 Task: Get directions from San Jacinto Battleground State Historic Site, Texas, United States to Congaree National Park, South Carolina, United States and explore the nearby hotels
Action: Mouse moved to (283, 63)
Screenshot: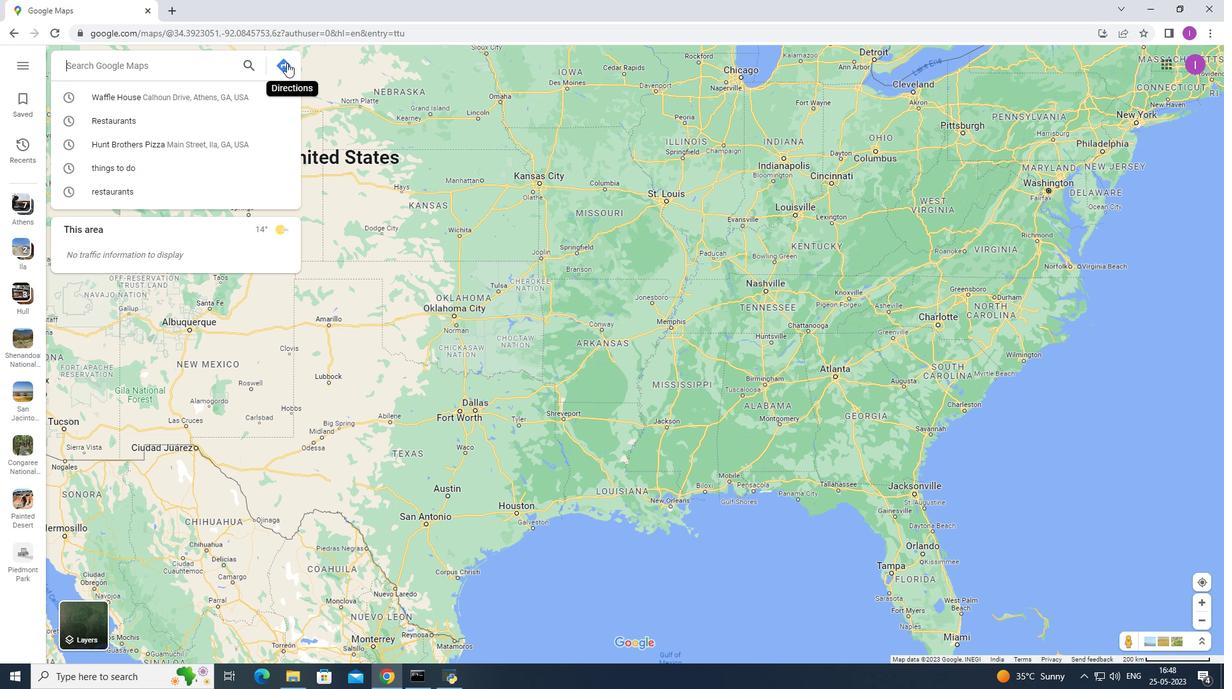 
Action: Mouse pressed left at (283, 63)
Screenshot: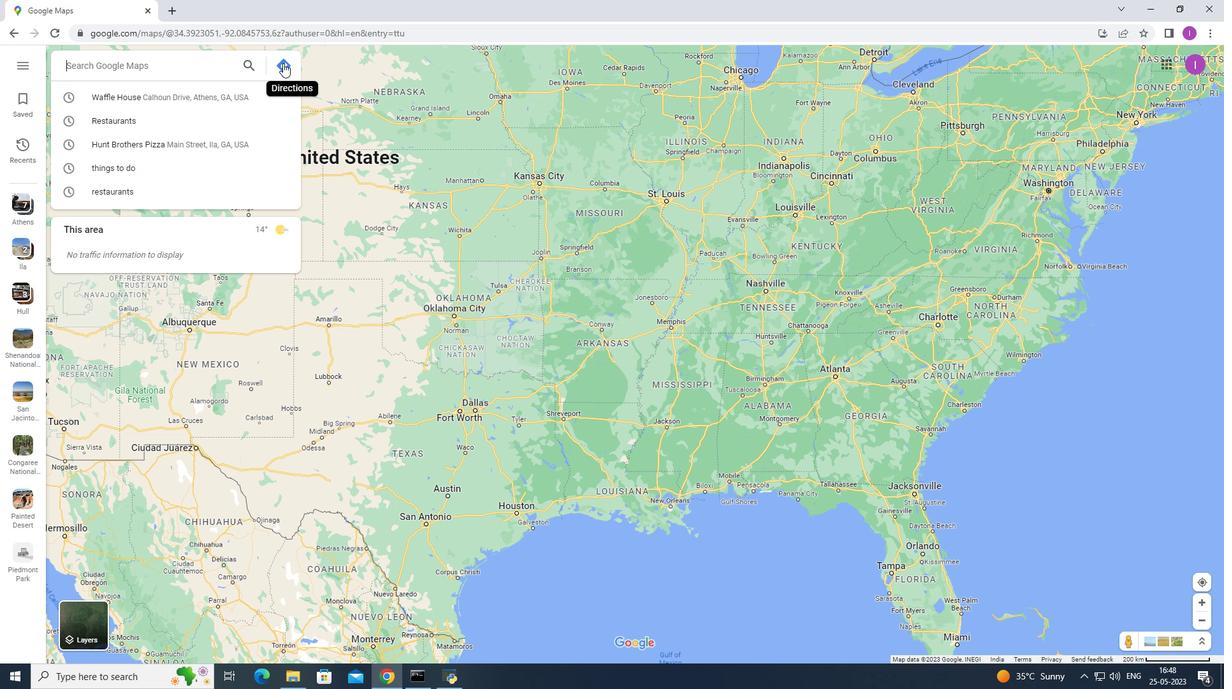 
Action: Mouse moved to (103, 101)
Screenshot: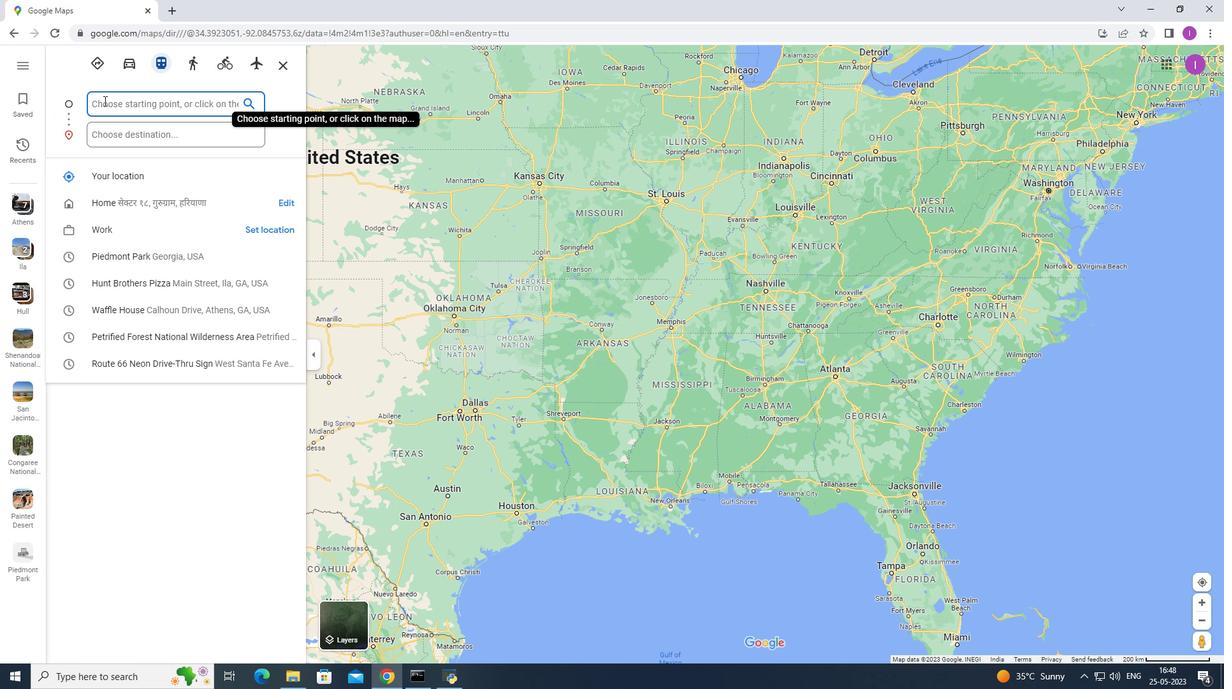 
Action: Mouse pressed left at (103, 101)
Screenshot: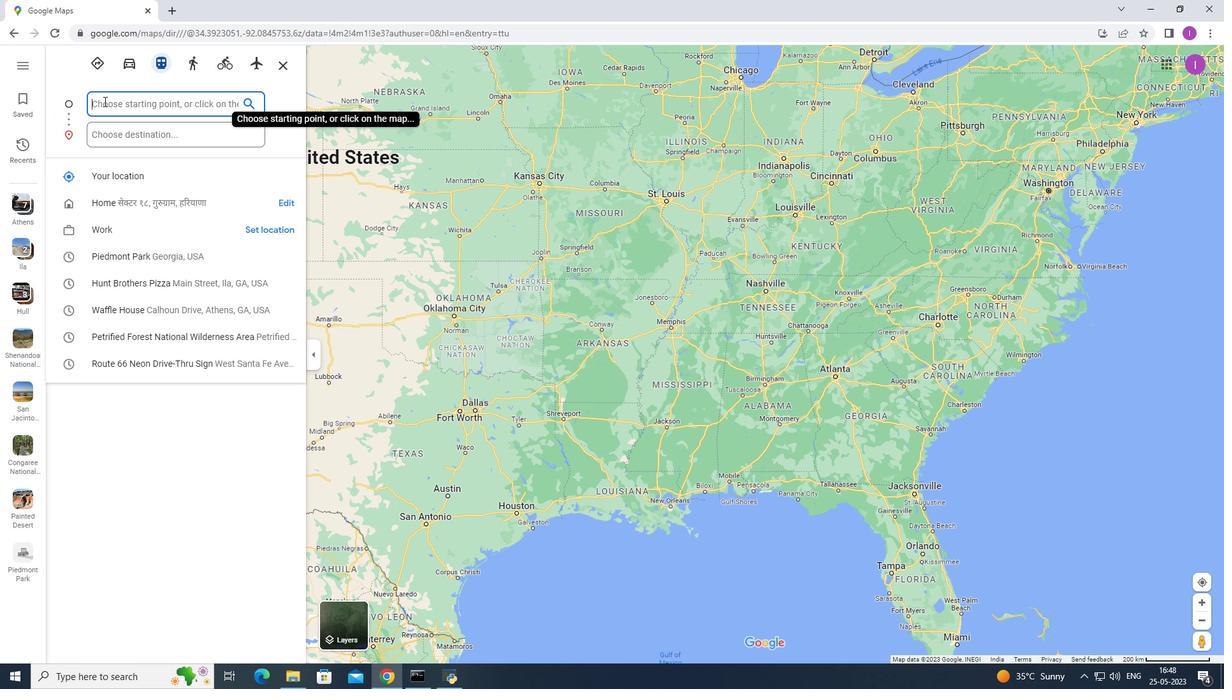 
Action: Key pressed <Key.shift>San
Screenshot: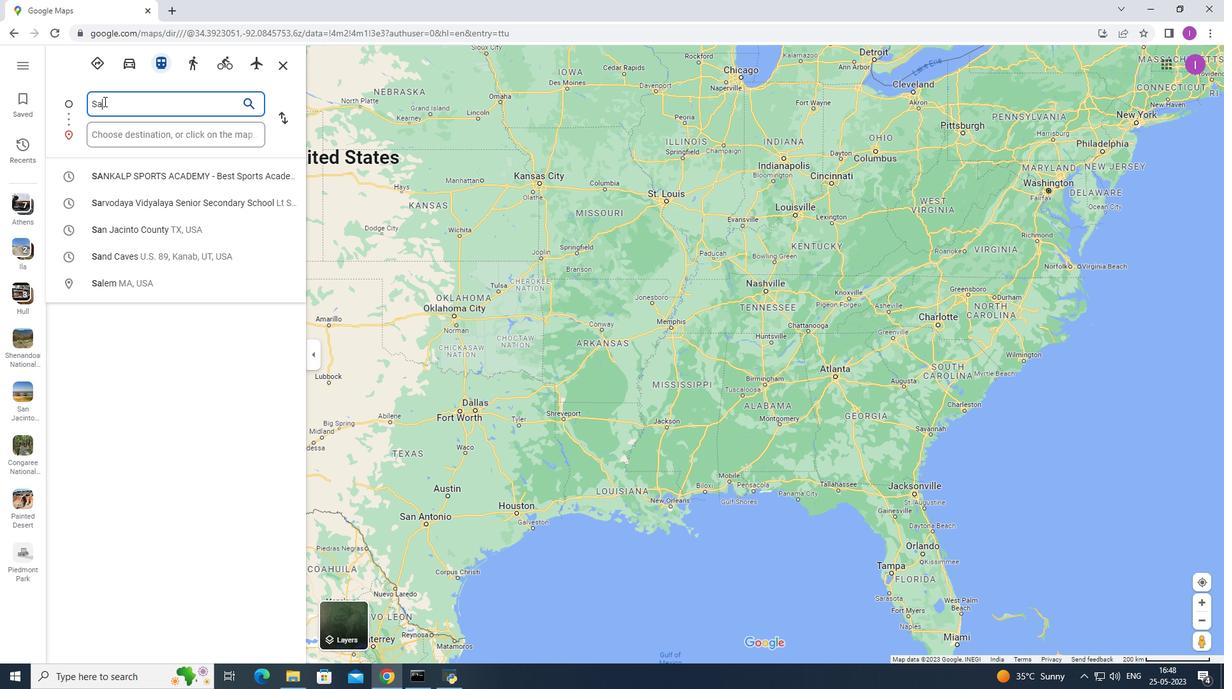 
Action: Mouse moved to (100, 173)
Screenshot: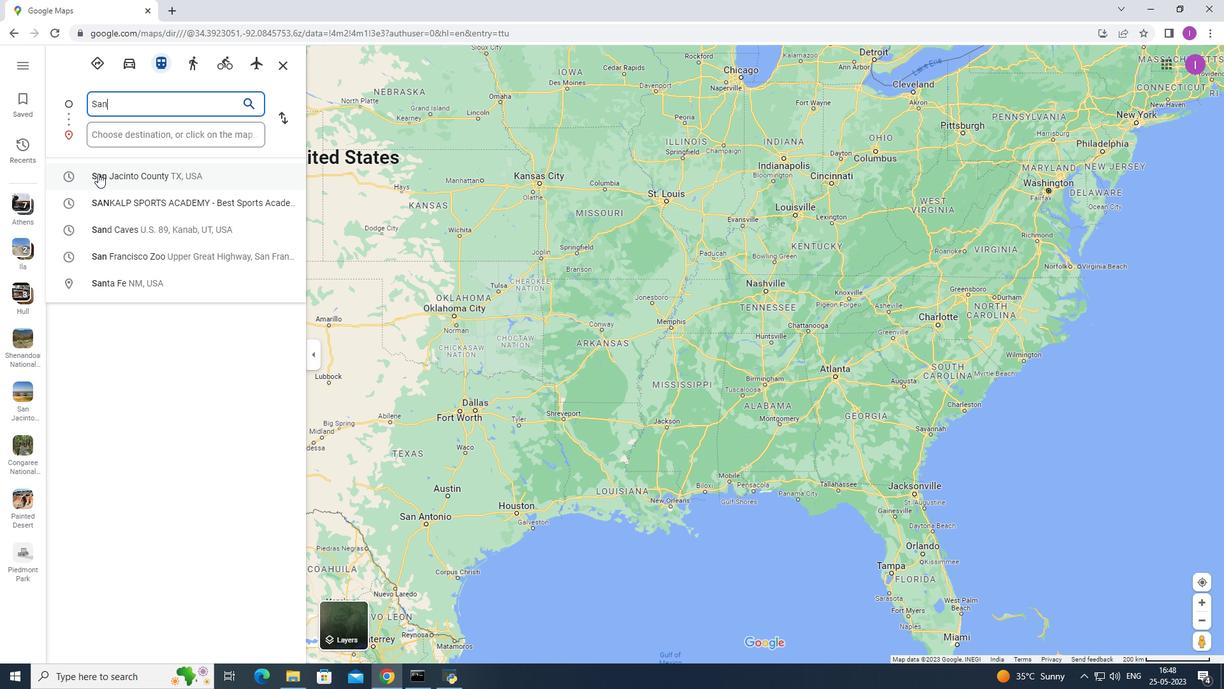 
Action: Mouse pressed left at (100, 173)
Screenshot: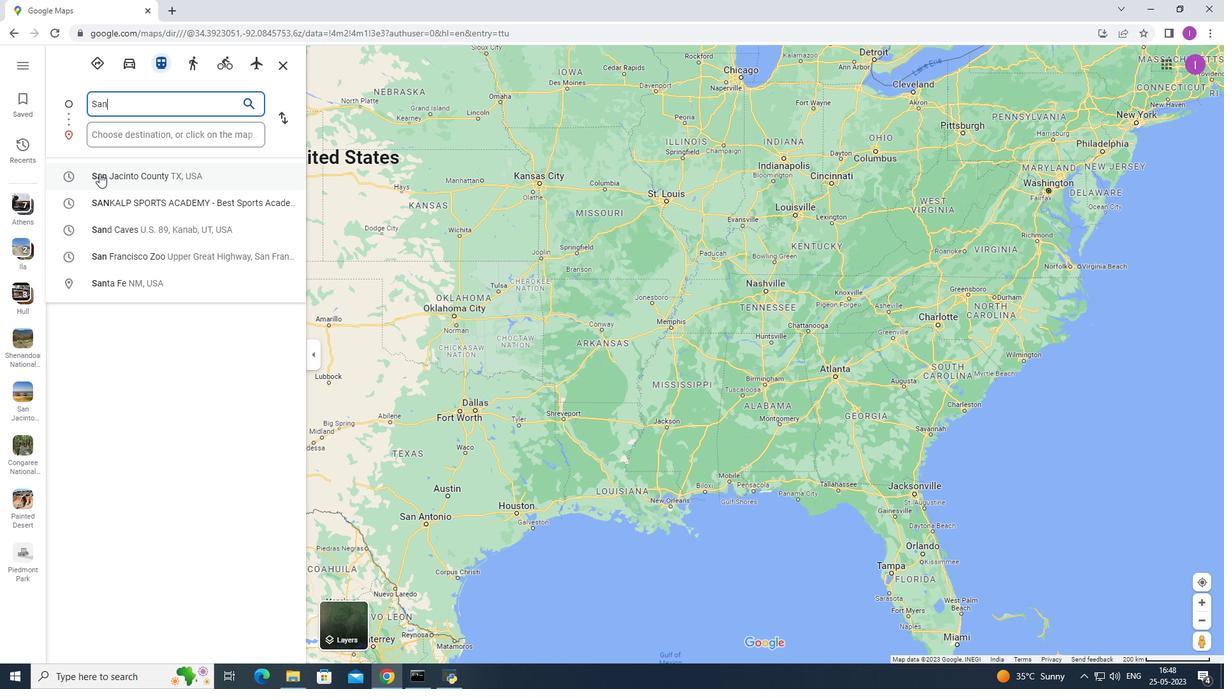 
Action: Mouse moved to (96, 137)
Screenshot: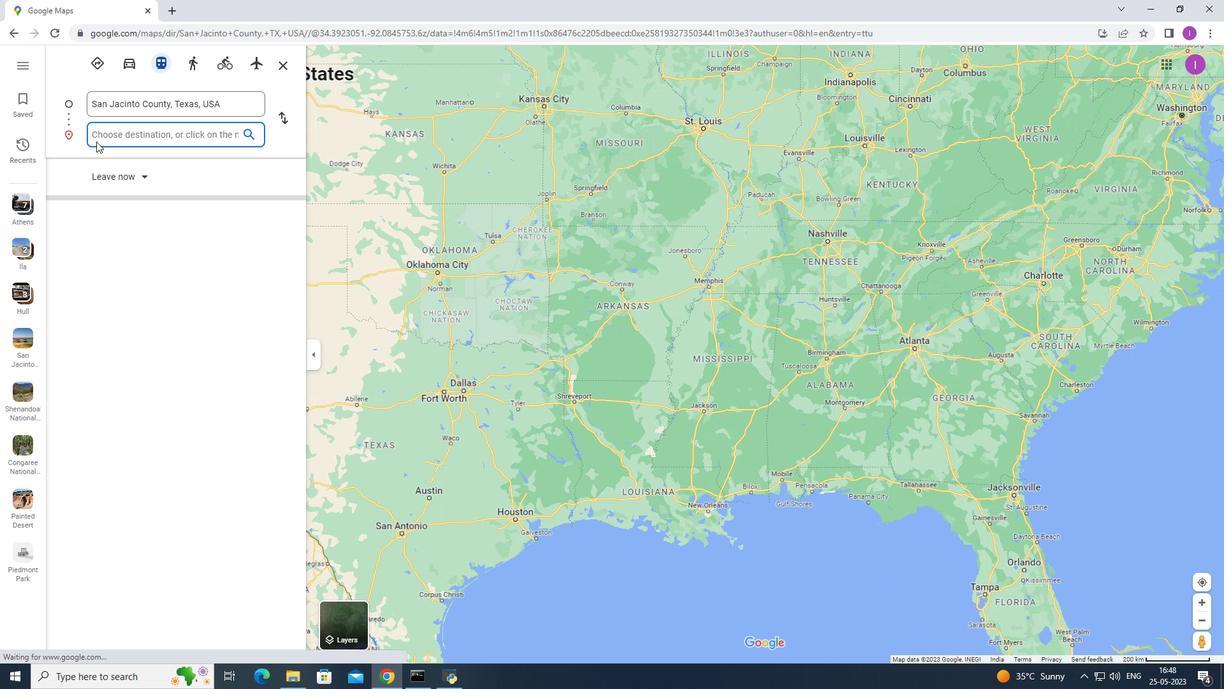 
Action: Mouse pressed left at (96, 137)
Screenshot: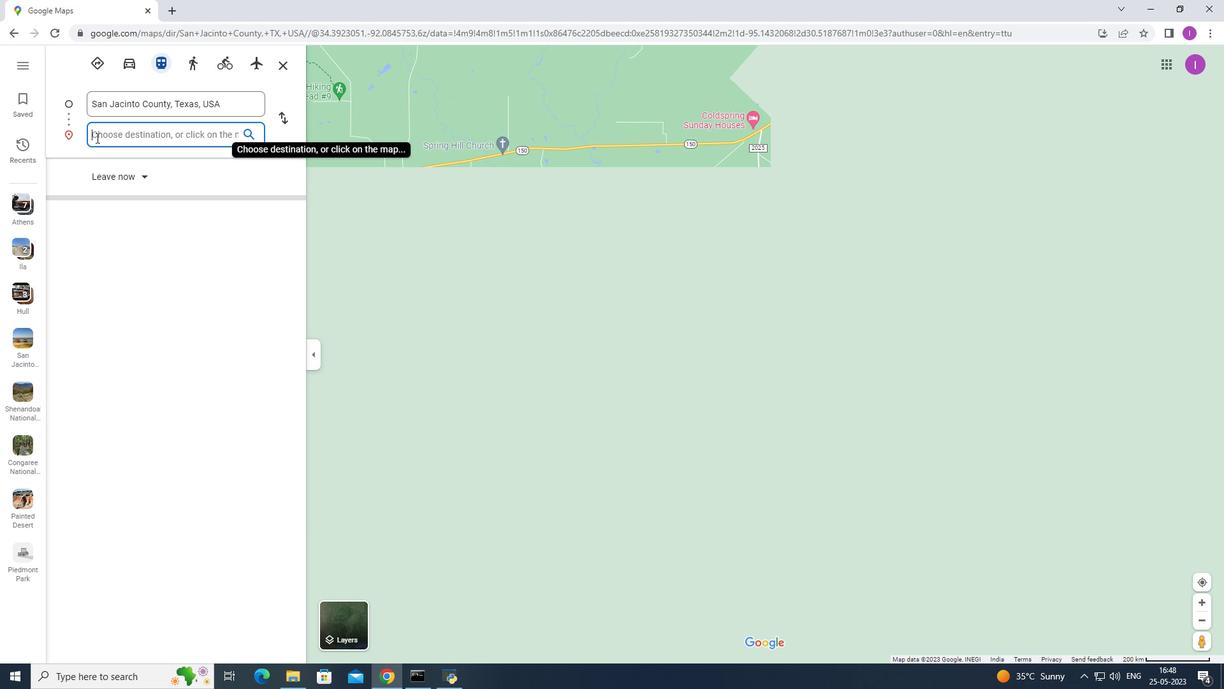 
Action: Key pressed <Key.shift>Con
Screenshot: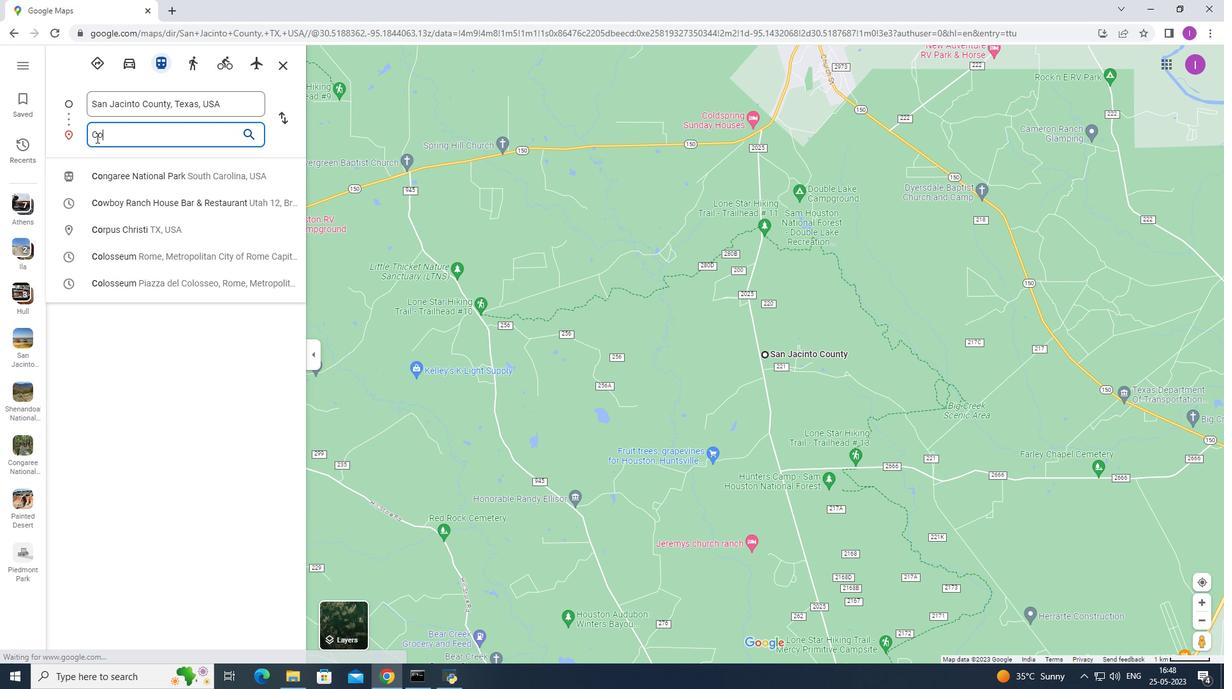 
Action: Mouse moved to (135, 176)
Screenshot: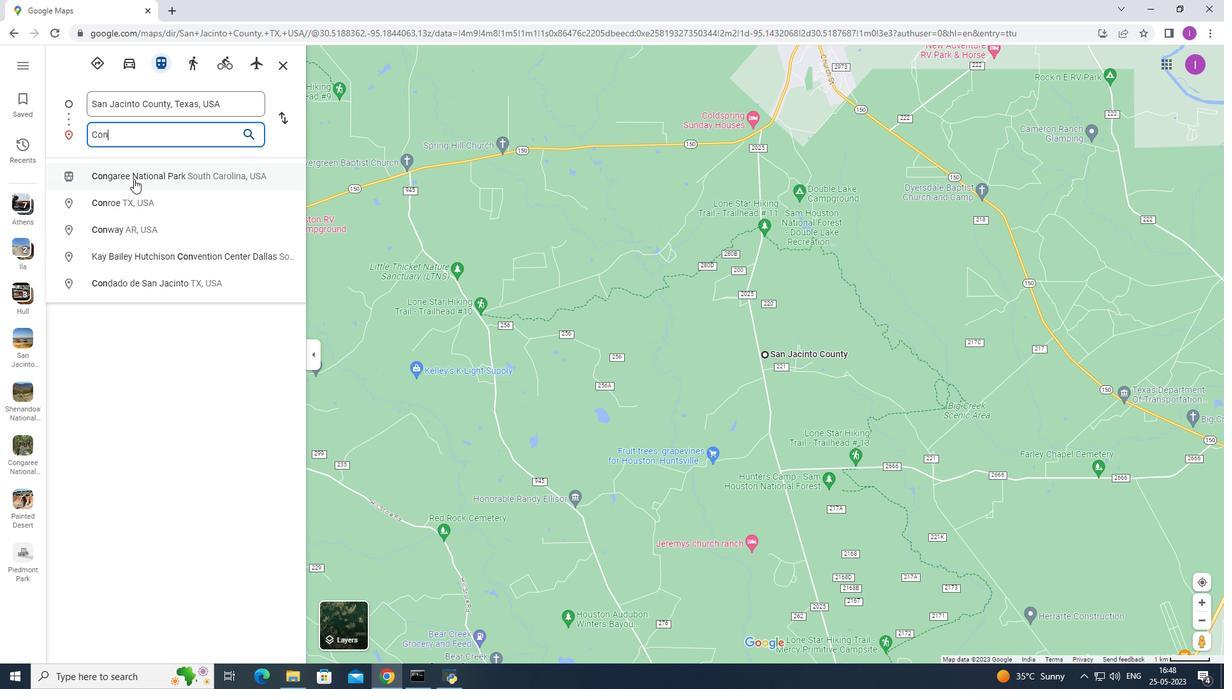 
Action: Mouse pressed left at (135, 176)
Screenshot: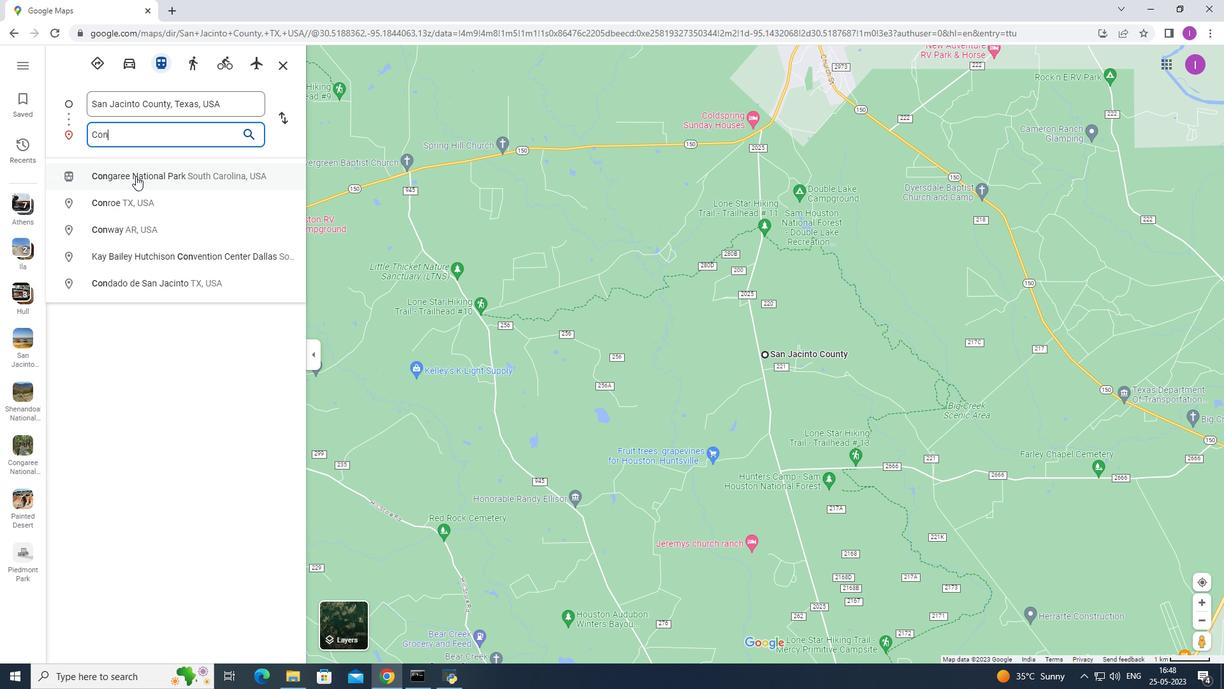 
Action: Mouse moved to (93, 64)
Screenshot: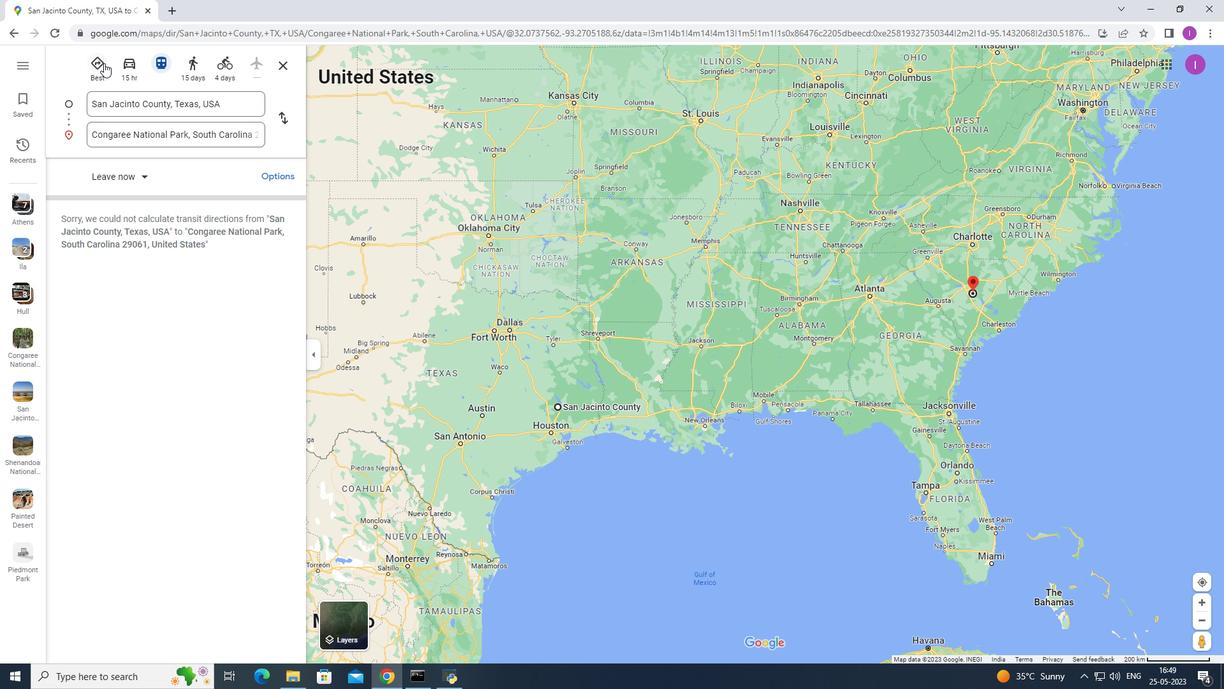 
Action: Mouse pressed left at (93, 64)
Screenshot: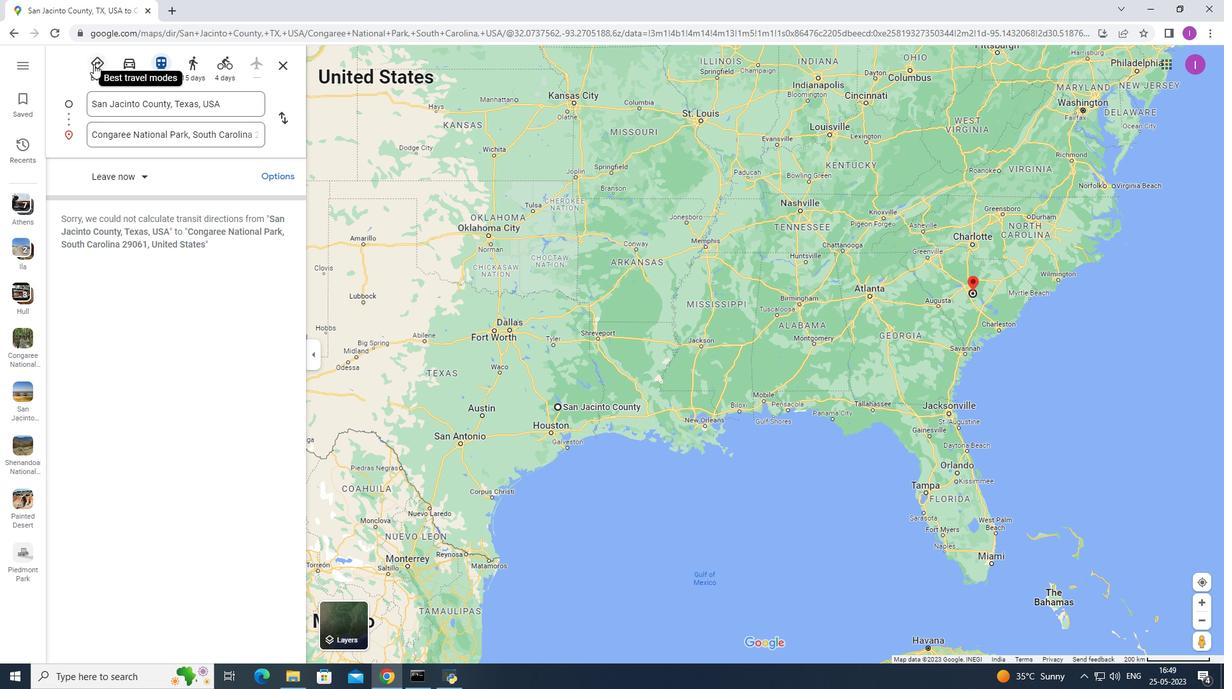 
Action: Mouse moved to (126, 546)
Screenshot: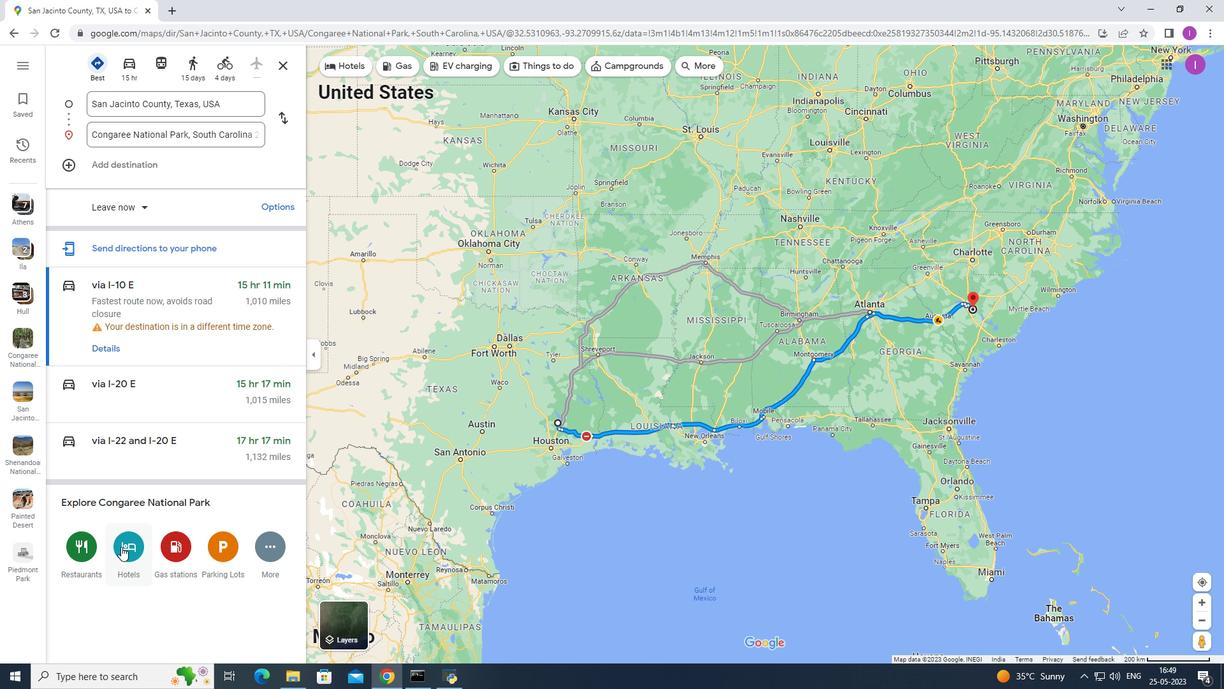 
Action: Mouse pressed left at (126, 546)
Screenshot: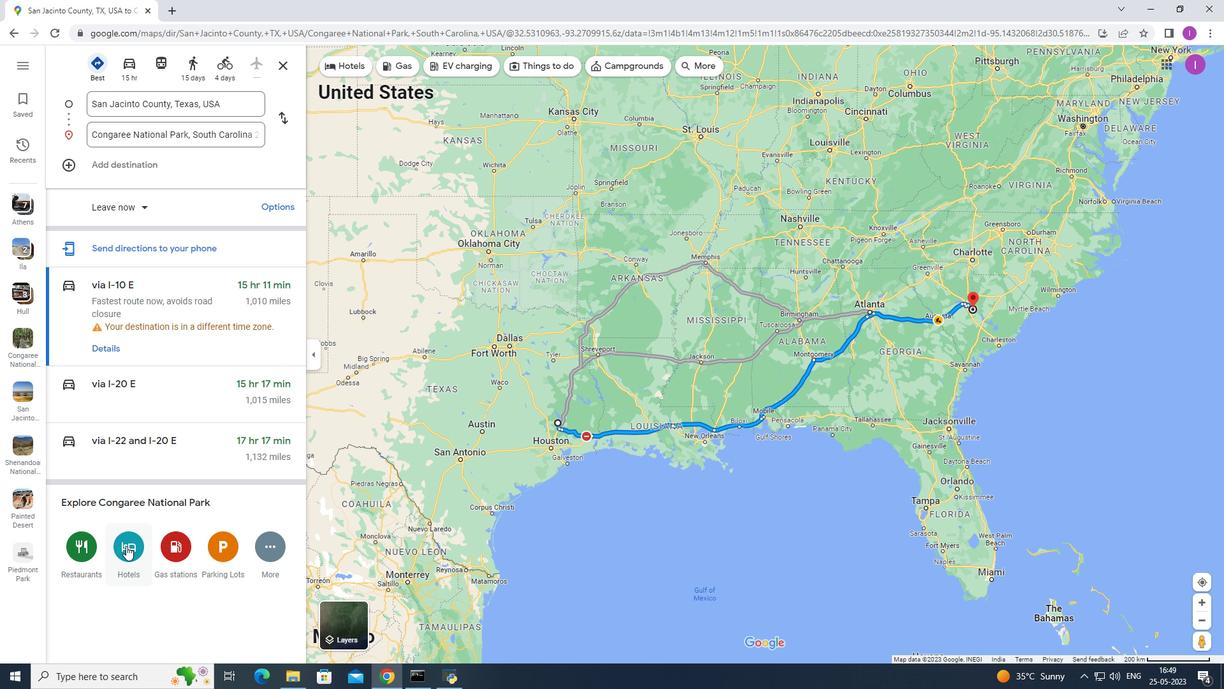 
Action: Mouse moved to (144, 510)
Screenshot: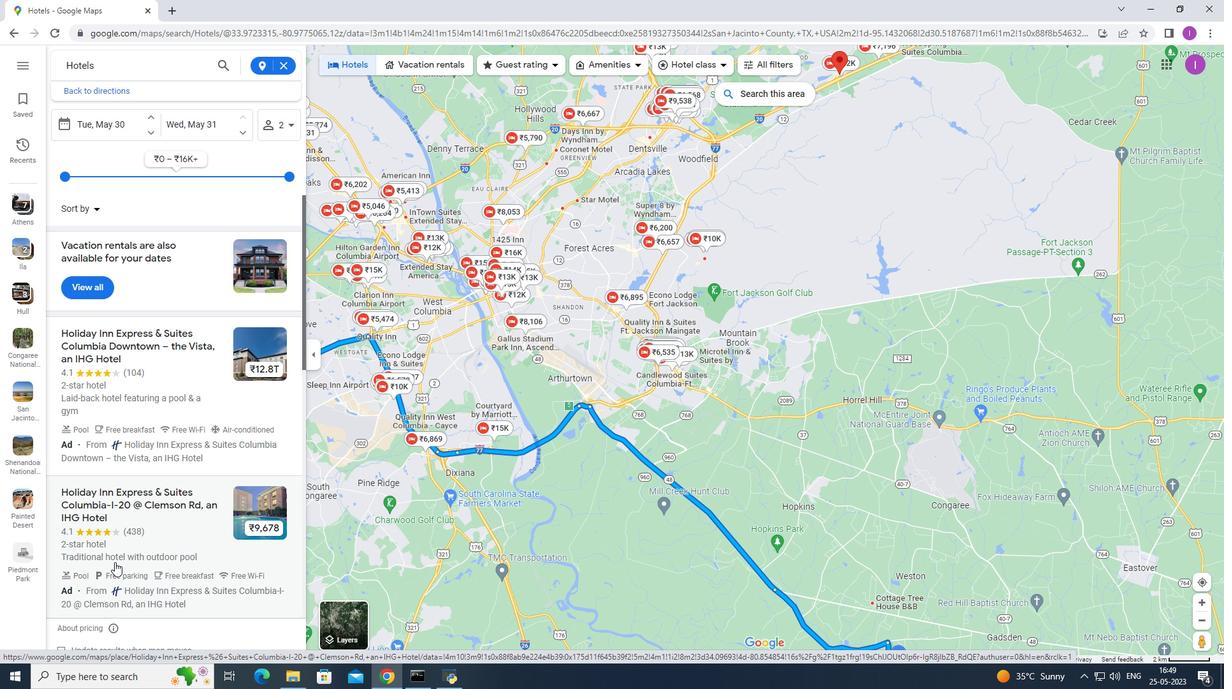 
Action: Mouse scrolled (144, 509) with delta (0, 0)
Screenshot: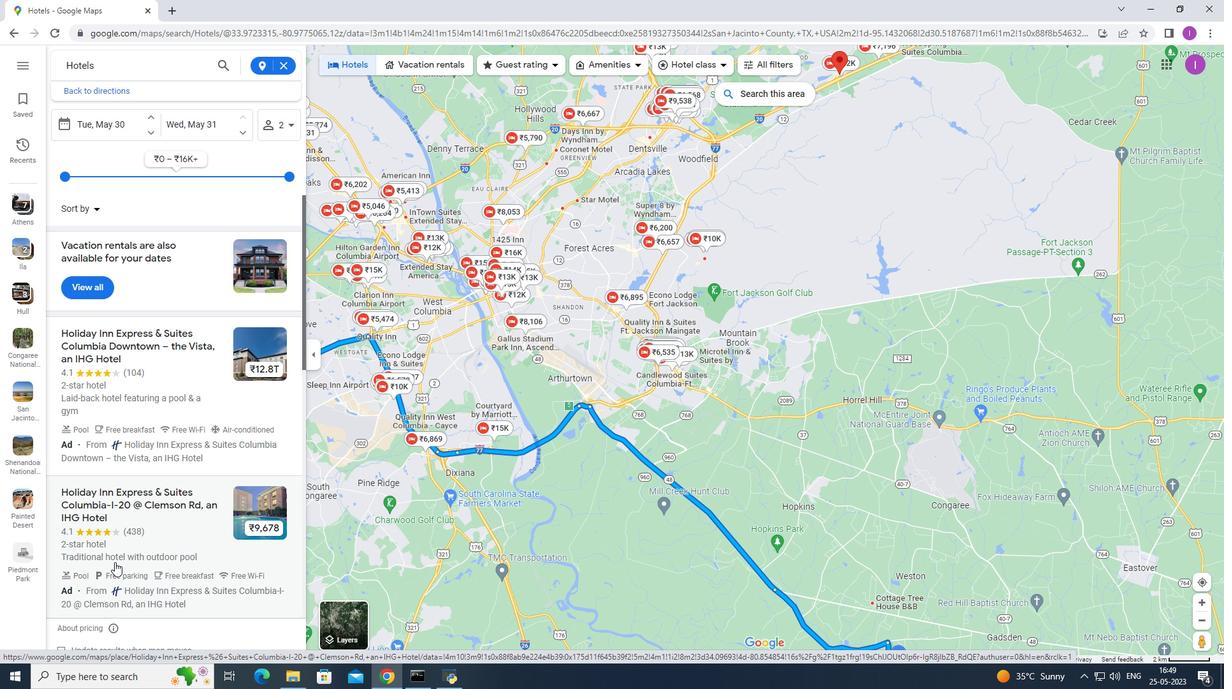 
Action: Mouse scrolled (144, 509) with delta (0, 0)
Screenshot: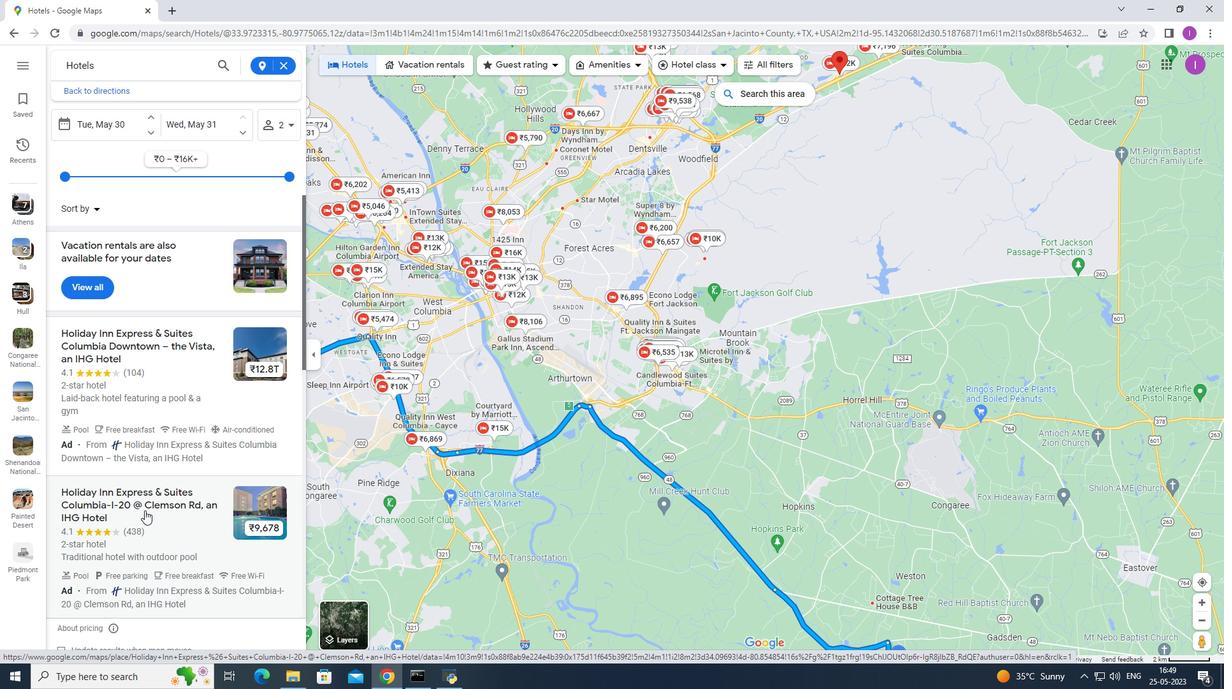 
Action: Mouse moved to (131, 478)
Screenshot: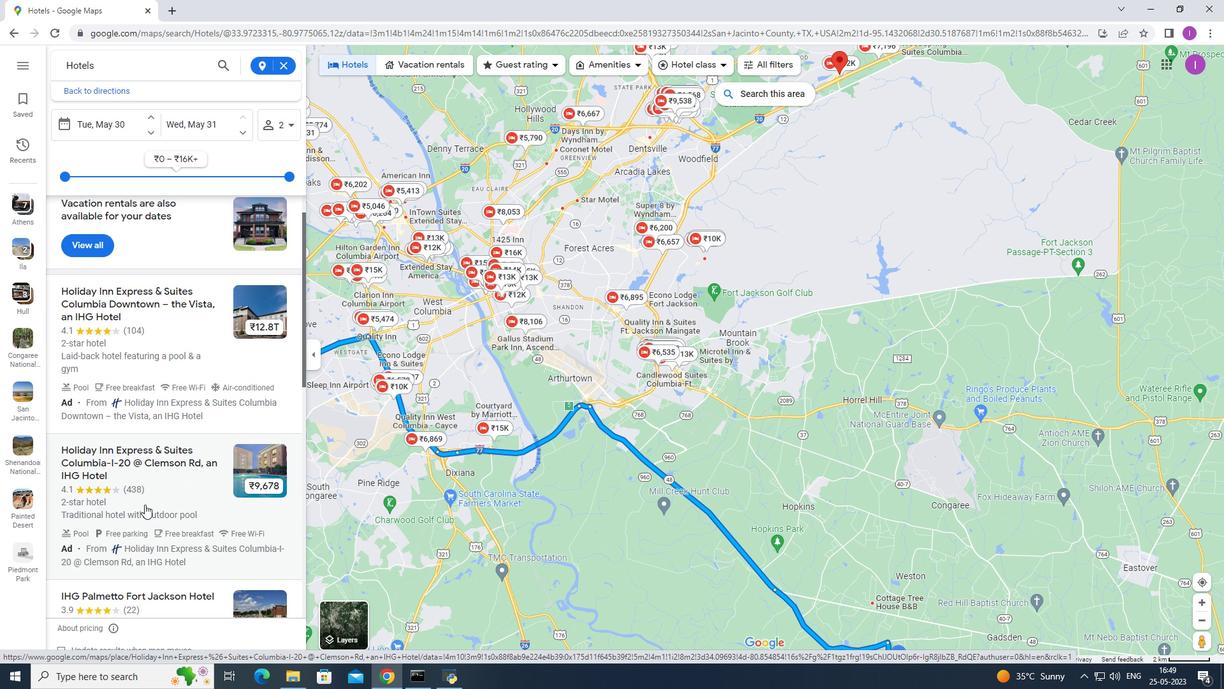 
Action: Mouse scrolled (131, 477) with delta (0, 0)
Screenshot: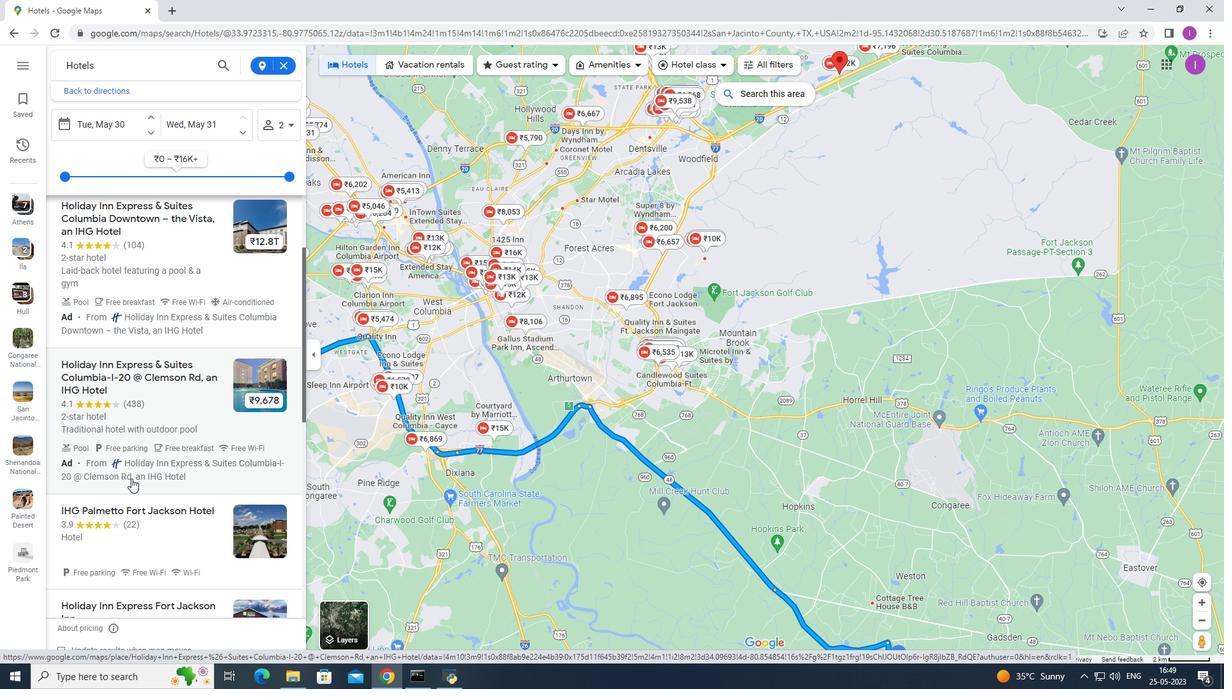
Action: Mouse scrolled (131, 479) with delta (0, 0)
Screenshot: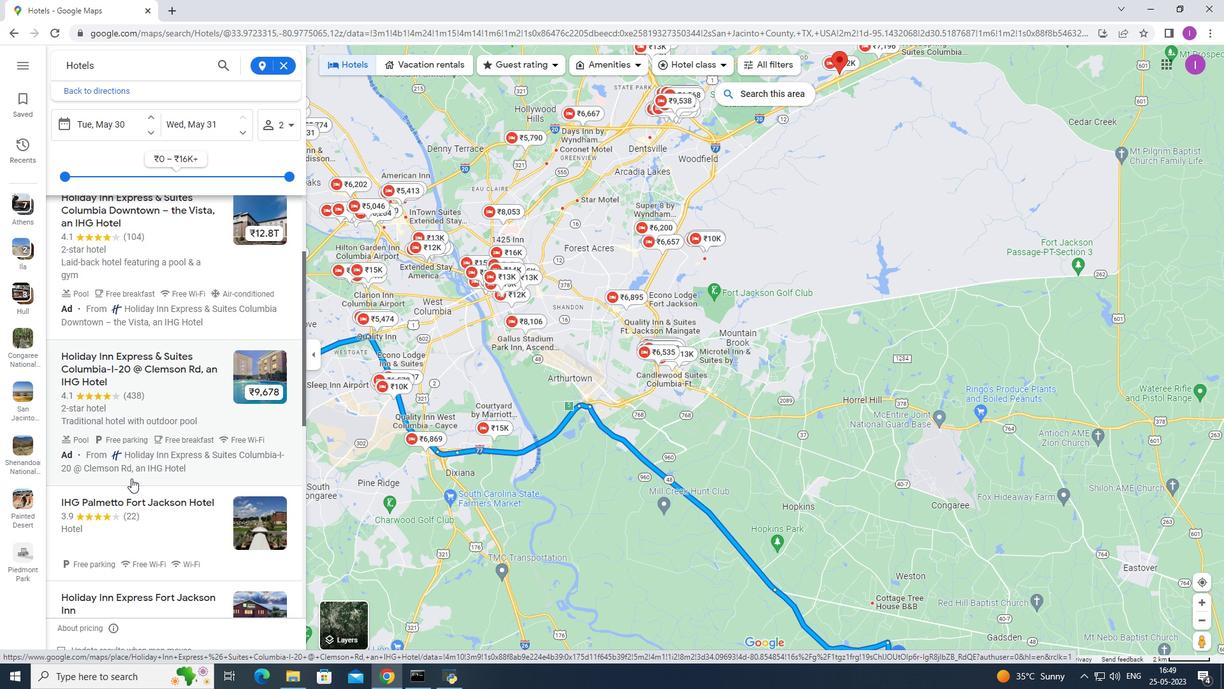 
Action: Mouse moved to (129, 477)
Screenshot: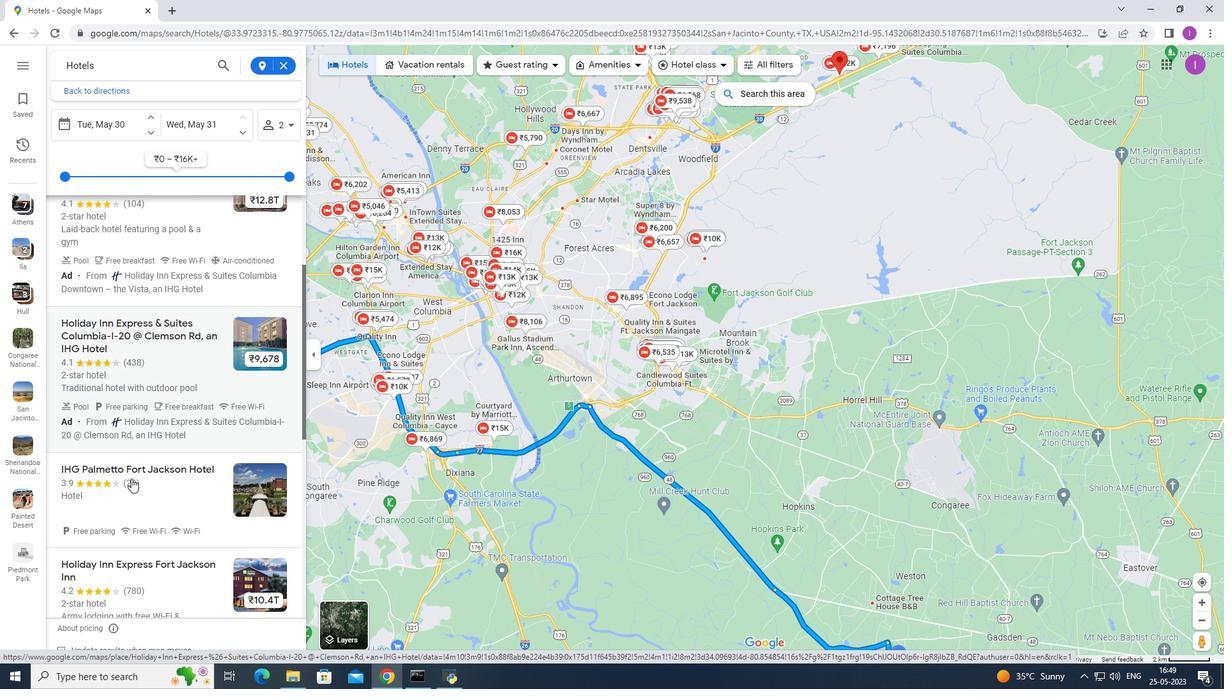 
Action: Mouse scrolled (129, 478) with delta (0, 0)
Screenshot: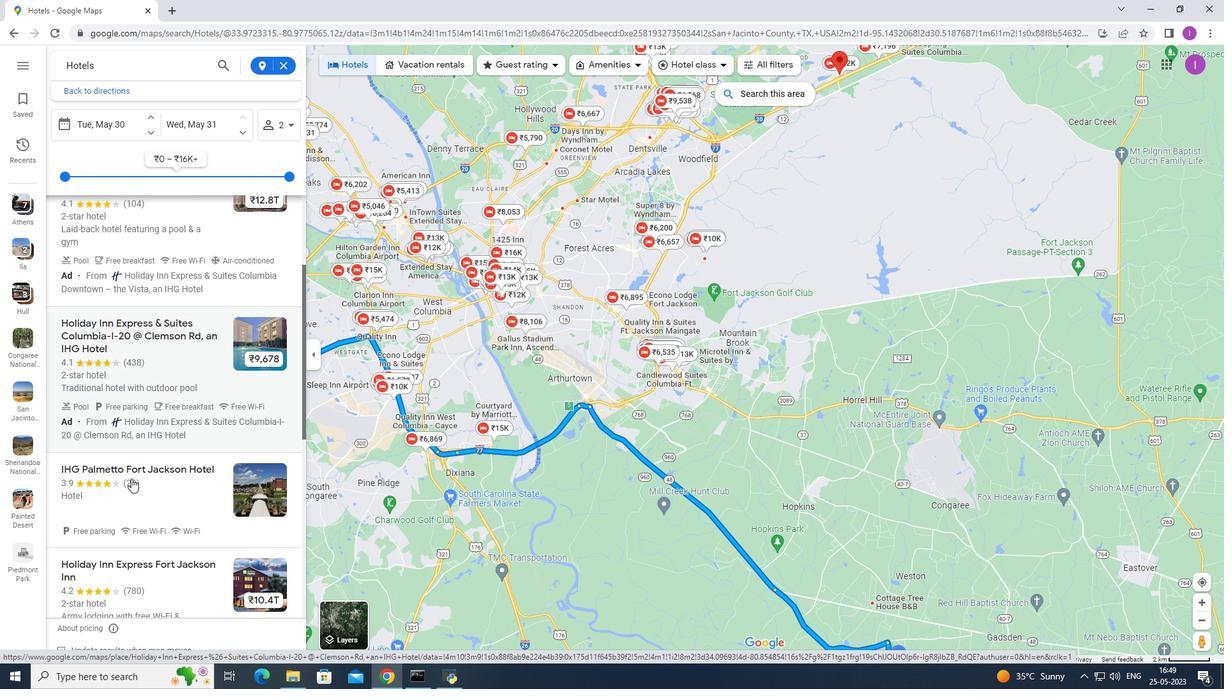 
Action: Mouse moved to (128, 477)
Screenshot: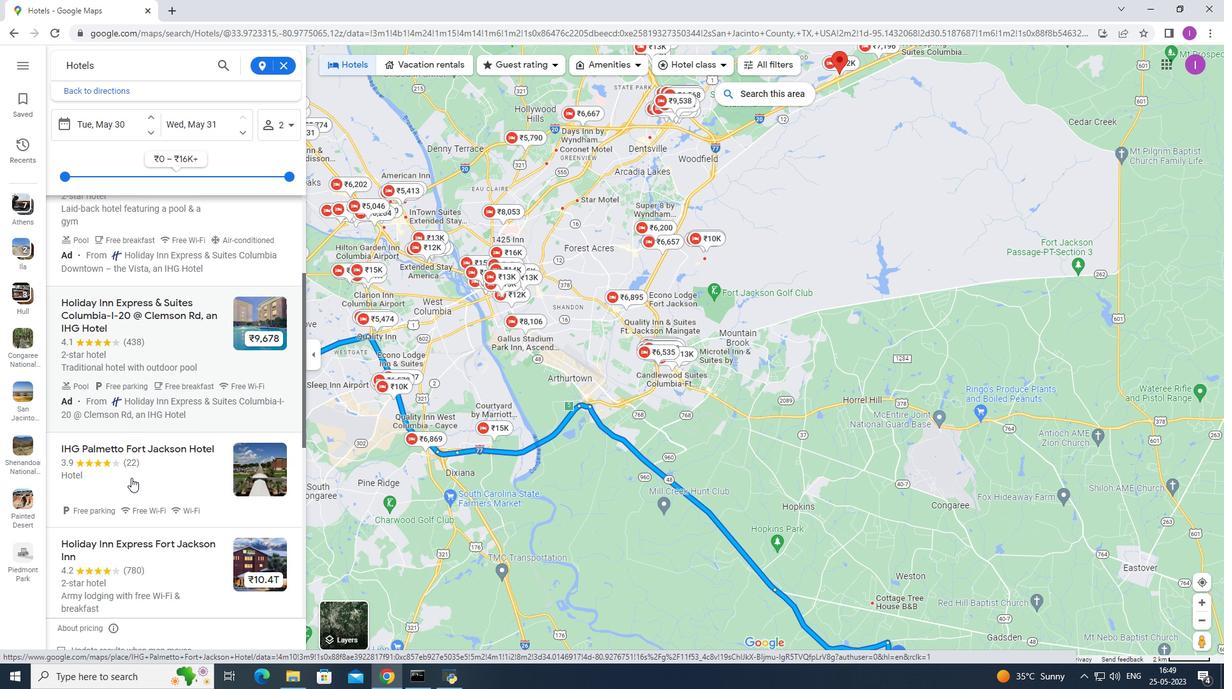 
Action: Mouse scrolled (128, 478) with delta (0, 0)
Screenshot: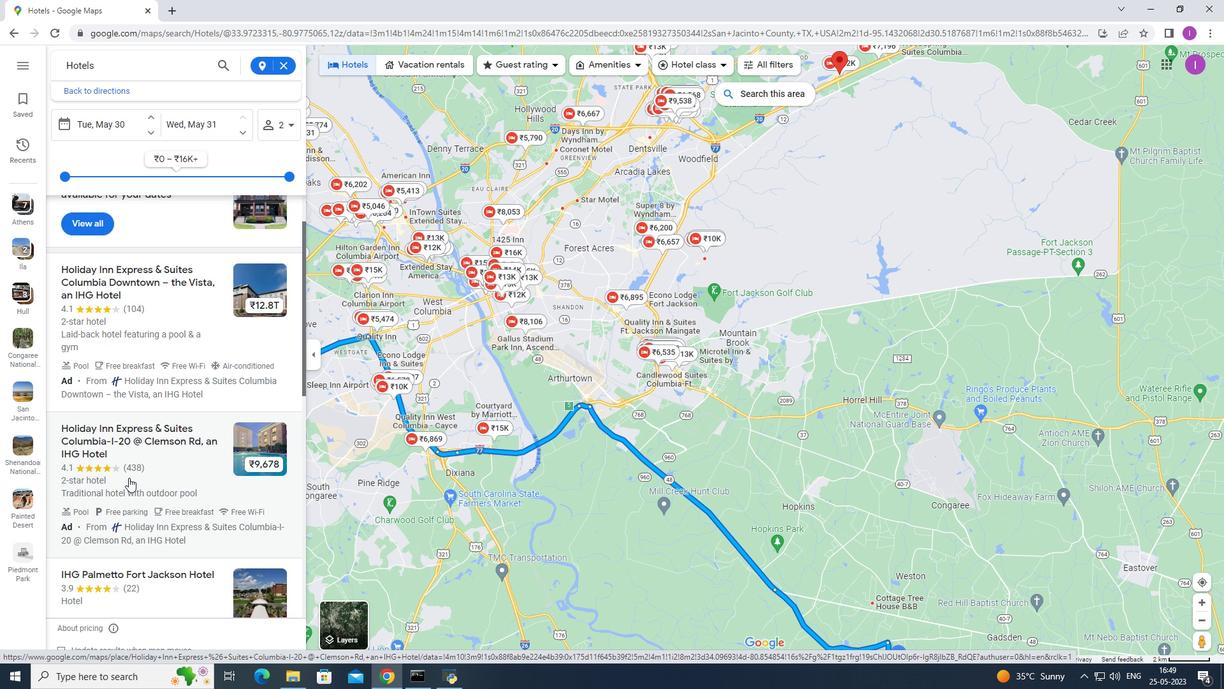 
Action: Mouse scrolled (128, 478) with delta (0, 0)
Screenshot: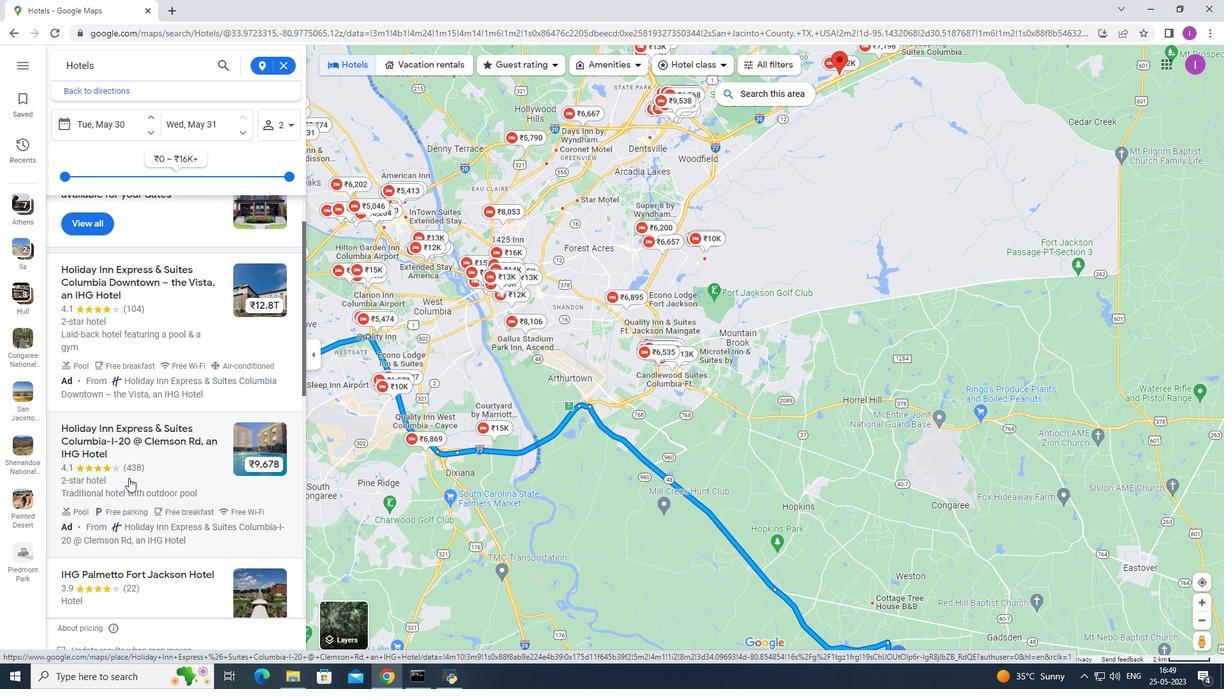 
Action: Mouse scrolled (128, 478) with delta (0, 0)
Screenshot: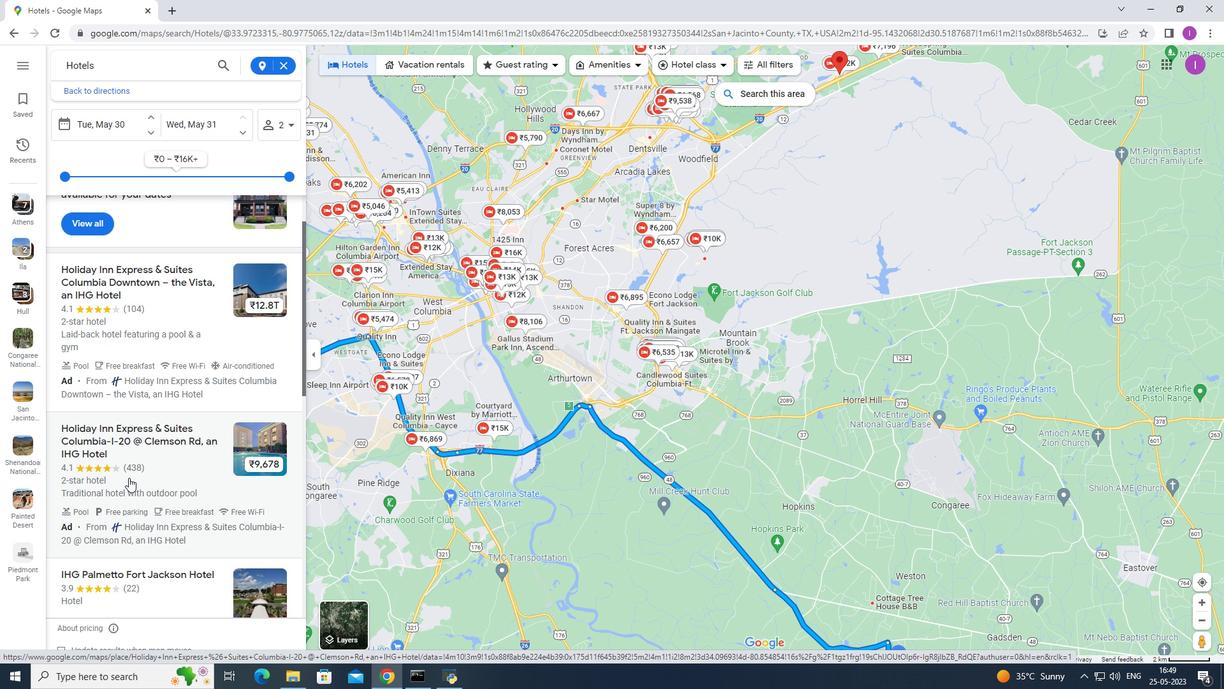 
Action: Mouse scrolled (128, 478) with delta (0, 0)
Screenshot: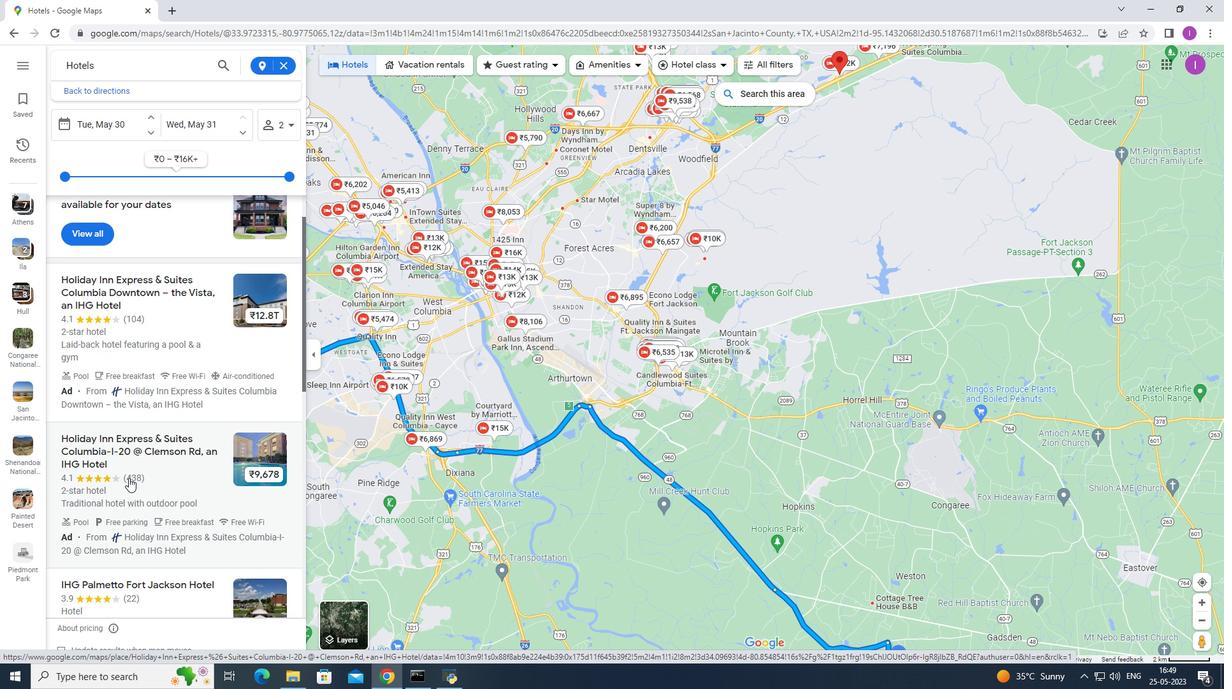 
Action: Mouse moved to (239, 352)
Screenshot: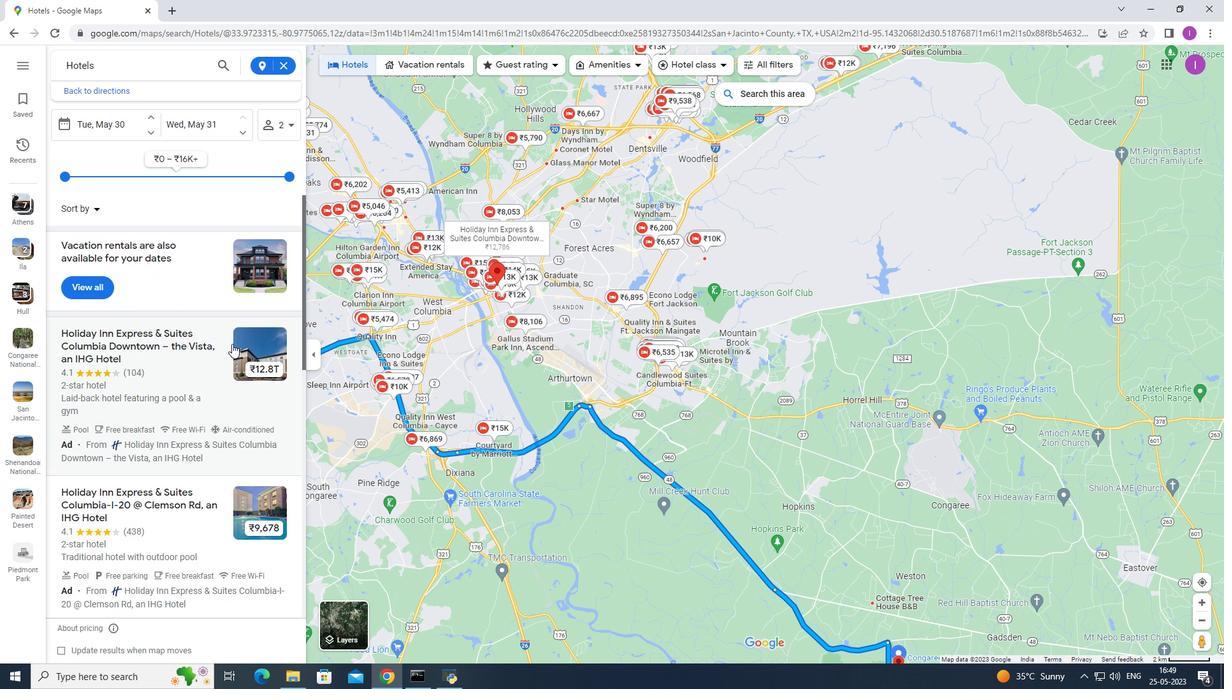 
Action: Mouse pressed left at (239, 352)
Screenshot: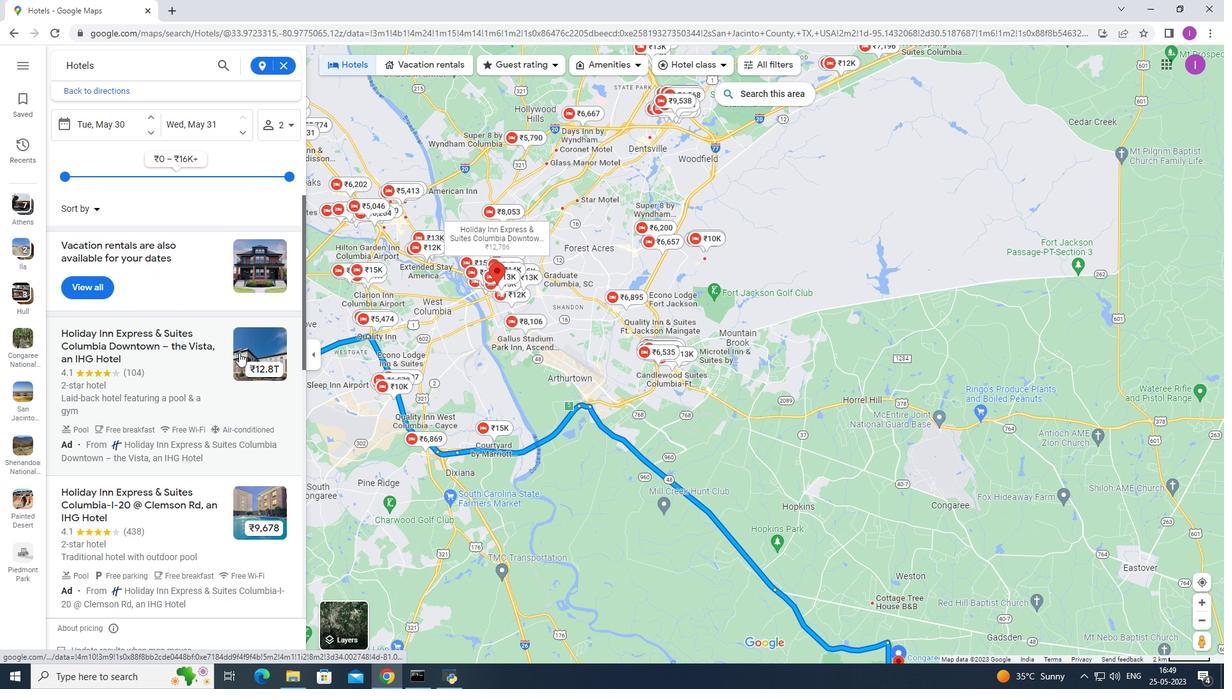 
Action: Mouse moved to (461, 196)
Screenshot: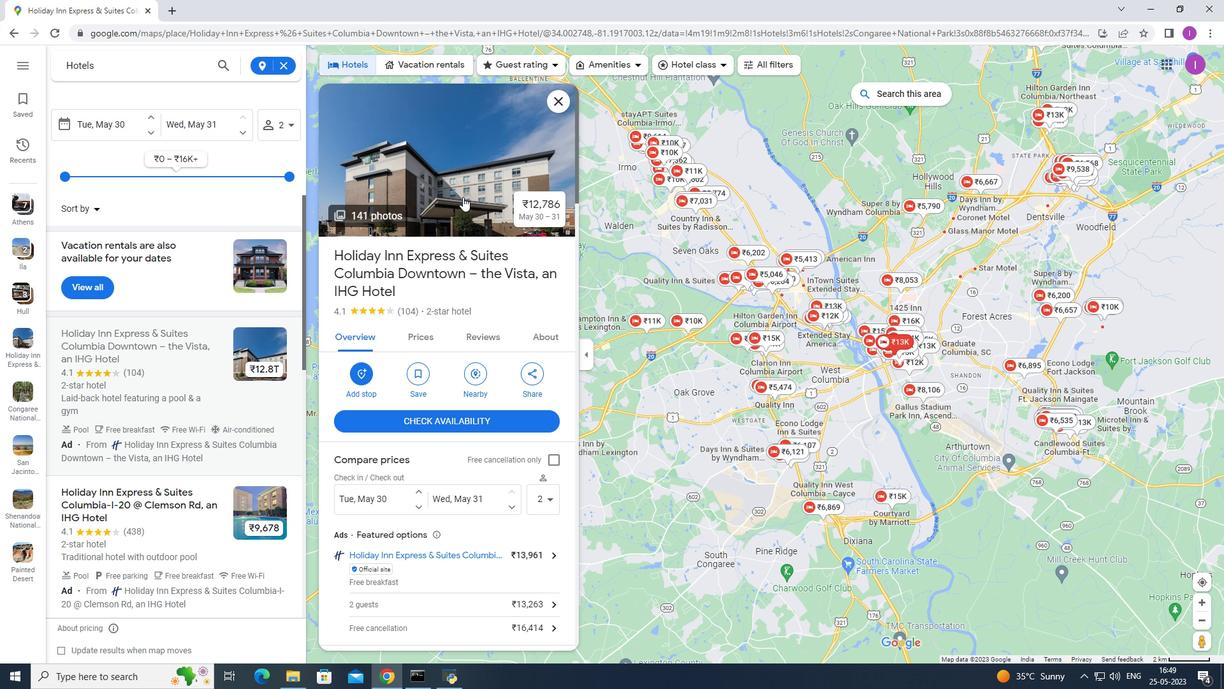 
Action: Mouse pressed left at (461, 196)
Screenshot: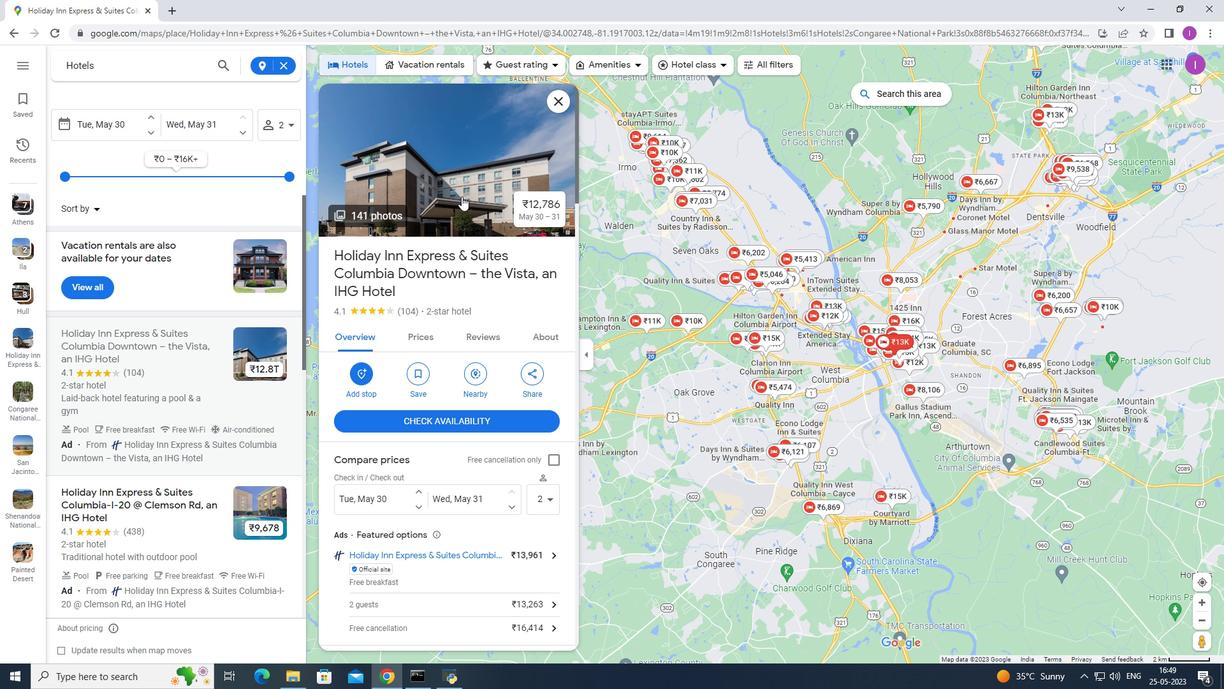 
Action: Mouse moved to (494, 212)
Screenshot: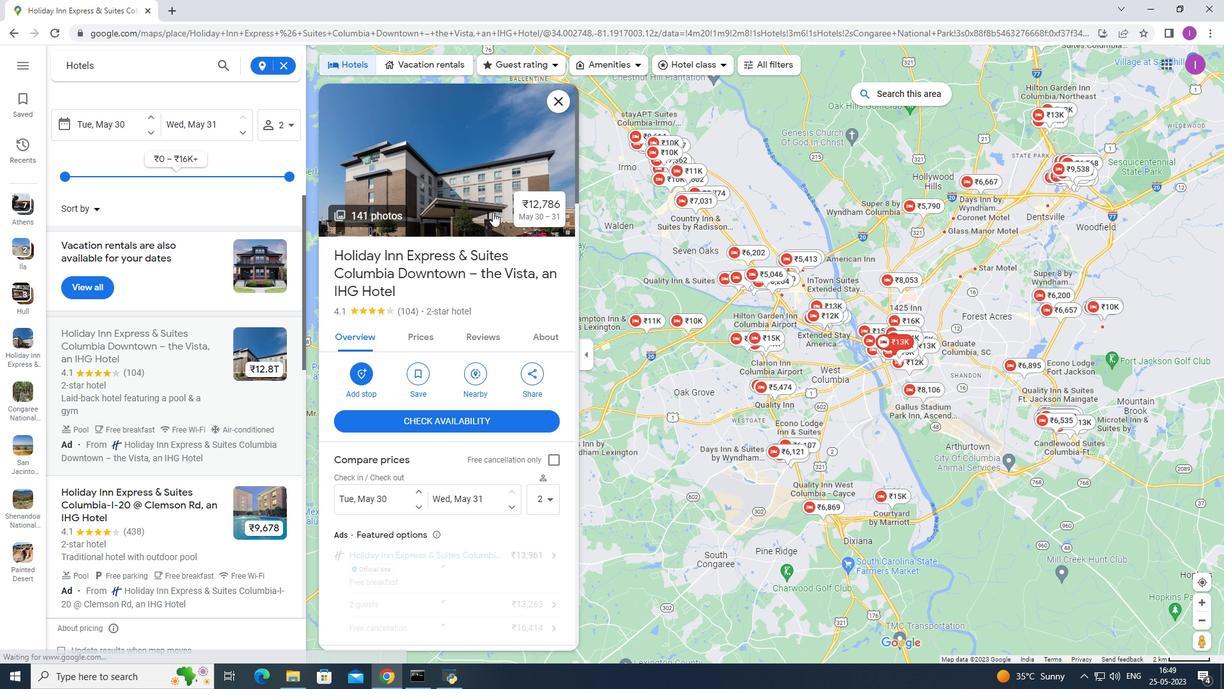 
Action: Key pressed <Key.right><Key.right><Key.right><Key.right><Key.right><Key.right><Key.right><Key.right><Key.right><Key.right><Key.right><Key.right><Key.right><Key.right><Key.right><Key.right><Key.right><Key.right><Key.right><Key.right><Key.right><Key.right><Key.right><Key.right><Key.right><Key.right><Key.right><Key.right><Key.right><Key.right><Key.right><Key.right><Key.right><Key.right><Key.right><Key.right><Key.right>
Screenshot: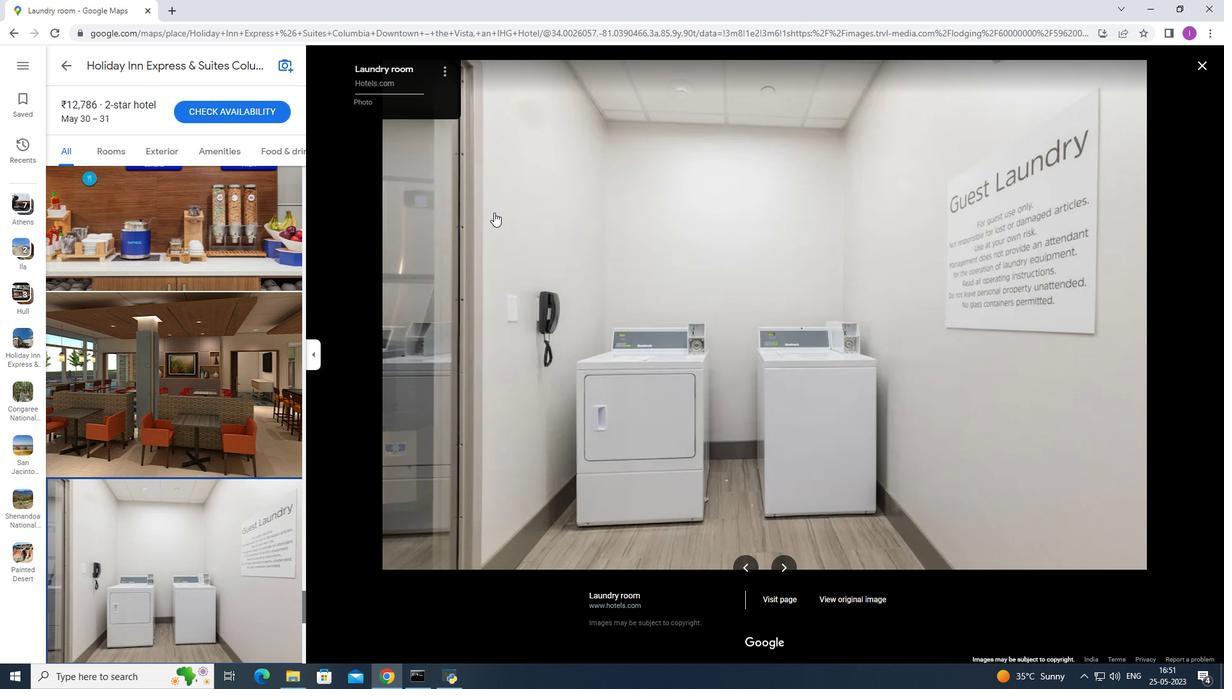 
Action: Mouse moved to (791, 567)
Screenshot: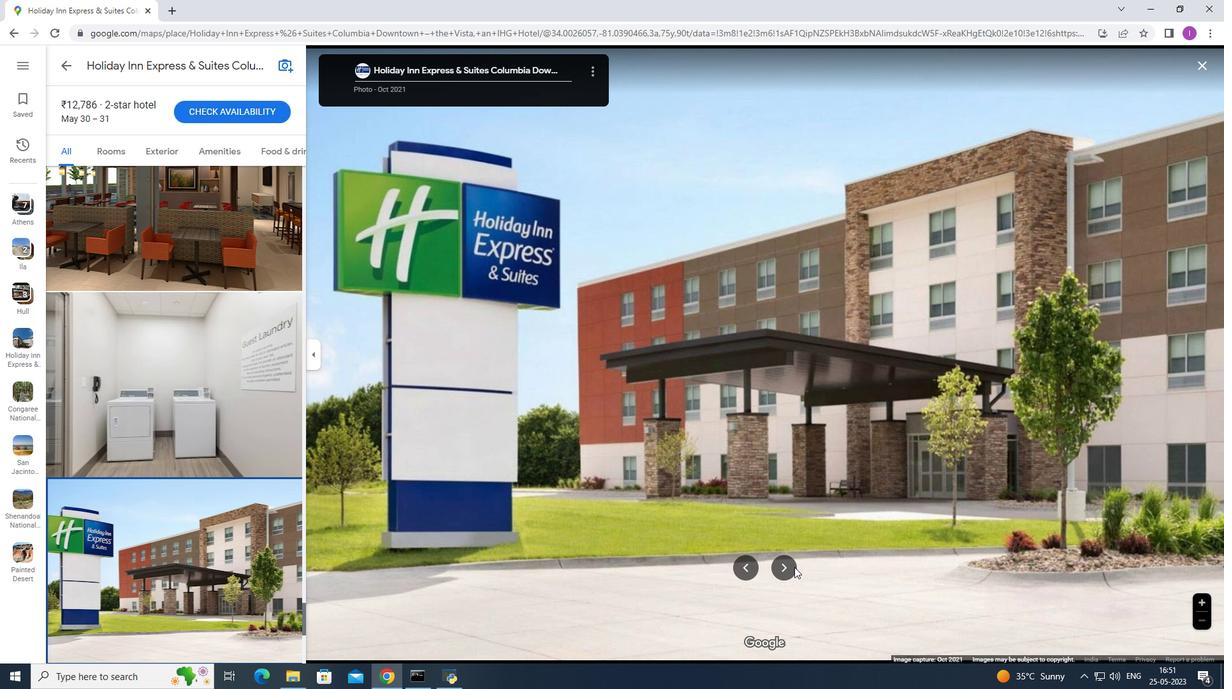 
Action: Mouse pressed left at (791, 567)
Screenshot: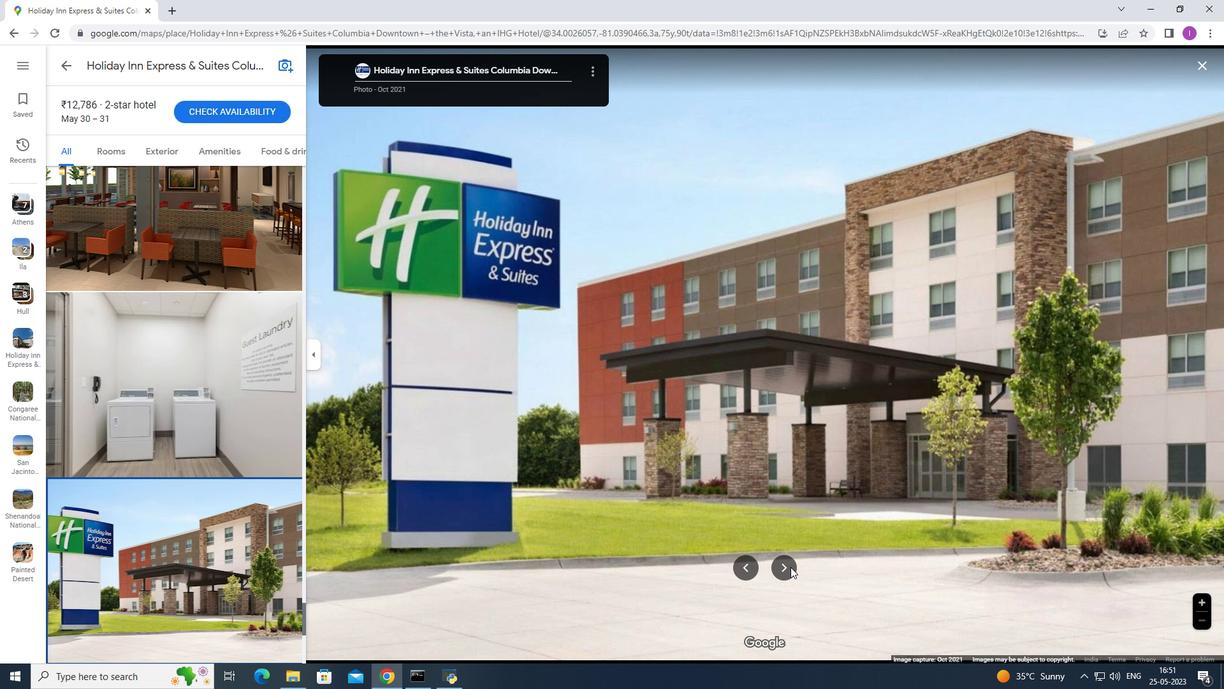 
Action: Mouse pressed left at (791, 567)
Screenshot: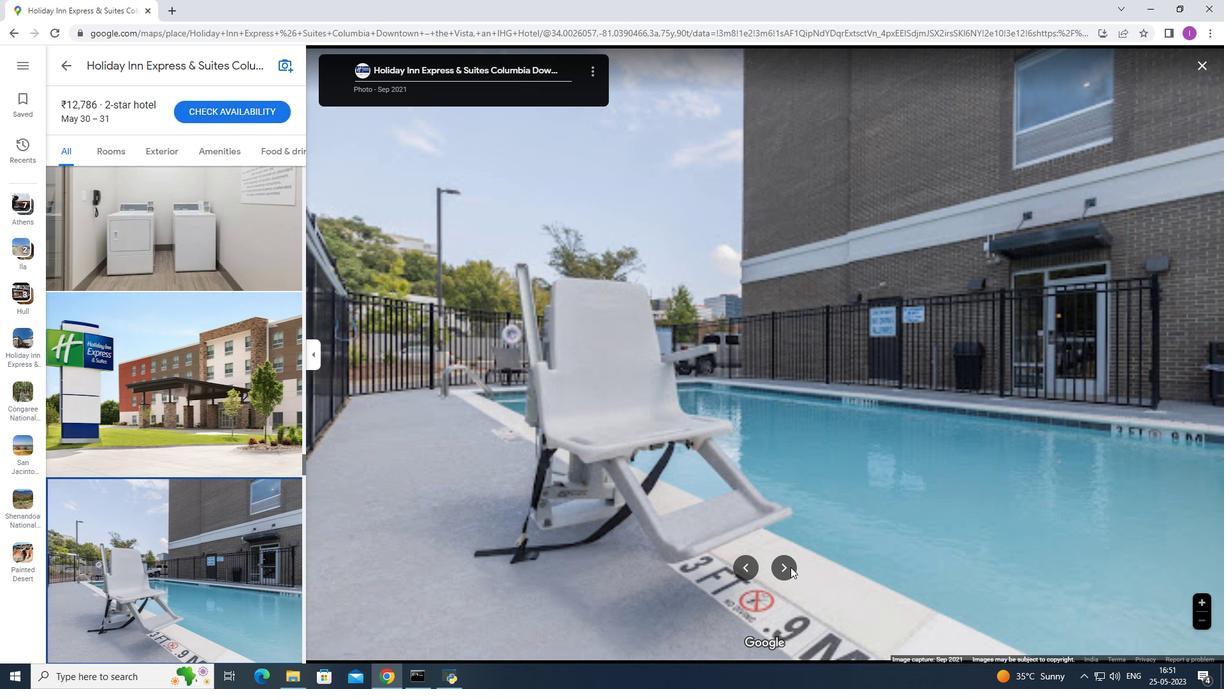 
Action: Mouse pressed left at (791, 567)
Screenshot: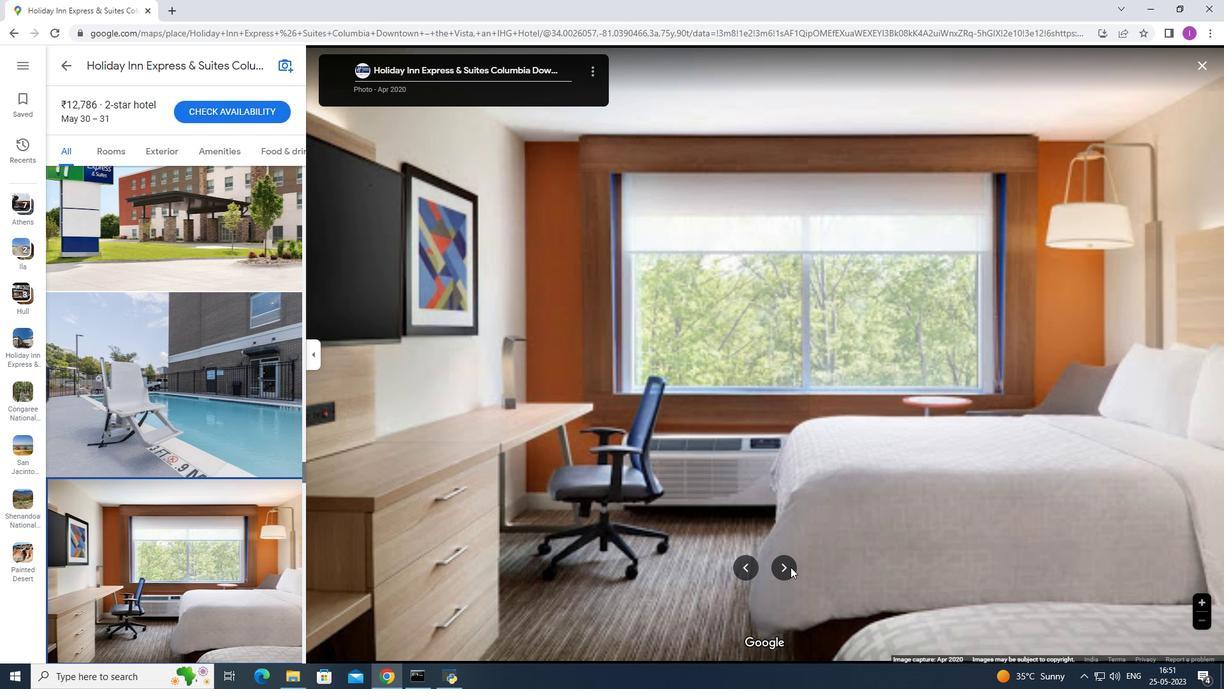 
Action: Mouse pressed left at (791, 567)
Screenshot: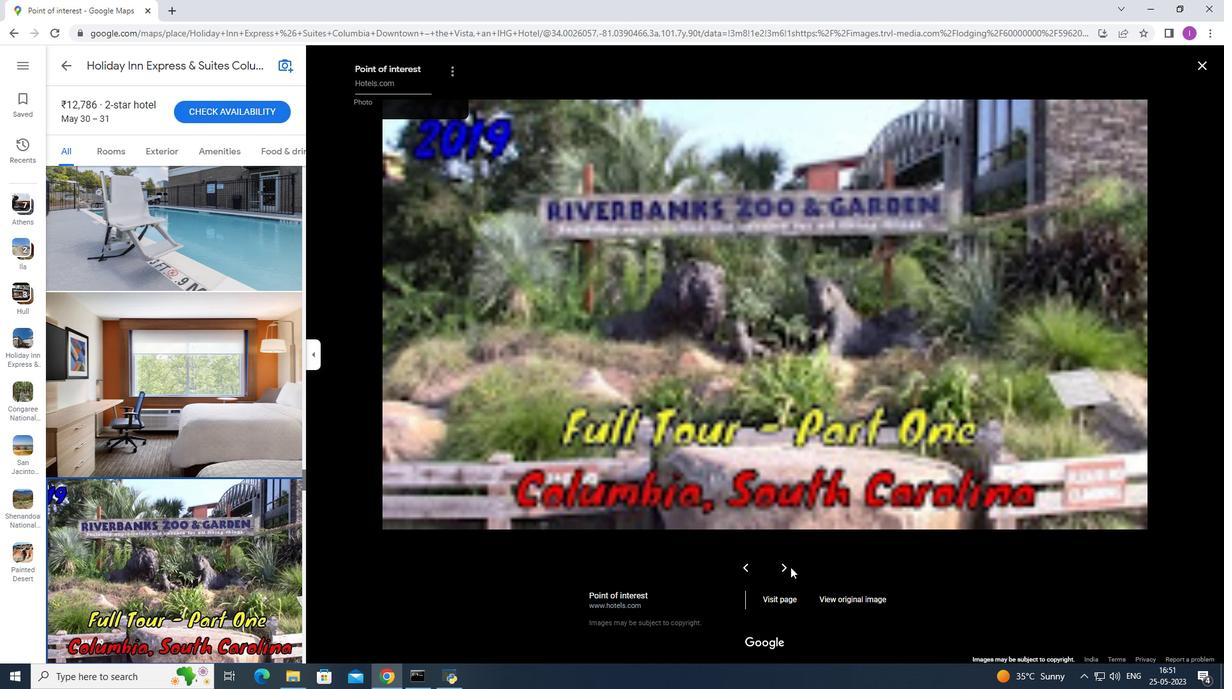 
Action: Mouse moved to (794, 558)
Screenshot: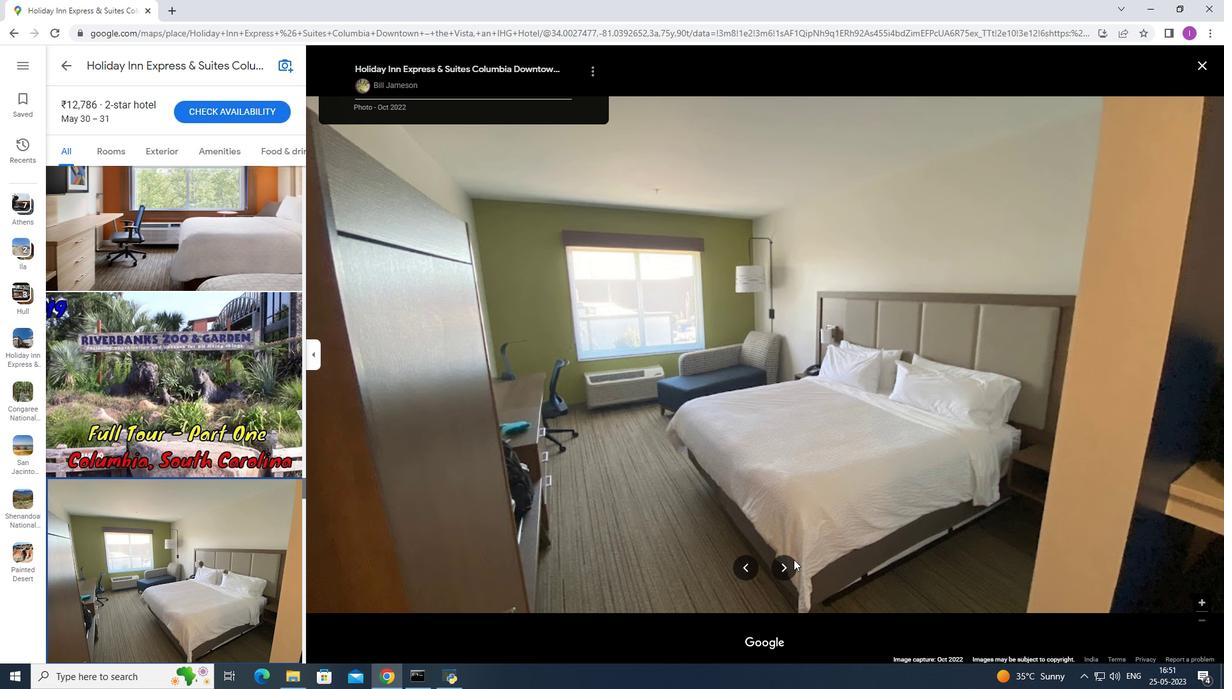 
Action: Mouse pressed left at (794, 558)
Screenshot: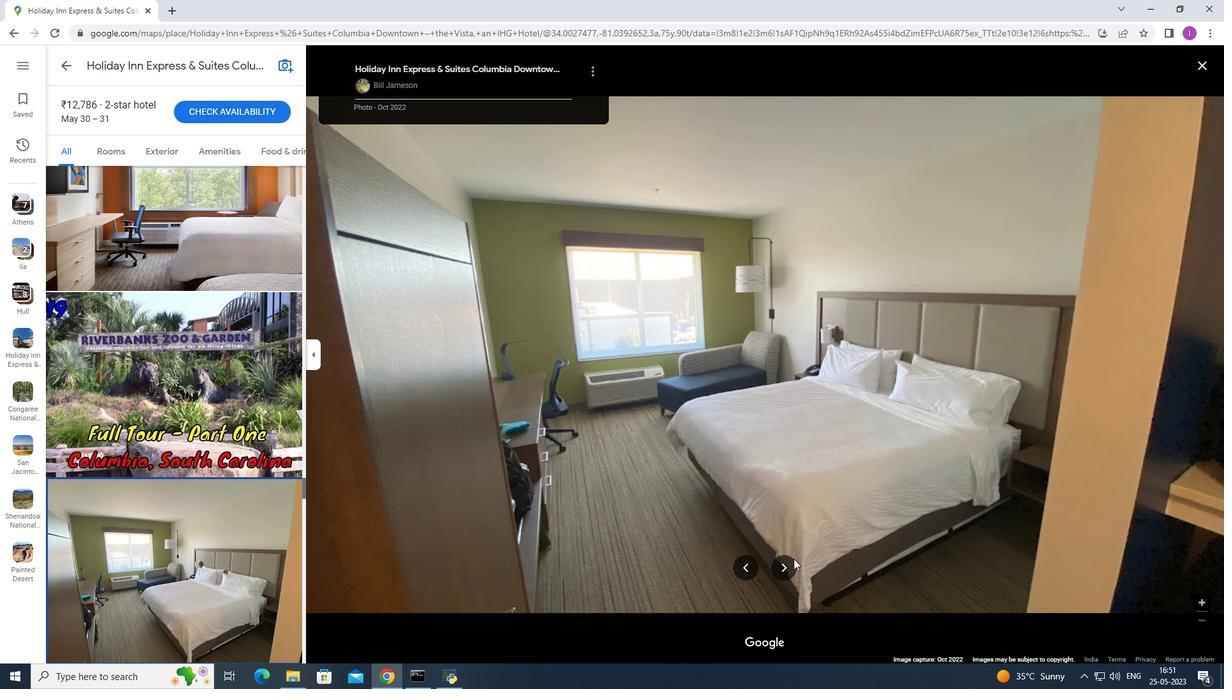 
Action: Mouse moved to (791, 553)
Screenshot: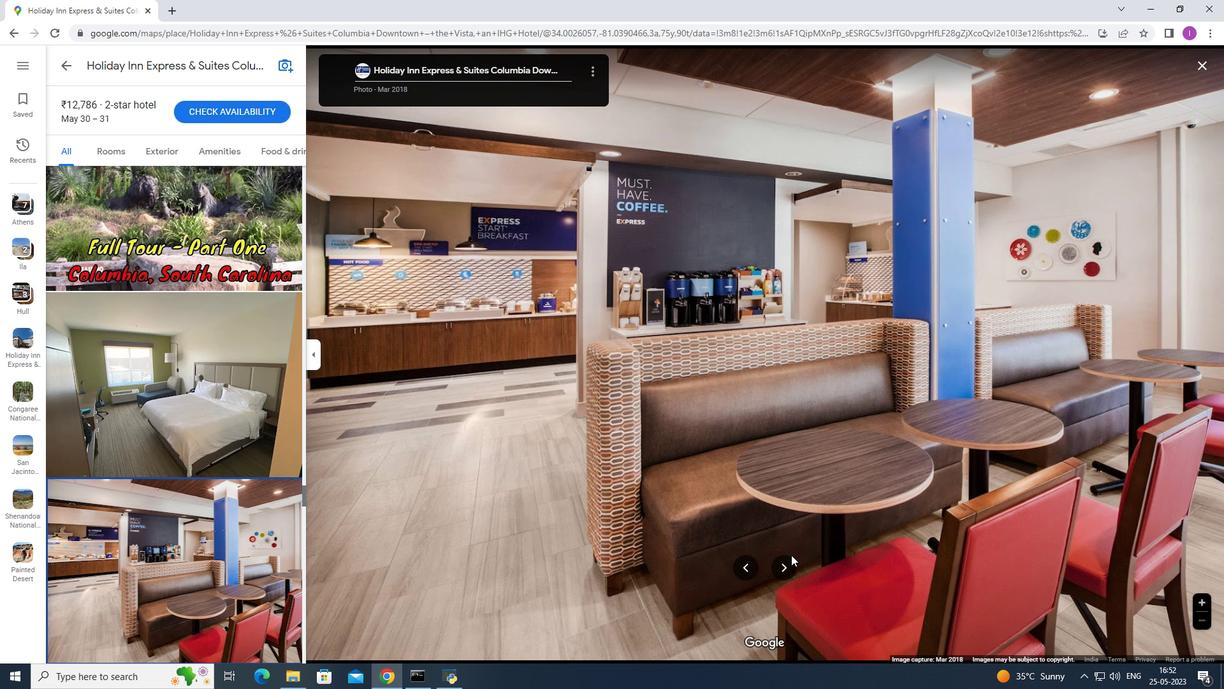 
Action: Mouse pressed left at (791, 553)
Screenshot: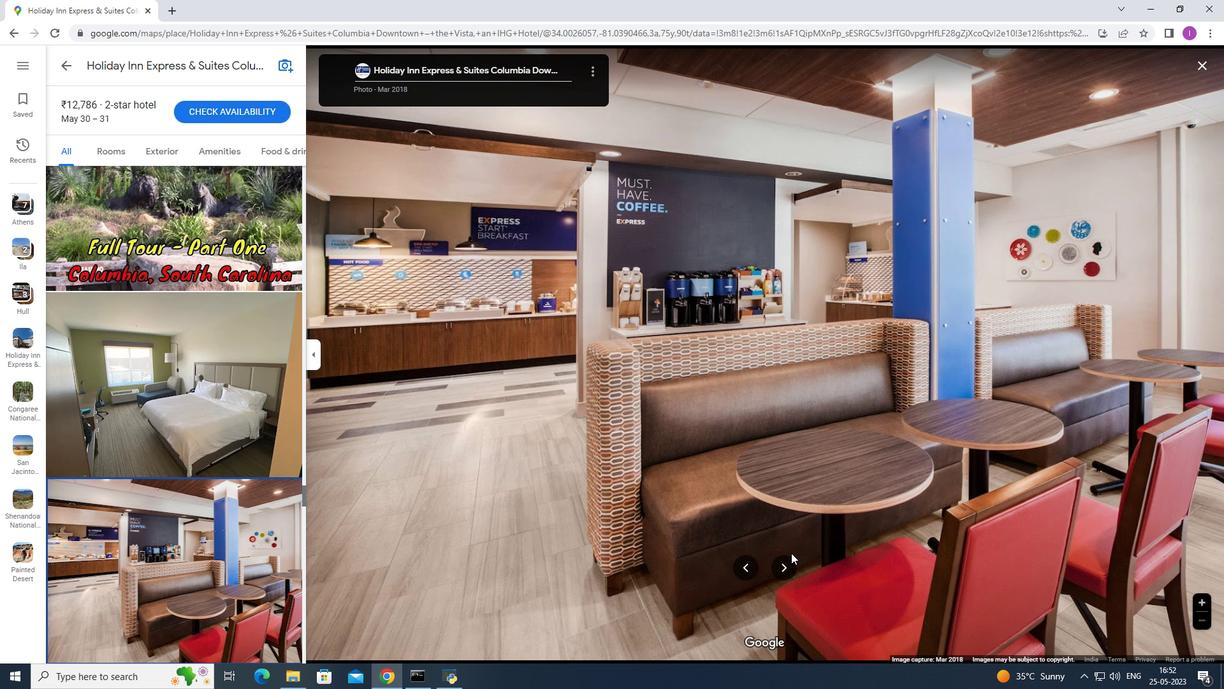
Action: Mouse moved to (777, 567)
Screenshot: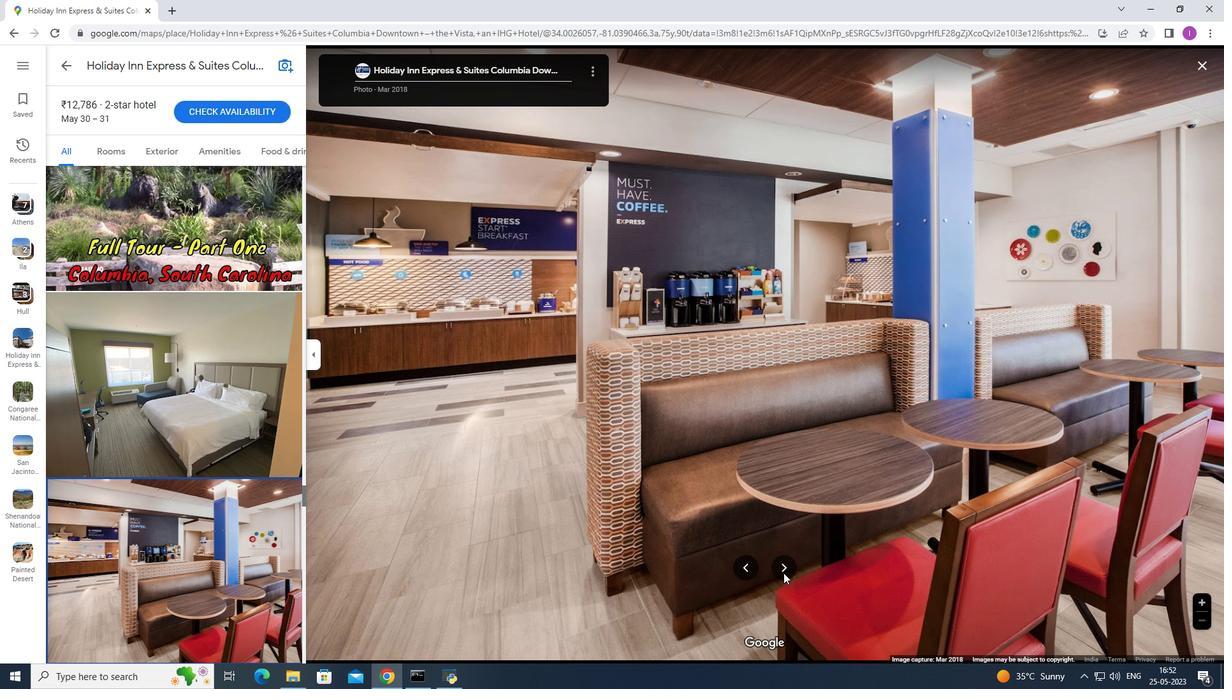 
Action: Mouse pressed left at (777, 567)
Screenshot: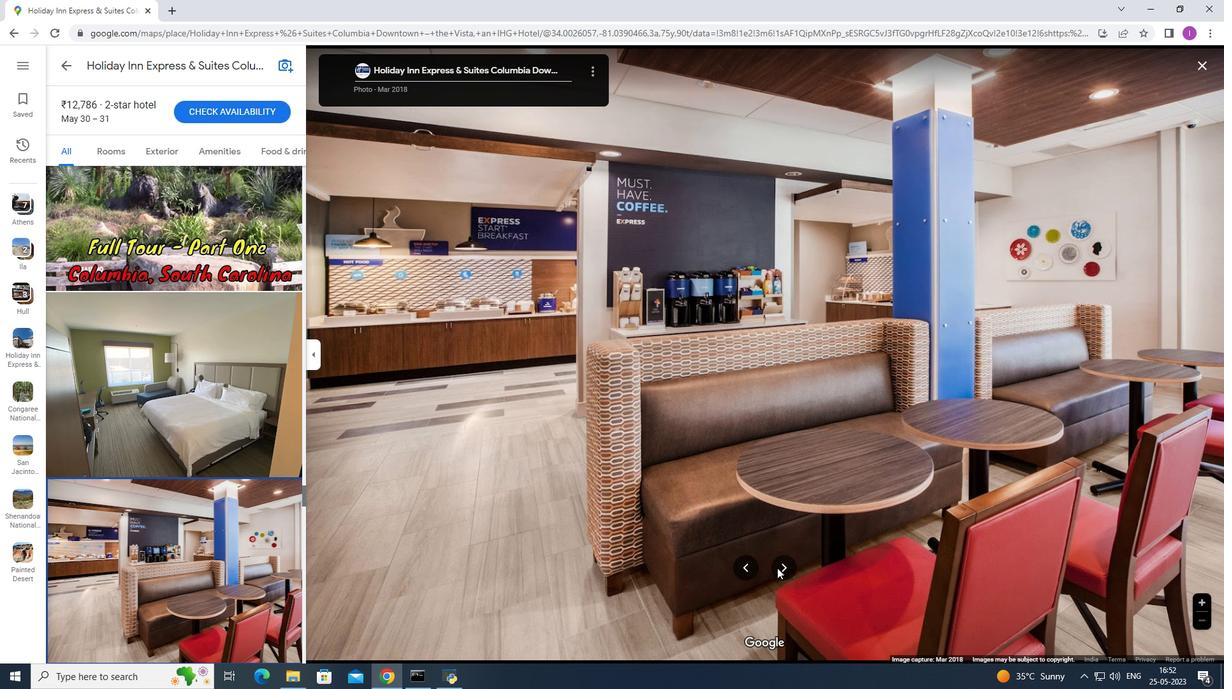 
Action: Mouse pressed left at (777, 567)
Screenshot: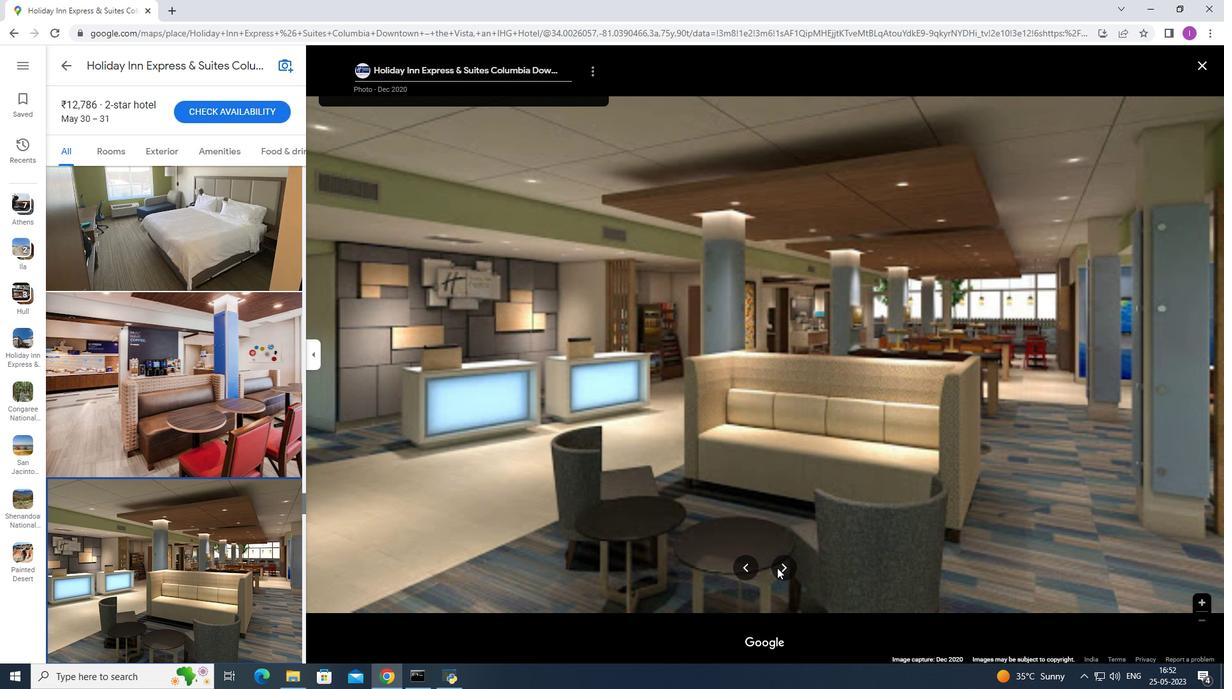 
Action: Mouse pressed left at (777, 567)
Screenshot: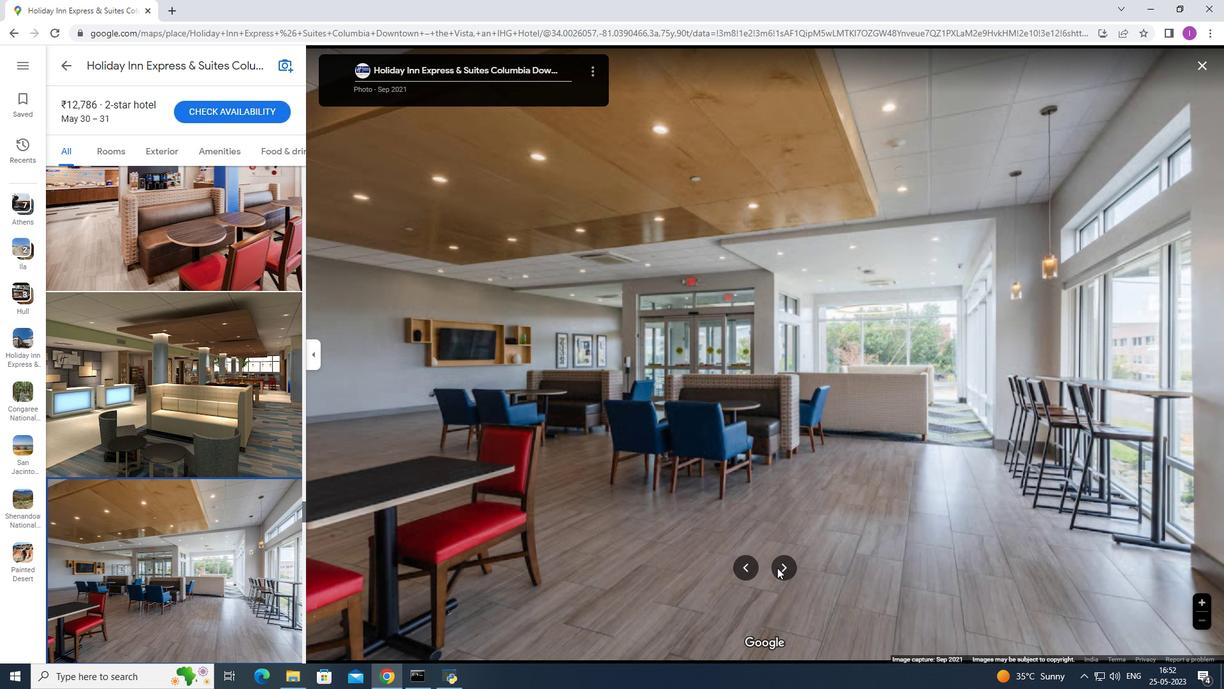
Action: Mouse moved to (781, 570)
Screenshot: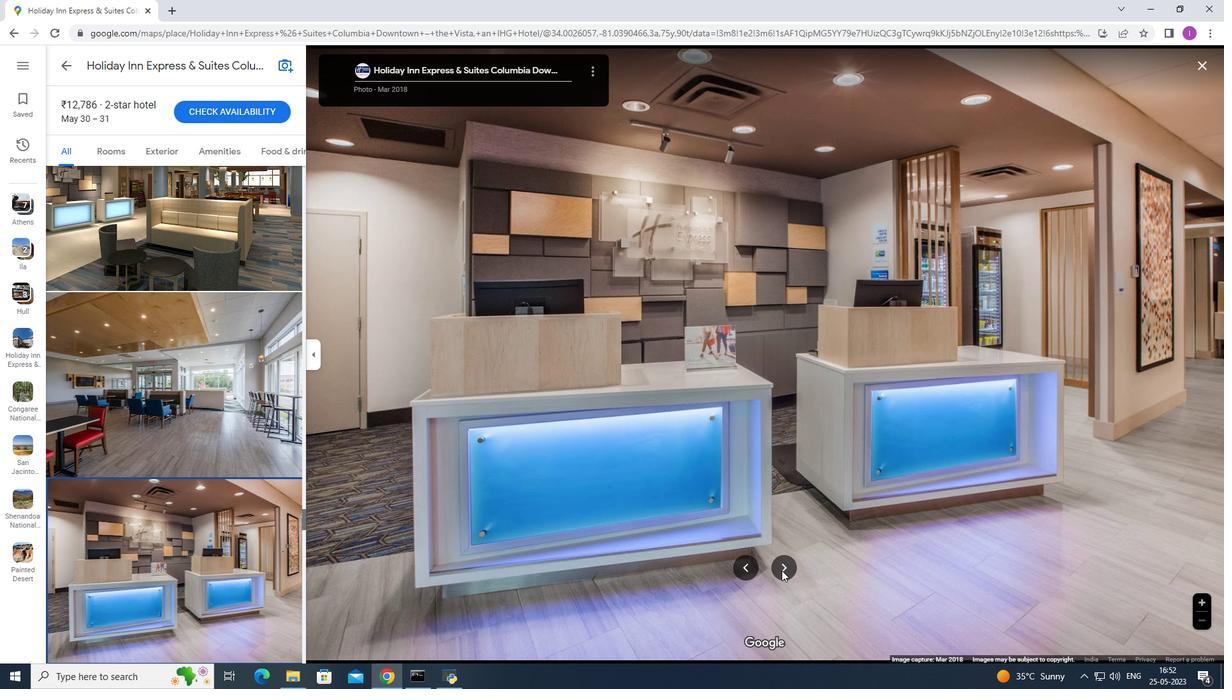 
Action: Mouse pressed left at (781, 570)
Screenshot: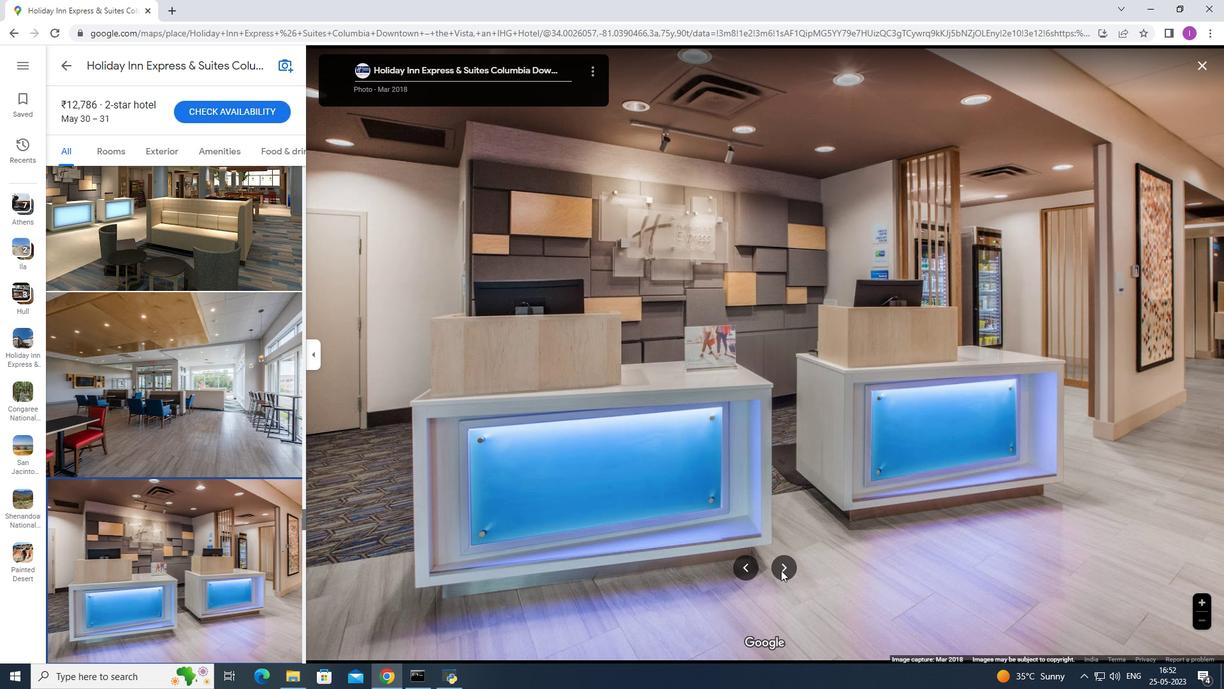 
Action: Mouse pressed left at (781, 570)
Screenshot: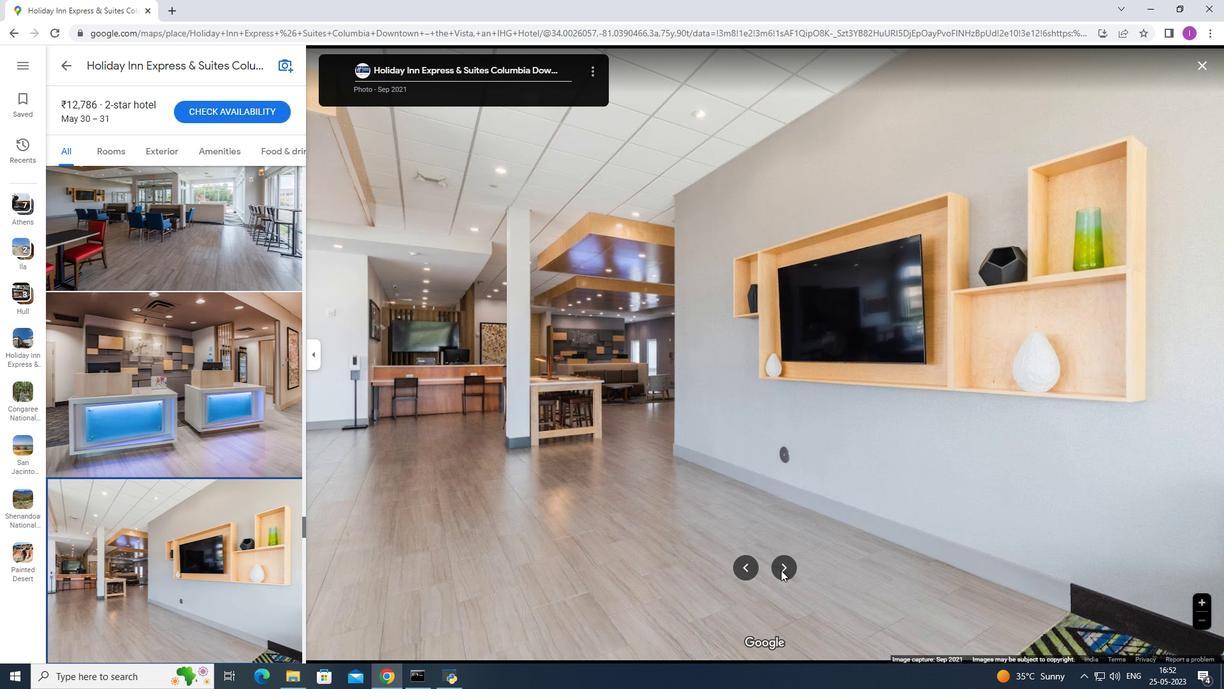 
Action: Mouse pressed left at (781, 570)
Screenshot: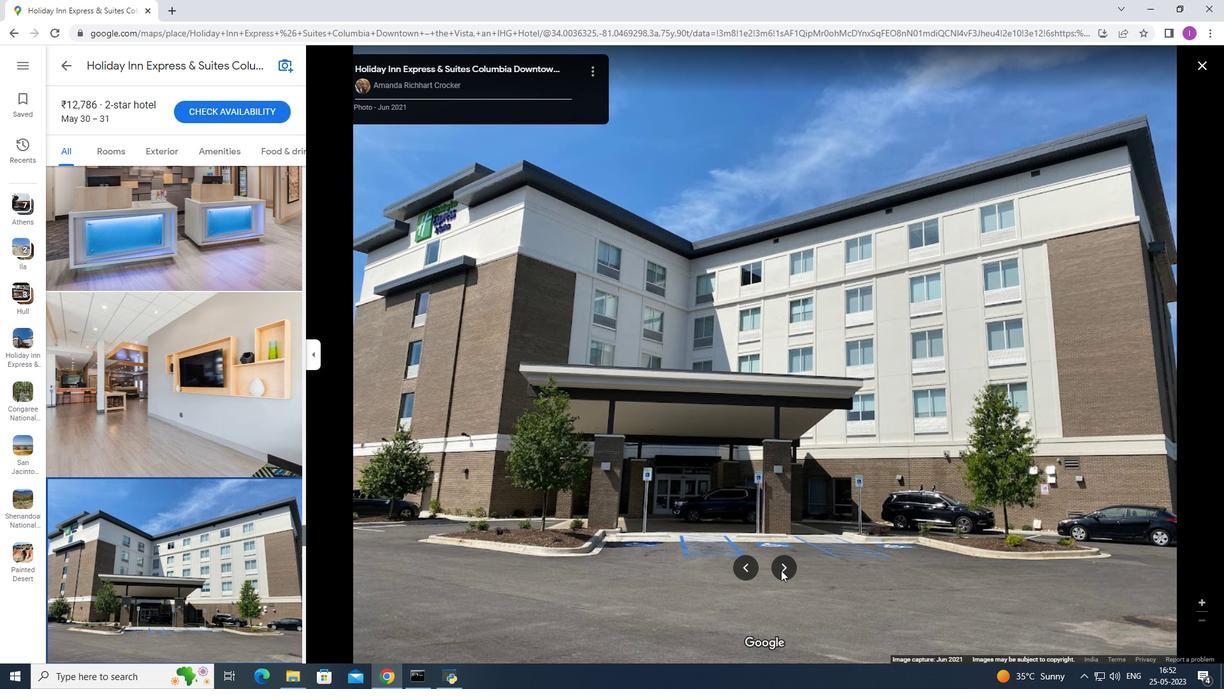 
Action: Mouse moved to (779, 573)
Screenshot: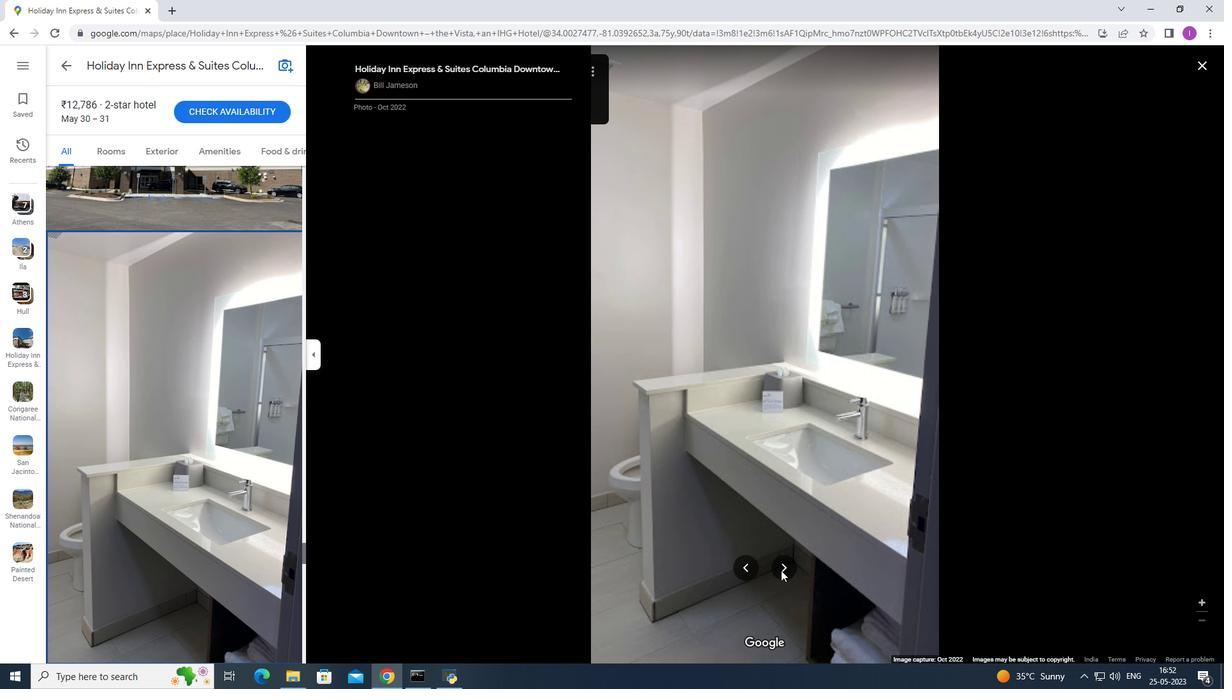 
Action: Mouse pressed left at (779, 573)
Screenshot: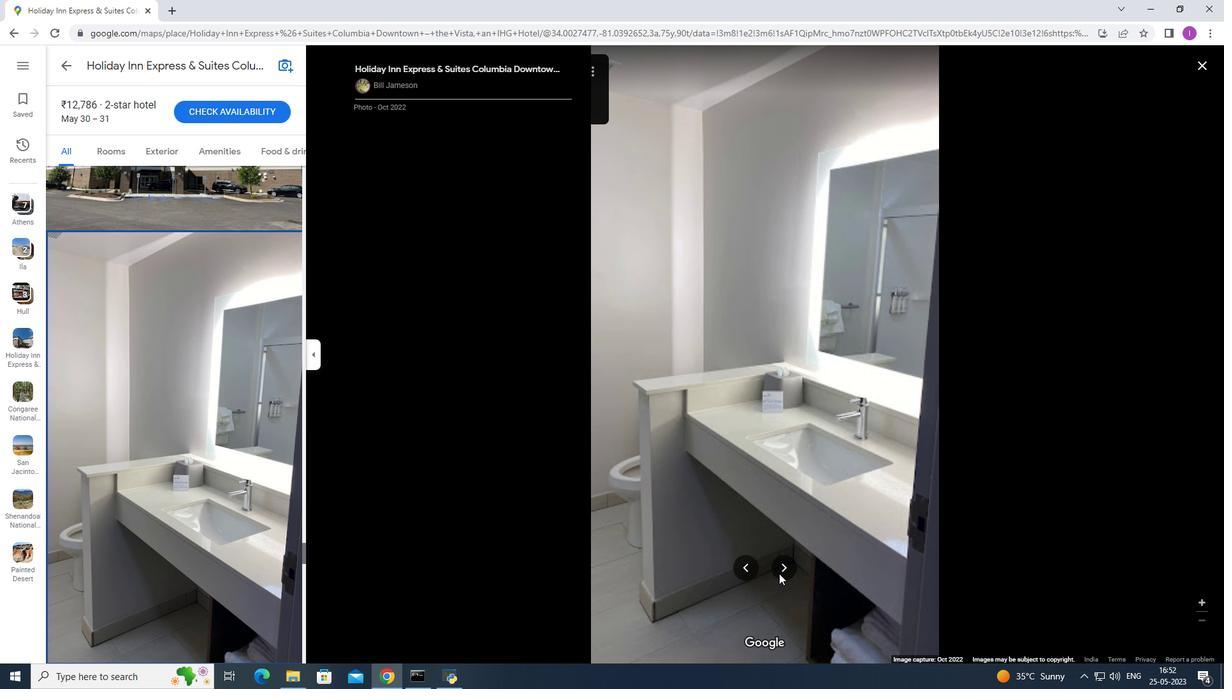 
Action: Mouse pressed left at (779, 573)
Screenshot: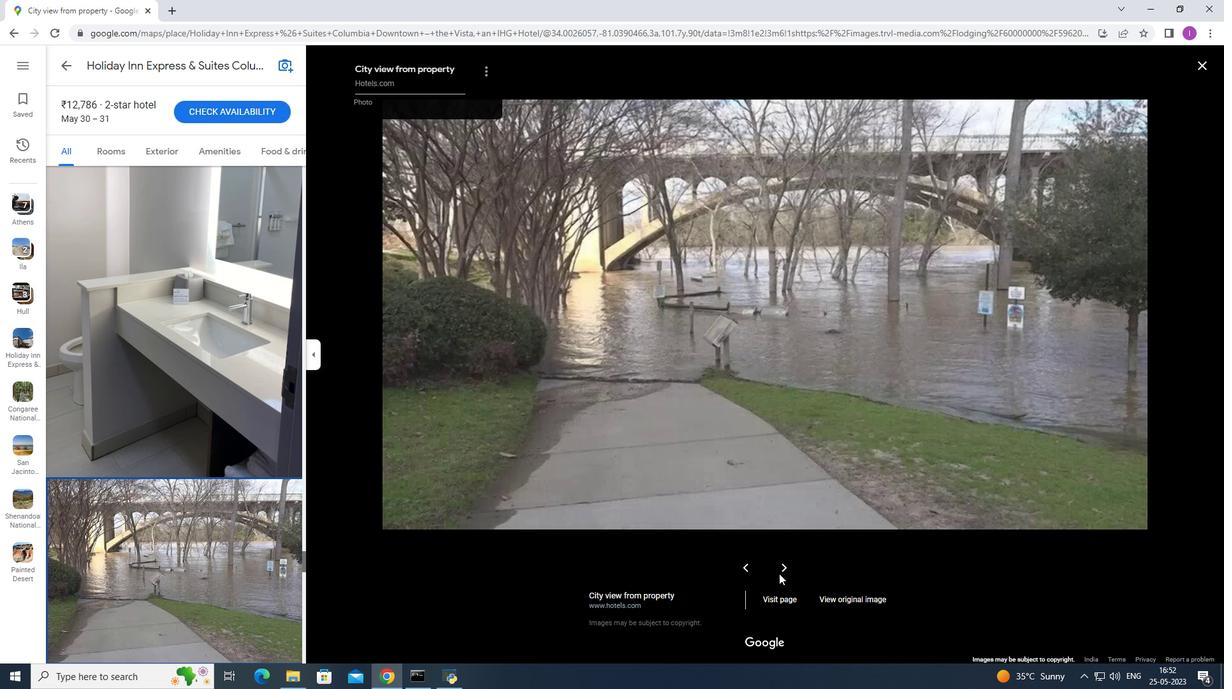 
Action: Mouse moved to (779, 573)
Screenshot: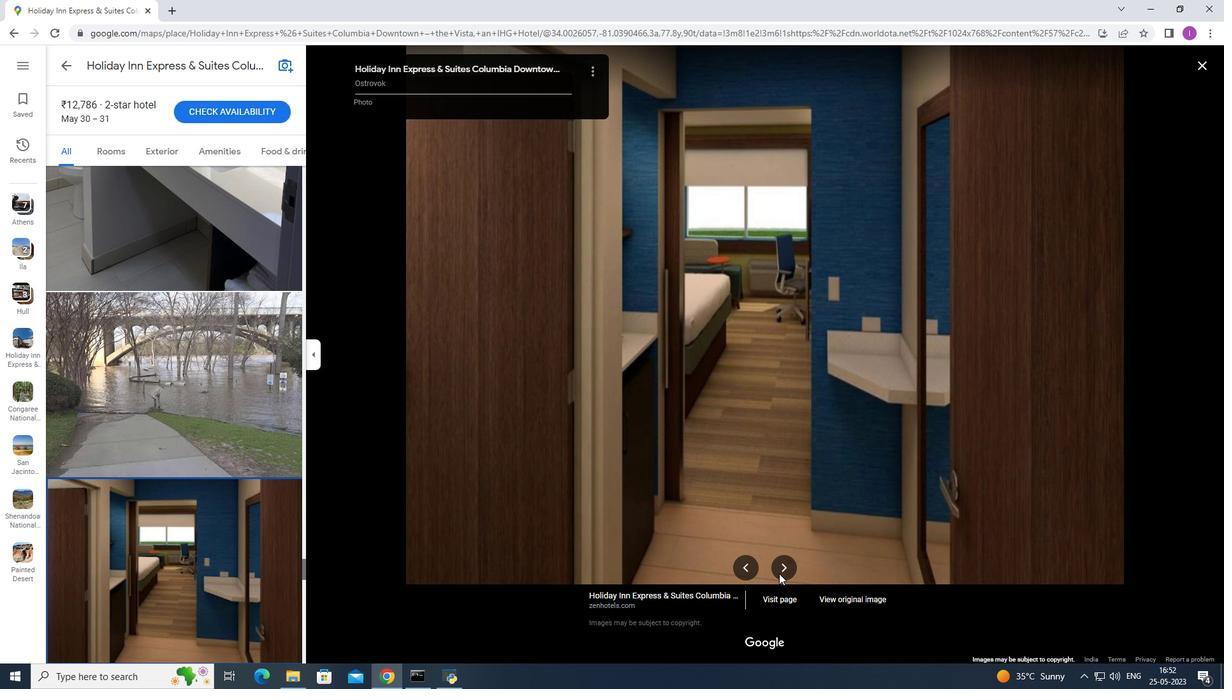 
Action: Mouse pressed left at (779, 573)
Screenshot: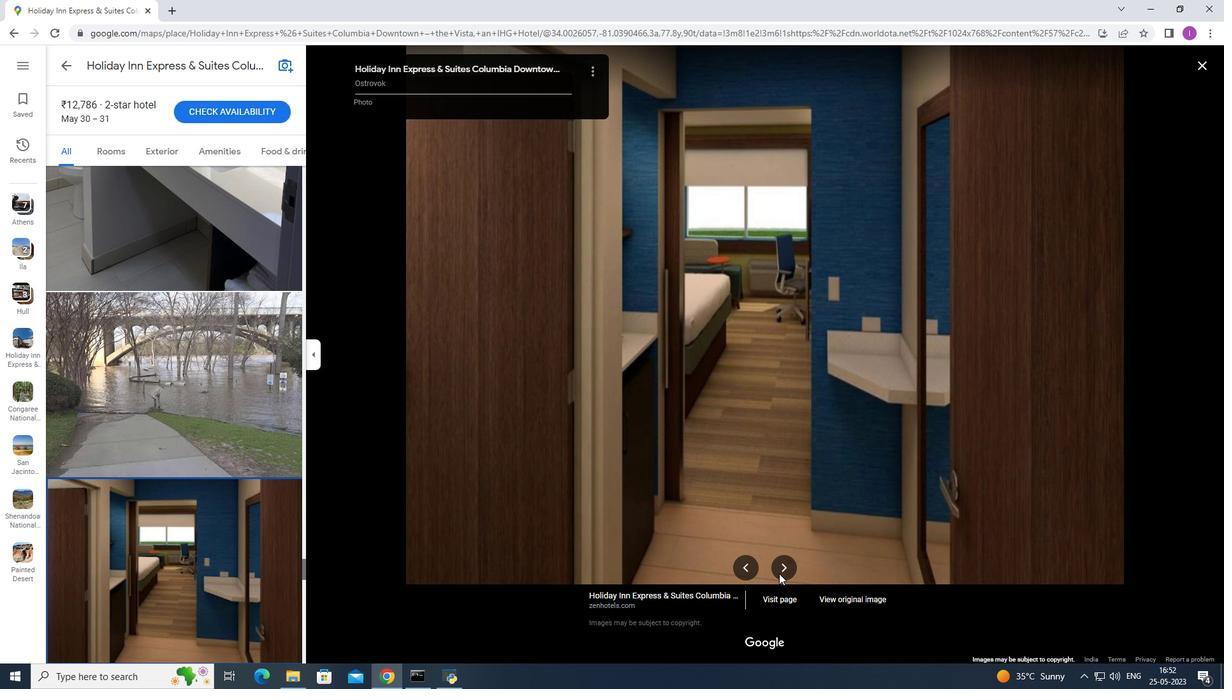 
Action: Mouse pressed left at (779, 573)
Screenshot: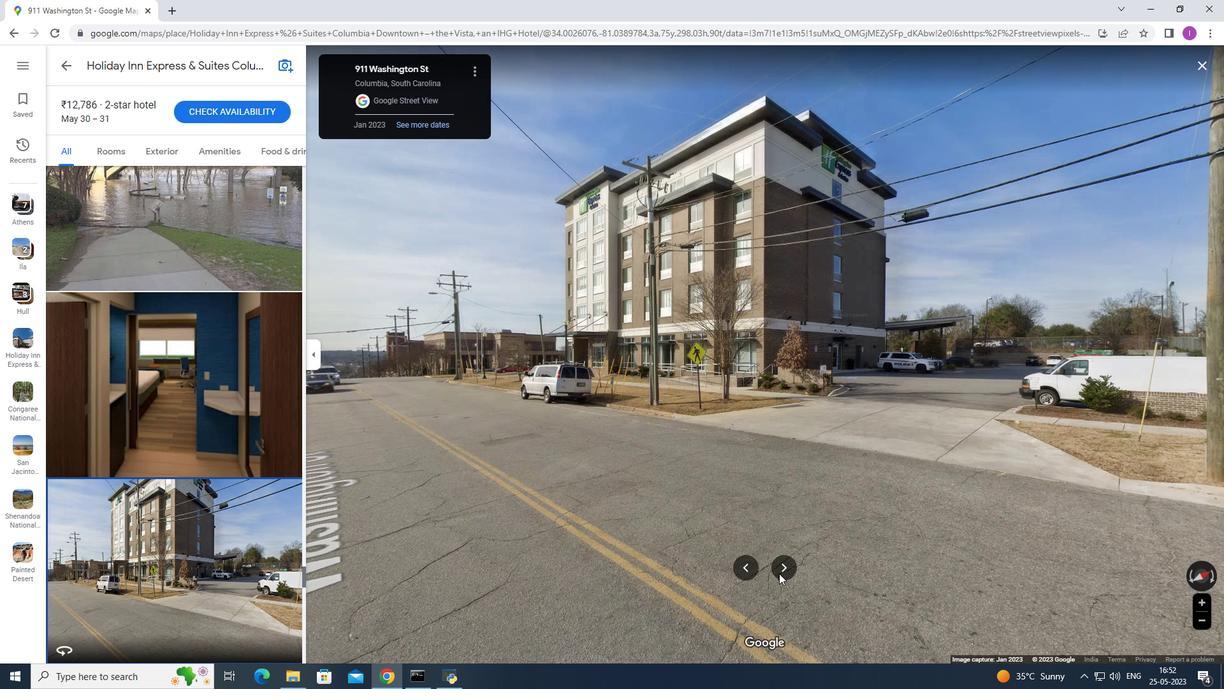 
Action: Mouse moved to (782, 574)
Screenshot: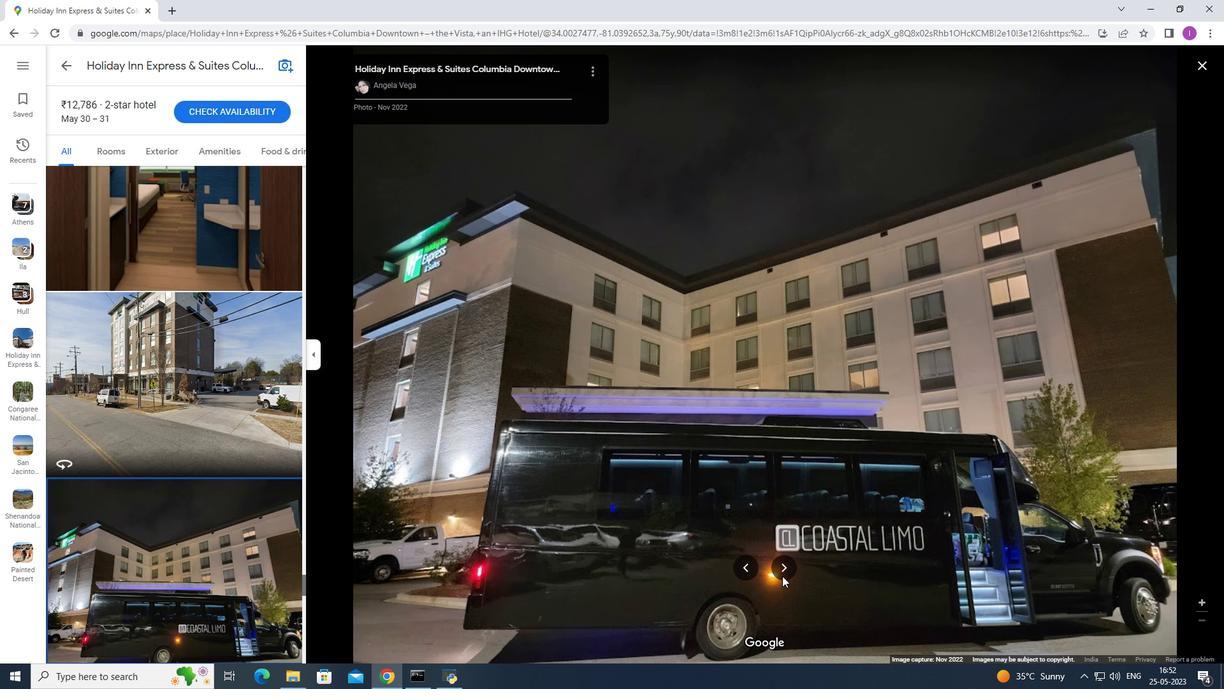 
Action: Mouse pressed left at (782, 574)
Screenshot: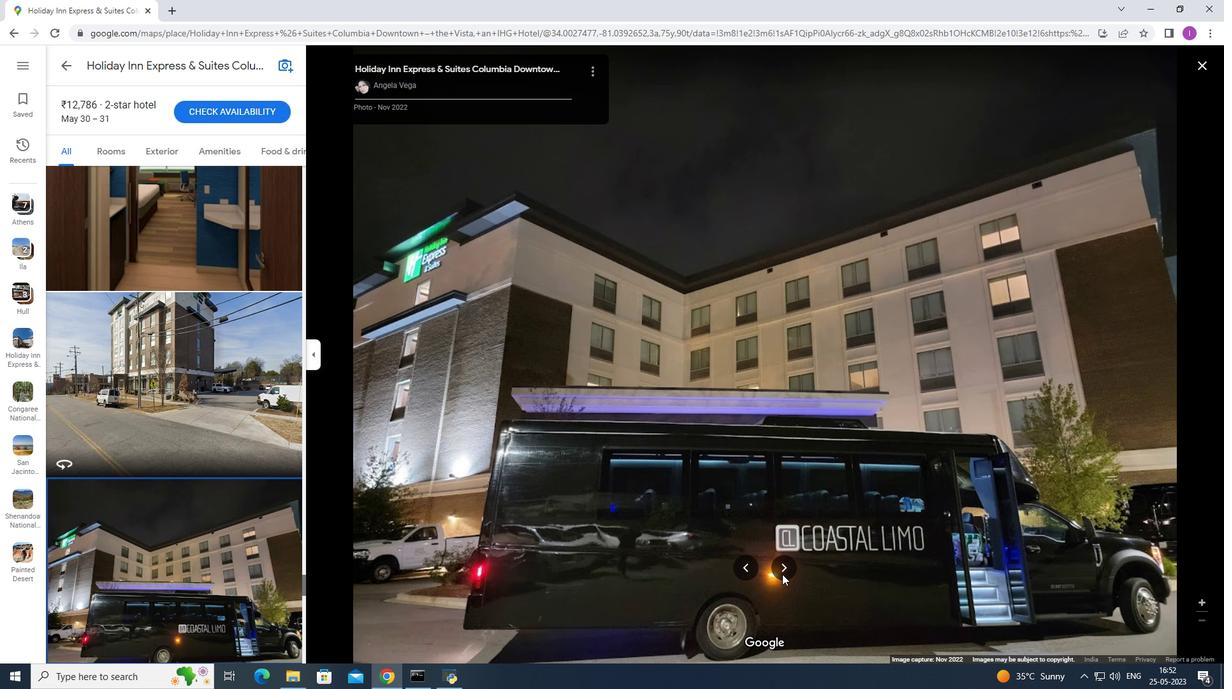 
Action: Mouse moved to (784, 571)
Screenshot: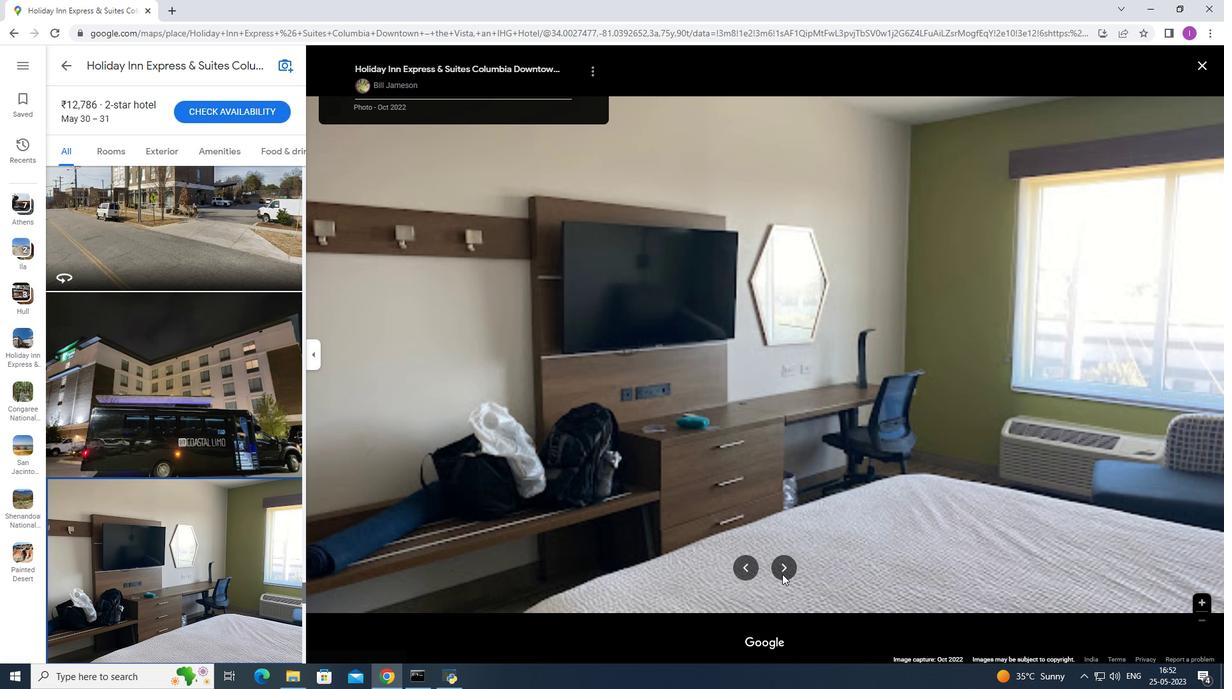 
Action: Mouse pressed left at (784, 571)
Screenshot: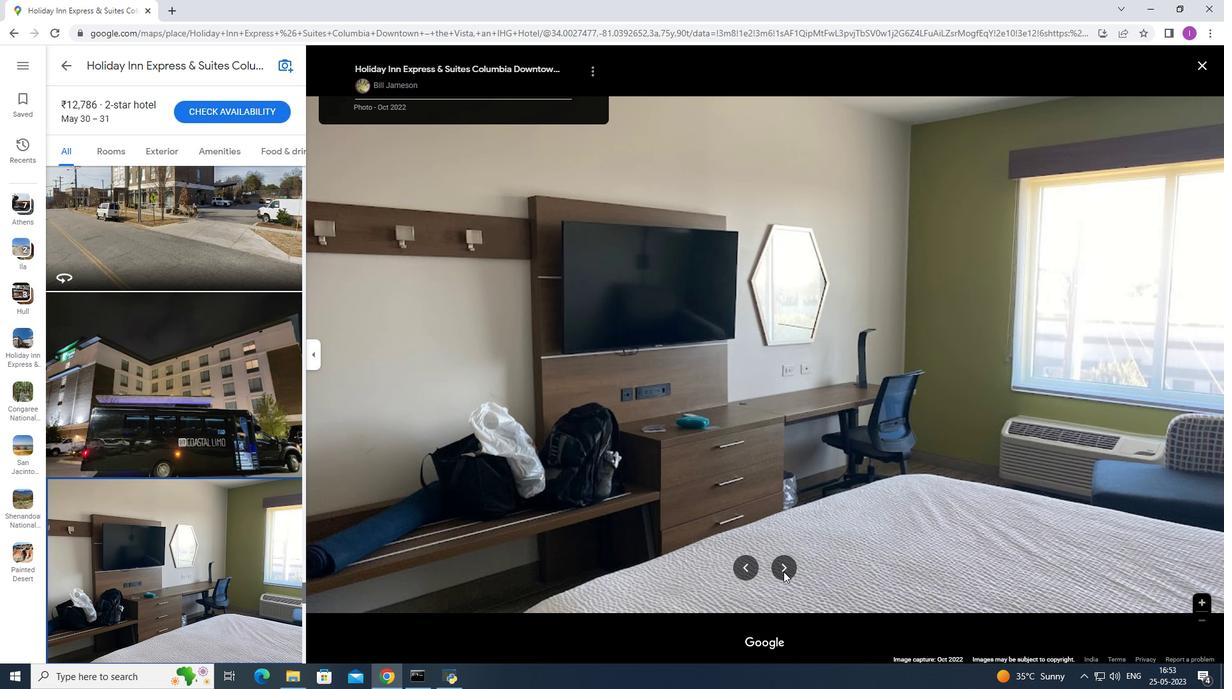 
Action: Mouse moved to (784, 569)
Screenshot: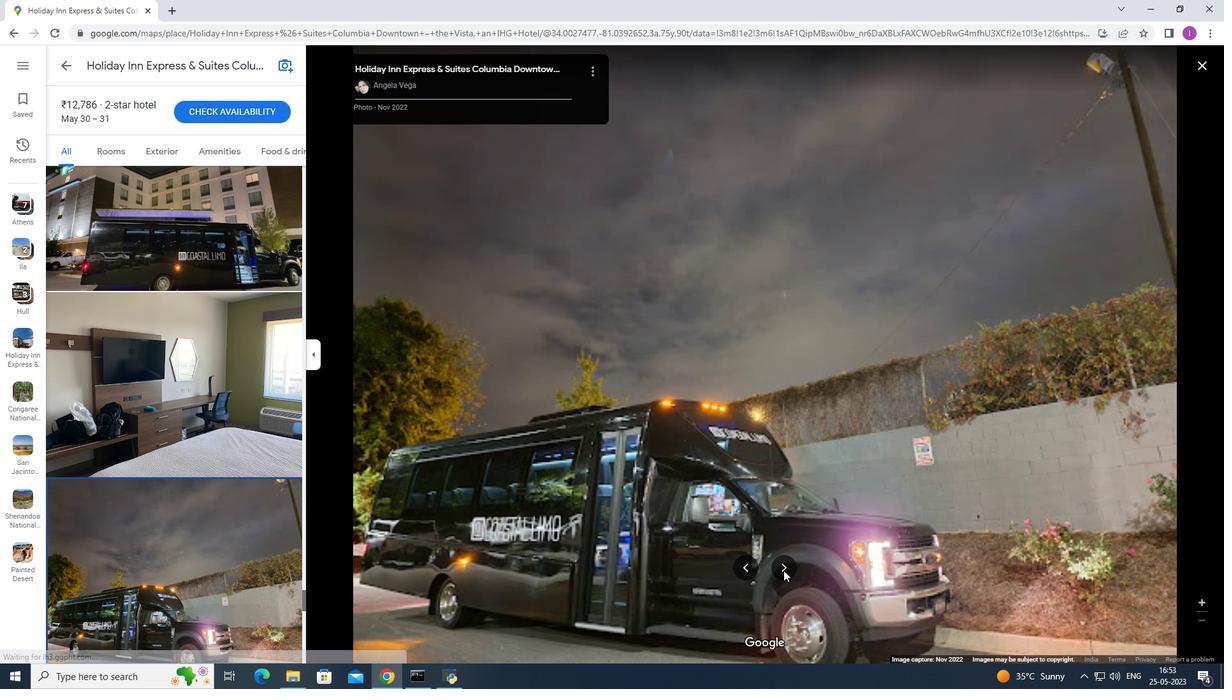 
Action: Mouse pressed left at (784, 569)
Screenshot: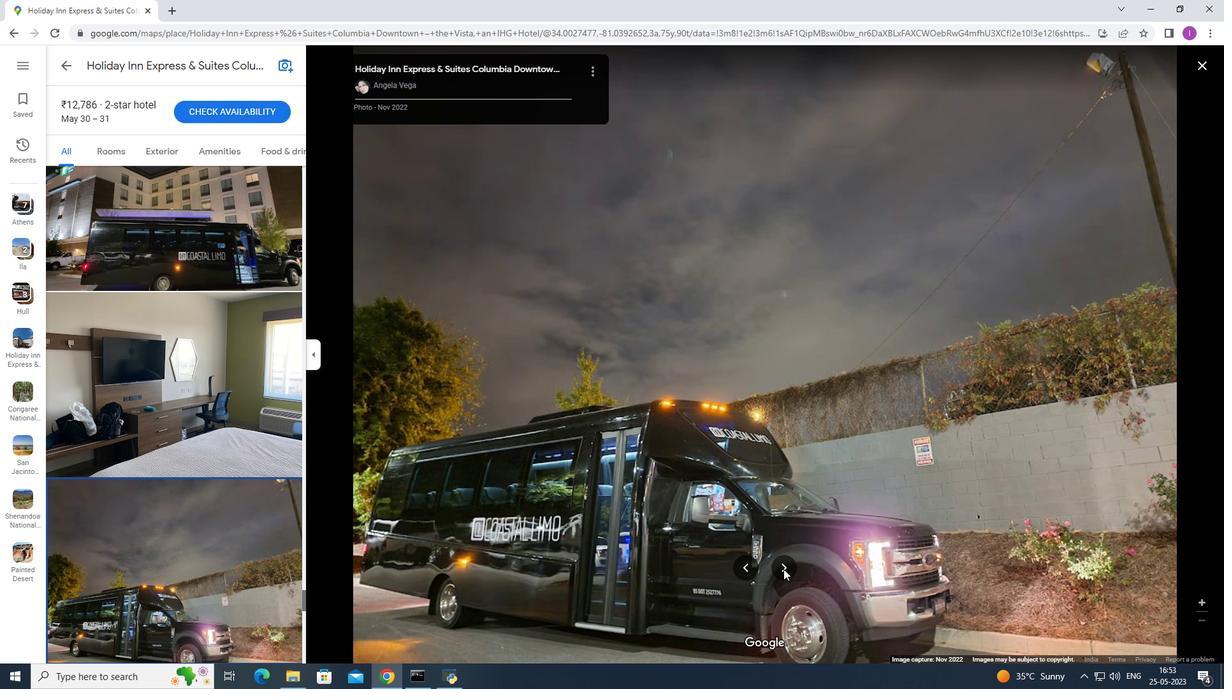 
Action: Mouse moved to (782, 563)
Screenshot: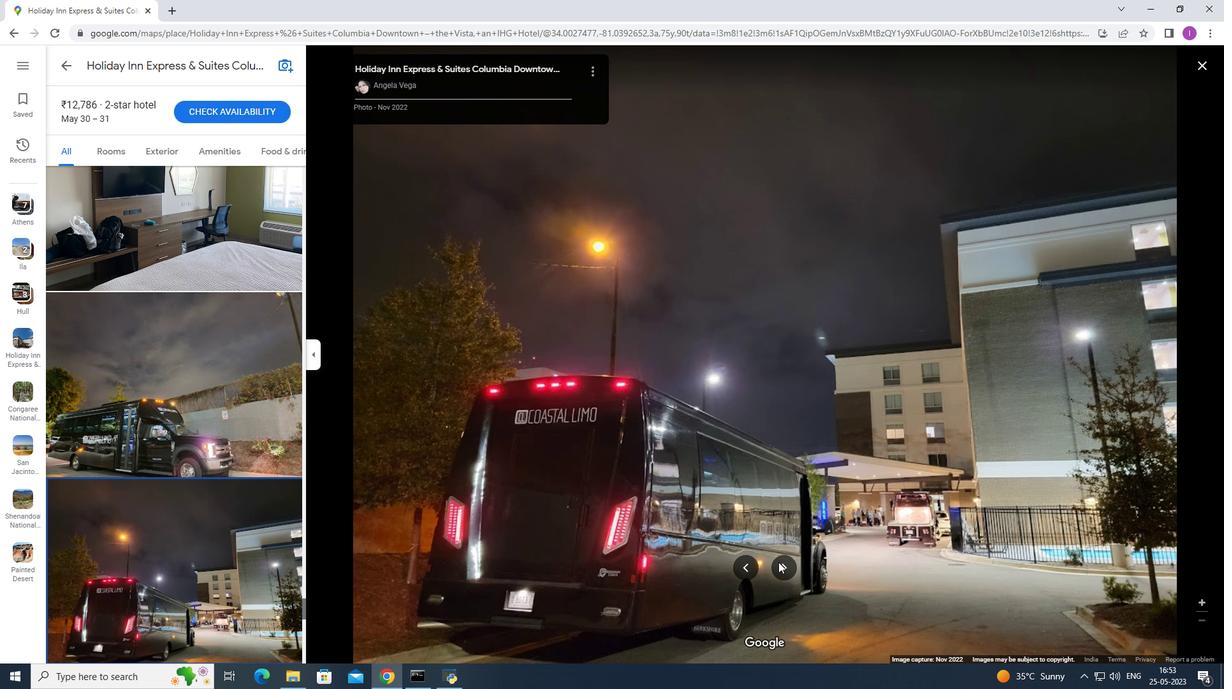
Action: Mouse pressed left at (782, 563)
Screenshot: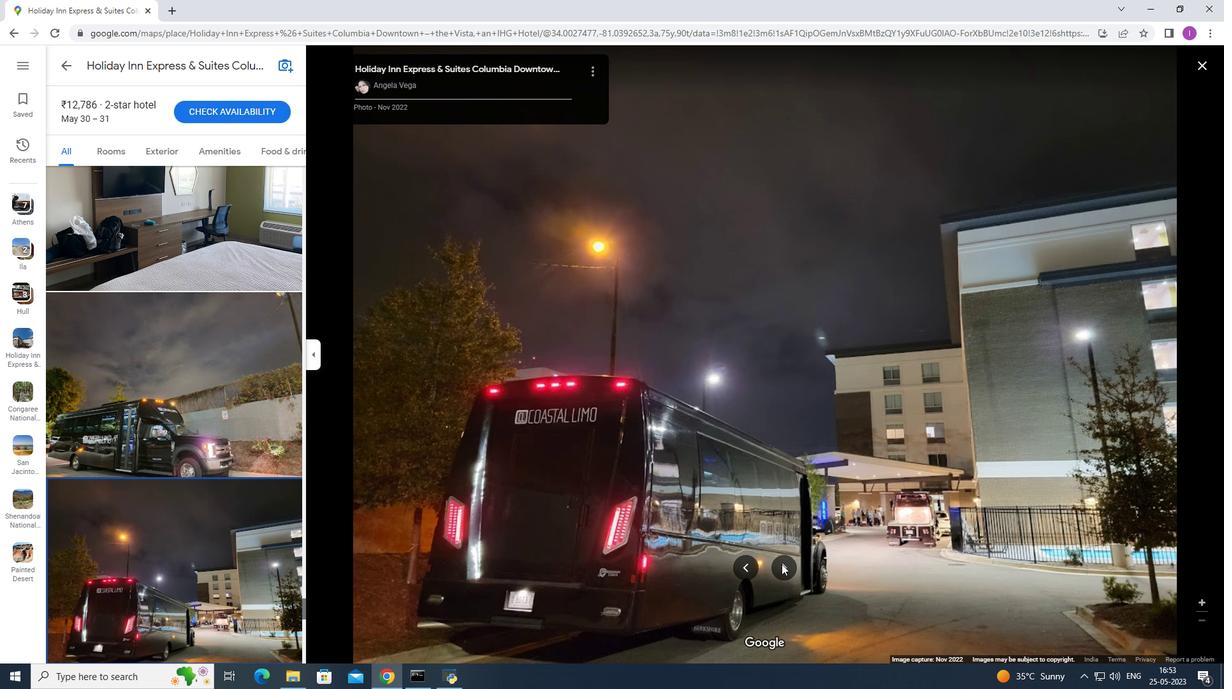 
Action: Mouse moved to (783, 563)
Screenshot: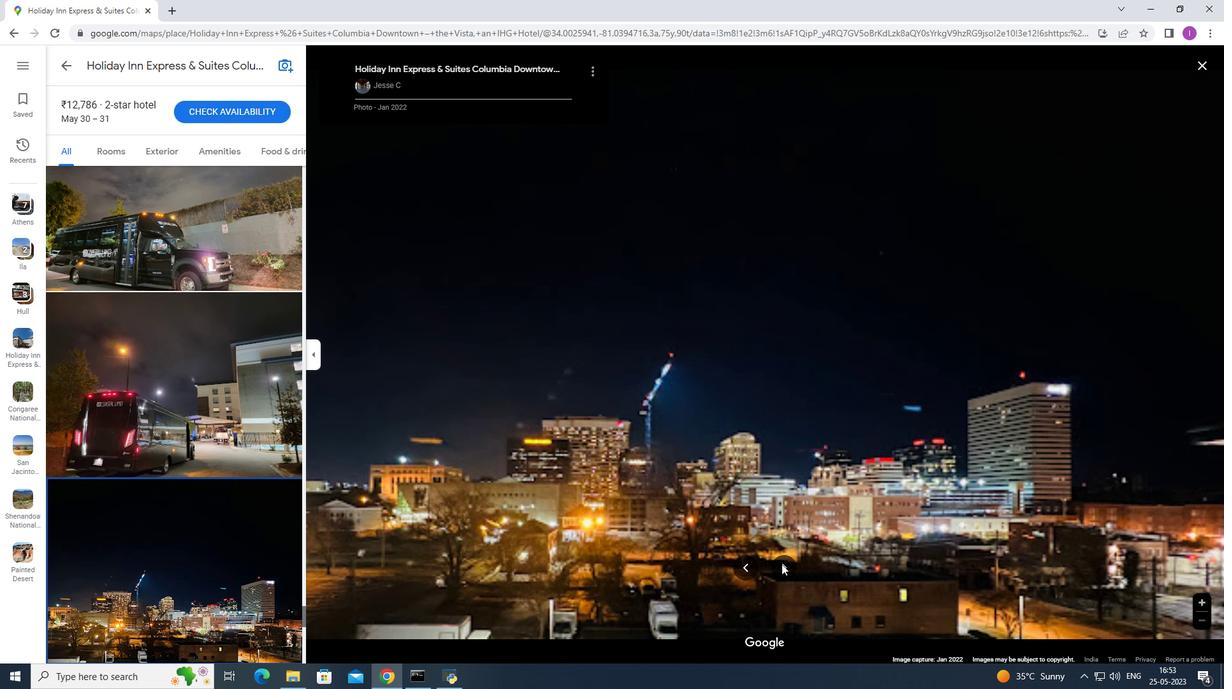 
Action: Mouse pressed left at (783, 563)
Screenshot: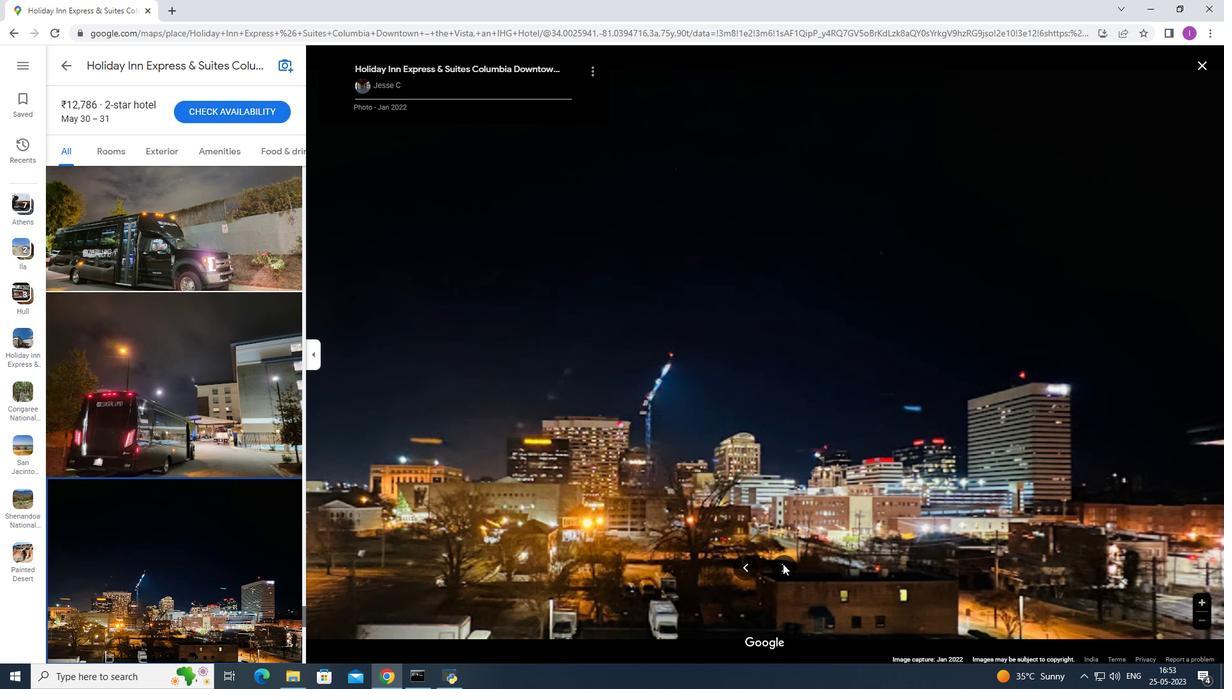 
Action: Mouse moved to (777, 567)
Screenshot: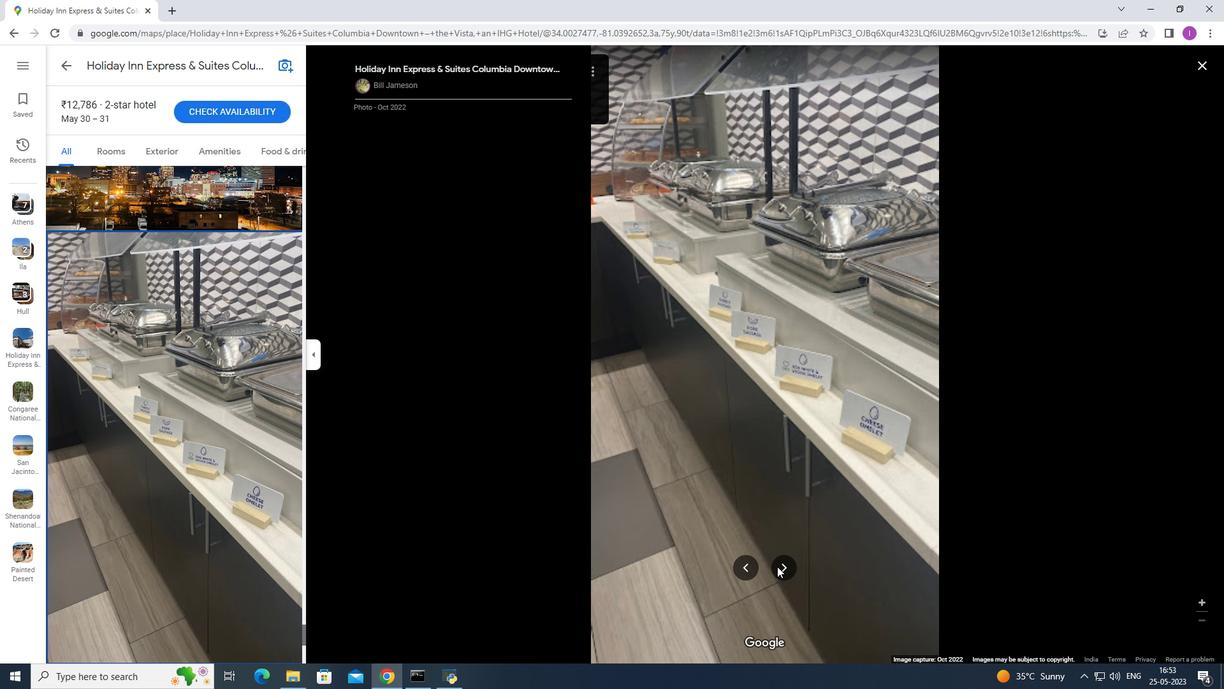 
Action: Mouse pressed left at (777, 567)
Screenshot: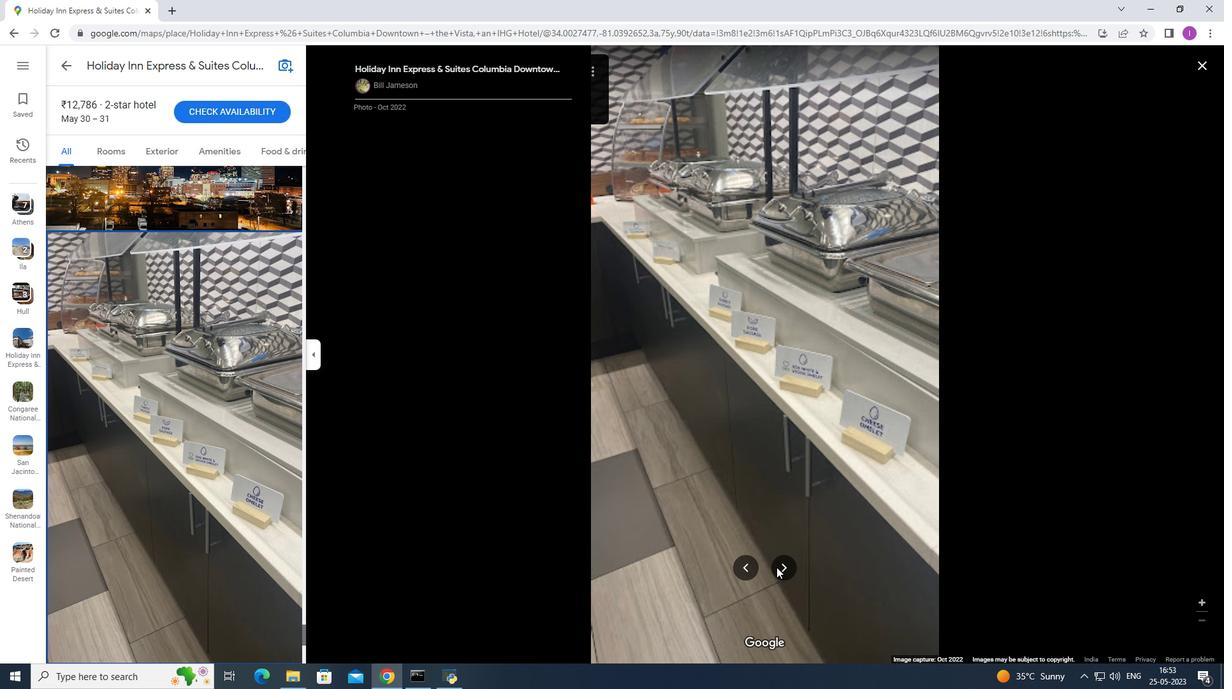 
Action: Mouse pressed left at (777, 567)
Screenshot: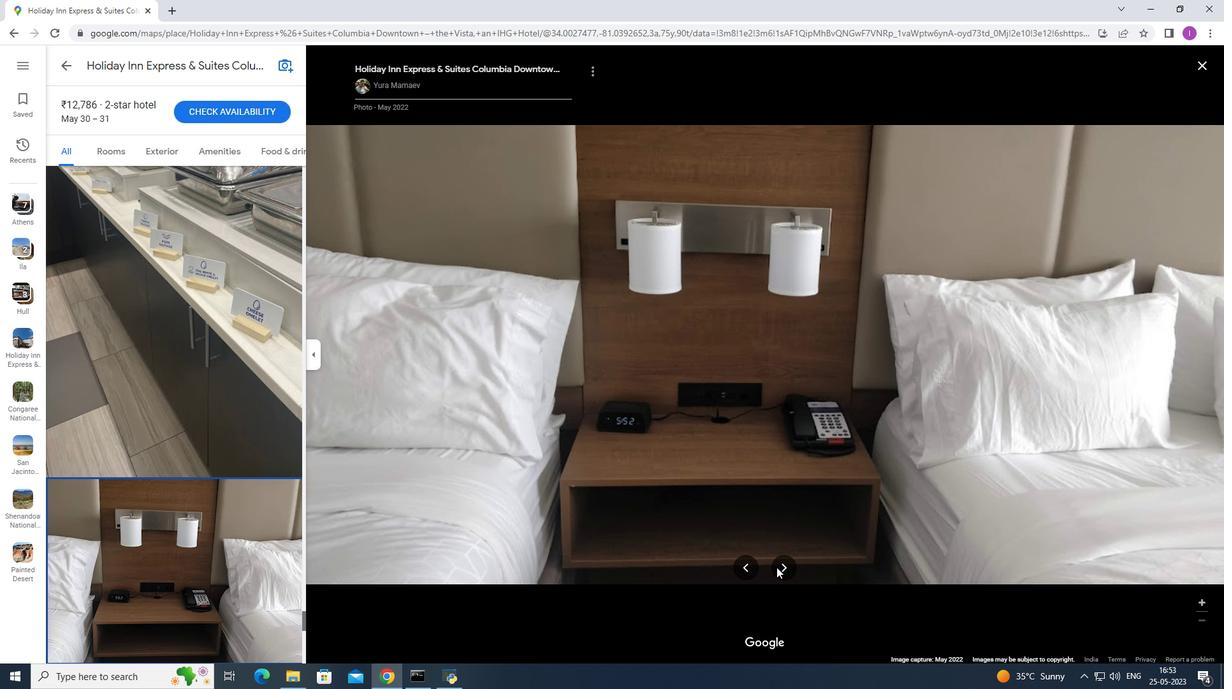 
Action: Mouse moved to (779, 569)
Screenshot: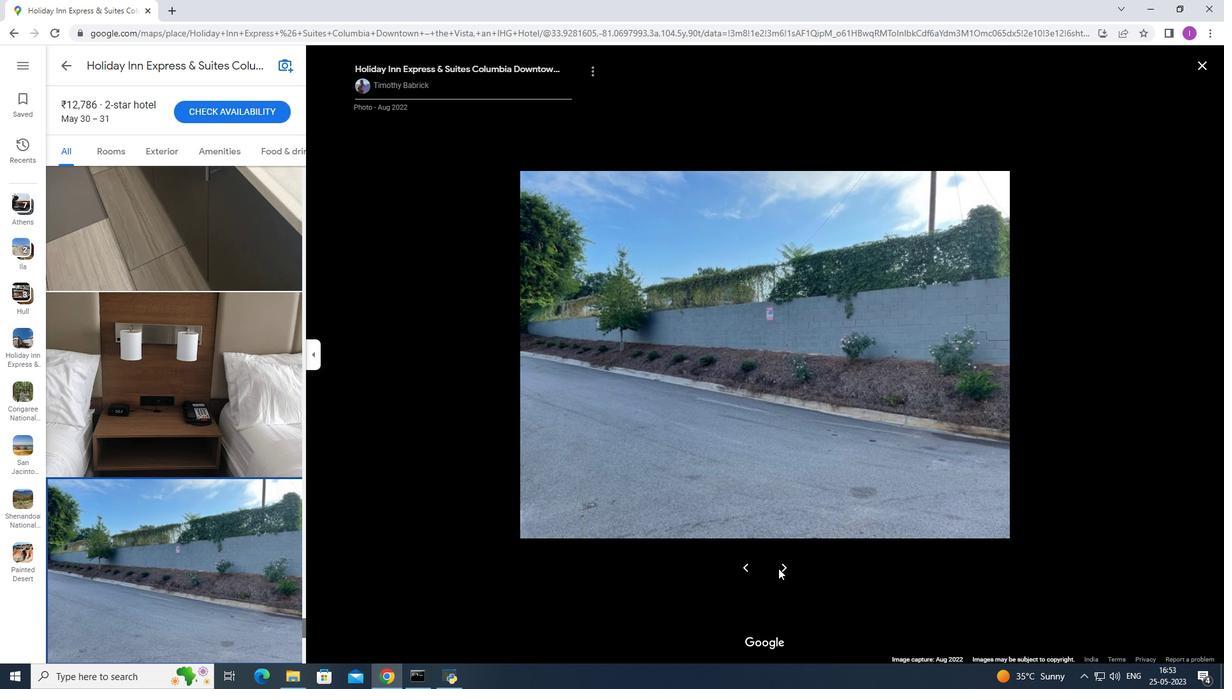 
Action: Mouse pressed left at (779, 569)
Screenshot: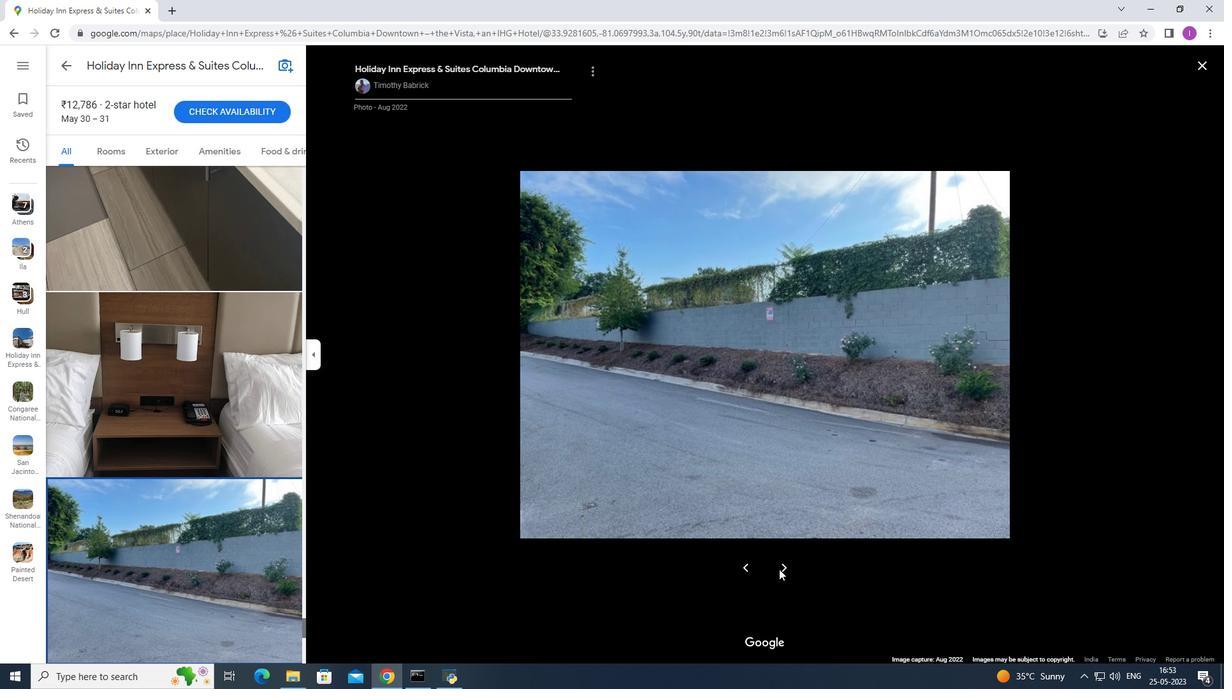 
Action: Mouse pressed left at (779, 569)
Screenshot: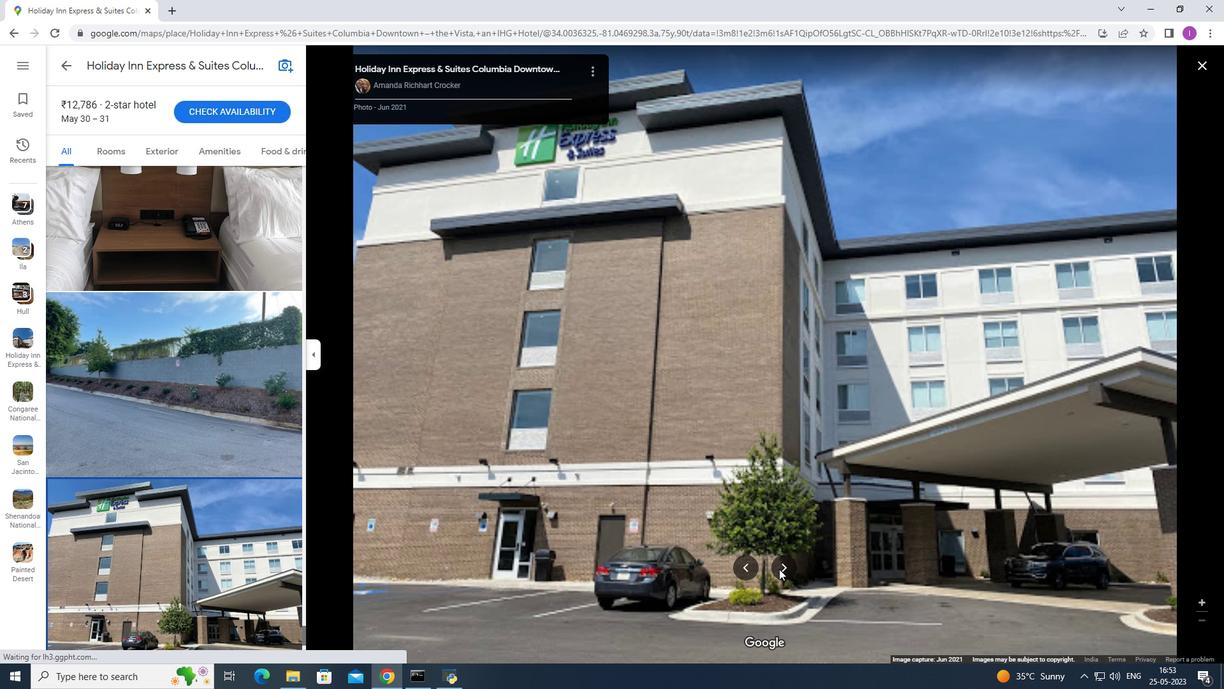 
Action: Mouse pressed left at (779, 569)
Screenshot: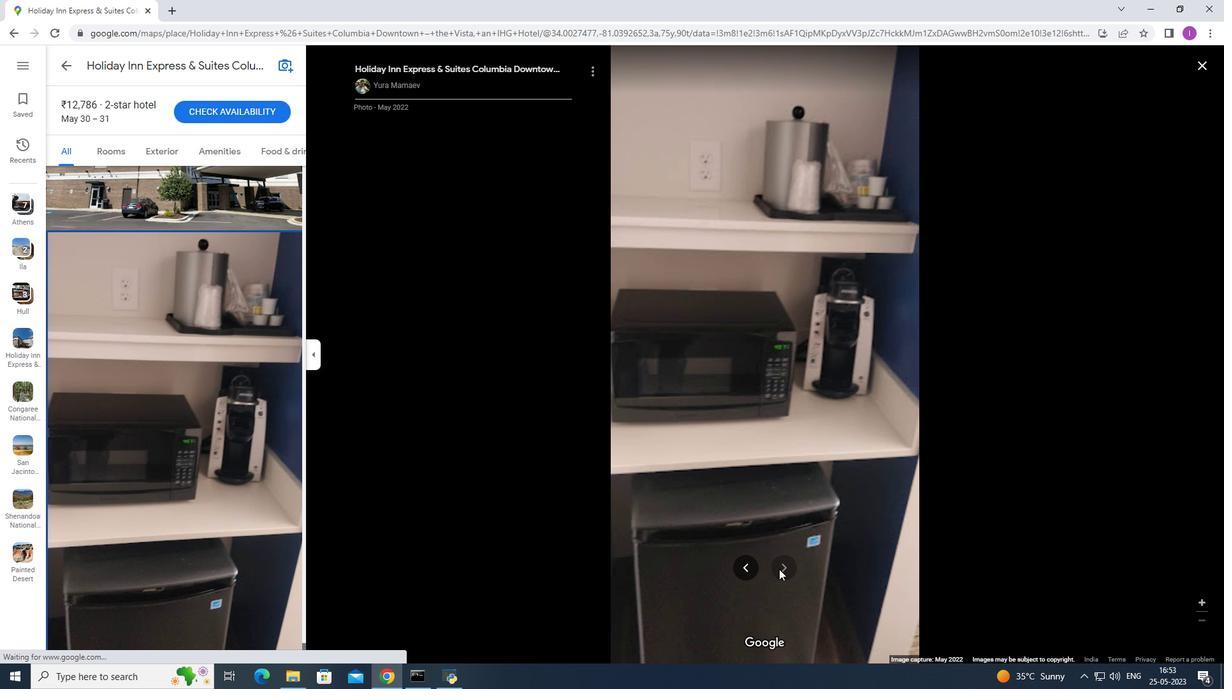 
Action: Mouse pressed left at (779, 569)
Screenshot: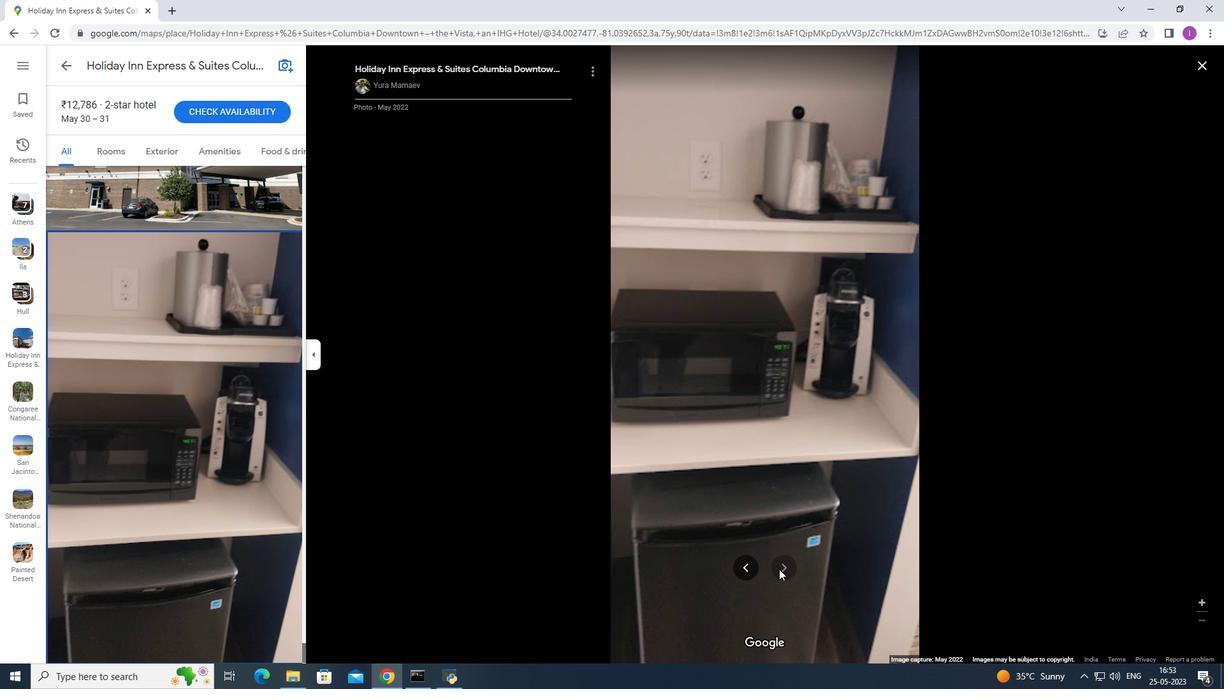 
Action: Mouse moved to (13, 26)
Screenshot: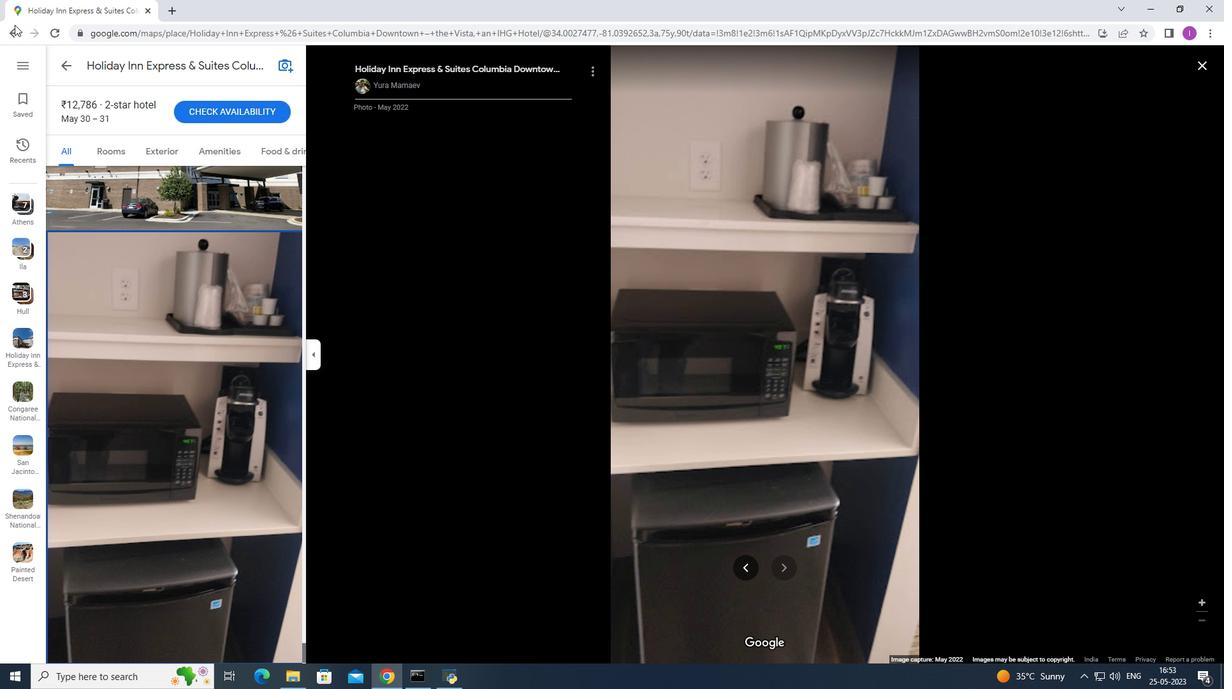 
Action: Mouse pressed left at (13, 26)
Screenshot: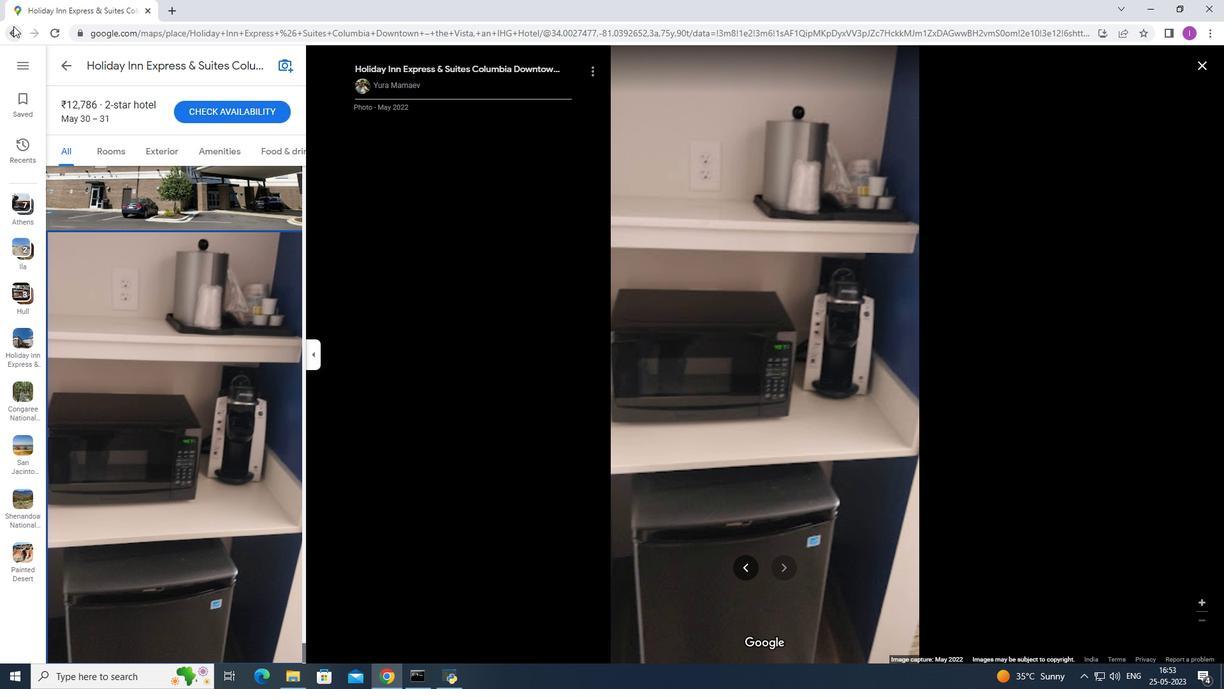 
Action: Mouse moved to (12, 33)
Screenshot: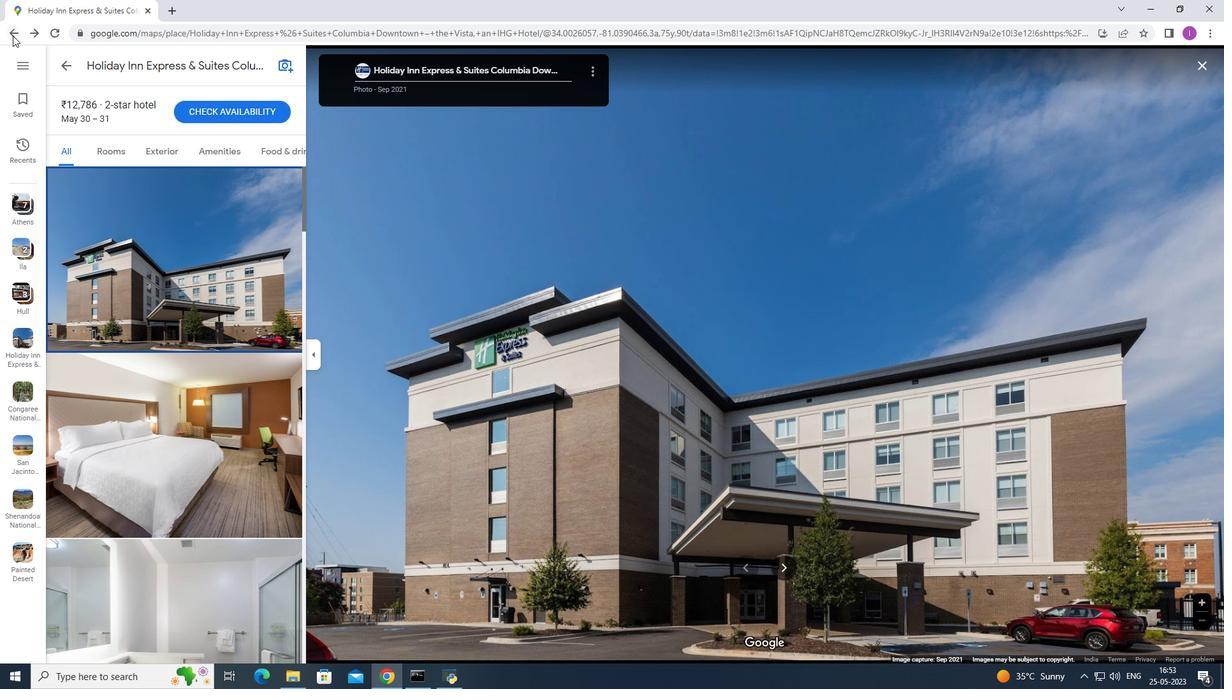 
Action: Mouse pressed left at (12, 33)
Screenshot: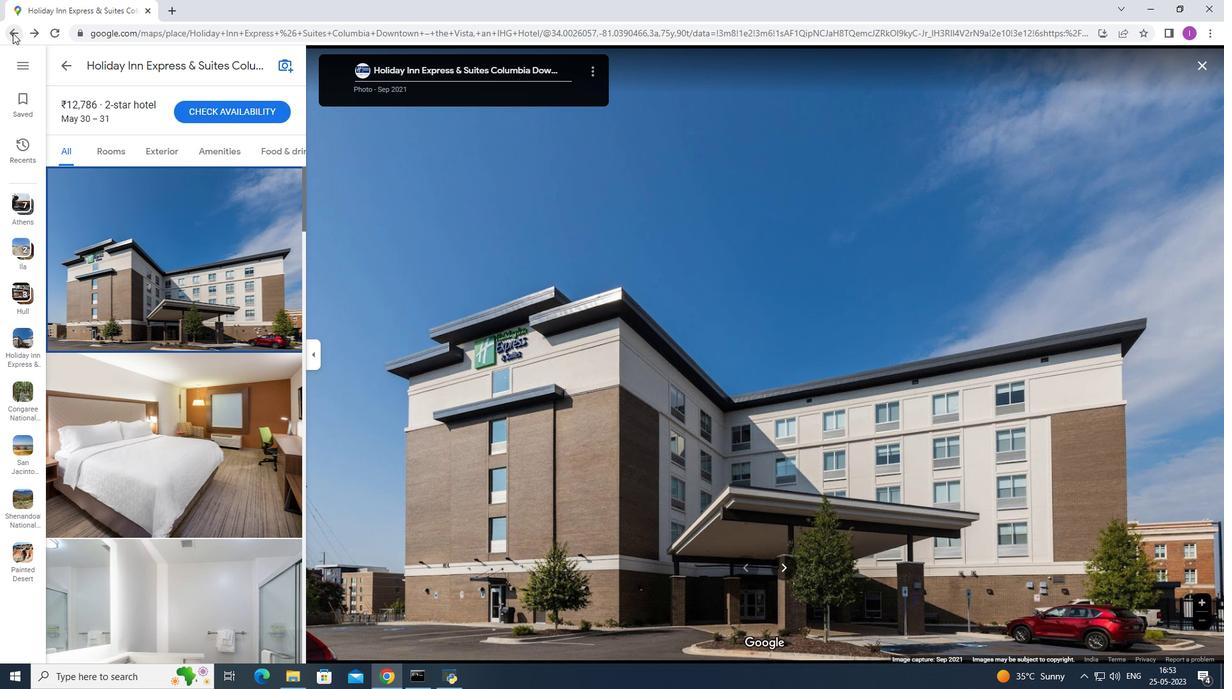 
Action: Mouse moved to (14, 33)
Screenshot: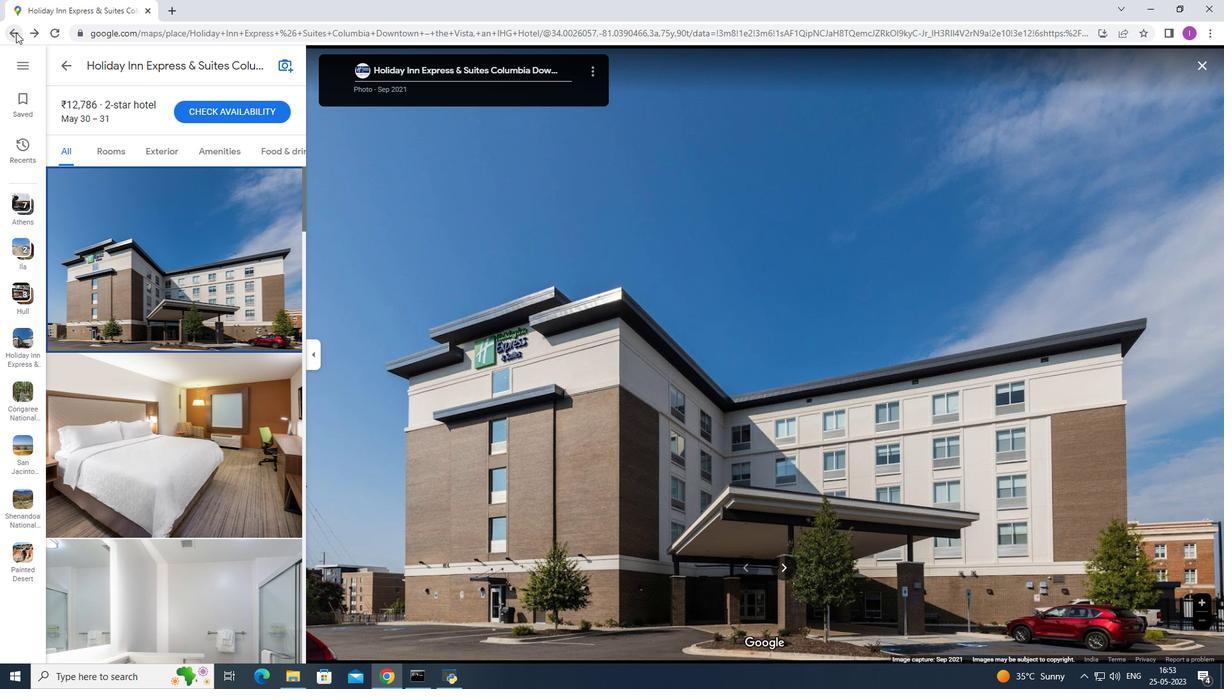 
Action: Mouse pressed left at (14, 33)
Screenshot: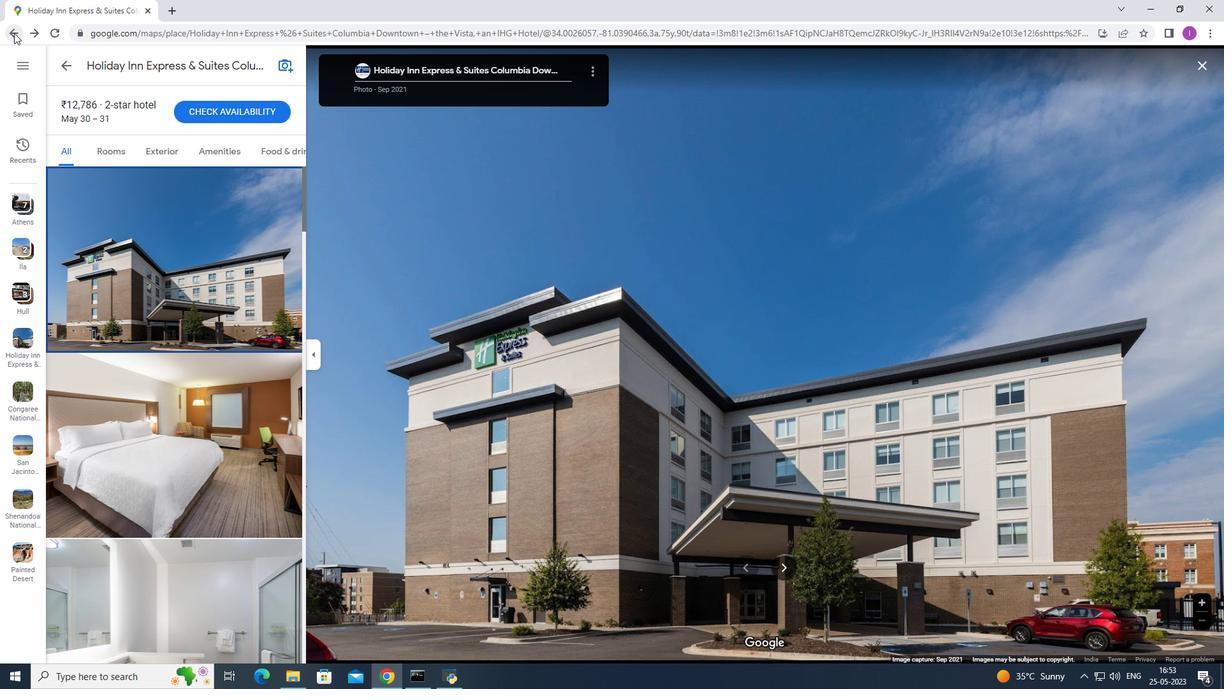 
Action: Mouse pressed left at (14, 33)
Screenshot: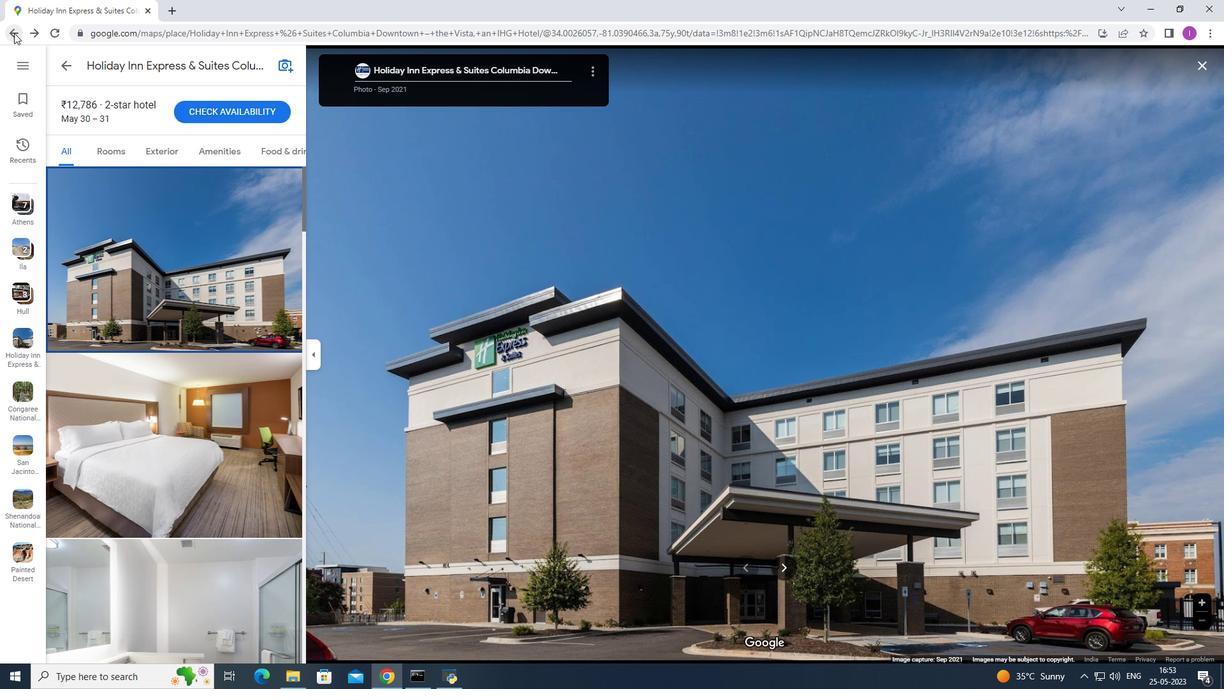 
Action: Mouse moved to (10, 29)
Screenshot: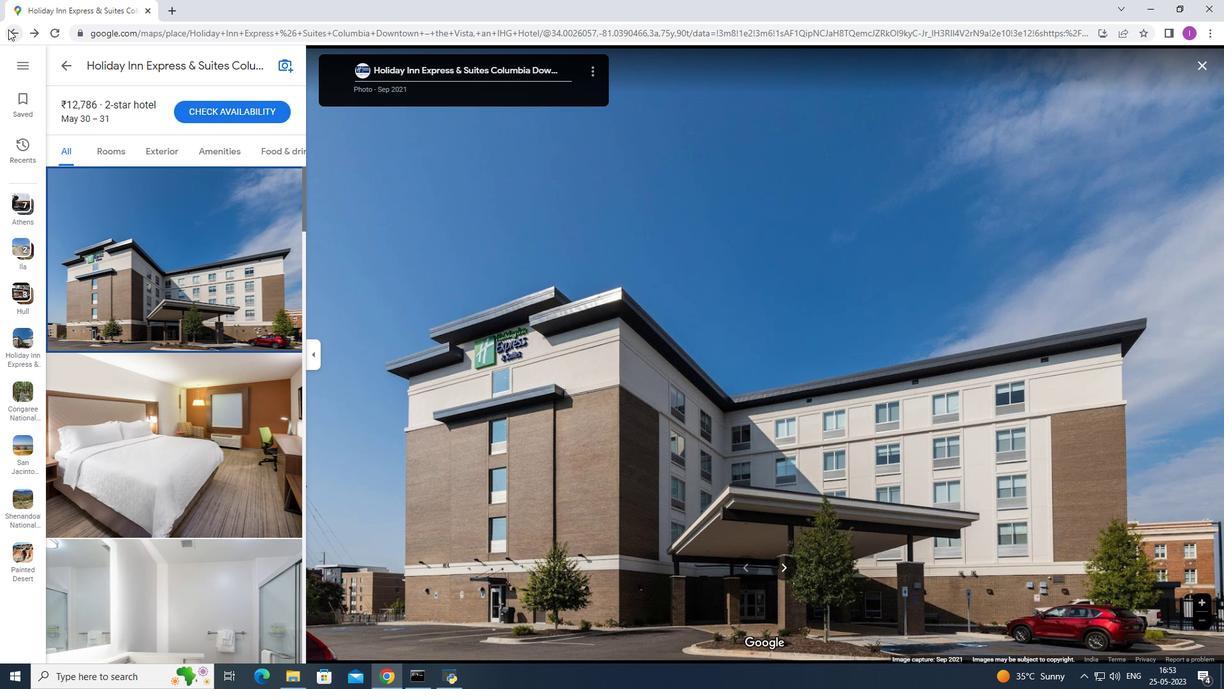 
Action: Mouse pressed left at (10, 29)
Screenshot: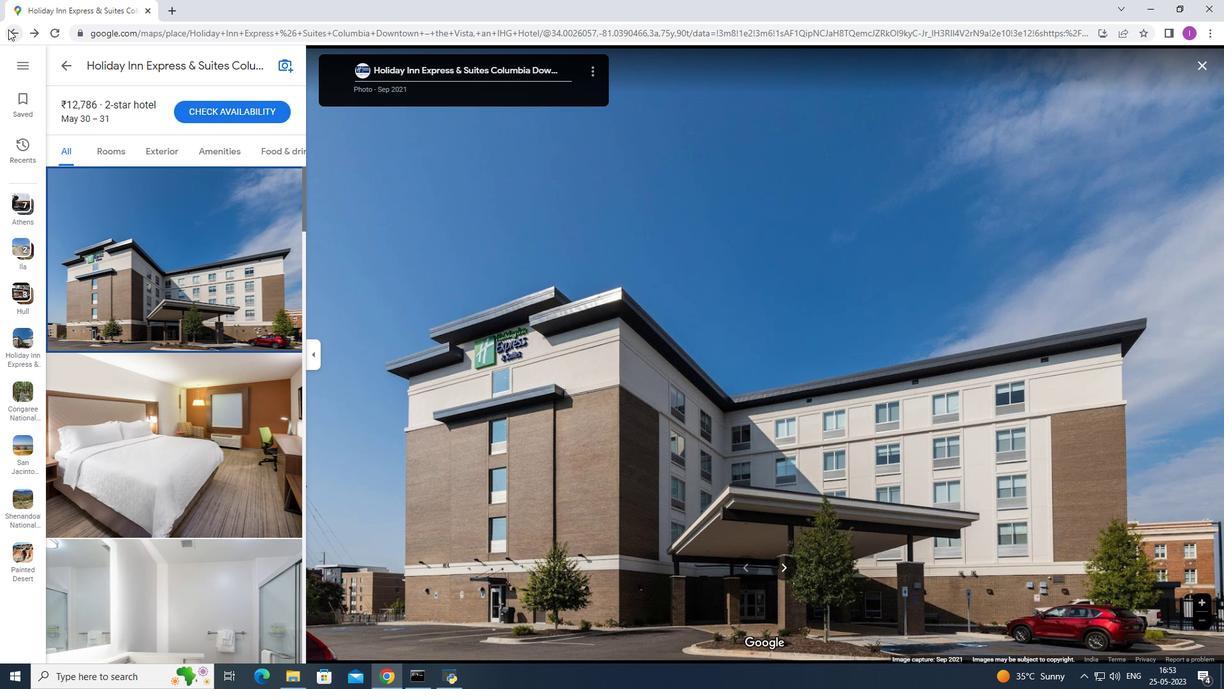 
Action: Mouse moved to (166, 309)
Screenshot: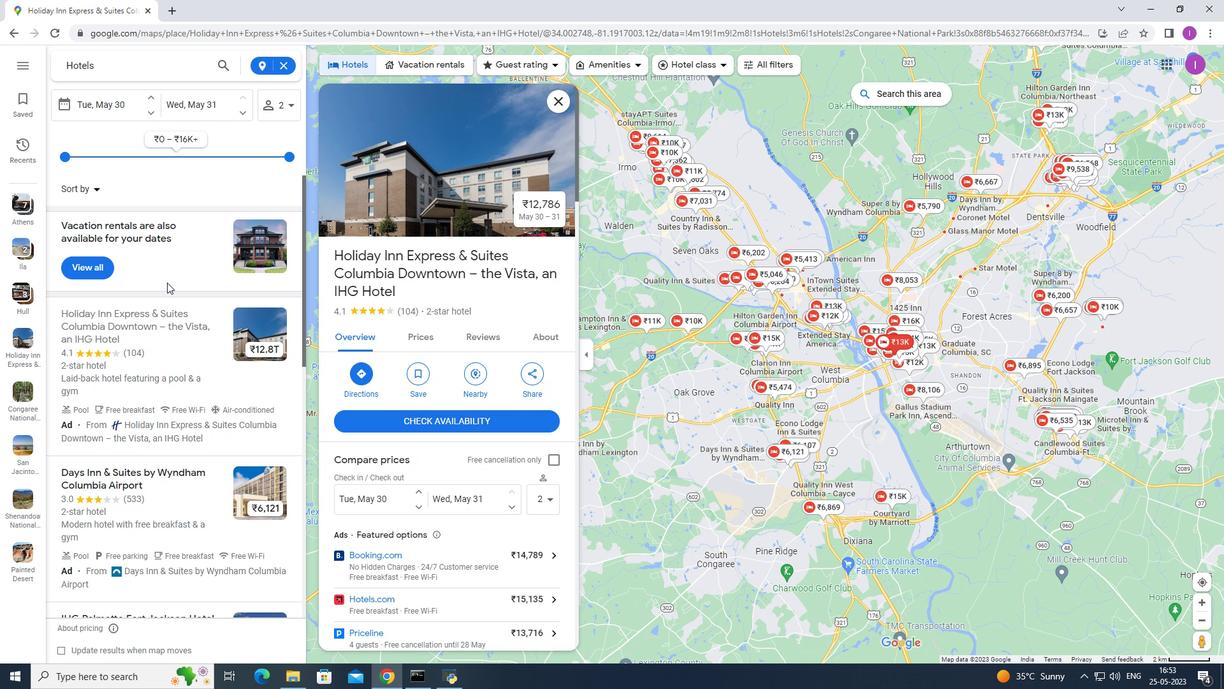 
Action: Mouse scrolled (166, 308) with delta (0, 0)
Screenshot: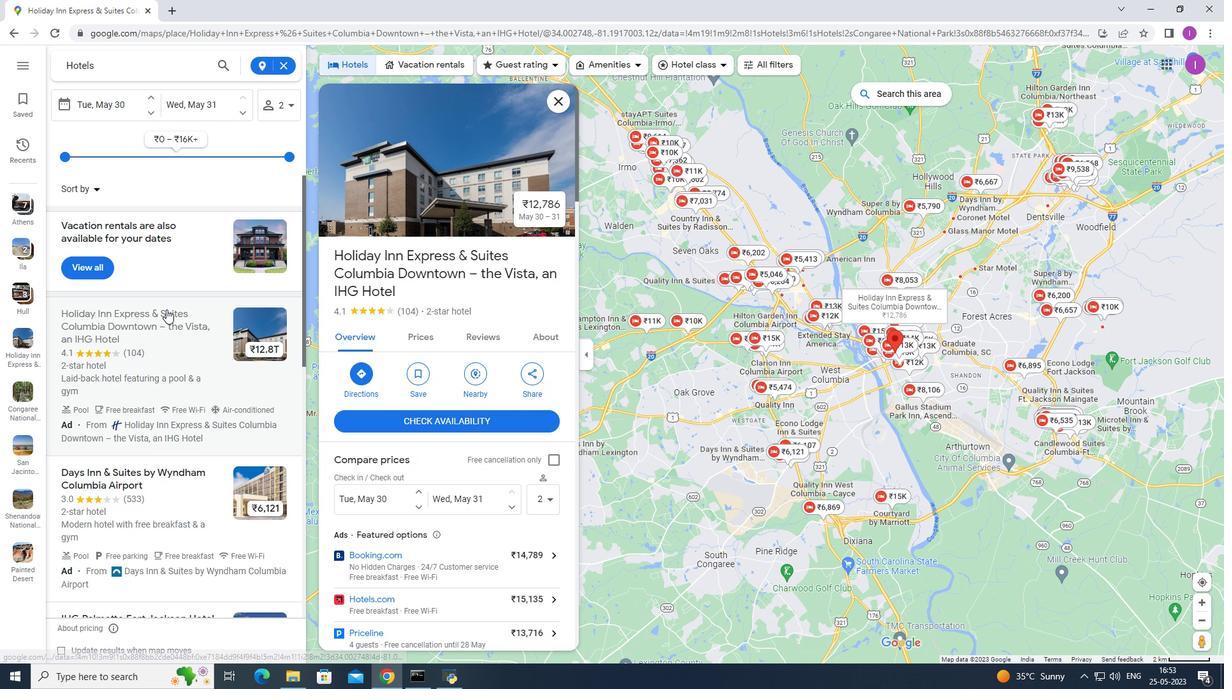 
Action: Mouse scrolled (166, 308) with delta (0, 0)
Screenshot: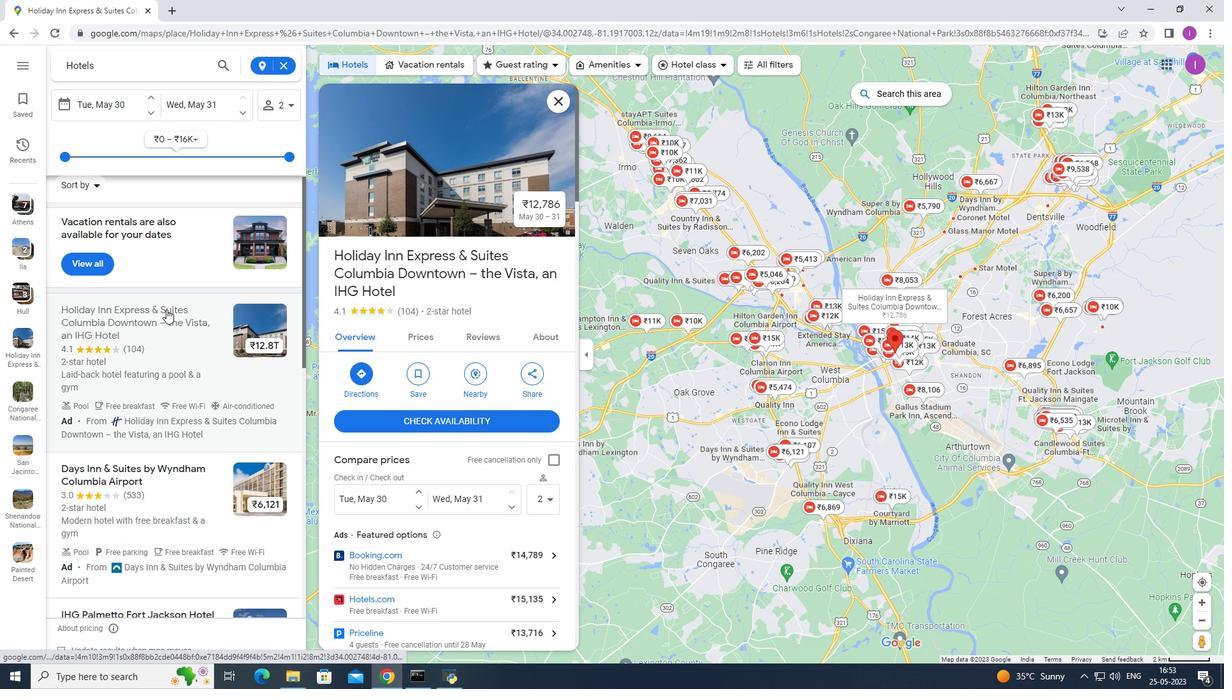 
Action: Mouse scrolled (166, 308) with delta (0, 0)
Screenshot: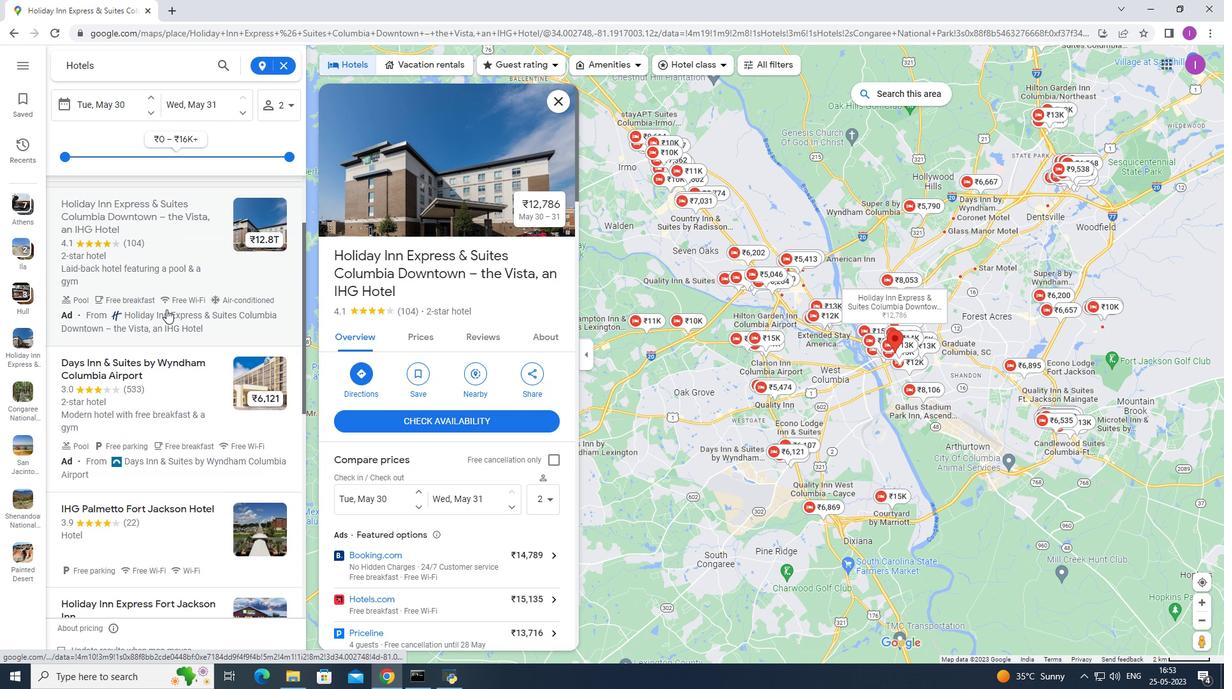 
Action: Mouse moved to (132, 292)
Screenshot: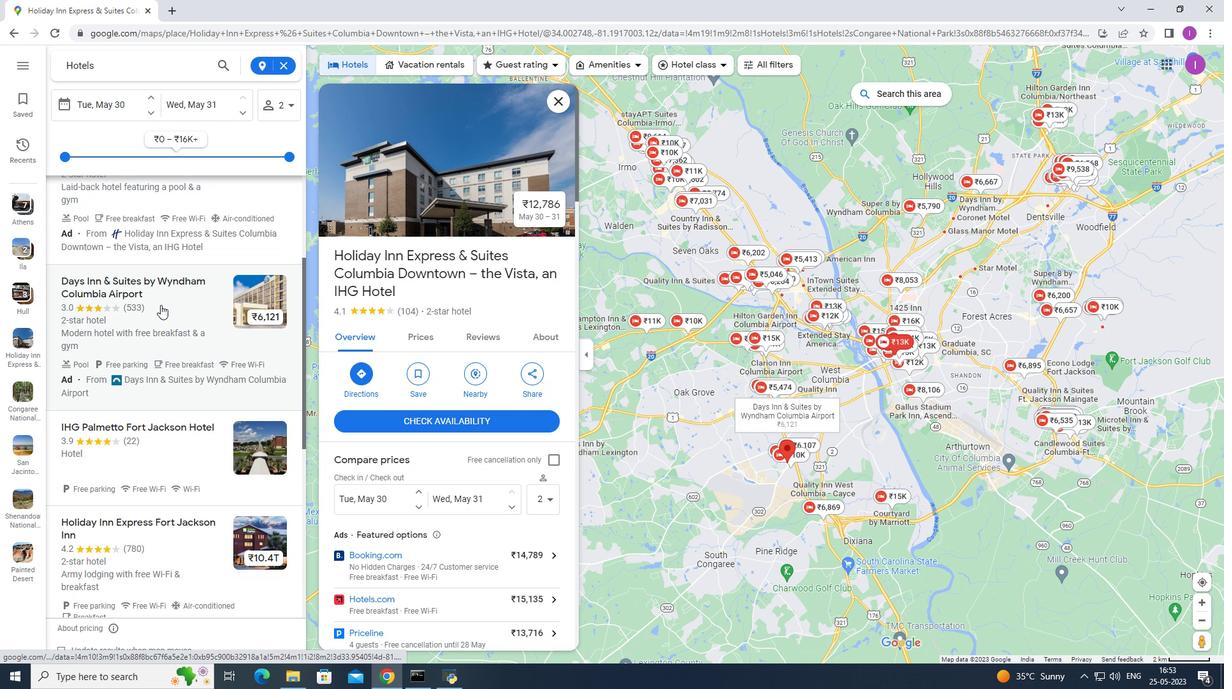 
Action: Mouse pressed left at (132, 292)
Screenshot: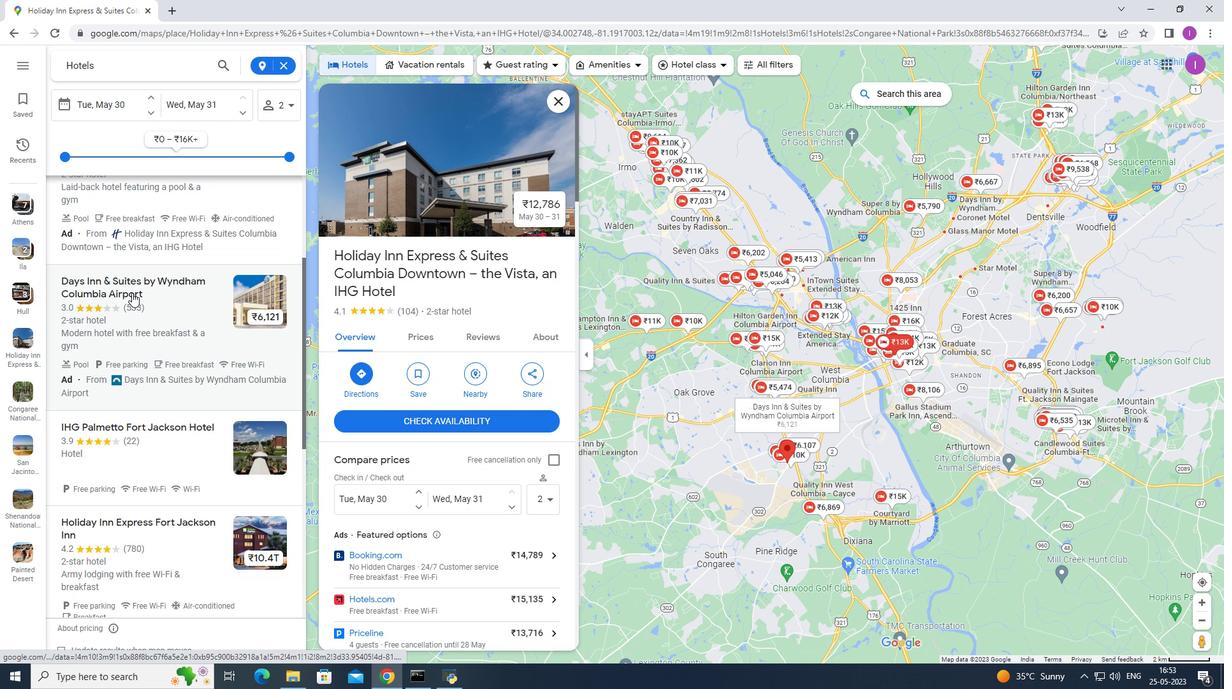 
Action: Mouse moved to (406, 200)
Screenshot: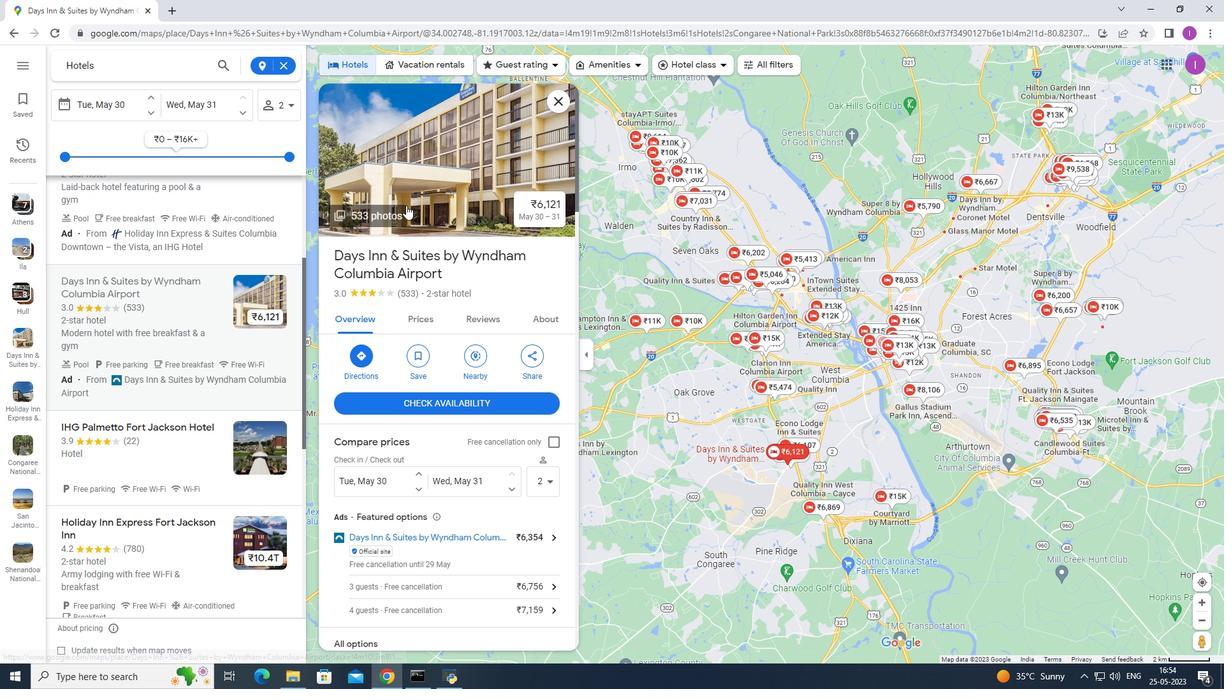 
Action: Mouse pressed left at (406, 200)
Screenshot: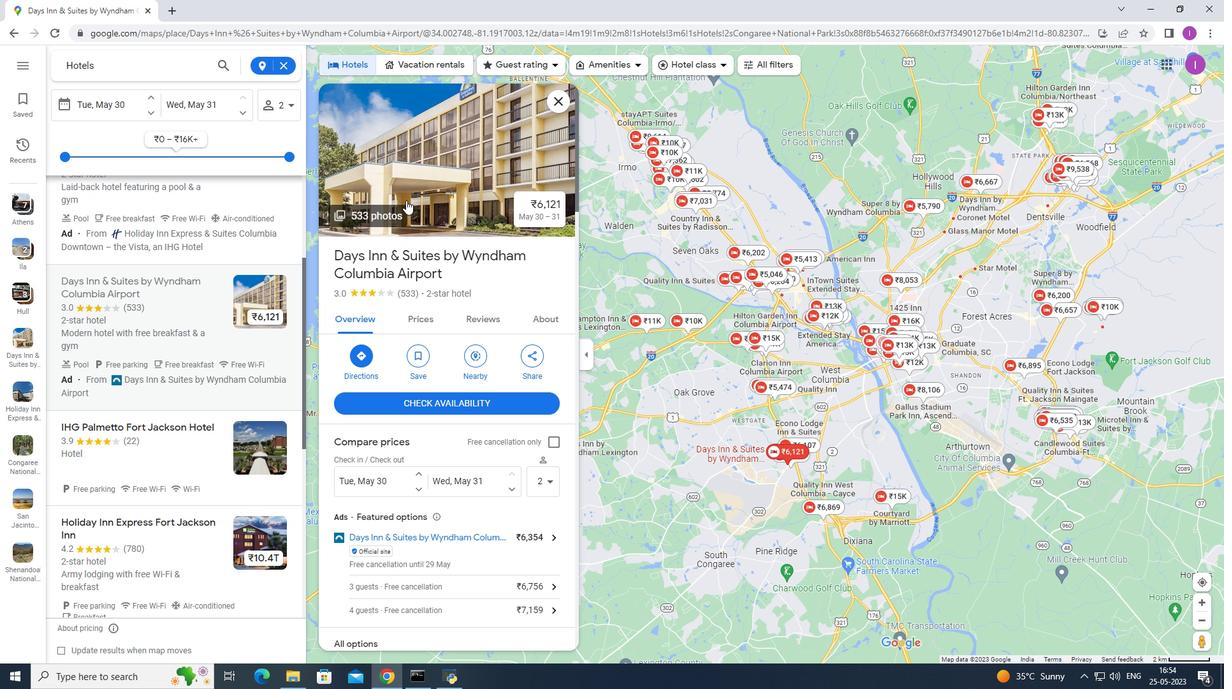 
Action: Mouse moved to (782, 566)
Screenshot: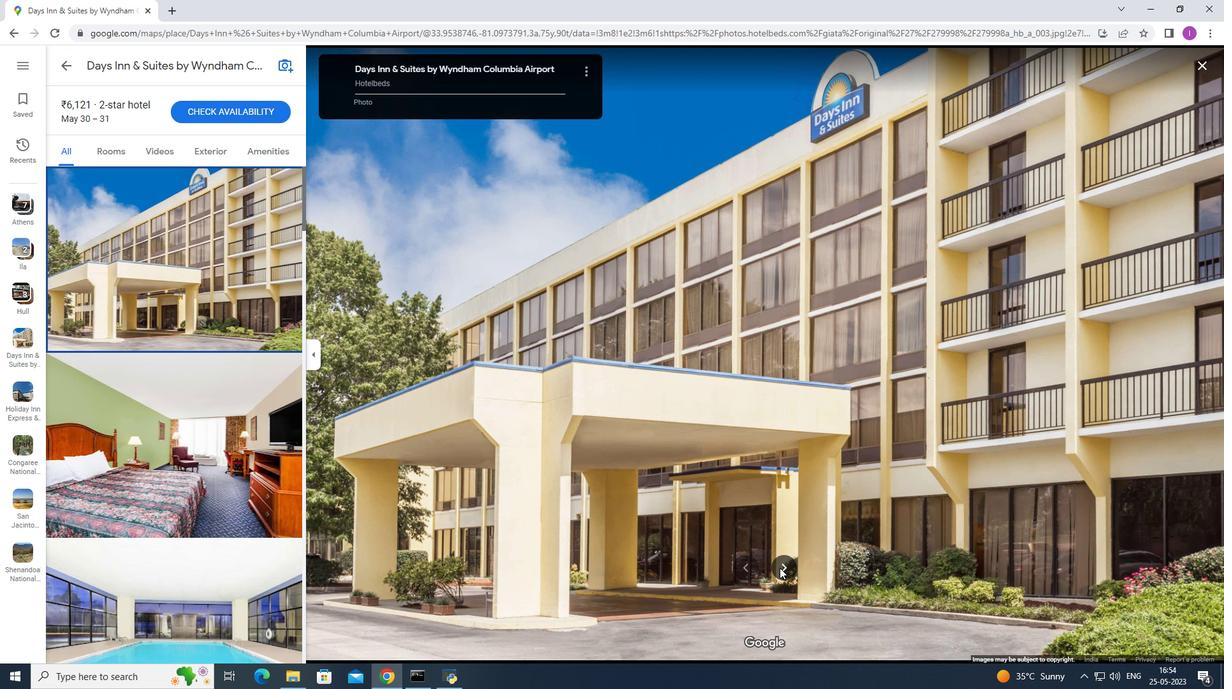 
Action: Mouse pressed left at (782, 566)
Screenshot: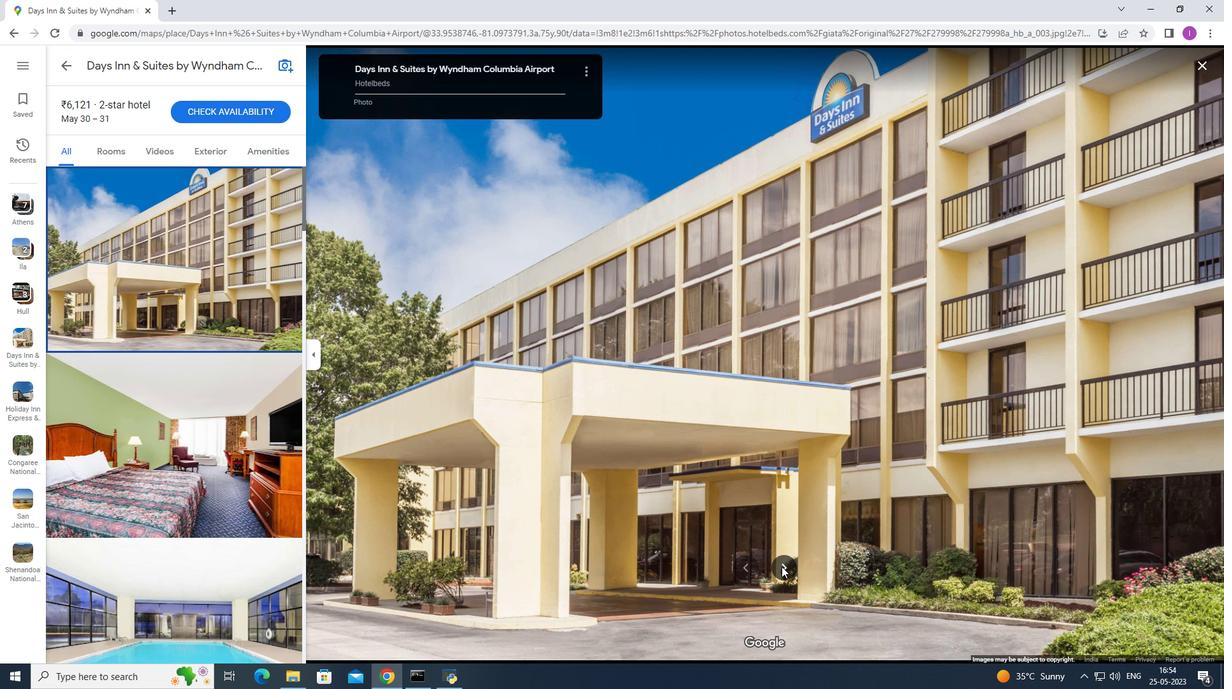 
Action: Mouse pressed left at (782, 566)
Screenshot: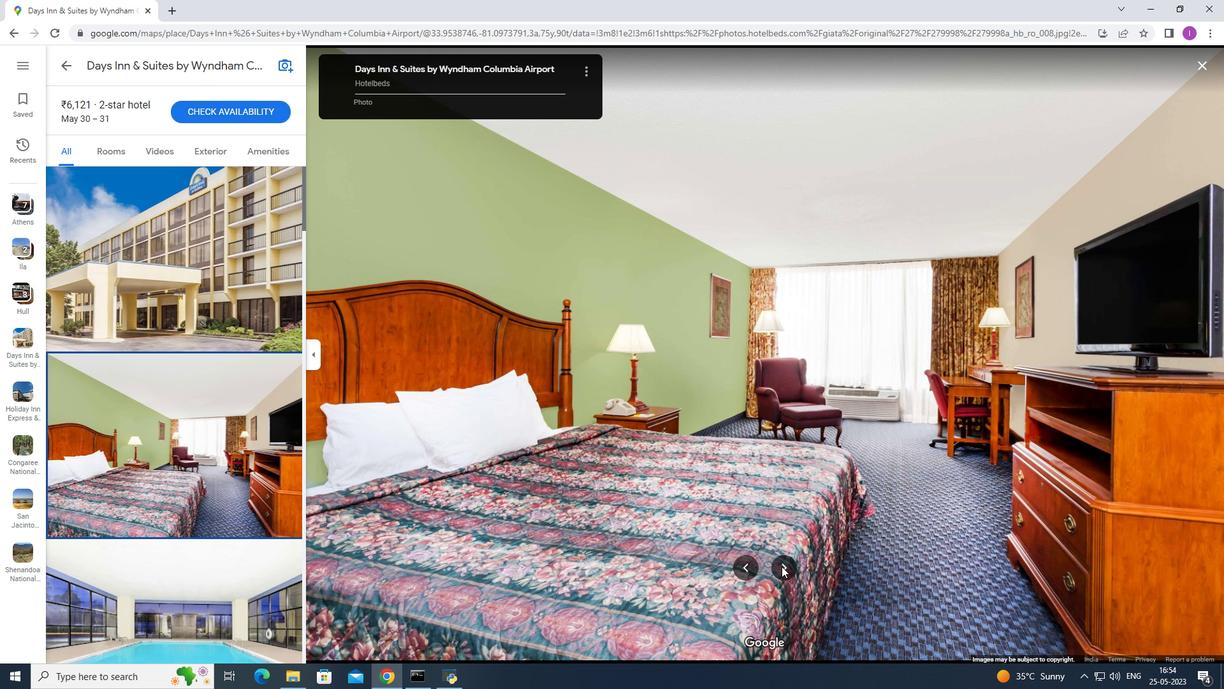 
Action: Mouse pressed left at (782, 566)
Screenshot: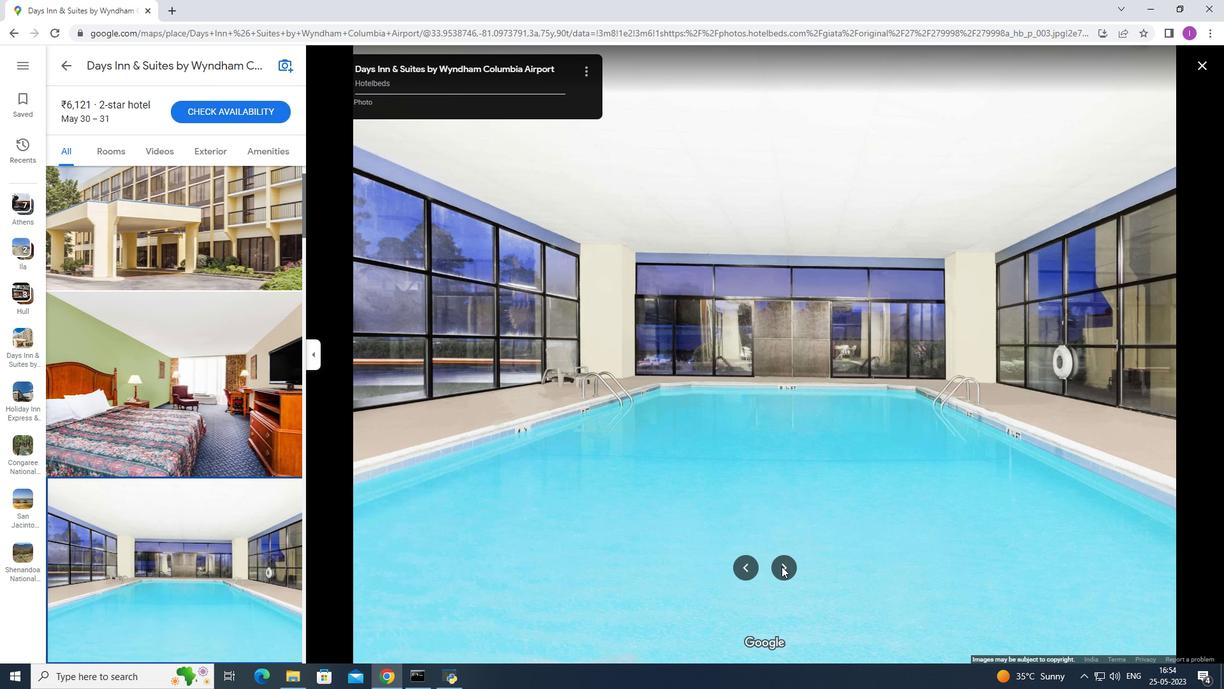 
Action: Mouse pressed left at (782, 566)
Screenshot: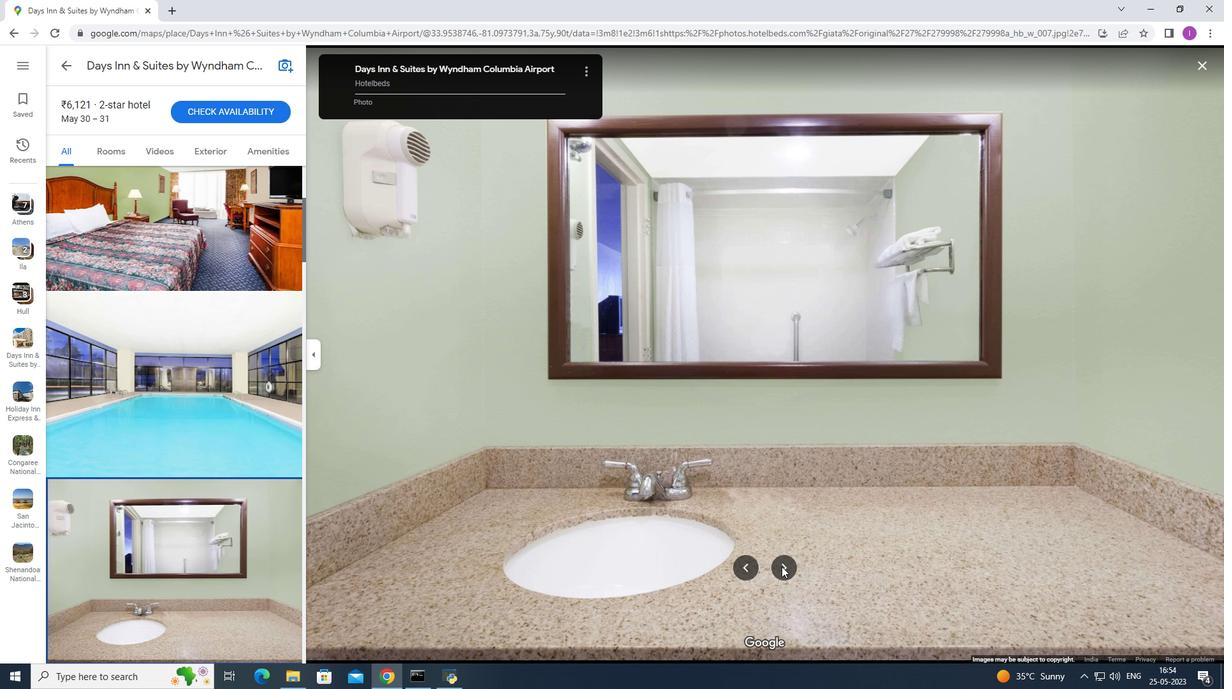 
Action: Mouse pressed left at (782, 566)
Screenshot: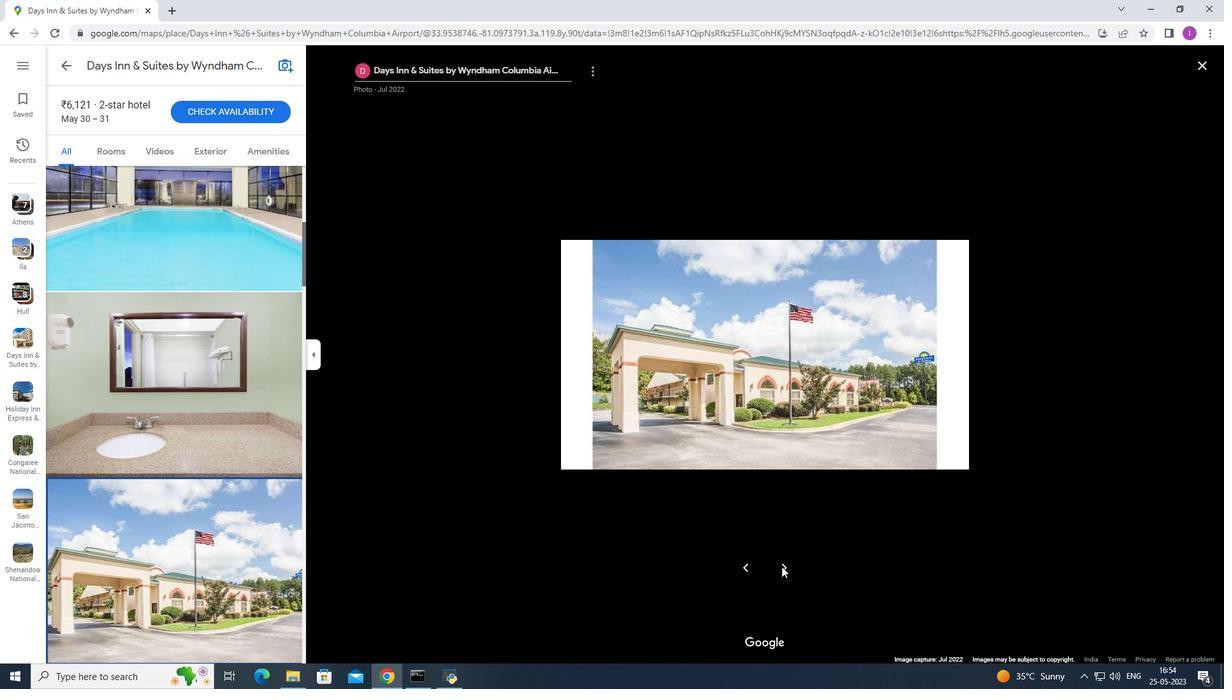 
Action: Mouse pressed left at (782, 566)
Screenshot: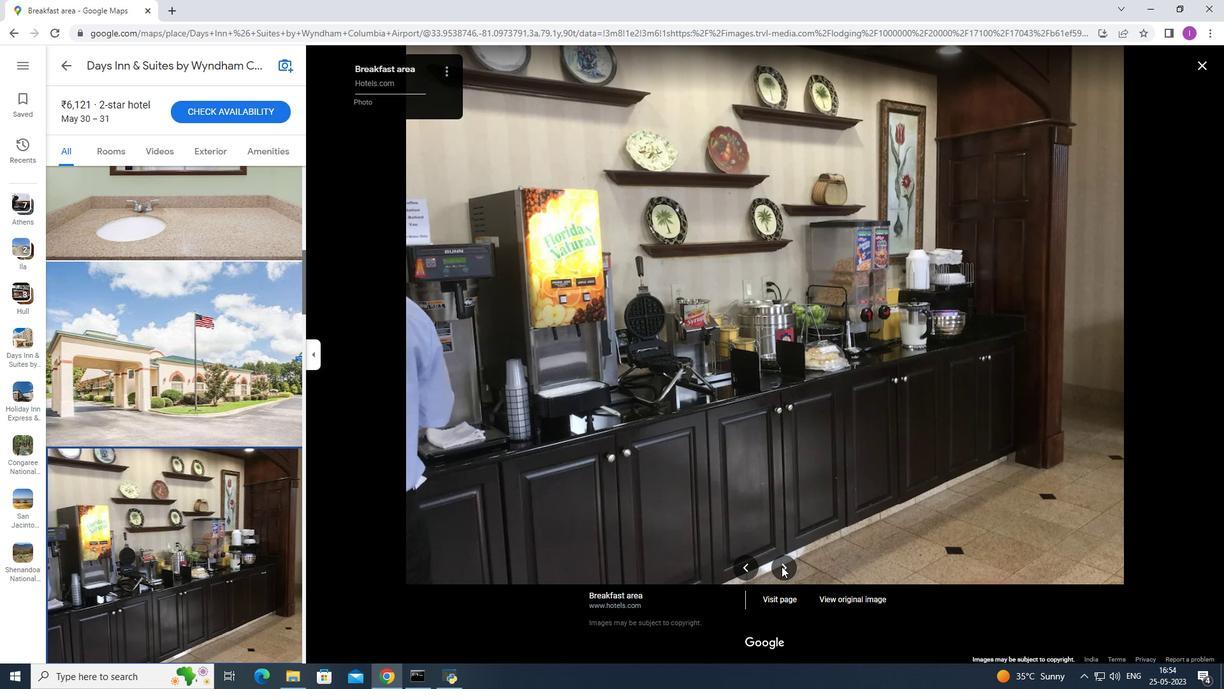 
Action: Mouse pressed left at (782, 566)
Screenshot: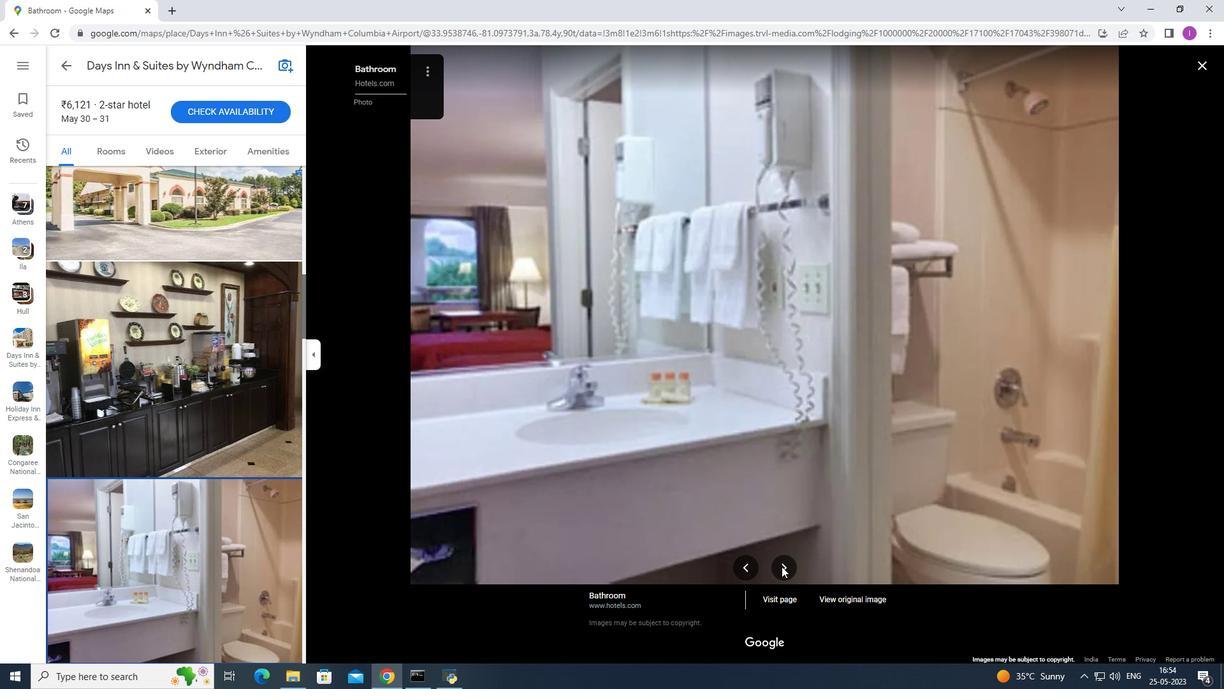 
Action: Mouse pressed left at (782, 566)
Screenshot: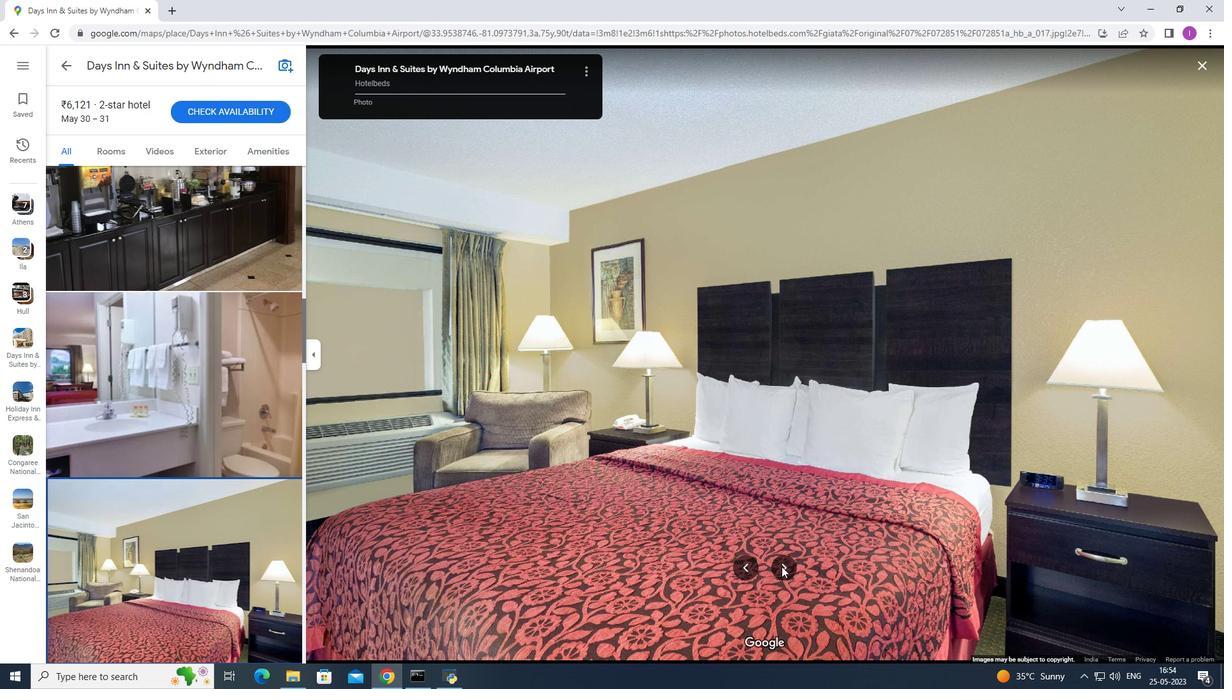 
Action: Mouse pressed left at (782, 566)
Screenshot: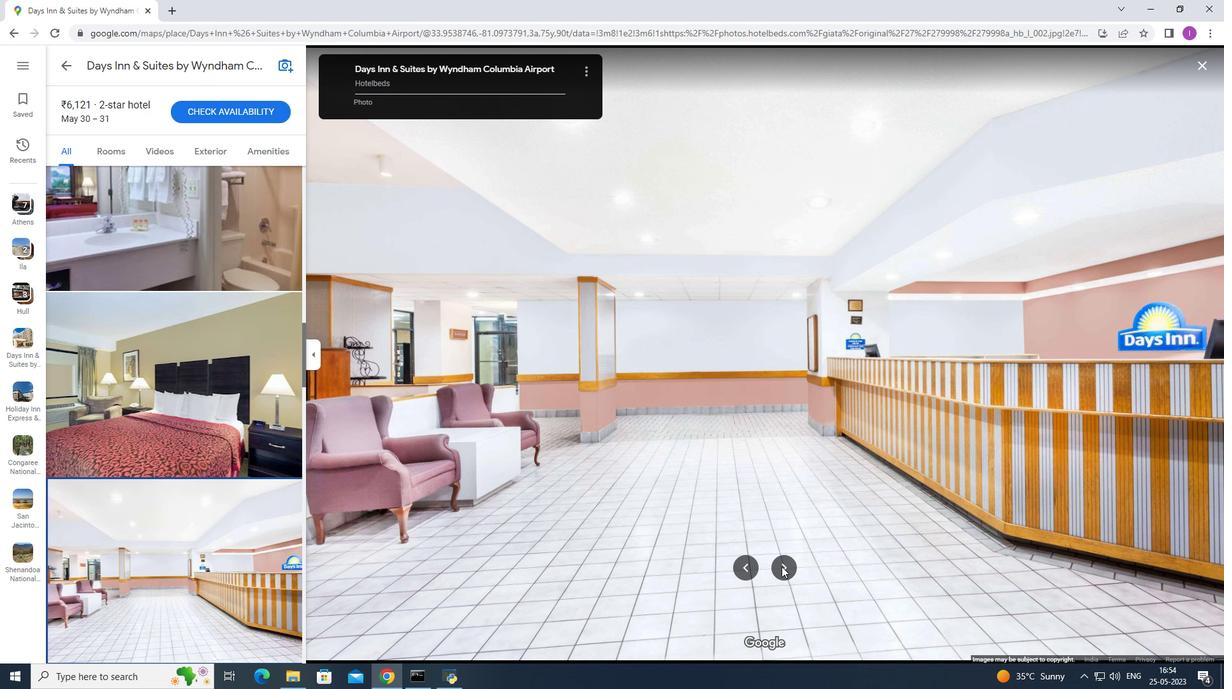 
Action: Mouse pressed left at (782, 566)
Screenshot: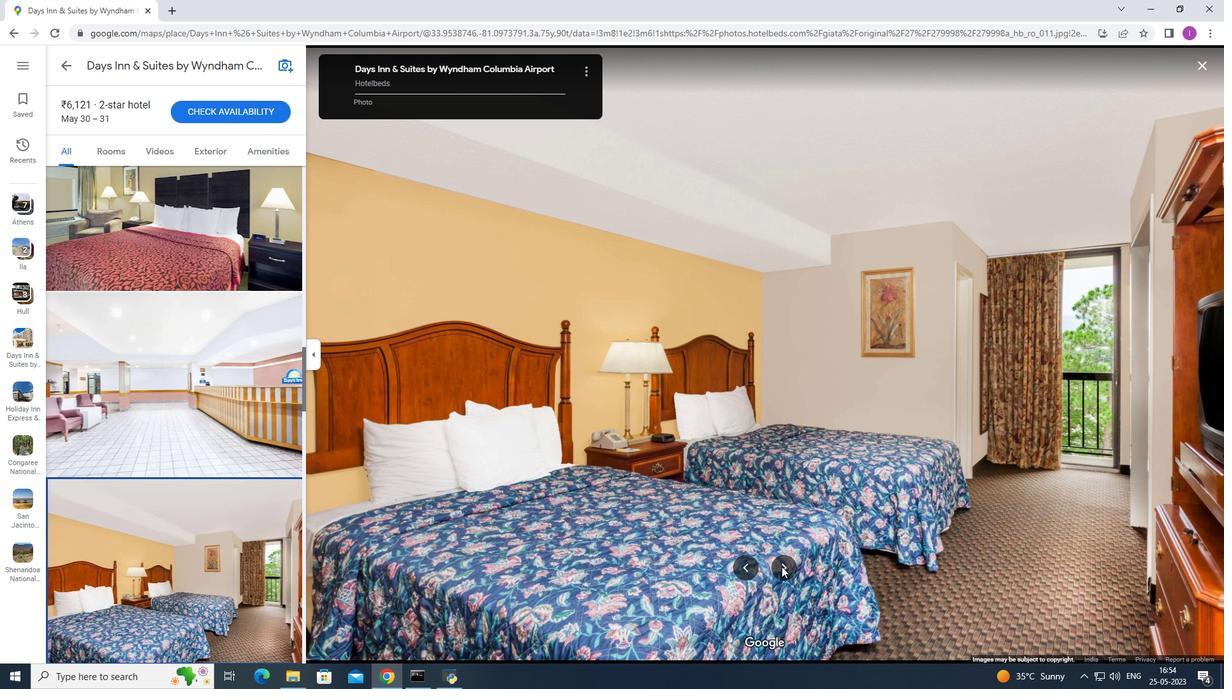 
Action: Mouse pressed left at (782, 566)
Screenshot: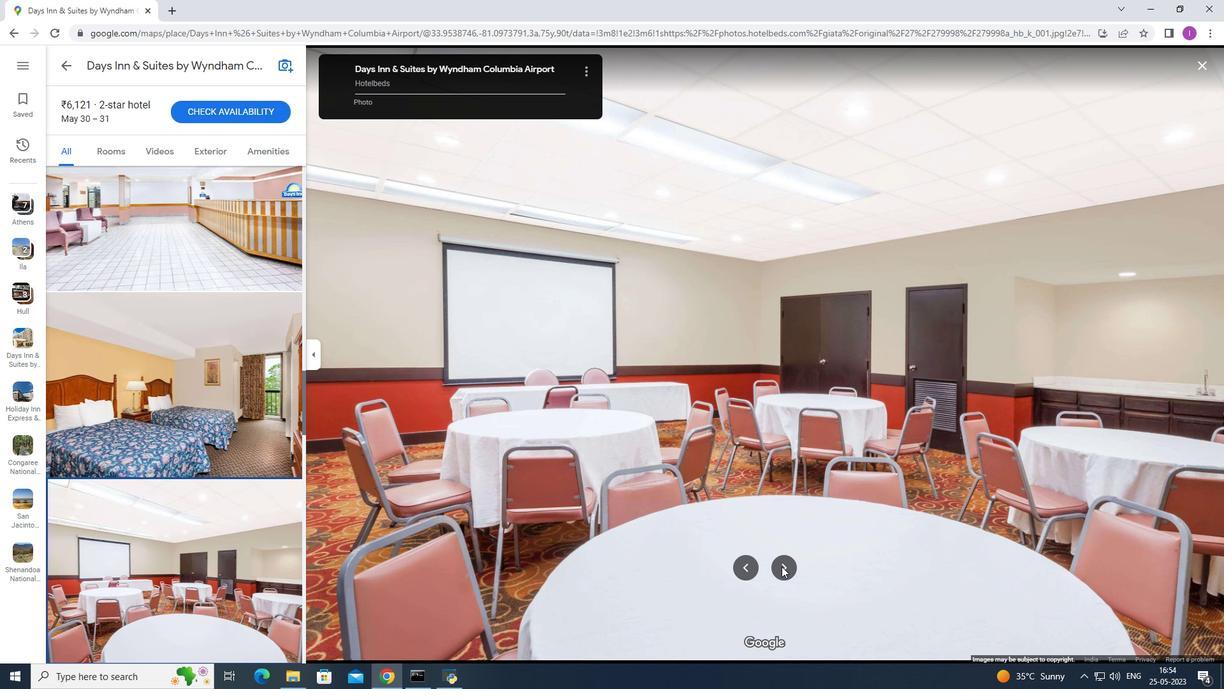 
Action: Mouse pressed left at (782, 566)
Screenshot: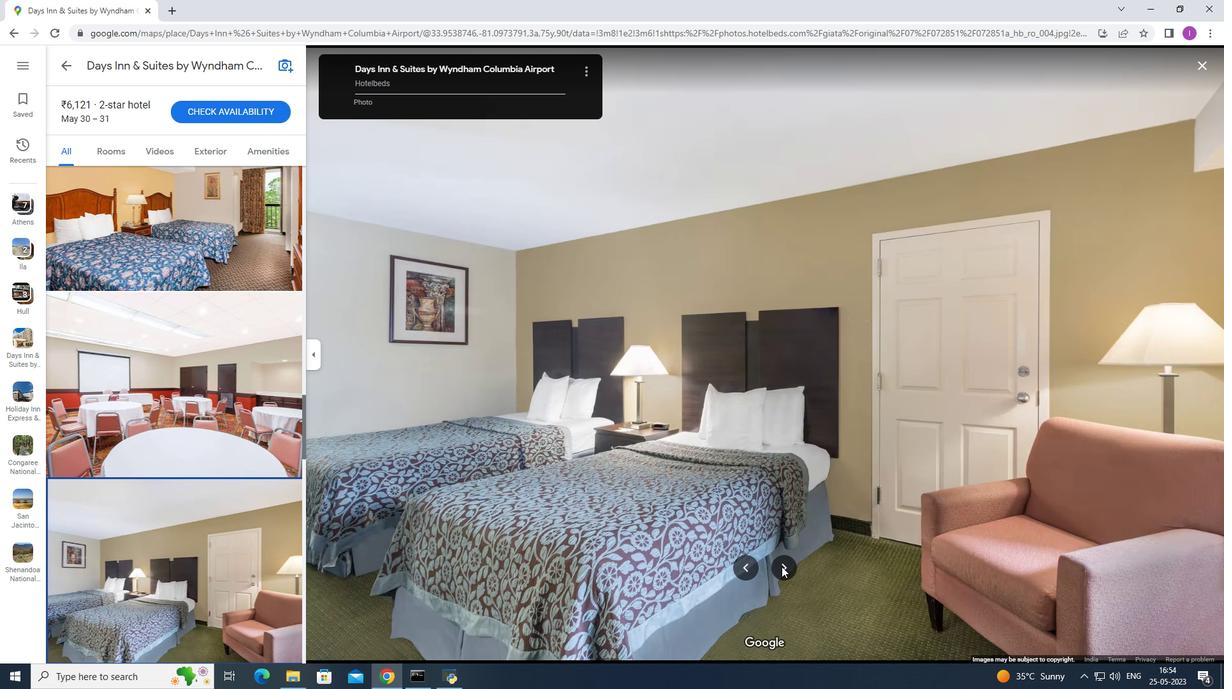 
Action: Mouse pressed left at (782, 566)
Screenshot: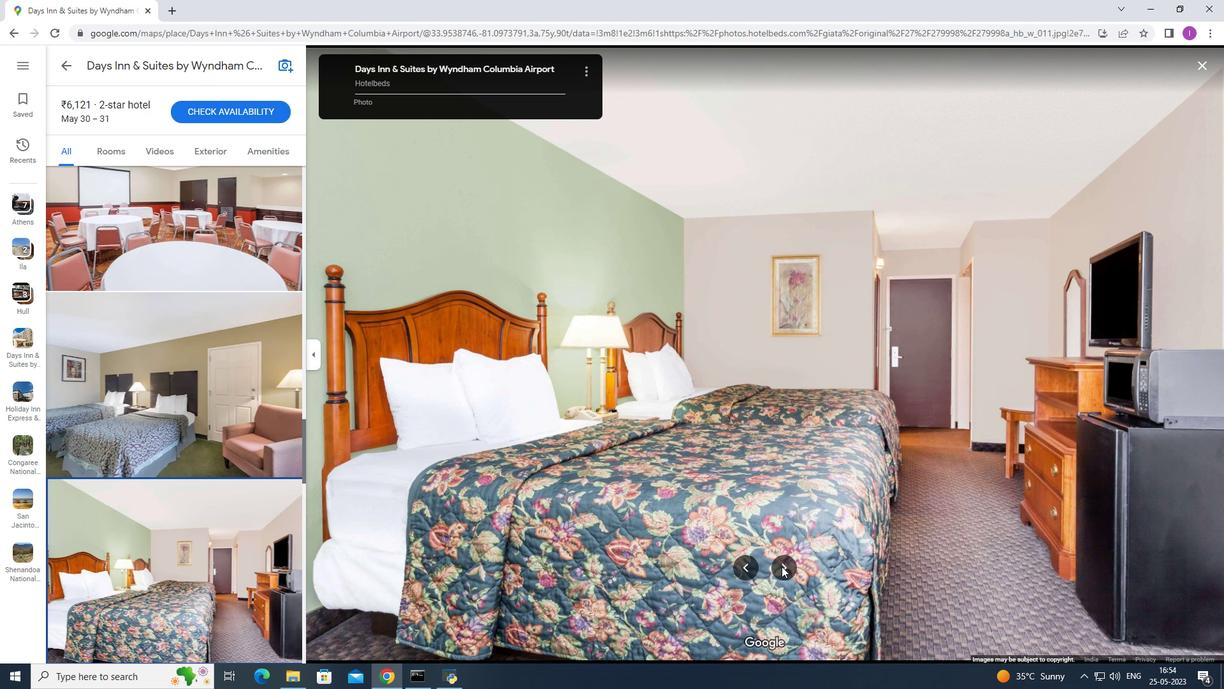 
Action: Mouse pressed left at (782, 566)
Screenshot: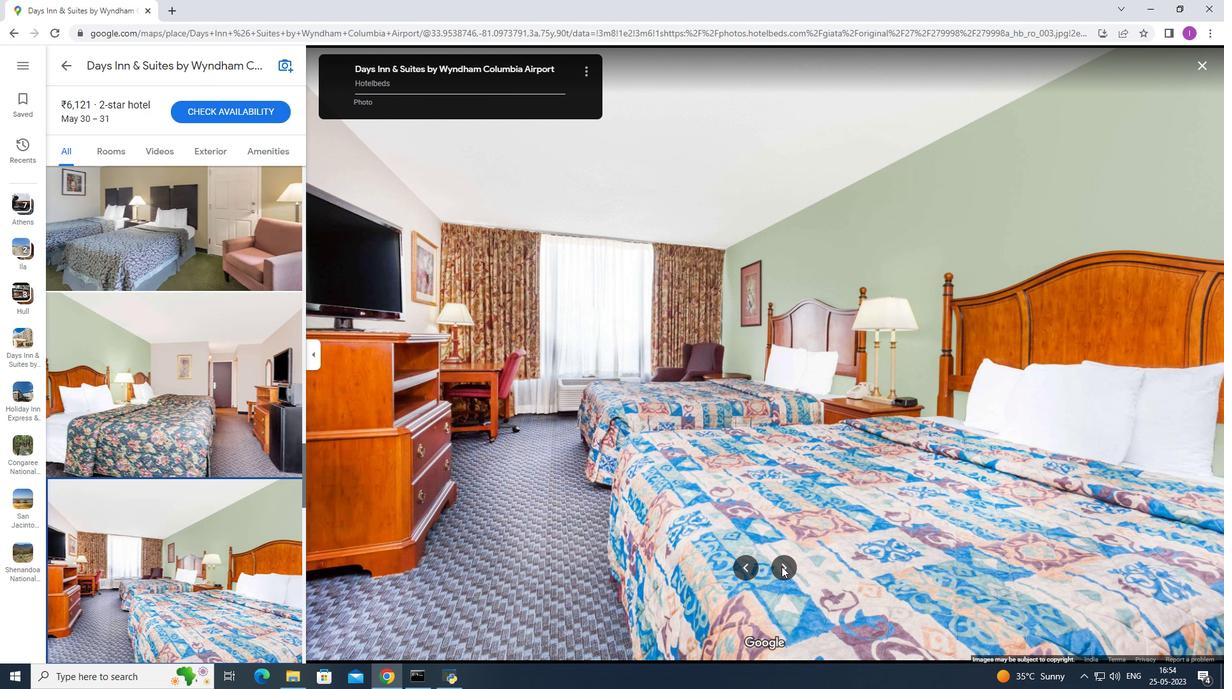 
Action: Mouse pressed left at (782, 566)
Screenshot: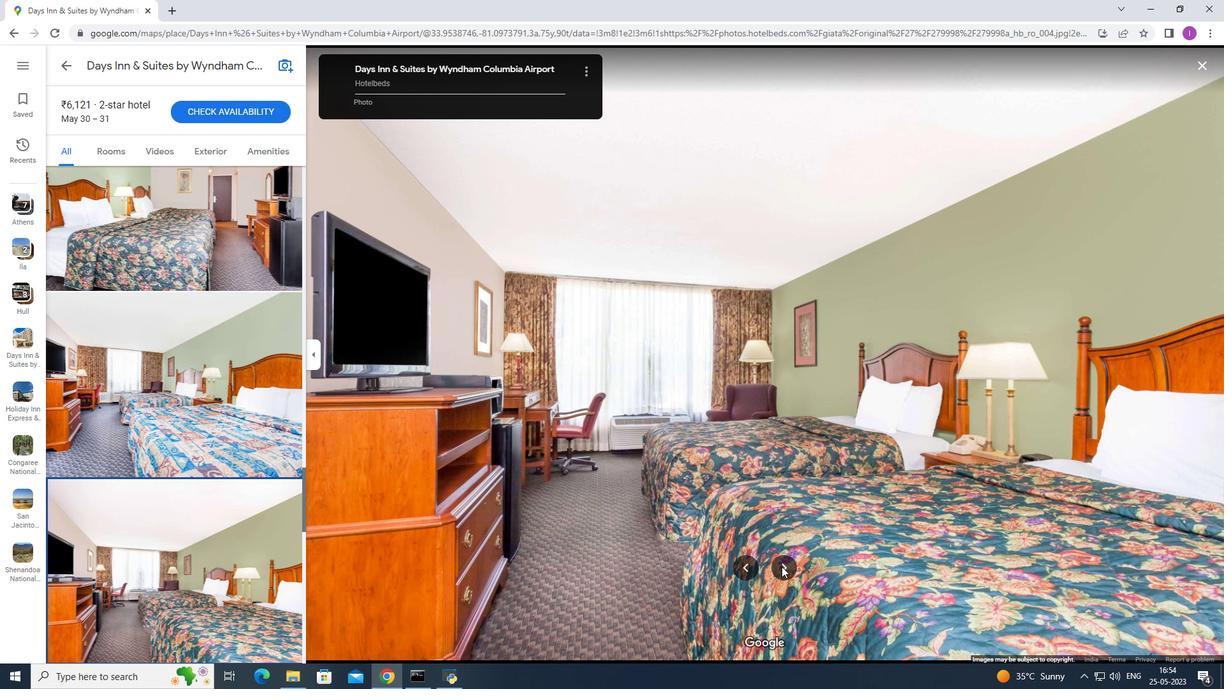 
Action: Mouse pressed left at (782, 566)
Screenshot: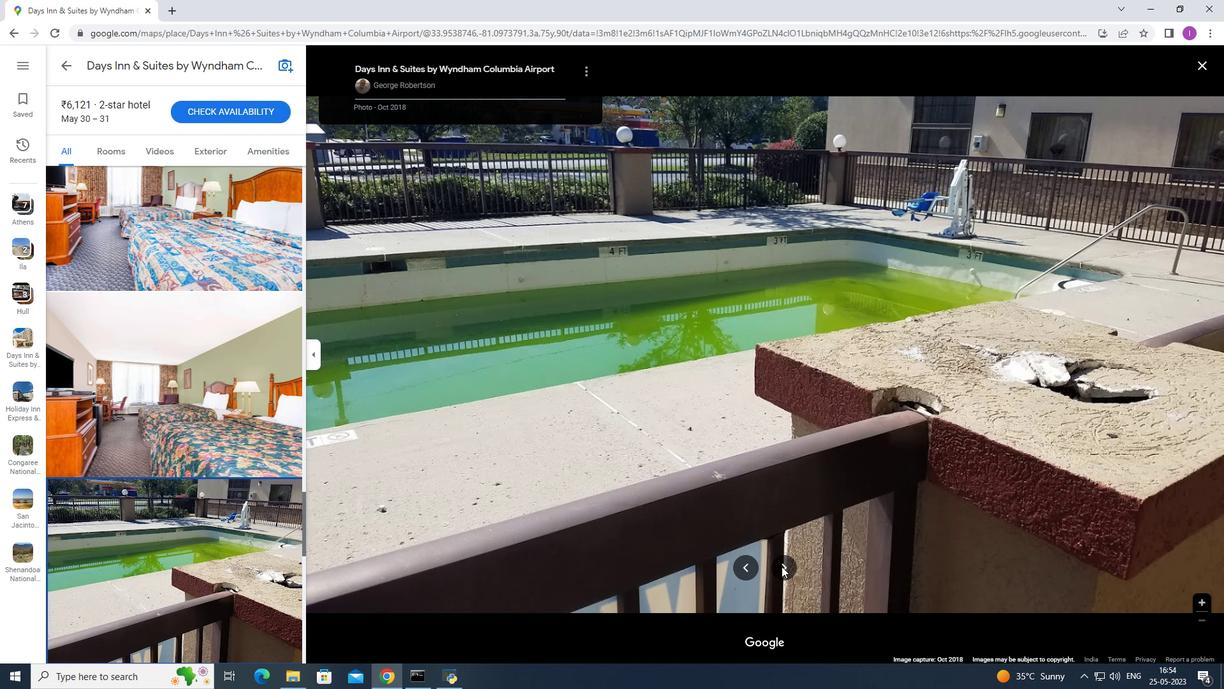 
Action: Mouse pressed left at (782, 566)
Screenshot: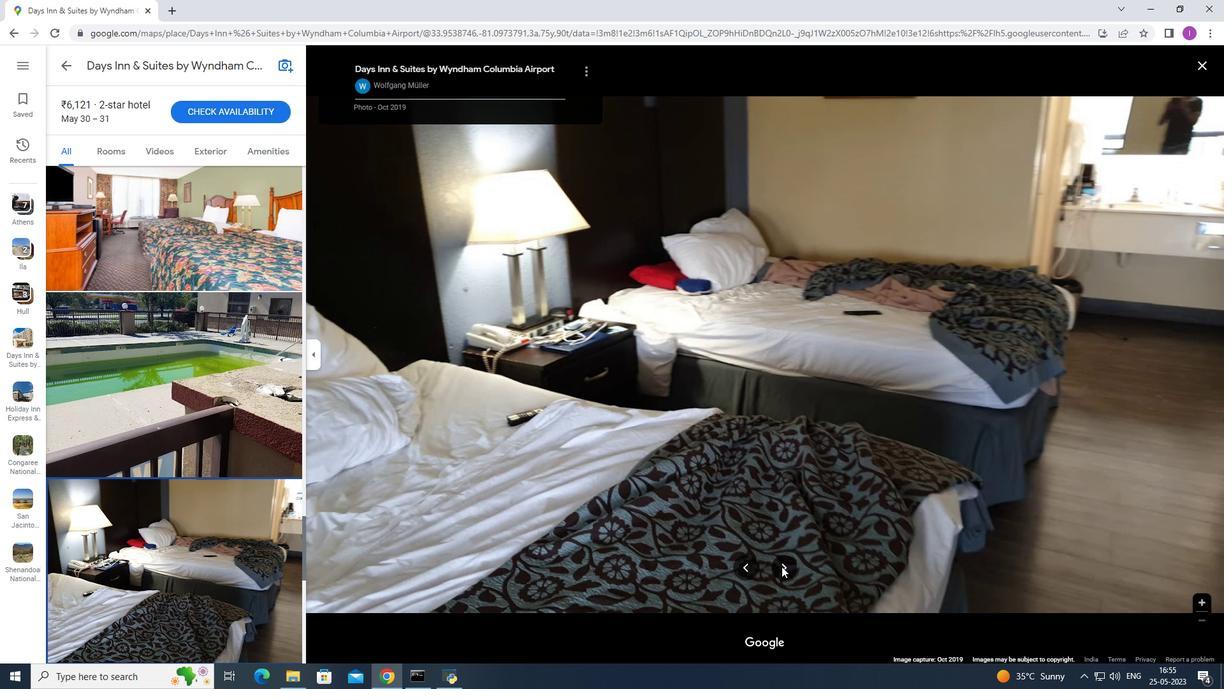 
Action: Mouse pressed left at (782, 566)
Screenshot: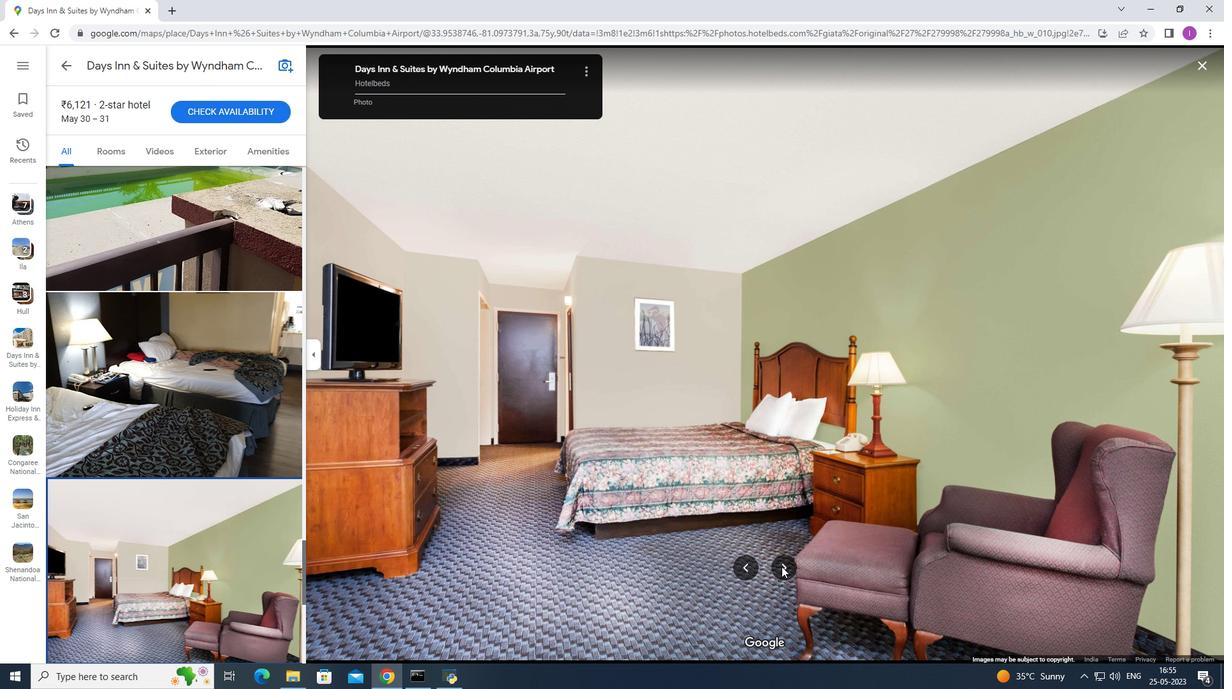 
Action: Mouse pressed left at (782, 566)
Screenshot: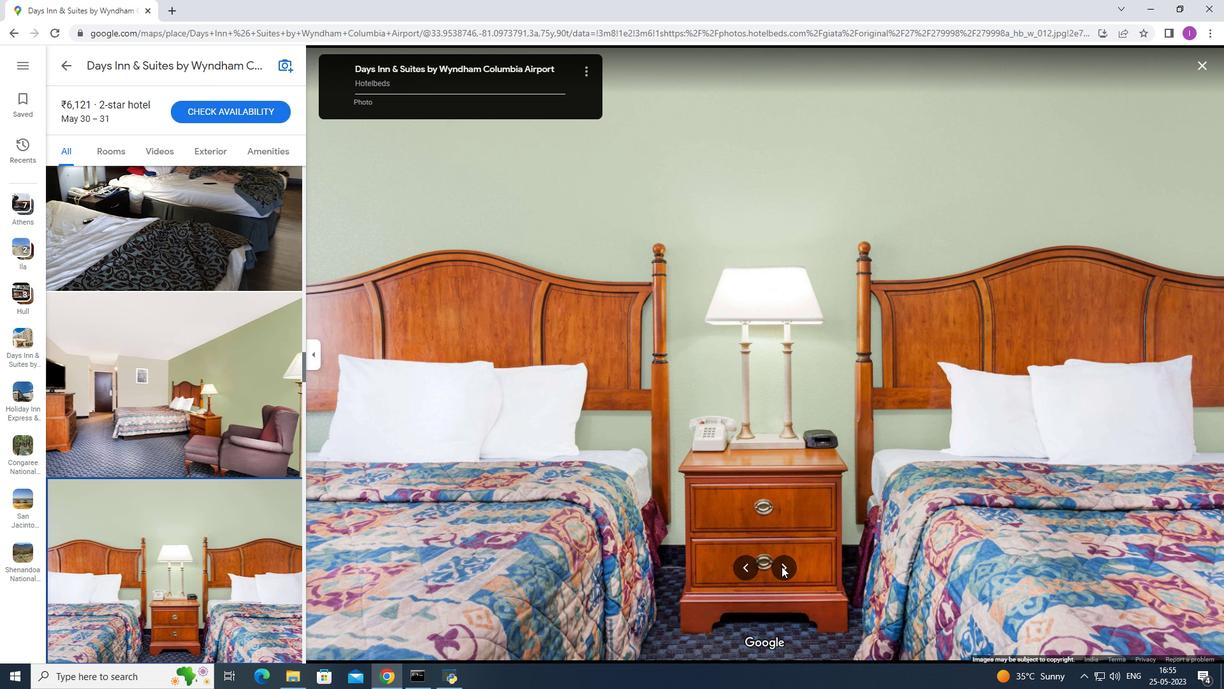
Action: Mouse pressed left at (782, 566)
Screenshot: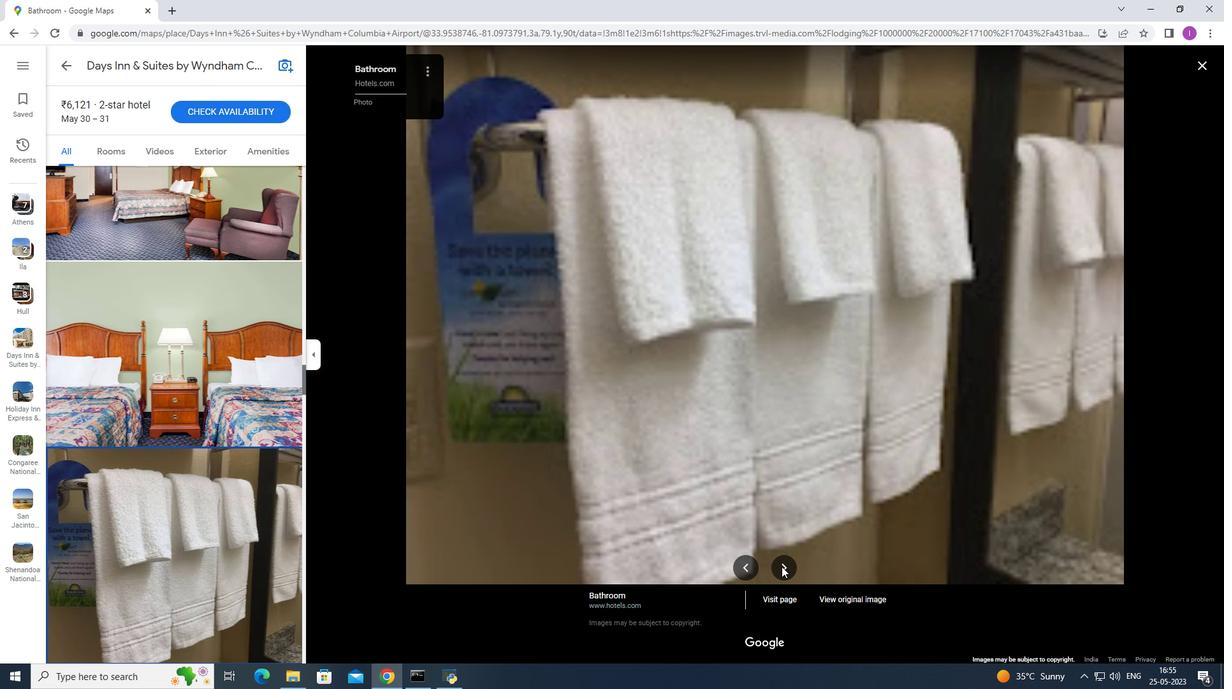 
Action: Mouse pressed left at (782, 566)
Screenshot: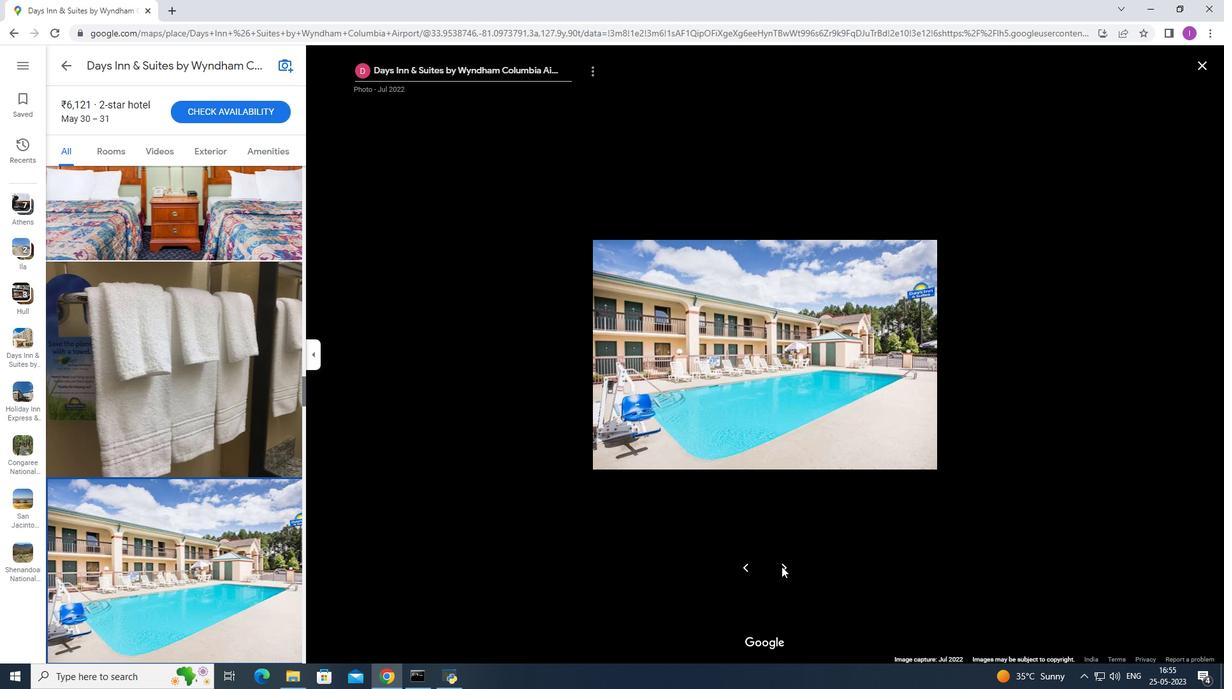 
Action: Mouse pressed left at (782, 566)
Screenshot: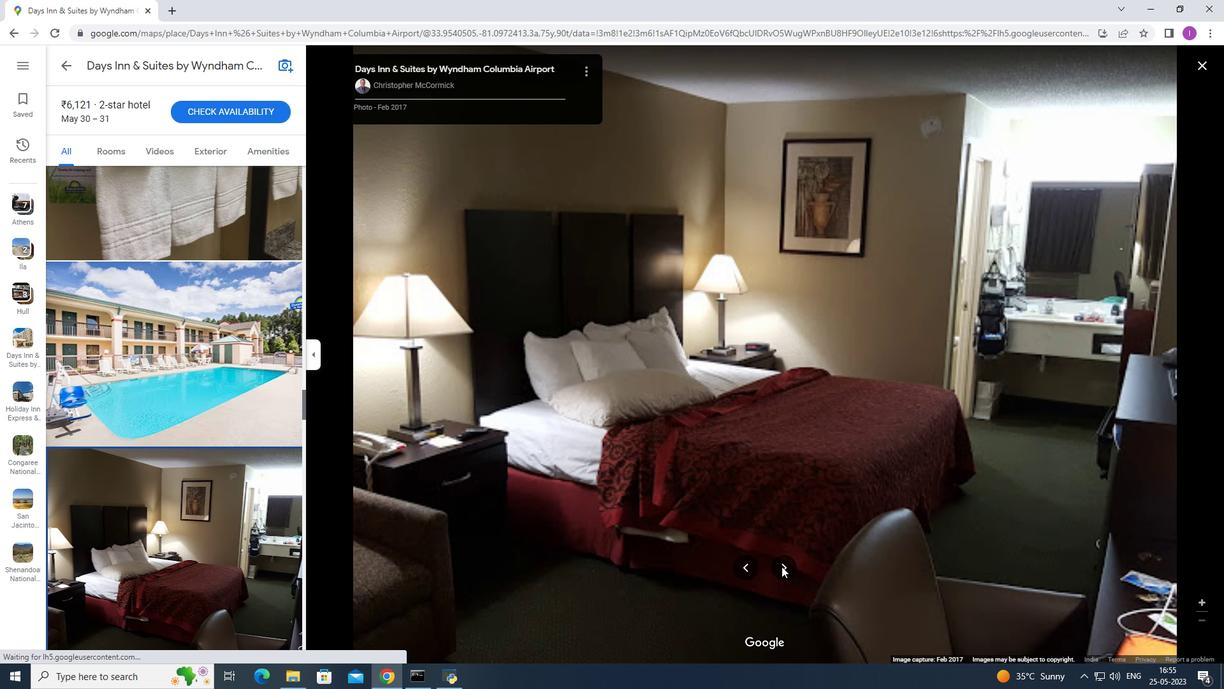 
Action: Mouse pressed left at (782, 566)
Screenshot: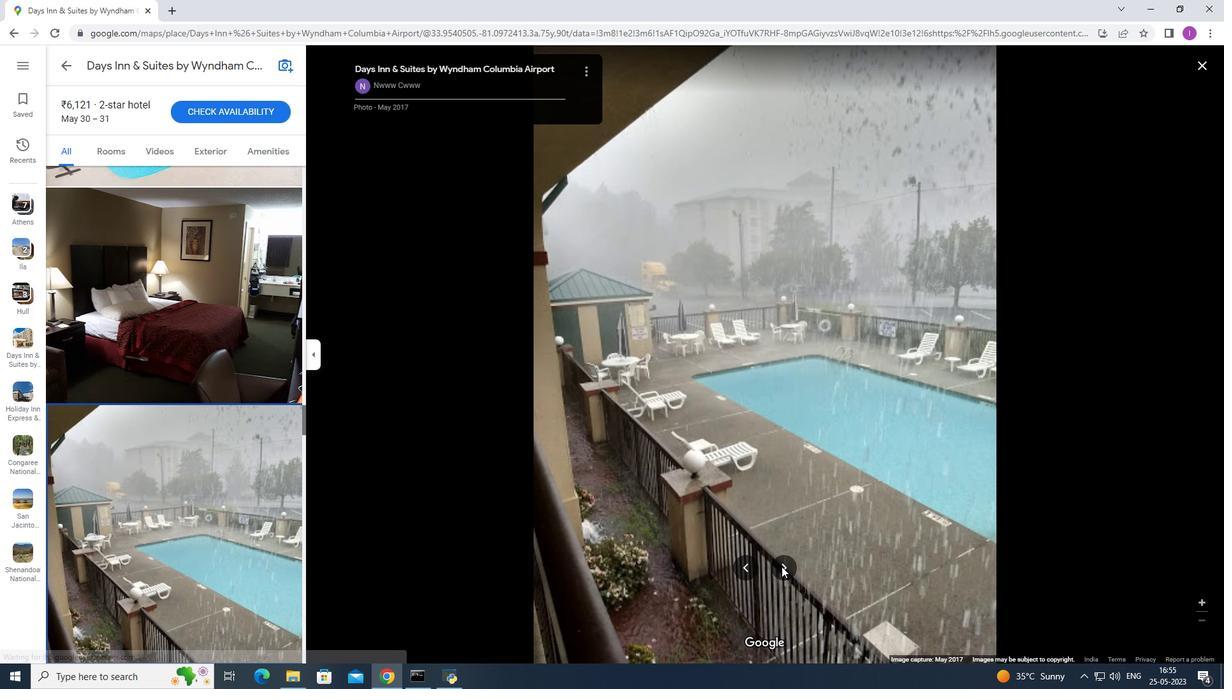 
Action: Mouse pressed left at (782, 566)
Screenshot: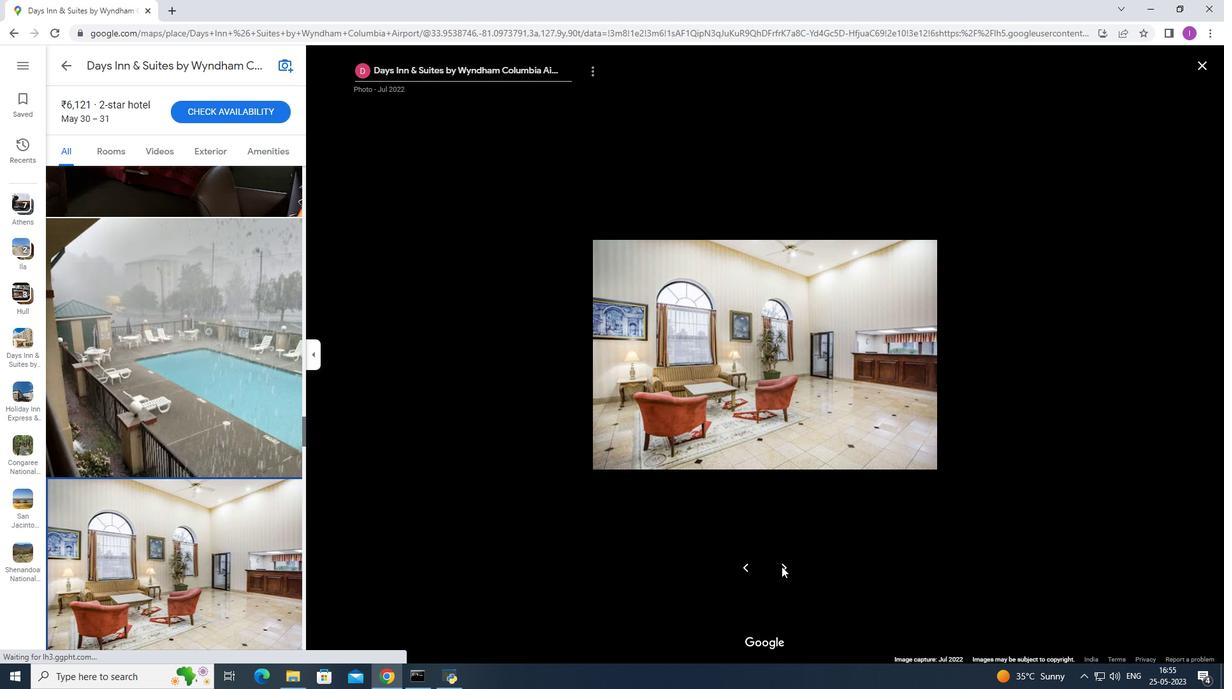 
Action: Mouse pressed left at (782, 566)
Screenshot: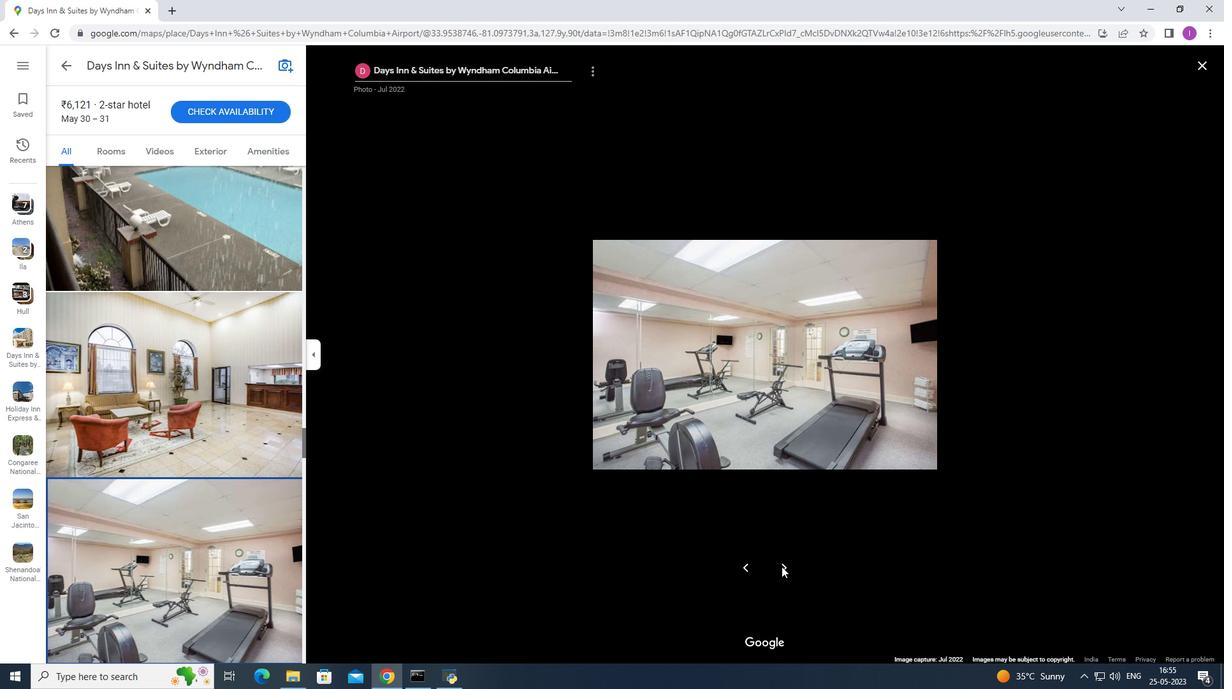 
Action: Mouse pressed left at (782, 566)
Screenshot: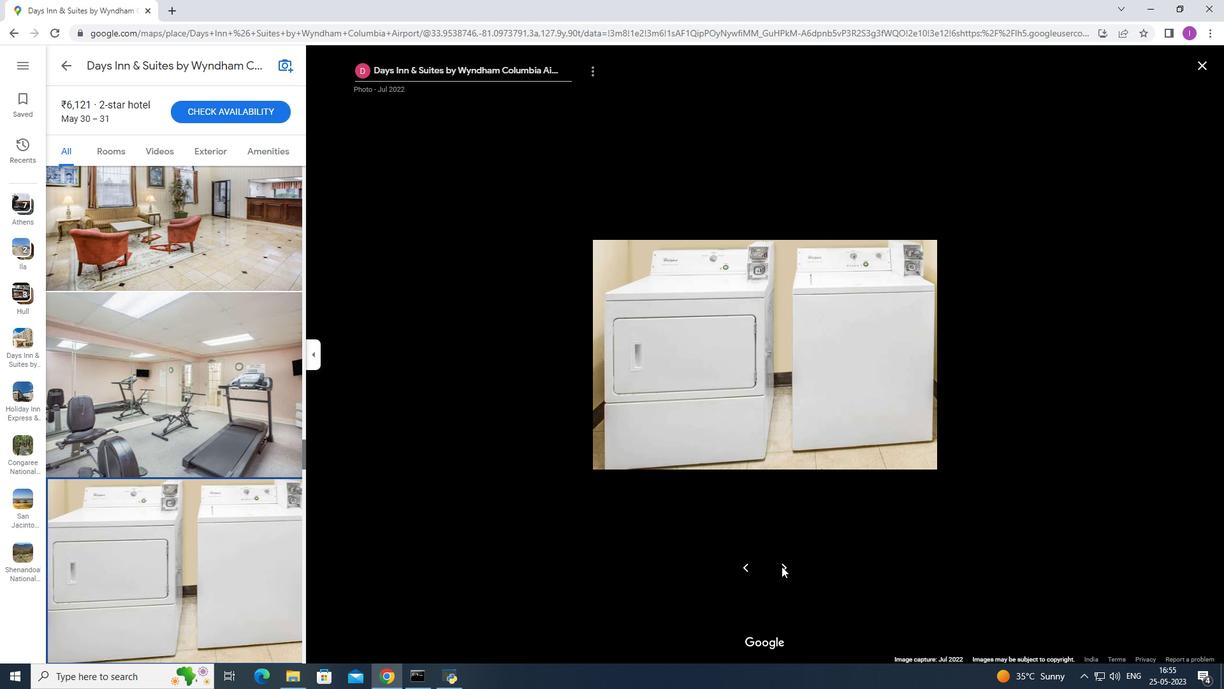 
Action: Mouse pressed left at (782, 566)
Screenshot: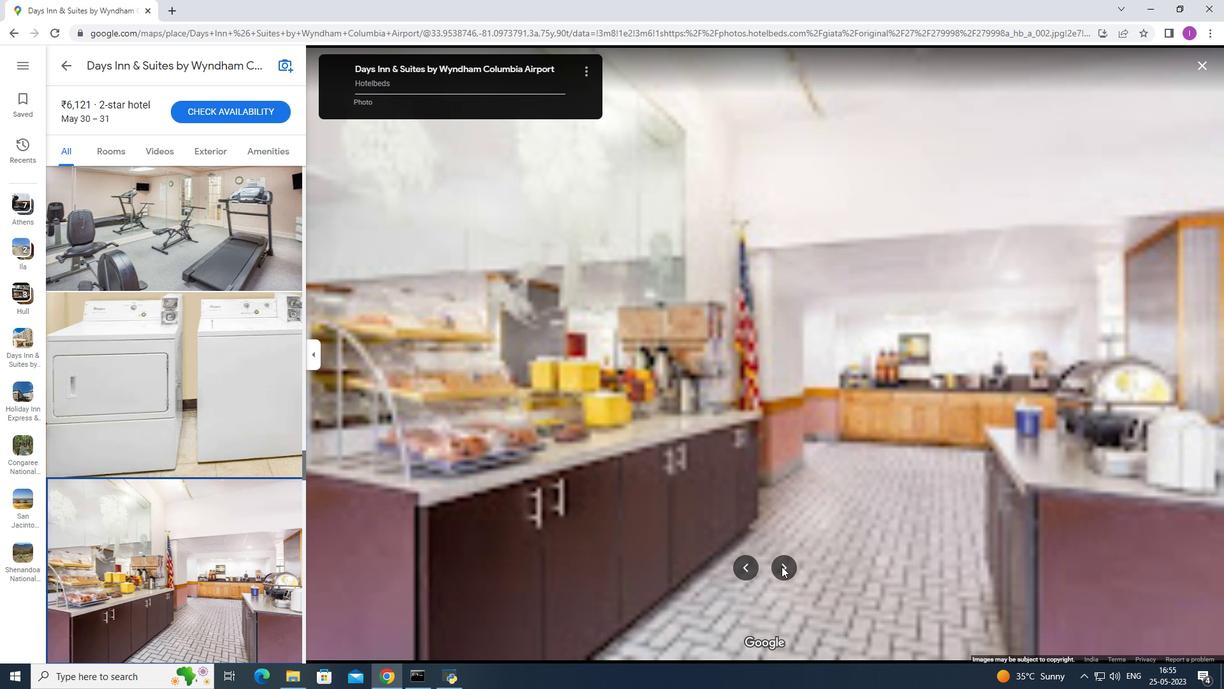 
Action: Mouse pressed left at (782, 566)
Screenshot: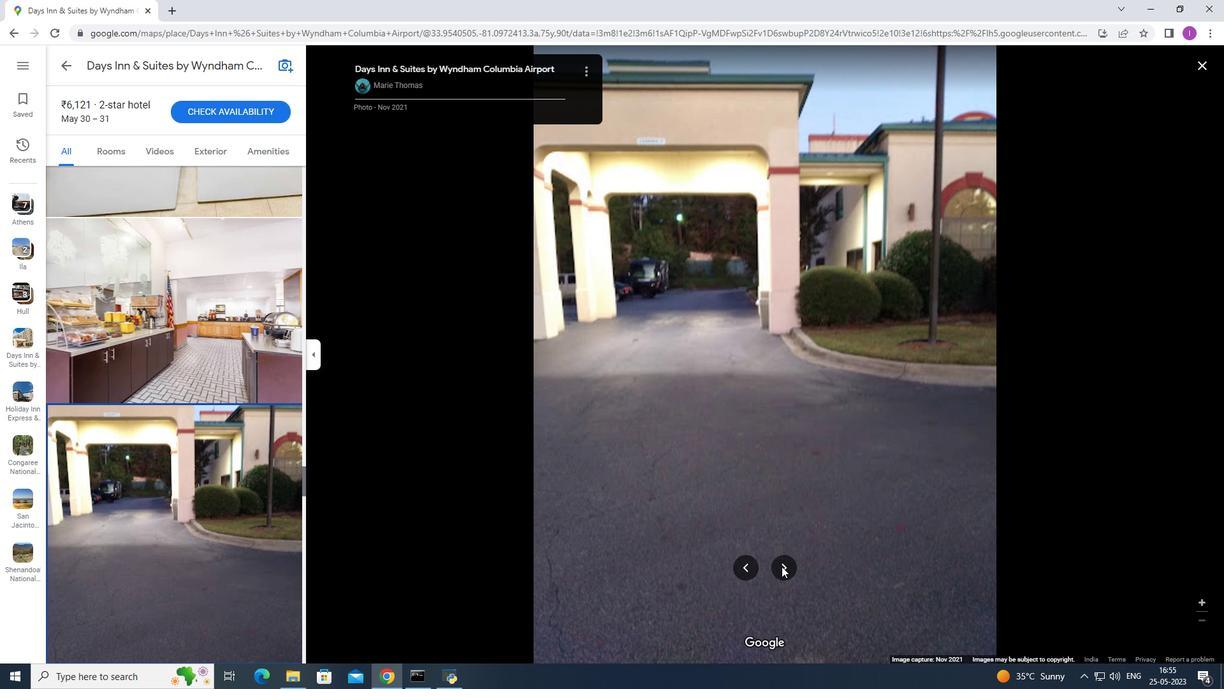 
Action: Mouse pressed left at (782, 566)
Screenshot: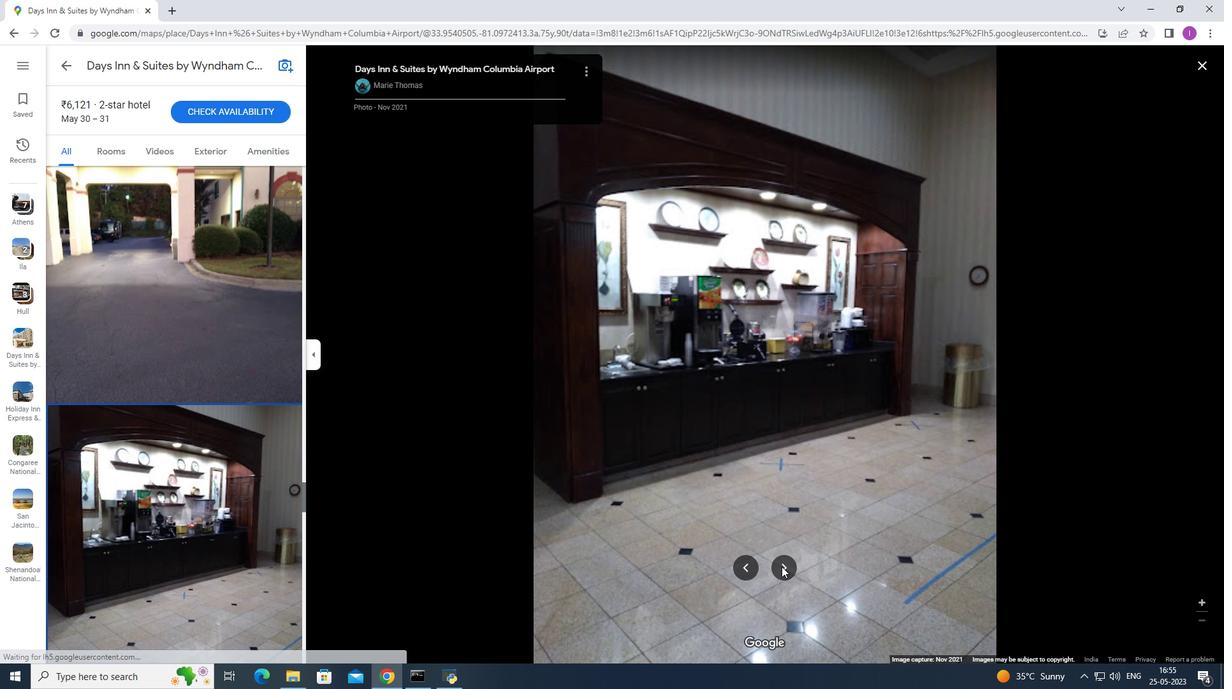 
Action: Mouse pressed left at (782, 566)
Screenshot: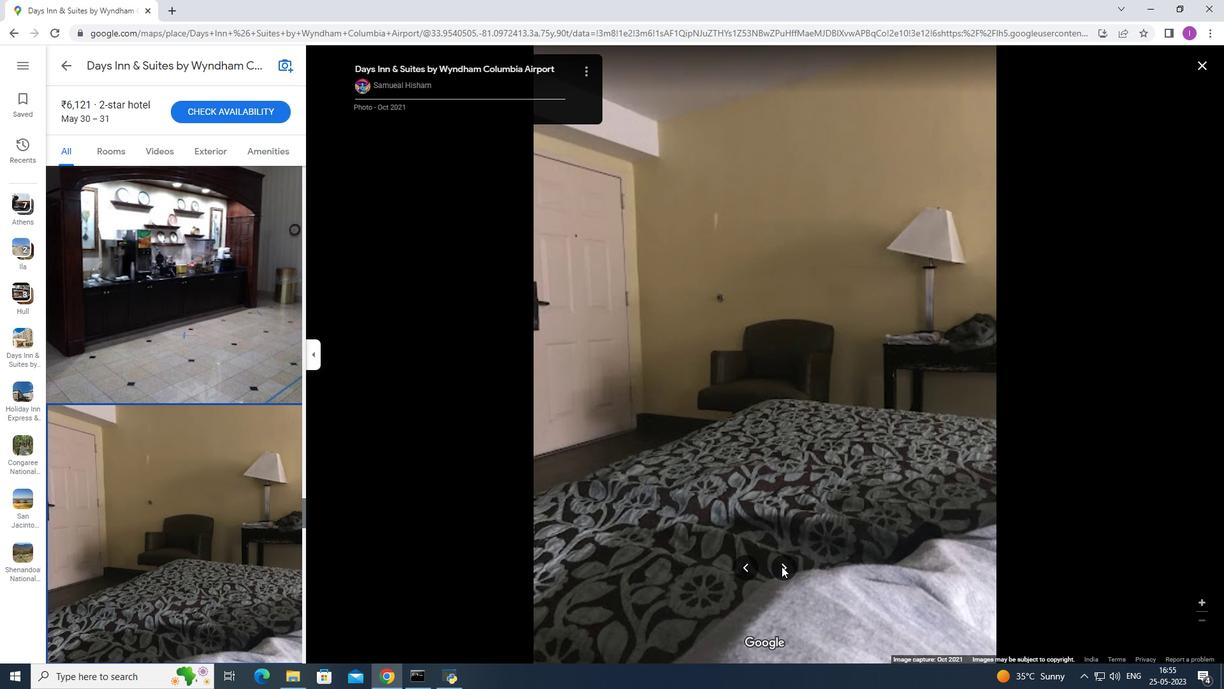 
Action: Mouse pressed left at (782, 566)
Screenshot: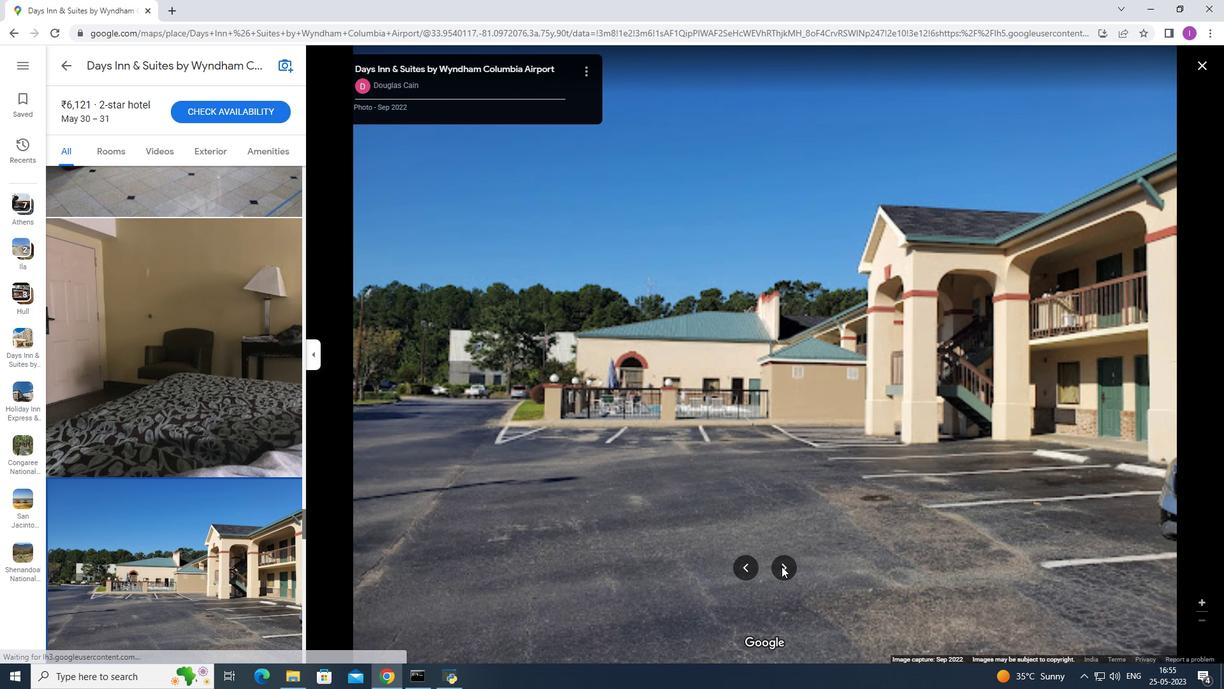 
Action: Mouse pressed left at (782, 566)
Screenshot: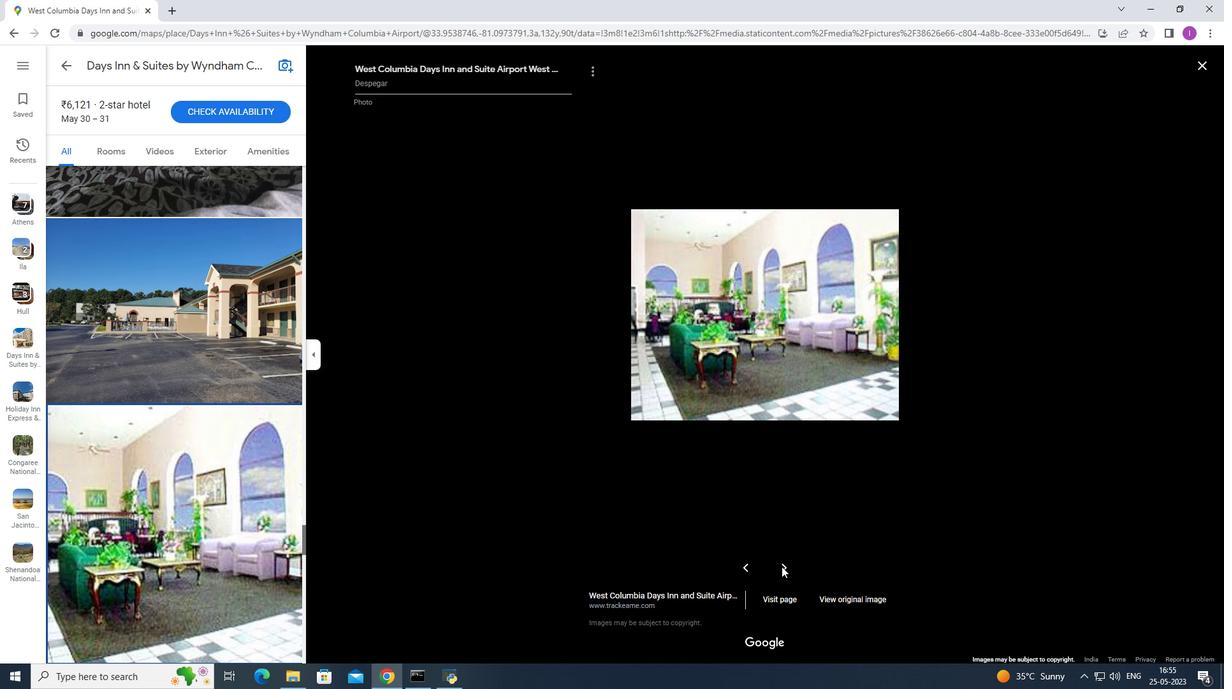 
Action: Mouse pressed left at (782, 566)
Screenshot: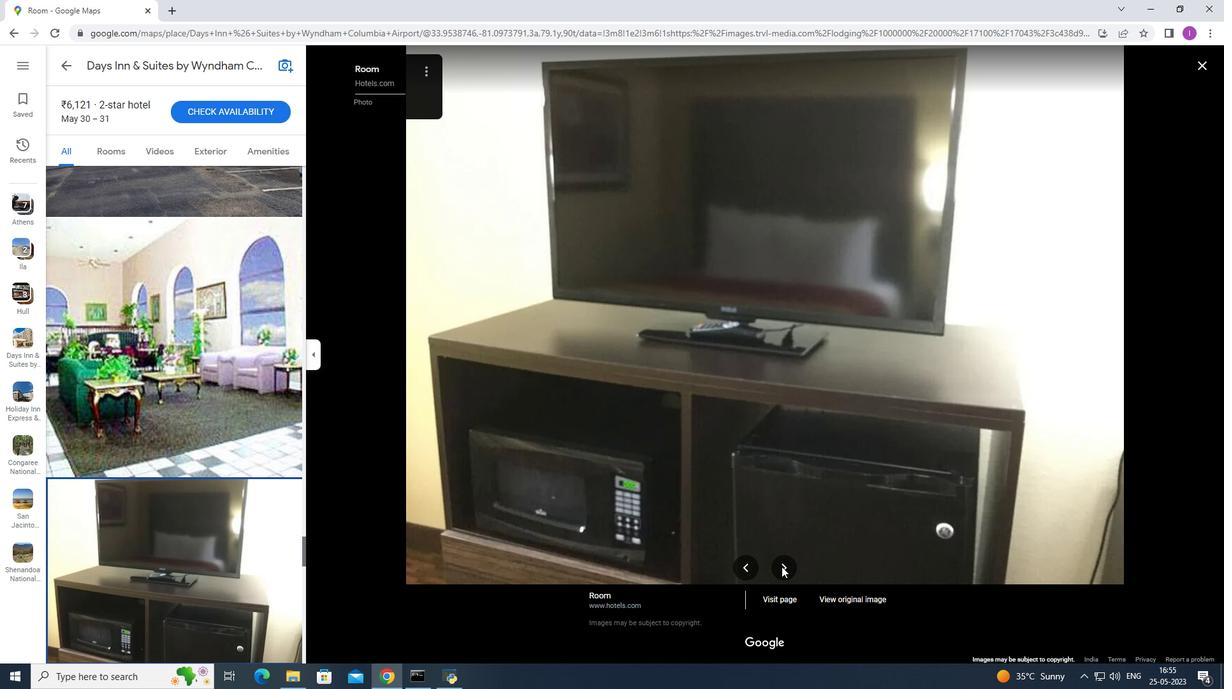 
Action: Mouse moved to (773, 562)
Screenshot: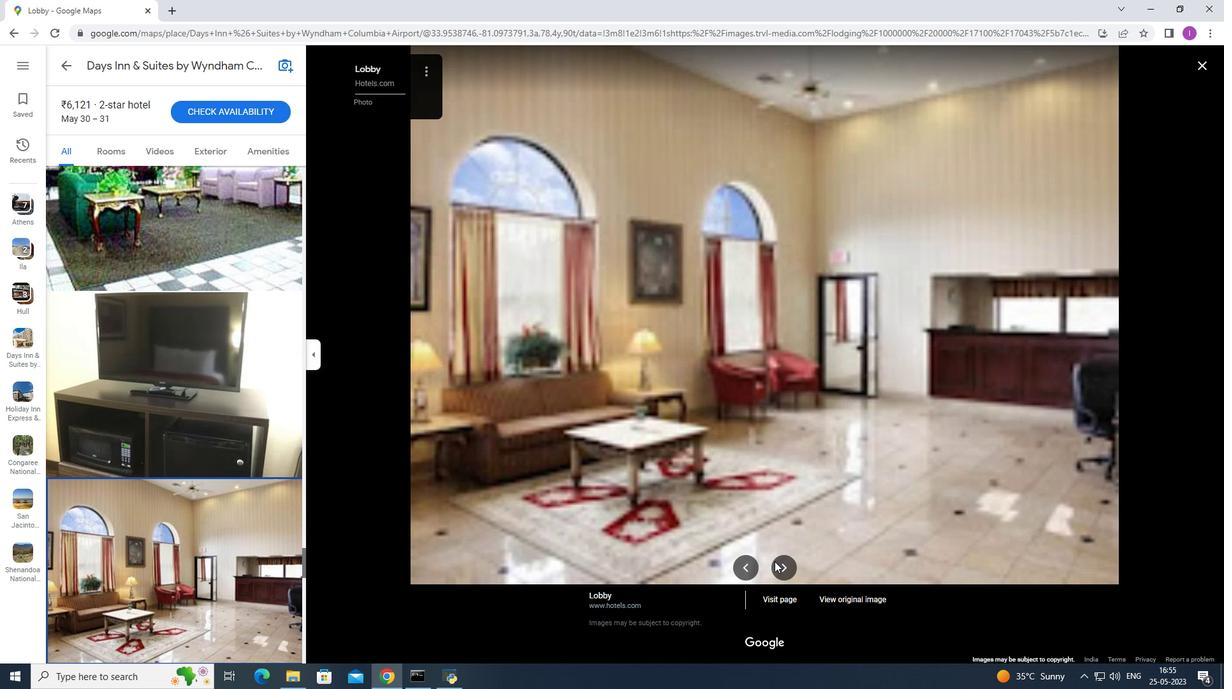 
Action: Mouse pressed left at (773, 562)
Screenshot: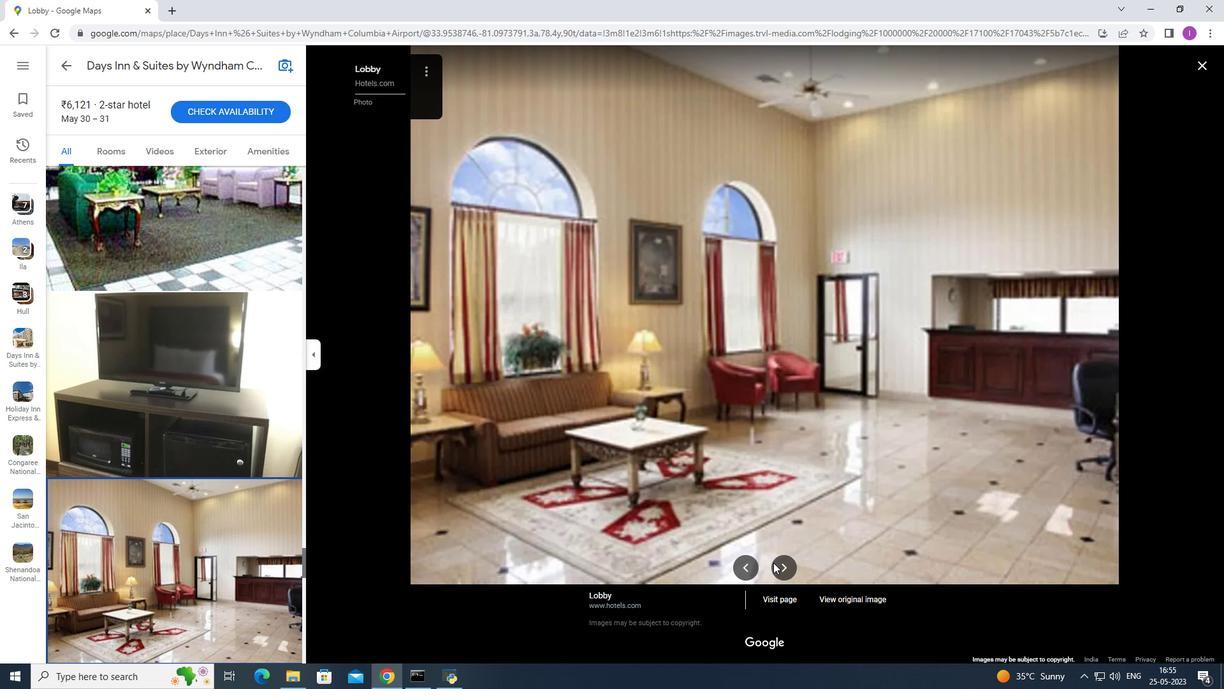 
Action: Mouse moved to (14, 26)
Screenshot: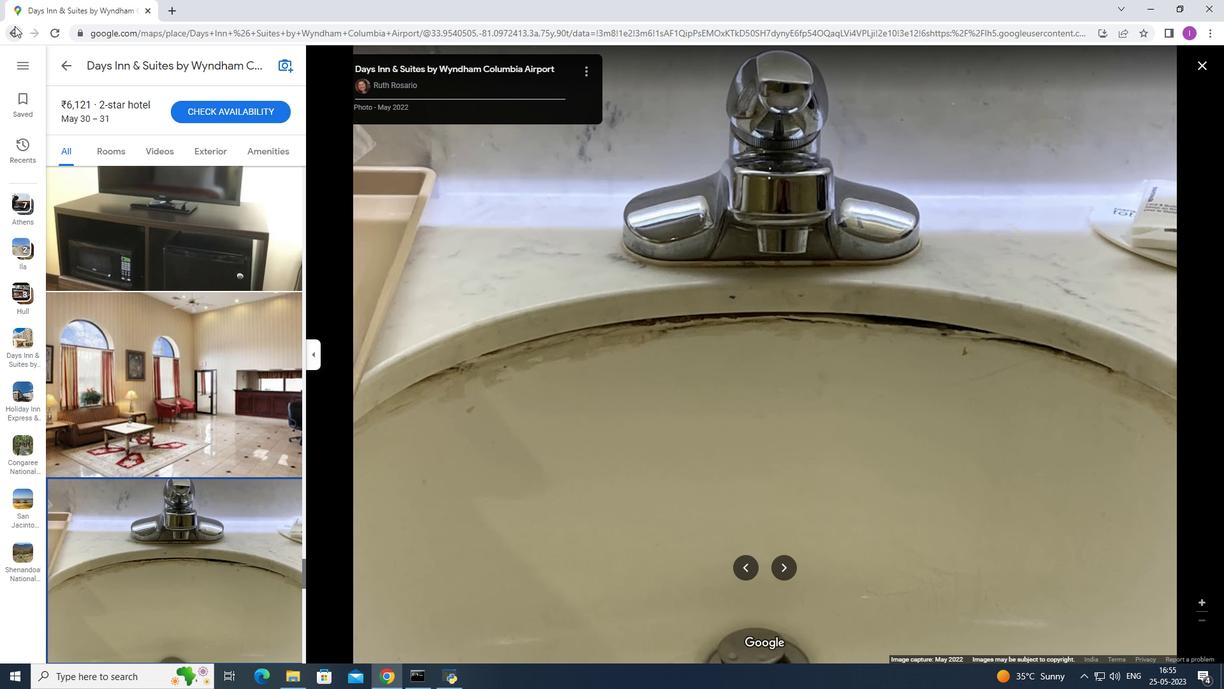 
Action: Mouse pressed left at (14, 26)
Screenshot: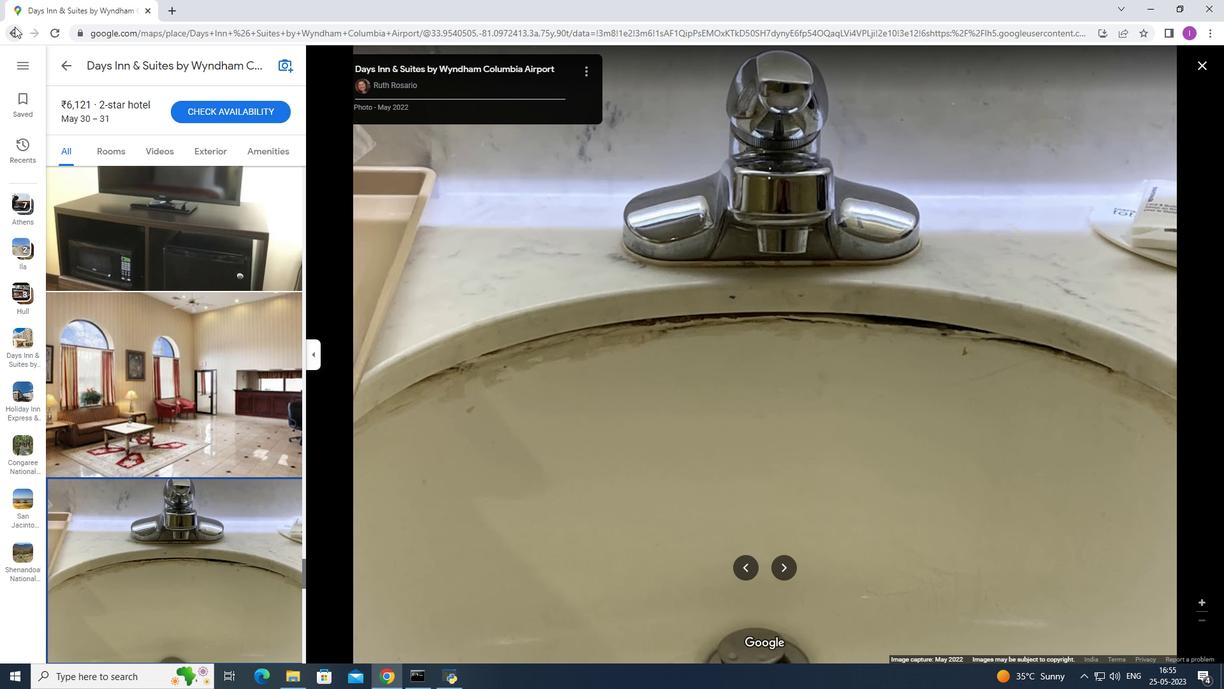 
Action: Mouse moved to (10, 31)
Screenshot: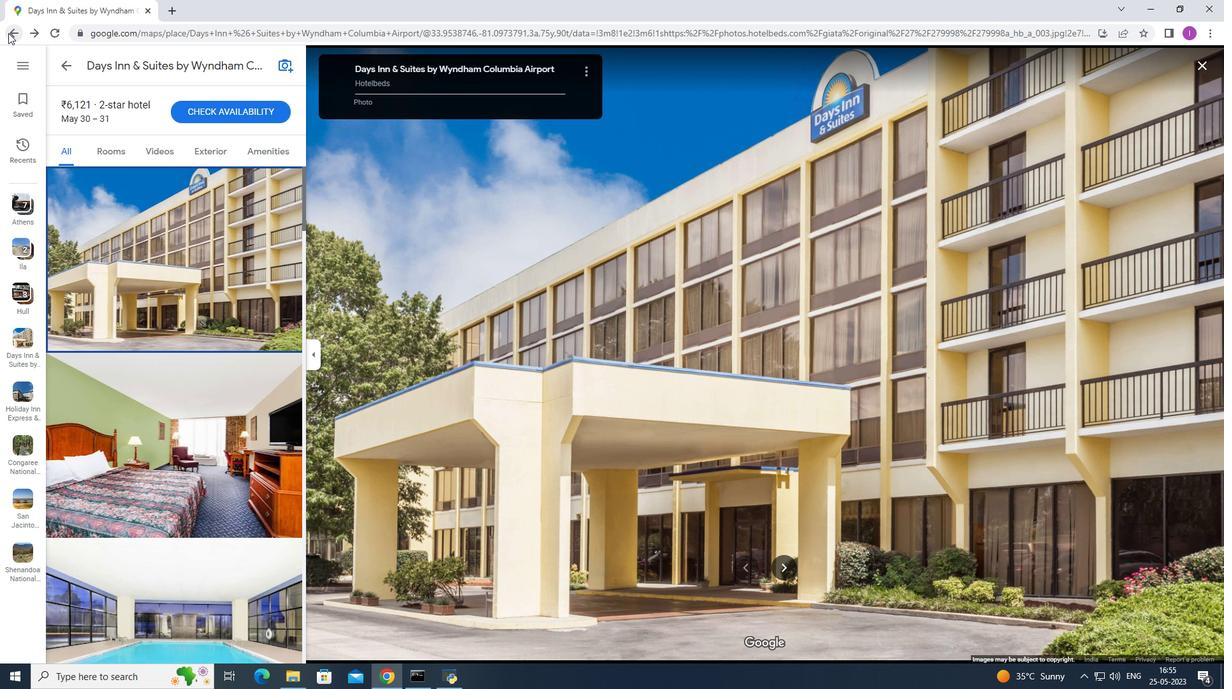 
Action: Mouse pressed left at (10, 31)
Screenshot: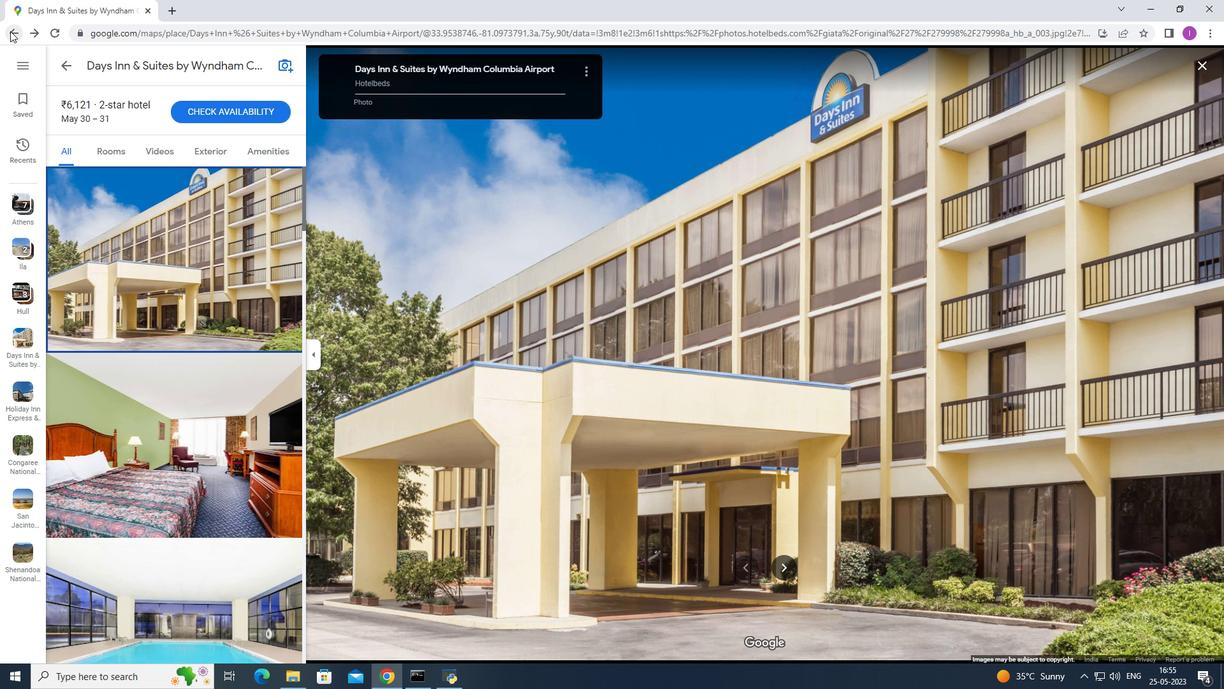 
Action: Mouse pressed left at (10, 31)
Screenshot: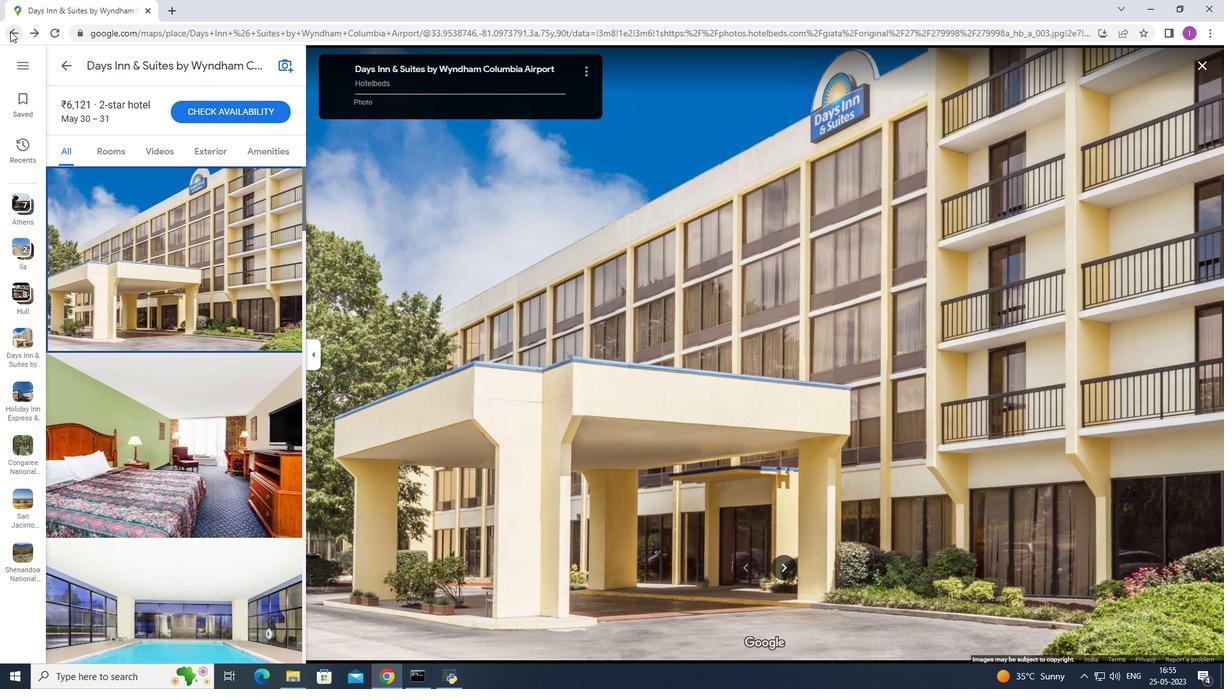 
Action: Mouse moved to (155, 363)
Screenshot: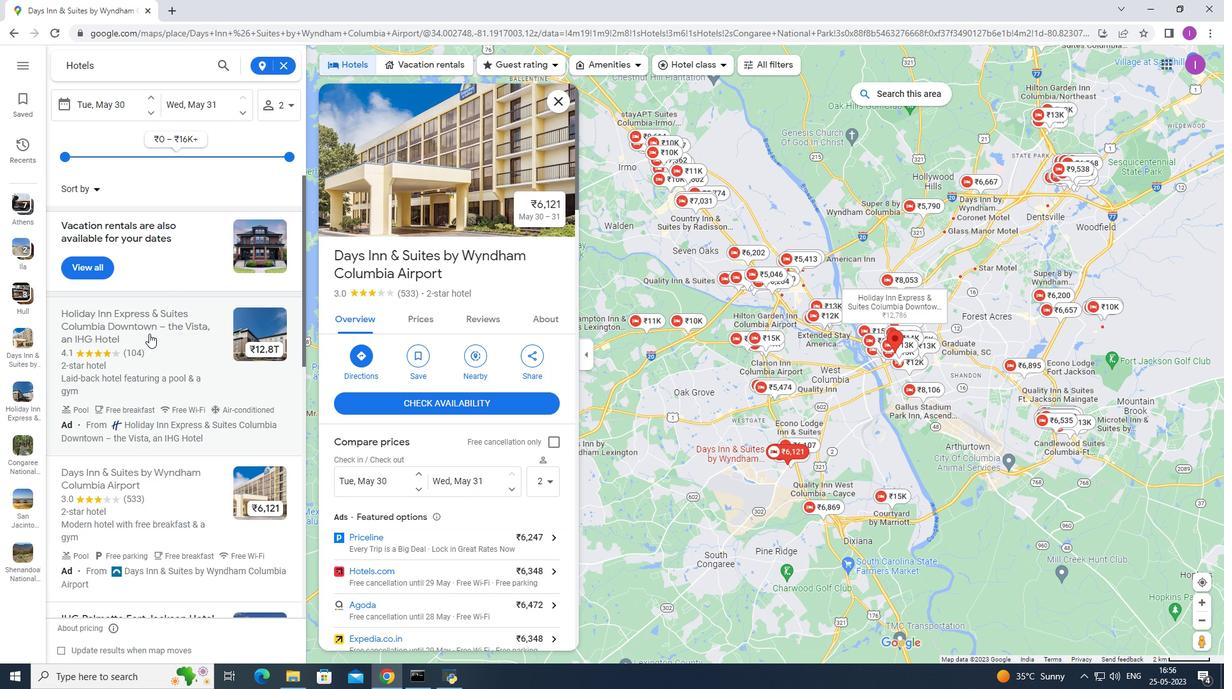 
Action: Mouse scrolled (154, 361) with delta (0, 0)
Screenshot: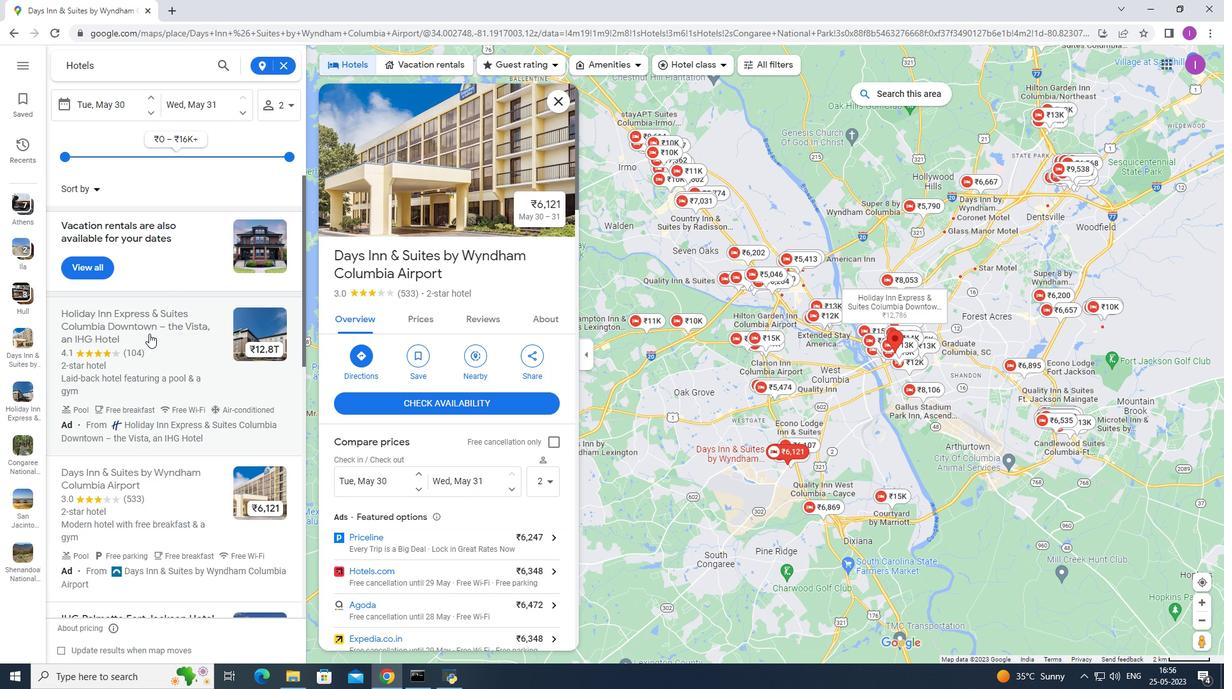 
Action: Mouse scrolled (155, 362) with delta (0, 0)
Screenshot: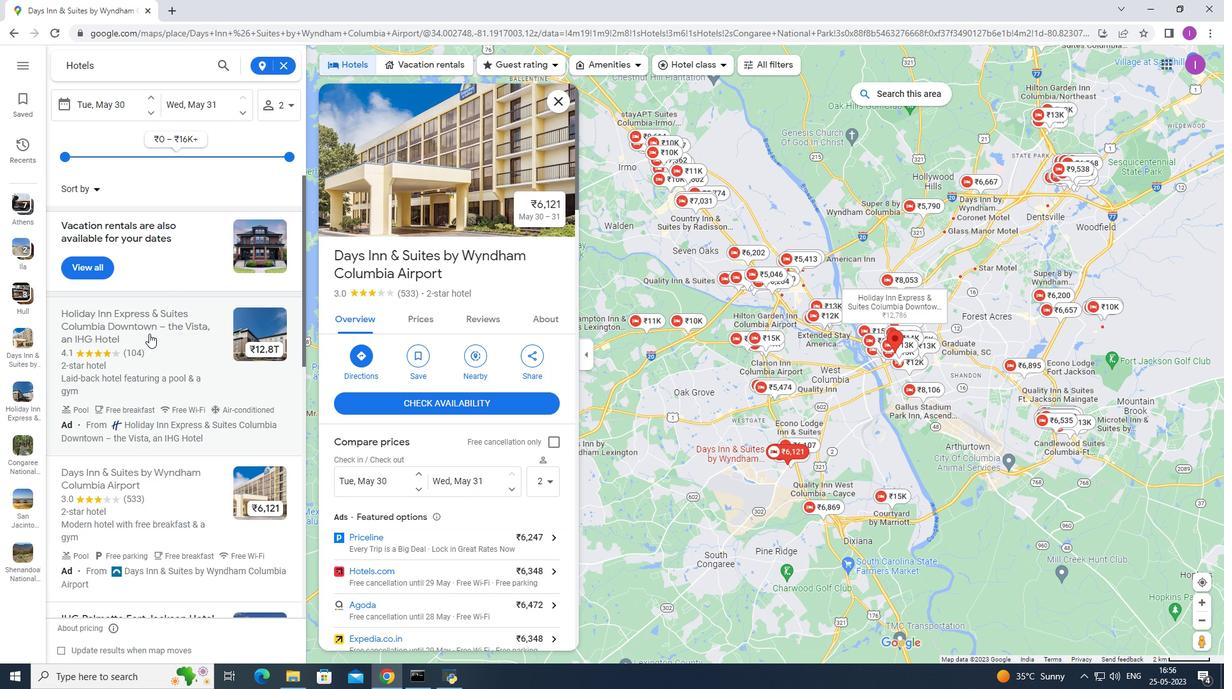 
Action: Mouse scrolled (155, 362) with delta (0, 0)
Screenshot: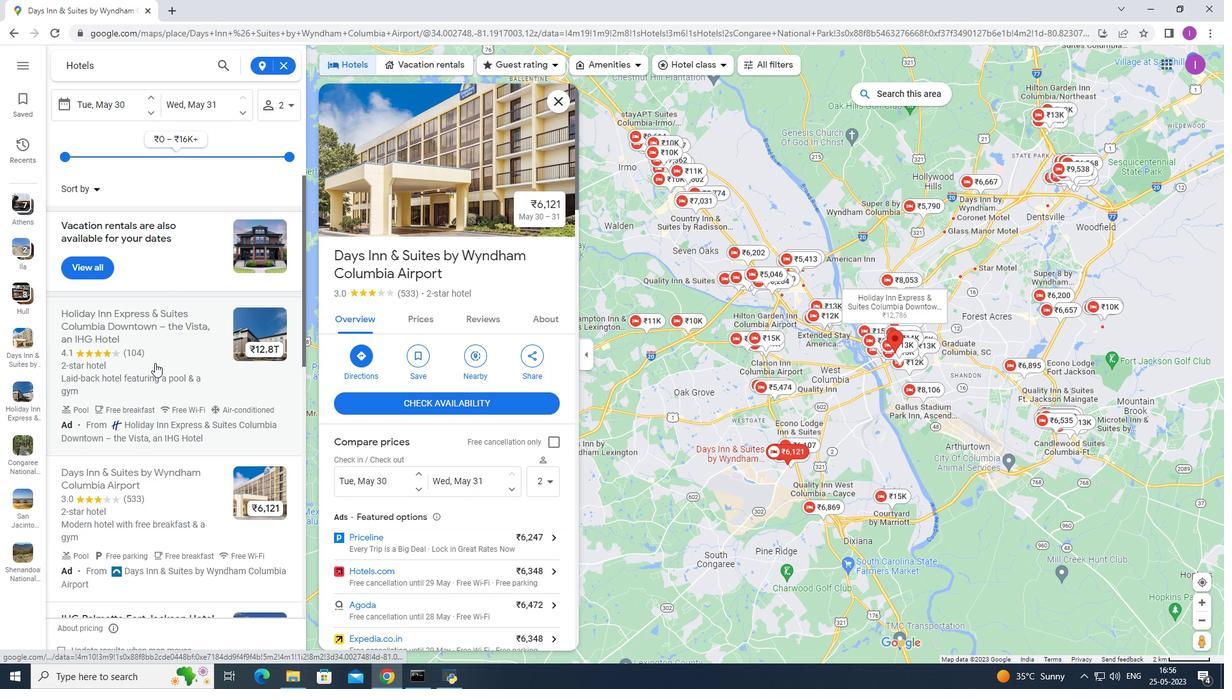
Action: Mouse scrolled (155, 362) with delta (0, 0)
Screenshot: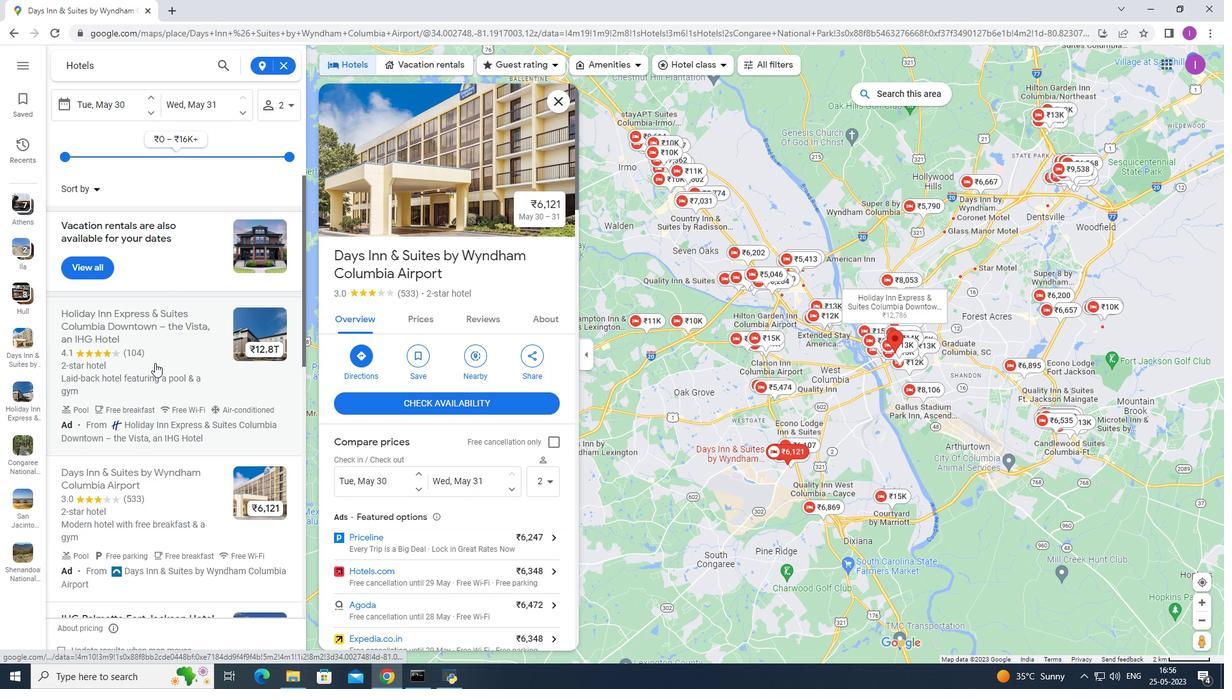 
Action: Mouse moved to (123, 369)
Screenshot: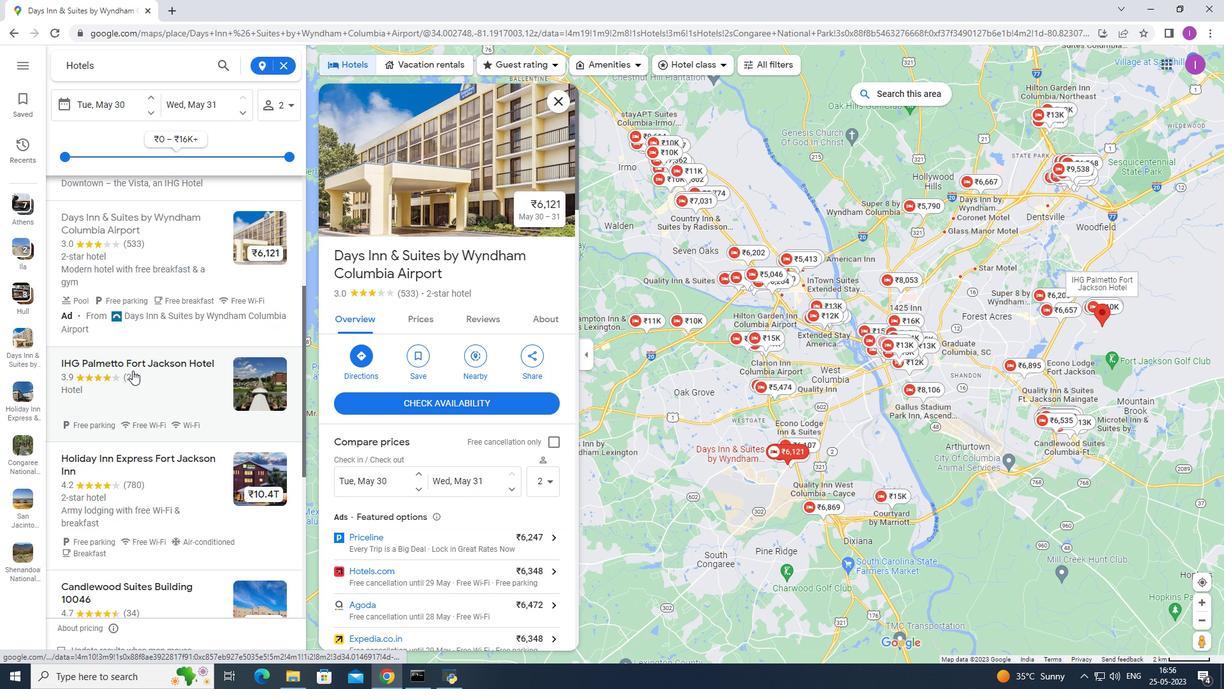 
Action: Mouse pressed left at (123, 369)
Screenshot: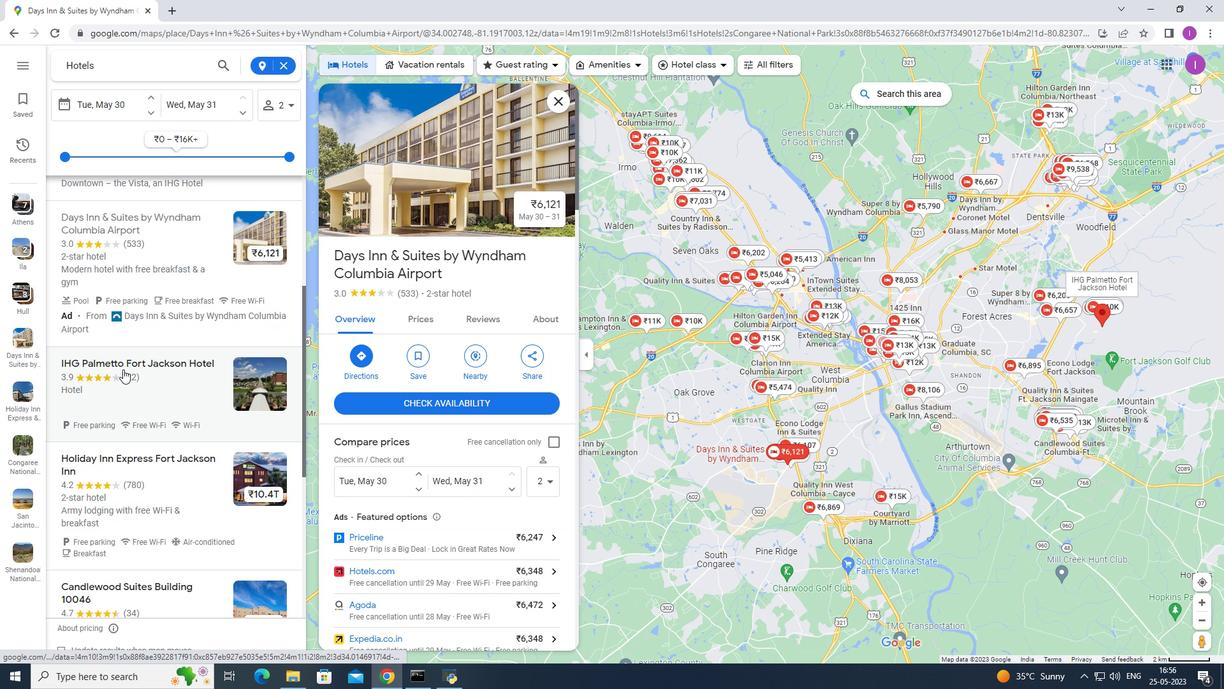 
Action: Mouse moved to (454, 182)
Screenshot: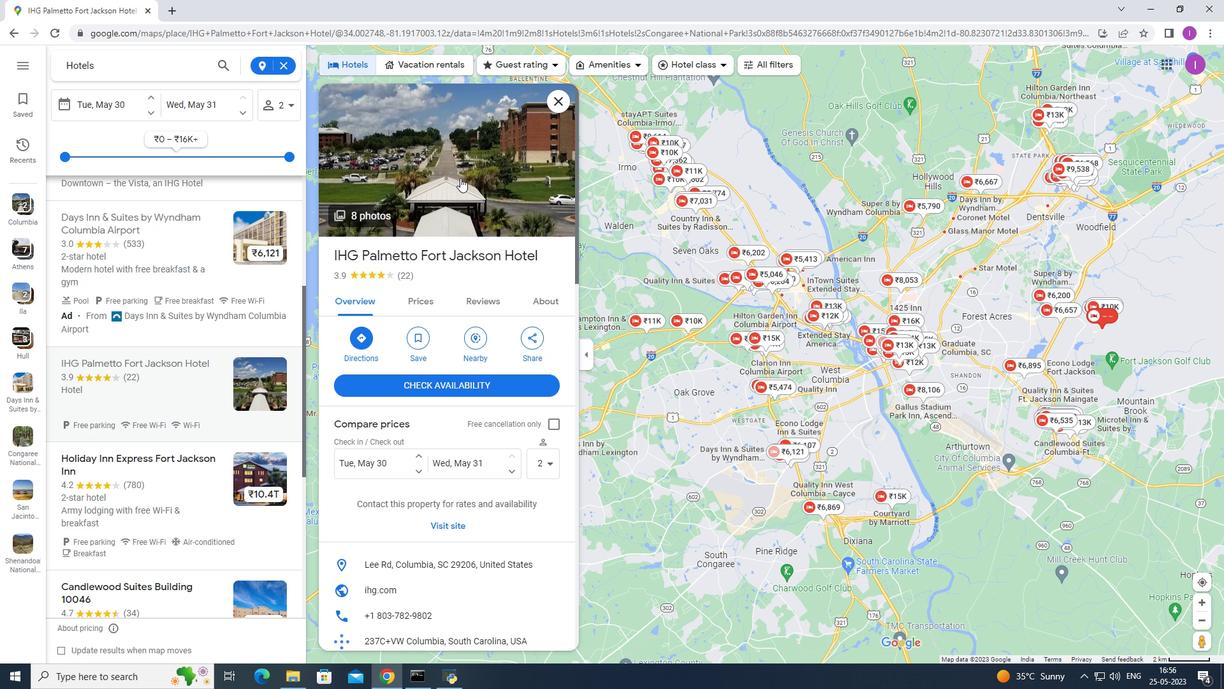 
Action: Mouse pressed left at (454, 182)
Screenshot: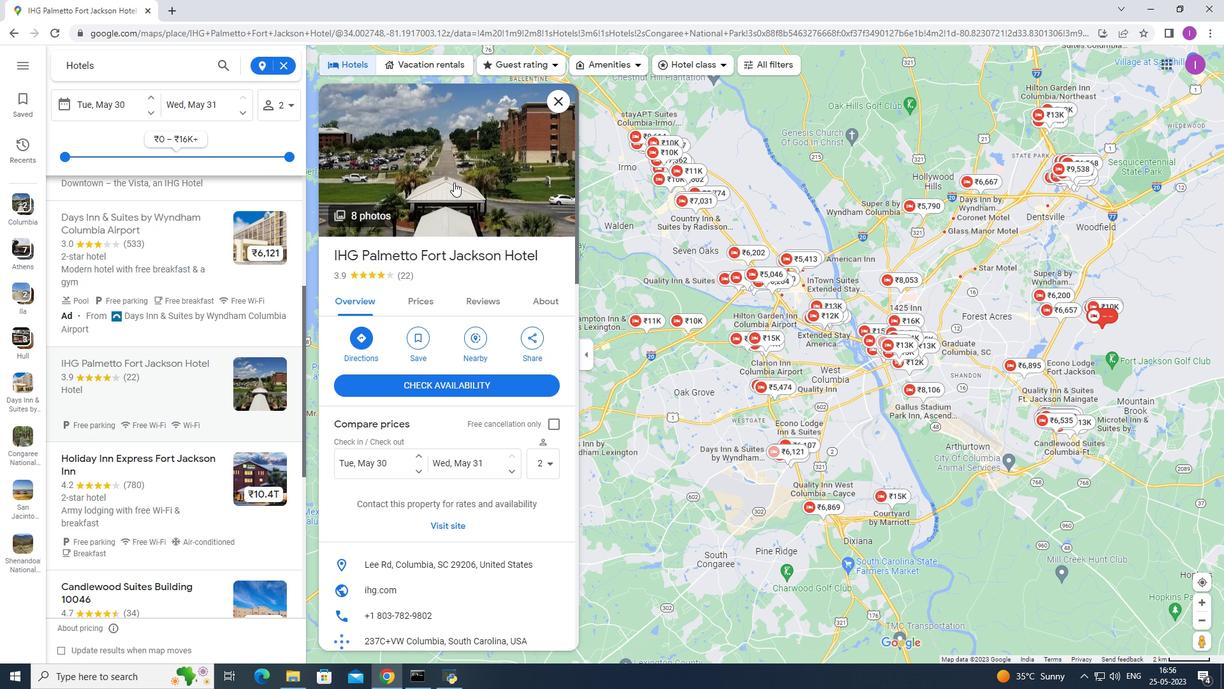 
Action: Mouse moved to (643, 385)
Screenshot: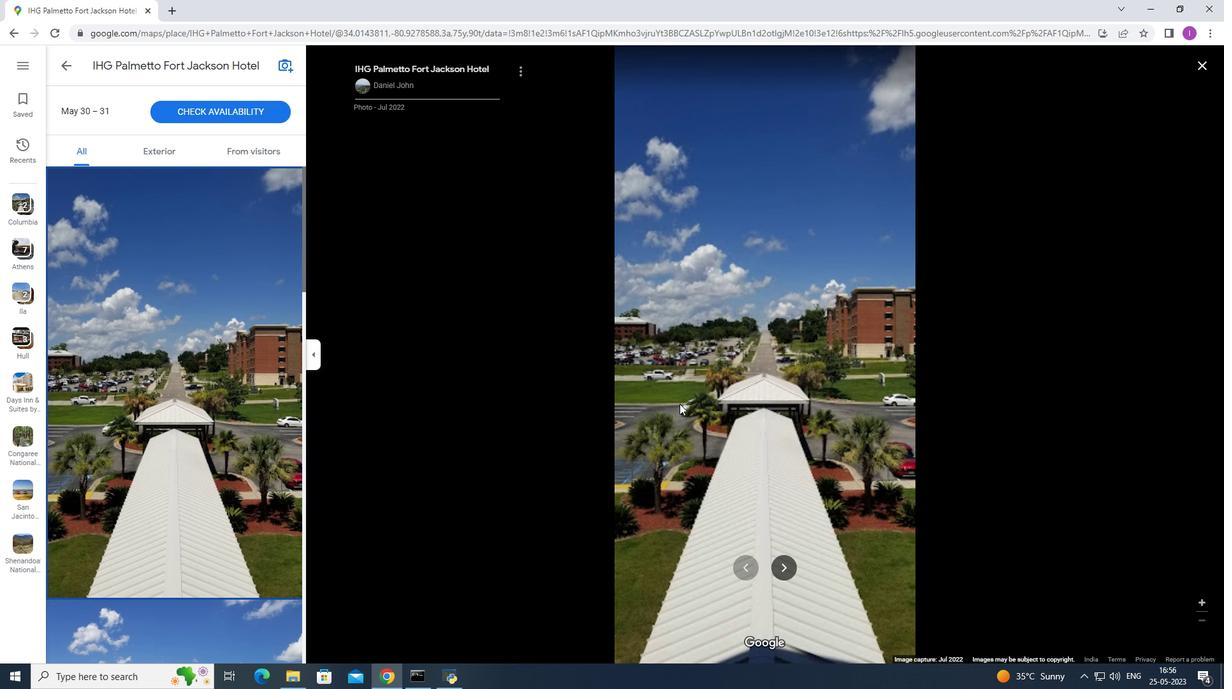
Action: Key pressed <Key.right><Key.right><Key.right><Key.right><Key.right><Key.right>
Screenshot: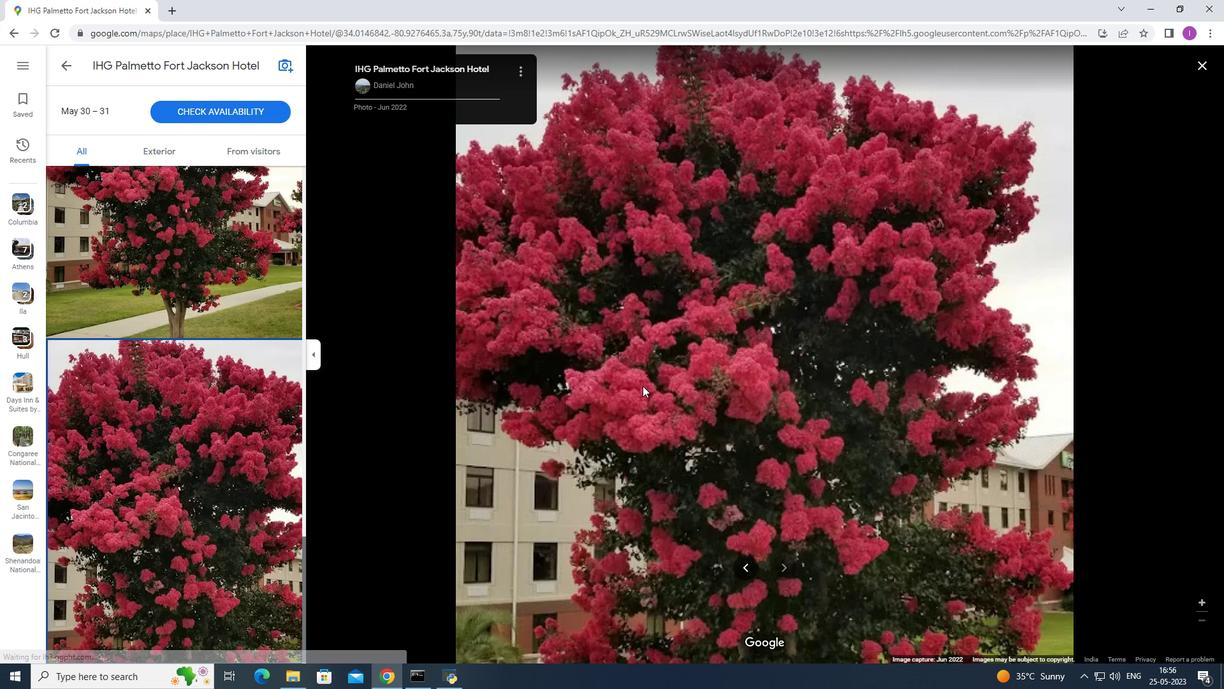 
Action: Mouse moved to (16, 35)
Screenshot: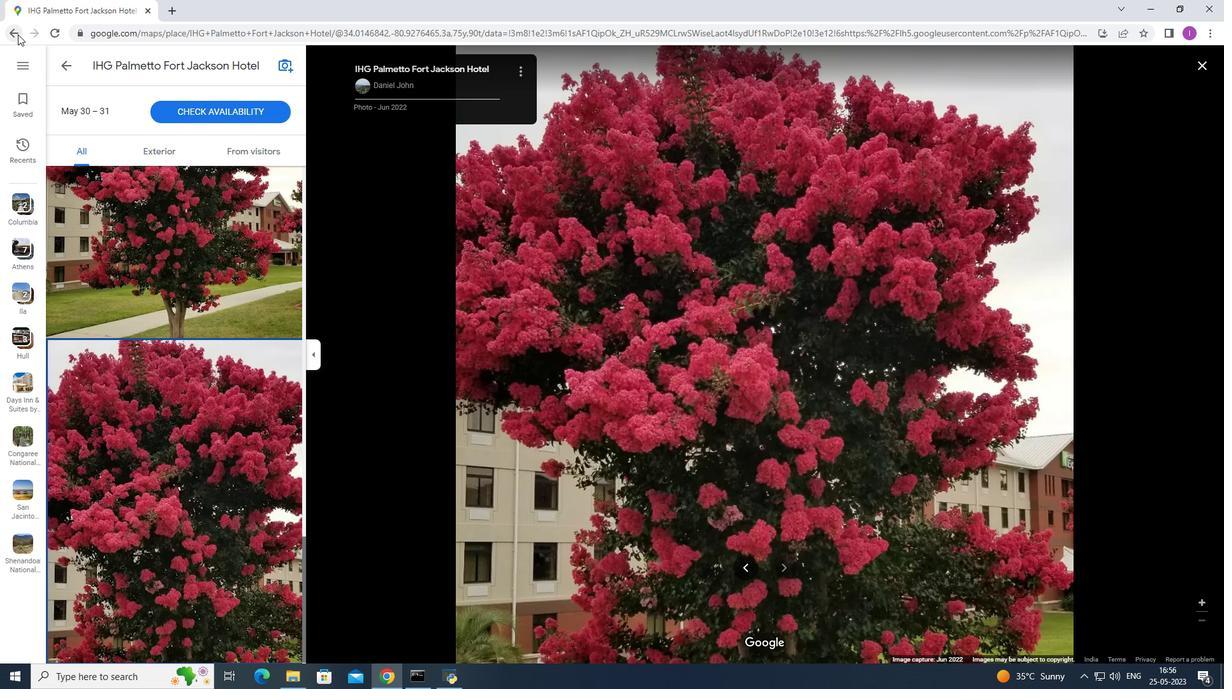 
Action: Mouse pressed left at (16, 35)
Screenshot: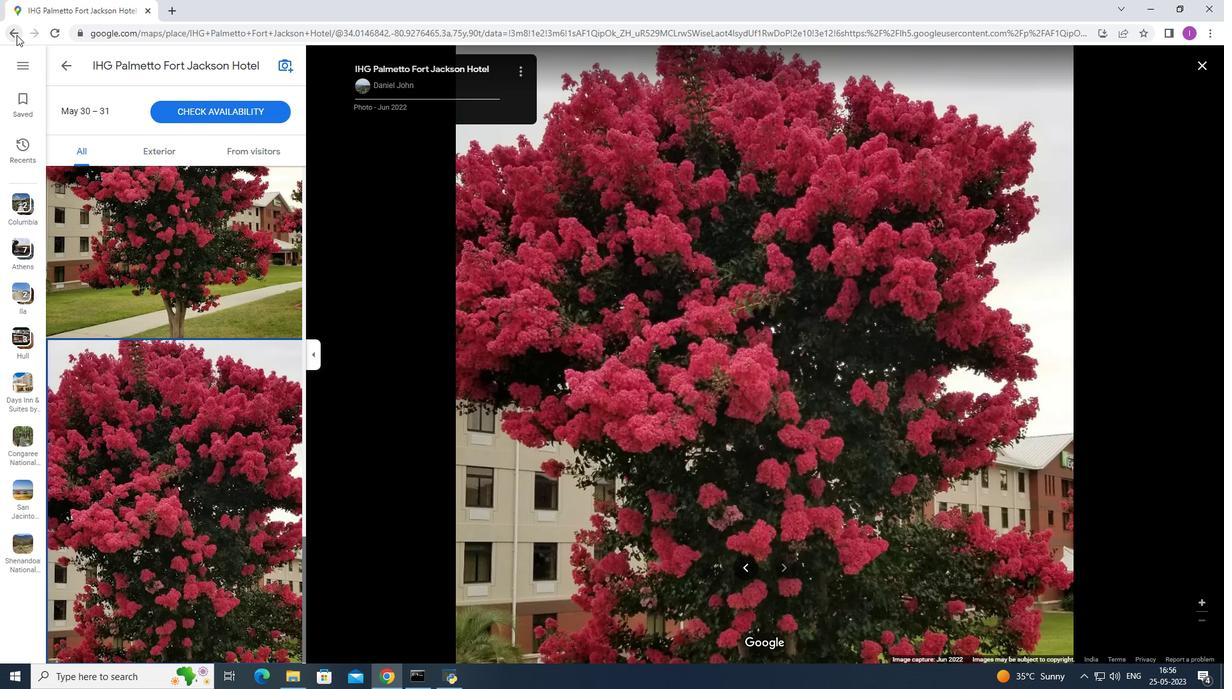 
Action: Mouse moved to (14, 34)
Screenshot: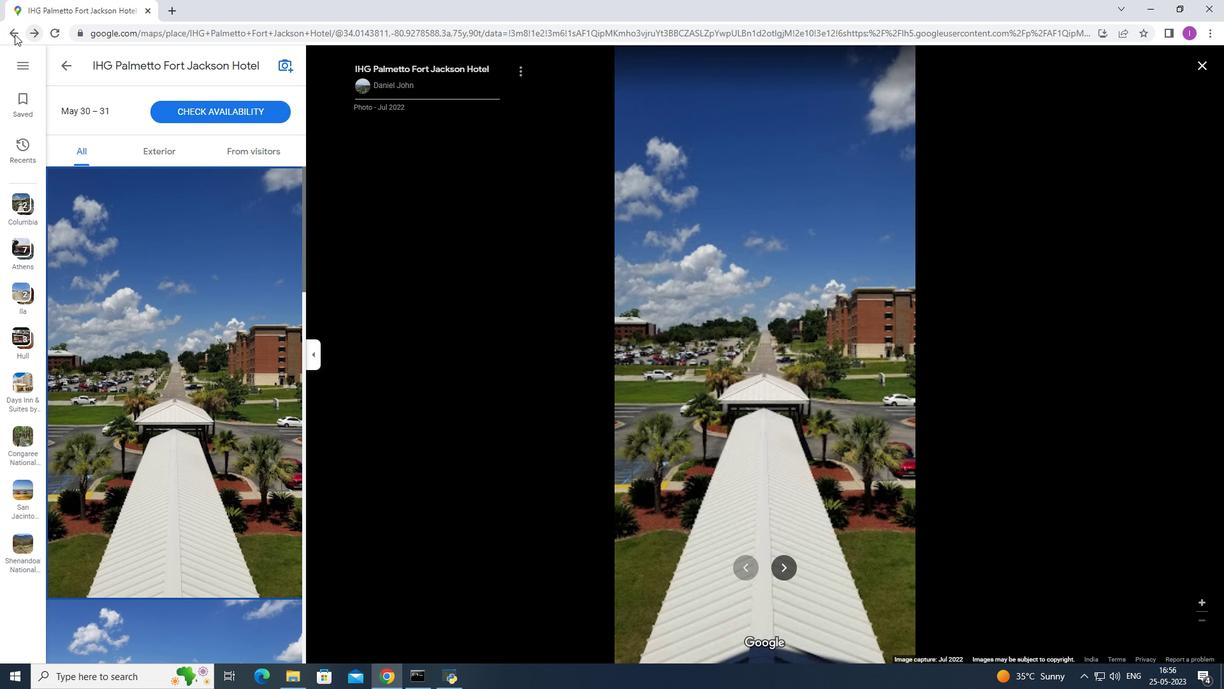 
Action: Mouse pressed left at (14, 34)
Screenshot: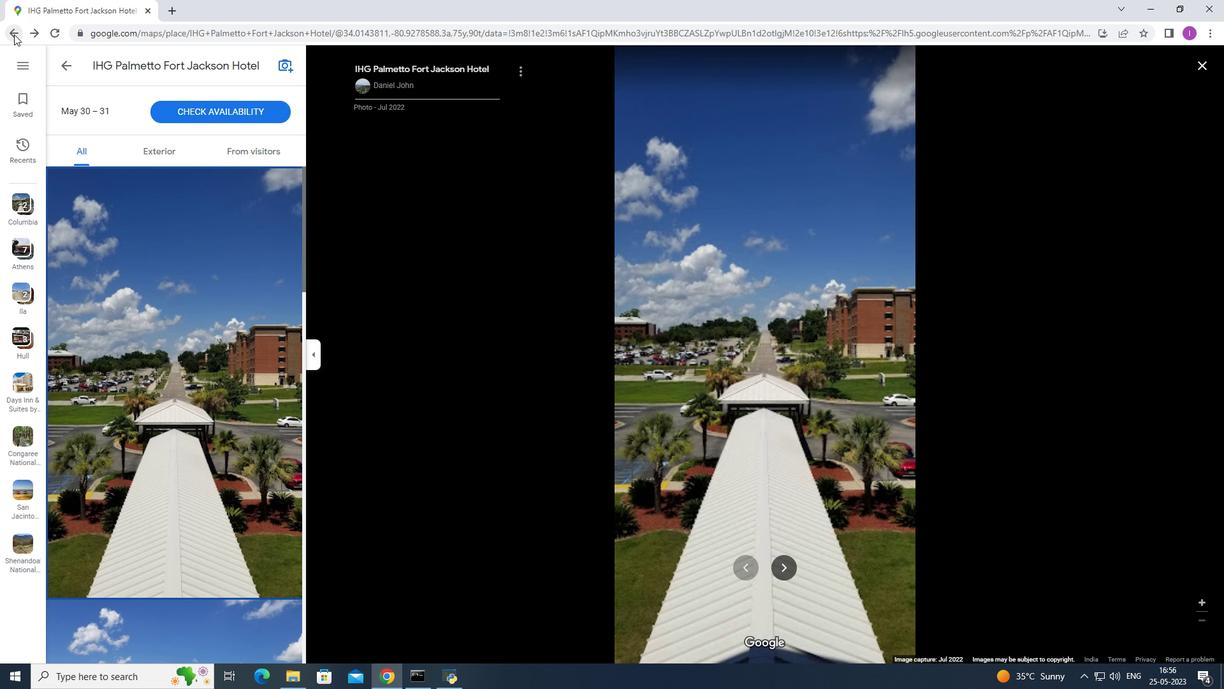 
Action: Mouse moved to (200, 518)
Screenshot: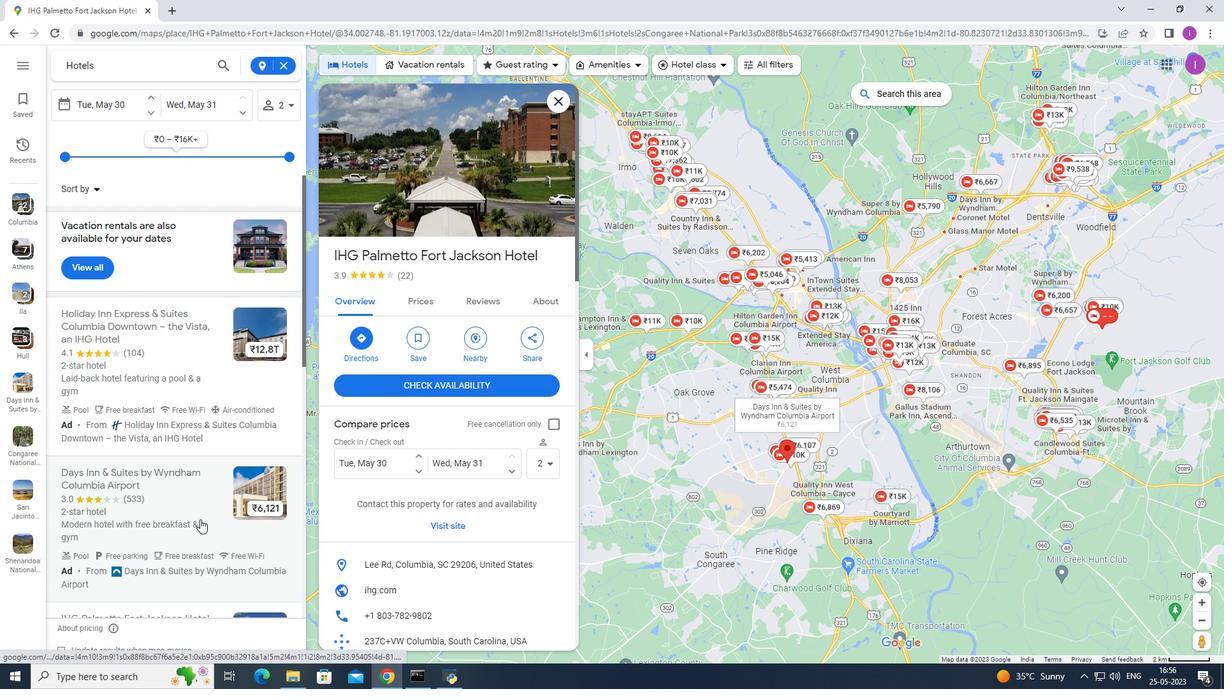 
Action: Mouse scrolled (200, 518) with delta (0, 0)
Screenshot: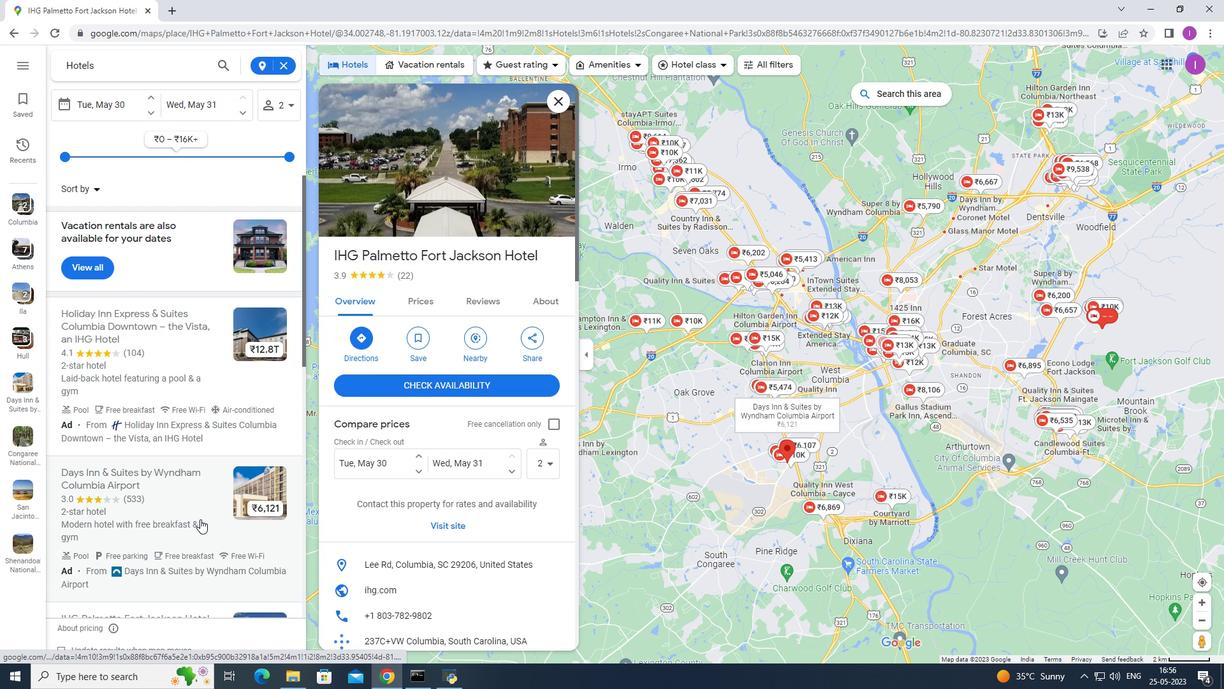 
Action: Mouse scrolled (200, 518) with delta (0, 0)
Screenshot: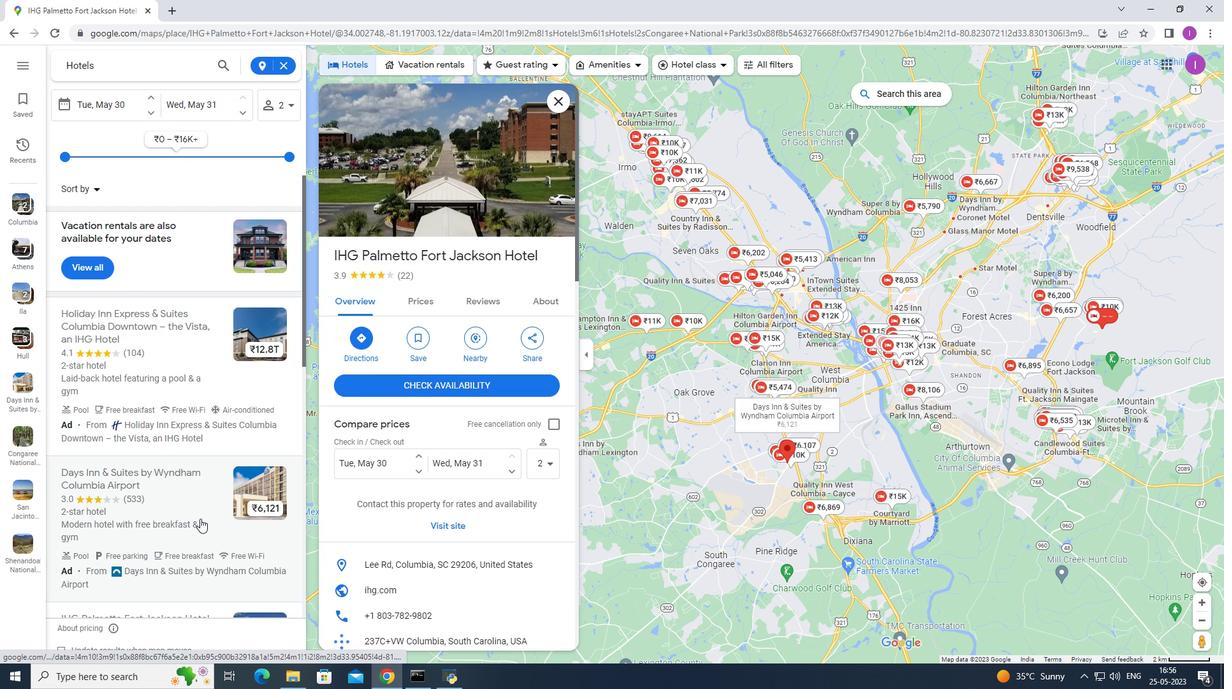 
Action: Mouse scrolled (200, 518) with delta (0, 0)
Screenshot: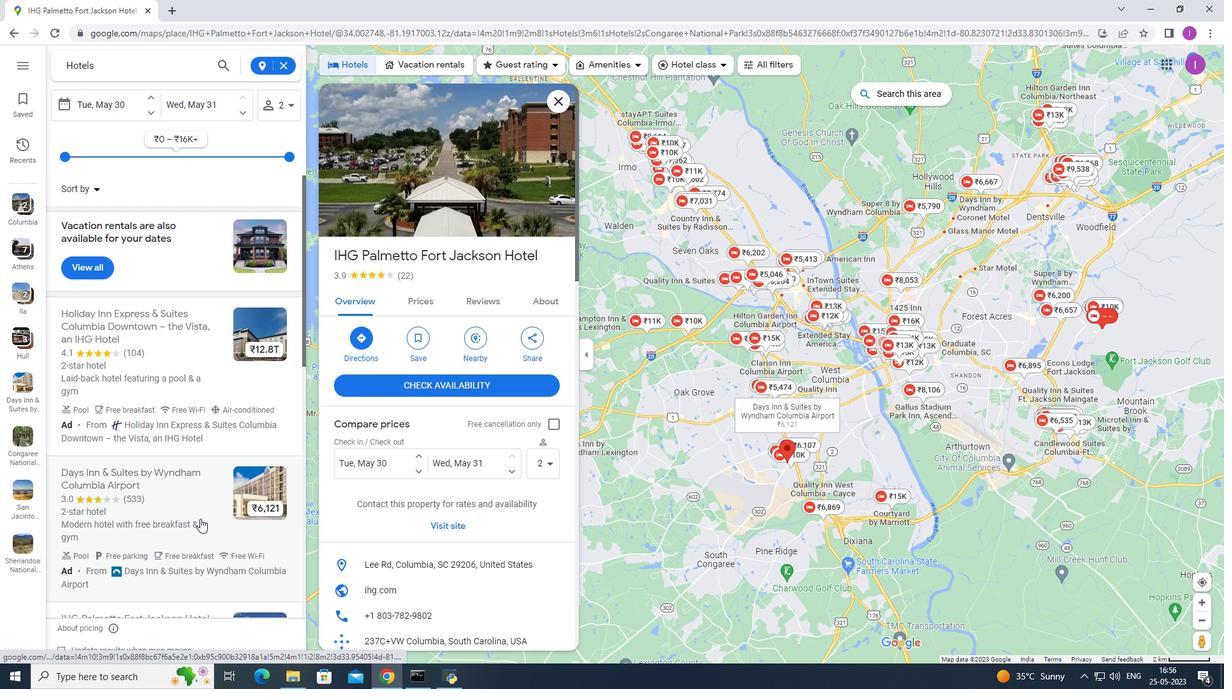 
Action: Mouse scrolled (200, 518) with delta (0, 0)
Screenshot: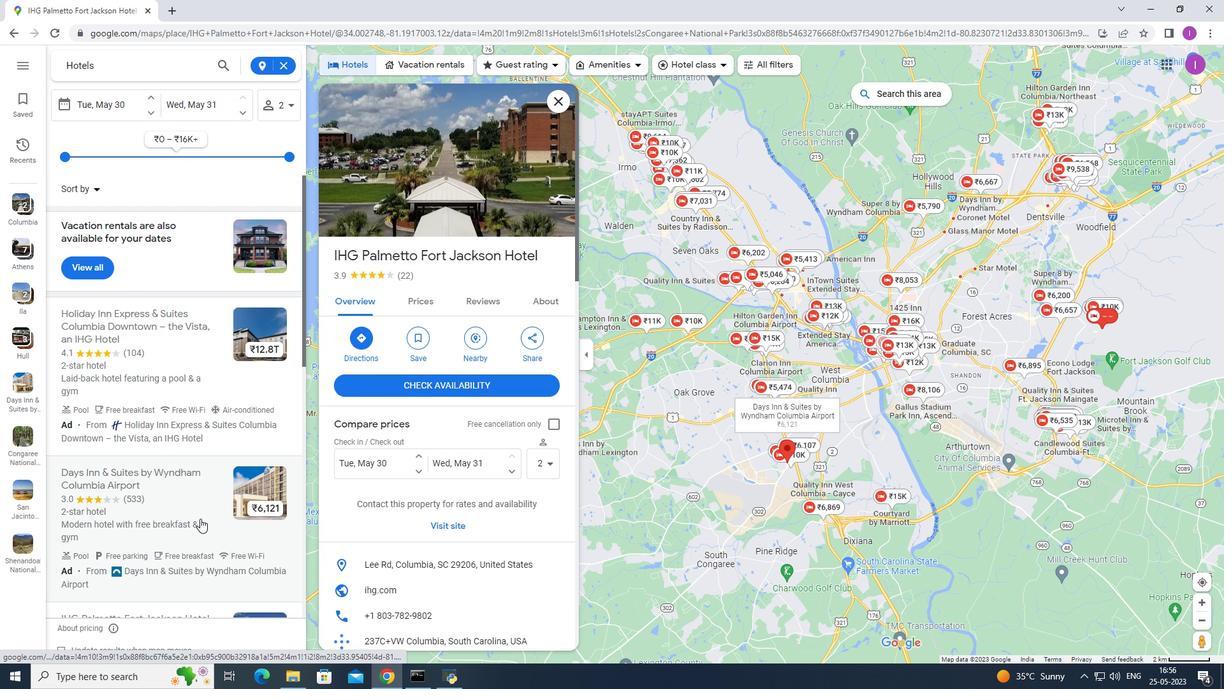 
Action: Mouse scrolled (200, 518) with delta (0, 0)
Screenshot: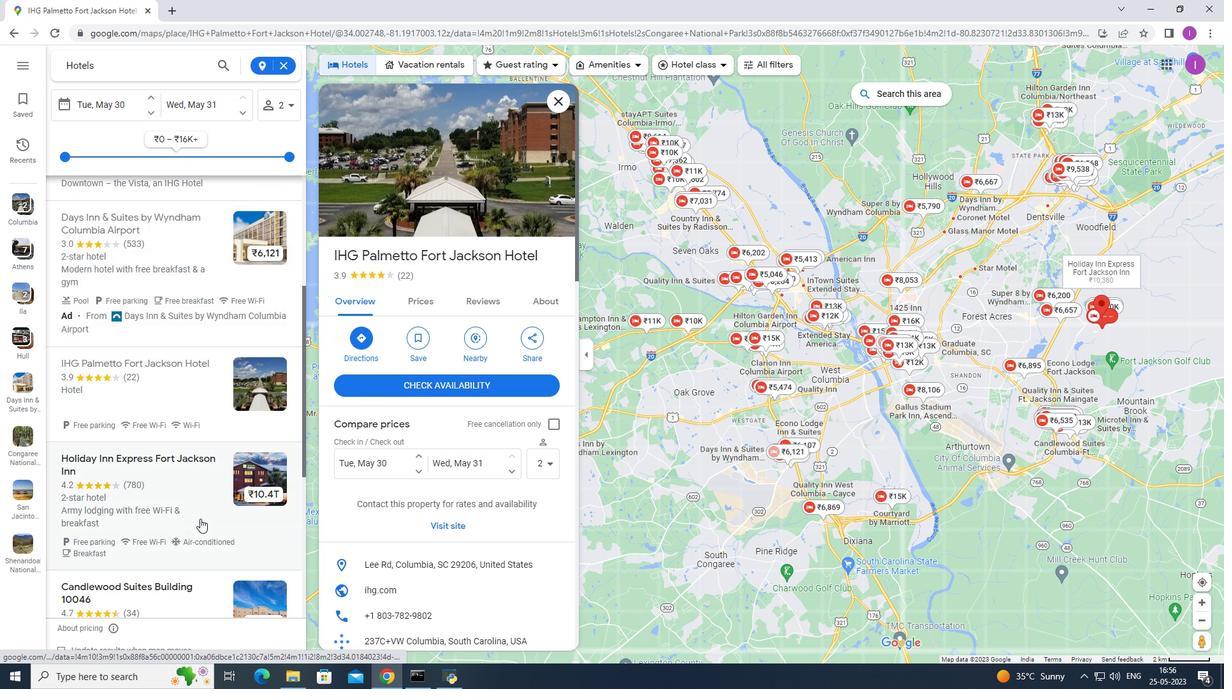 
Action: Mouse scrolled (200, 518) with delta (0, 0)
Screenshot: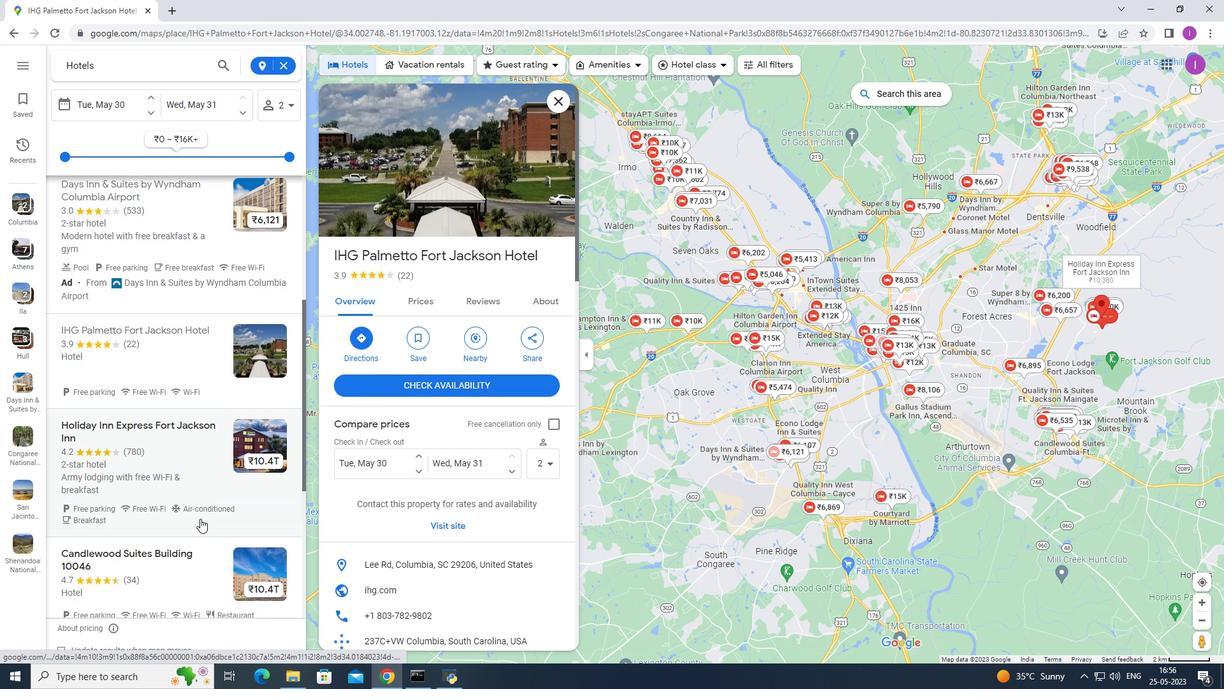 
Action: Mouse moved to (92, 456)
Screenshot: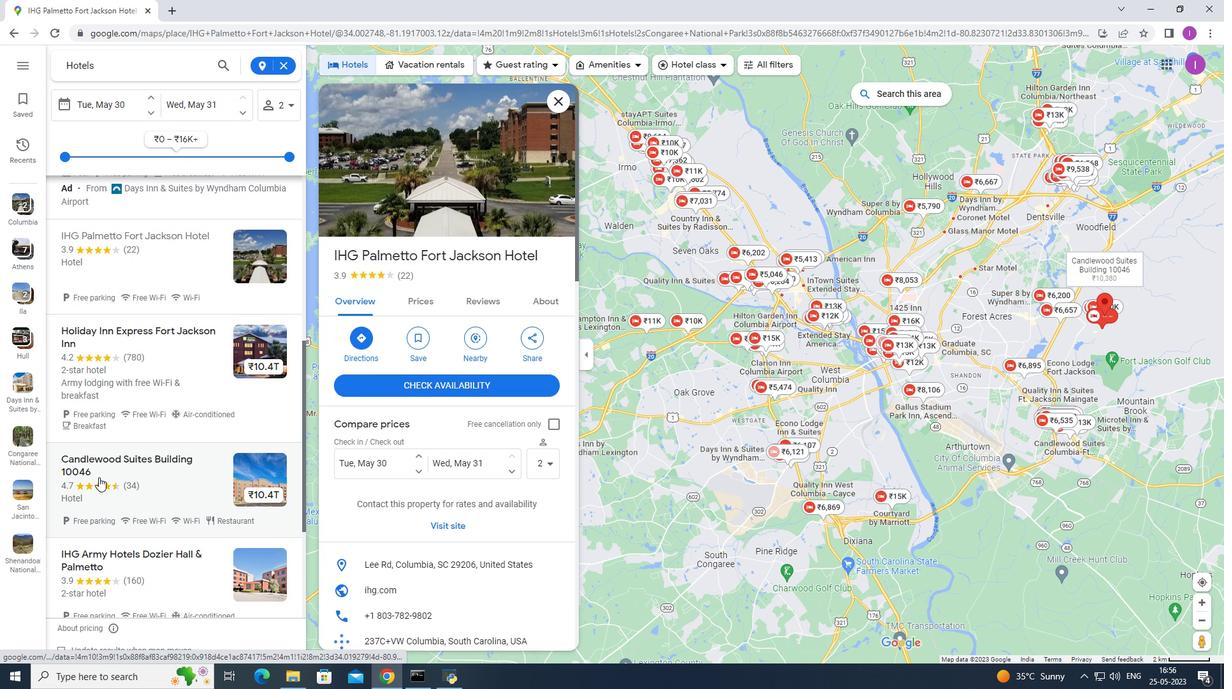 
Action: Mouse pressed left at (92, 456)
Screenshot: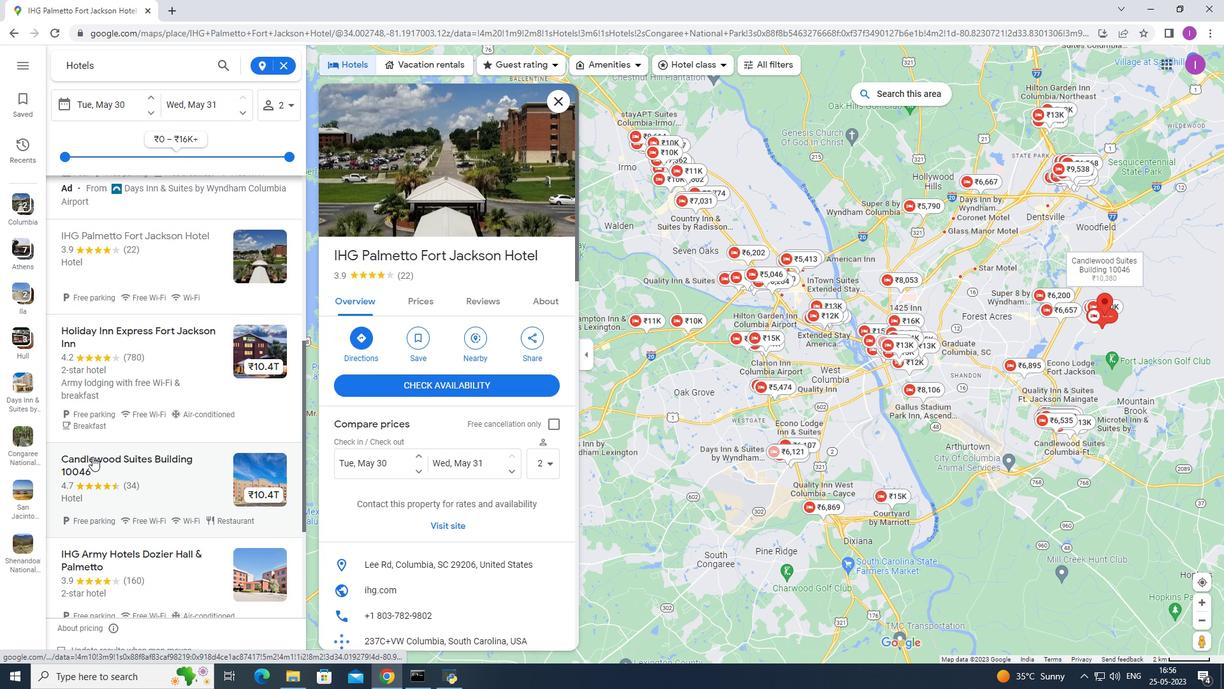 
Action: Mouse moved to (438, 205)
Screenshot: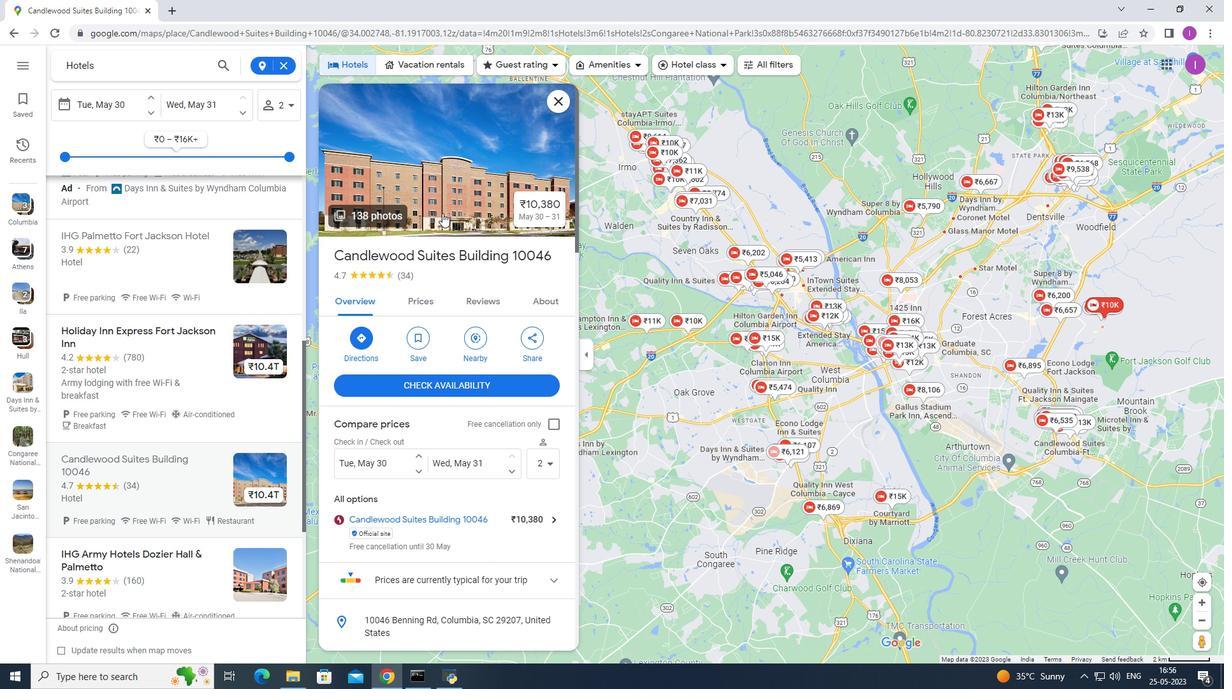 
Action: Mouse pressed left at (438, 205)
Screenshot: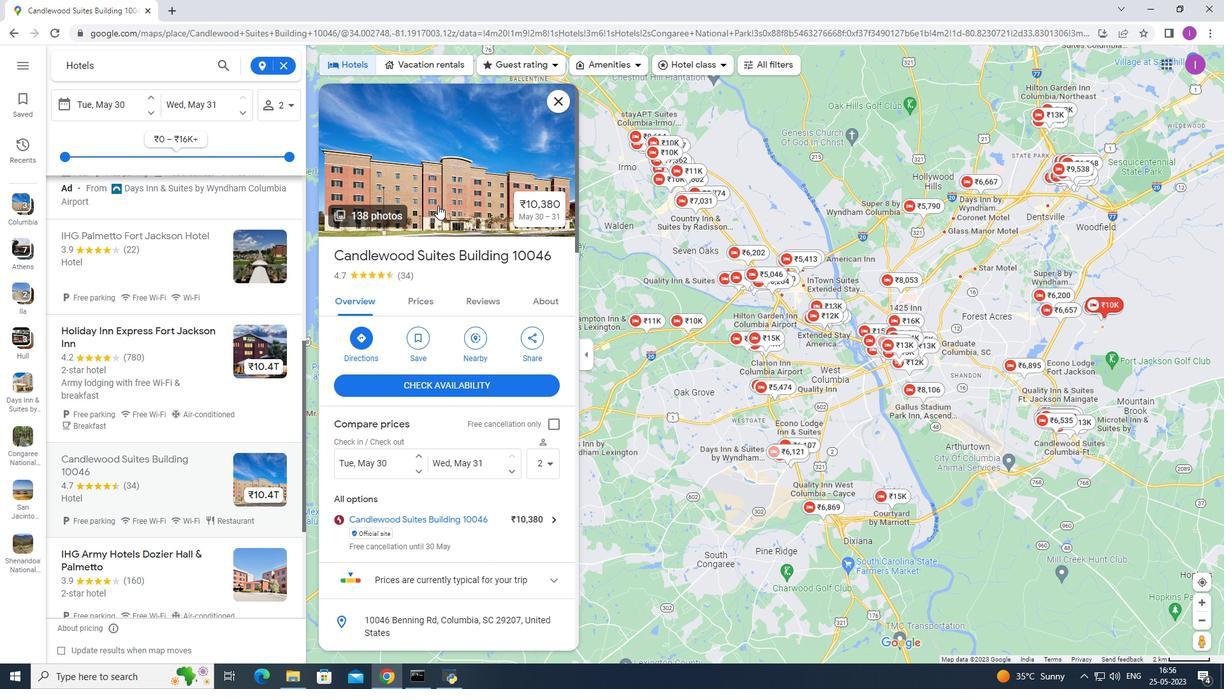 
Action: Mouse moved to (787, 567)
Screenshot: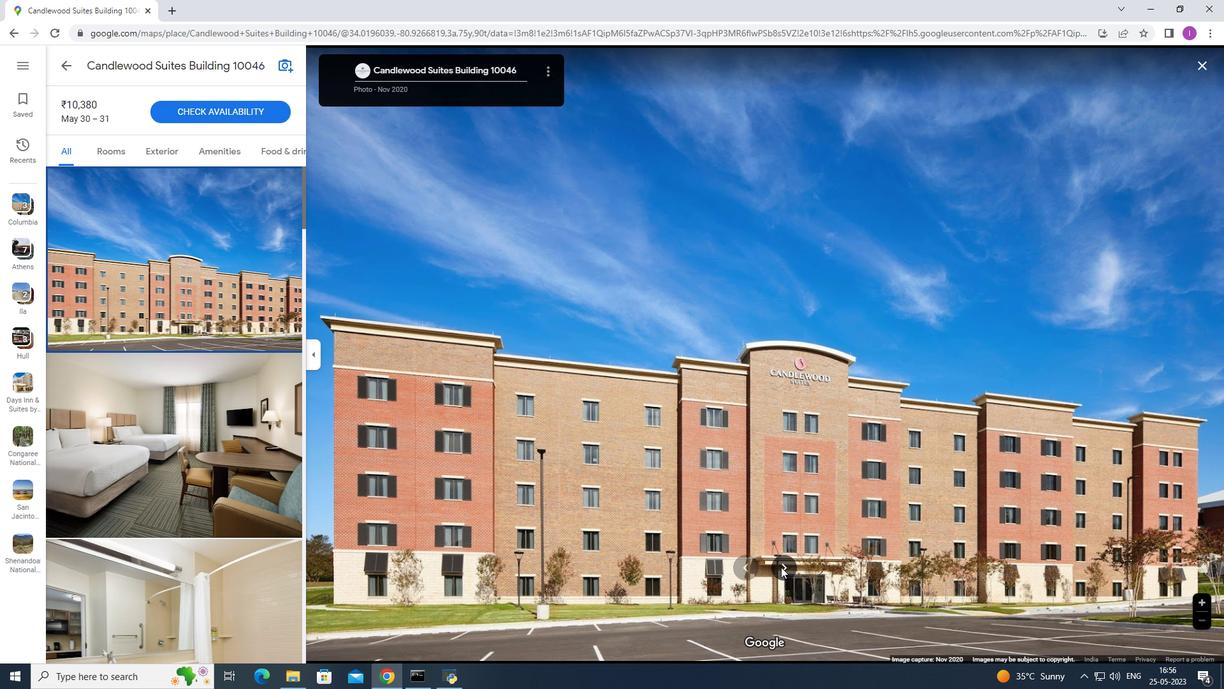 
Action: Mouse pressed left at (787, 567)
Screenshot: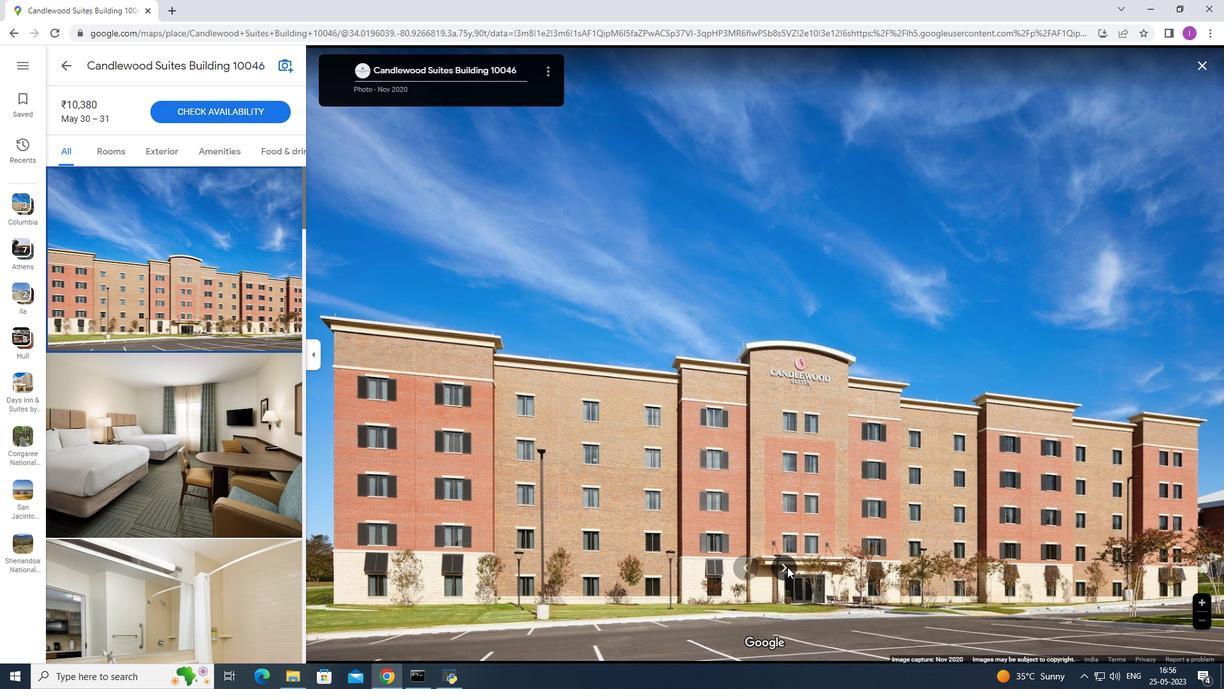 
Action: Mouse pressed left at (787, 567)
Screenshot: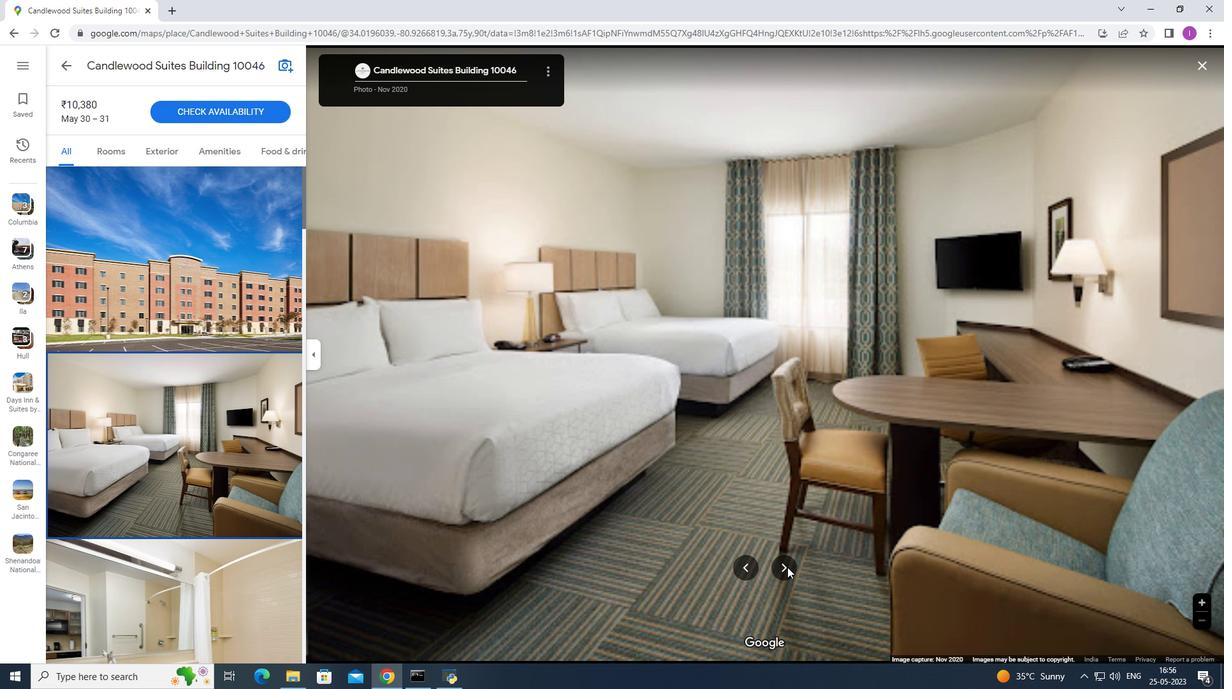 
Action: Mouse pressed left at (787, 567)
Screenshot: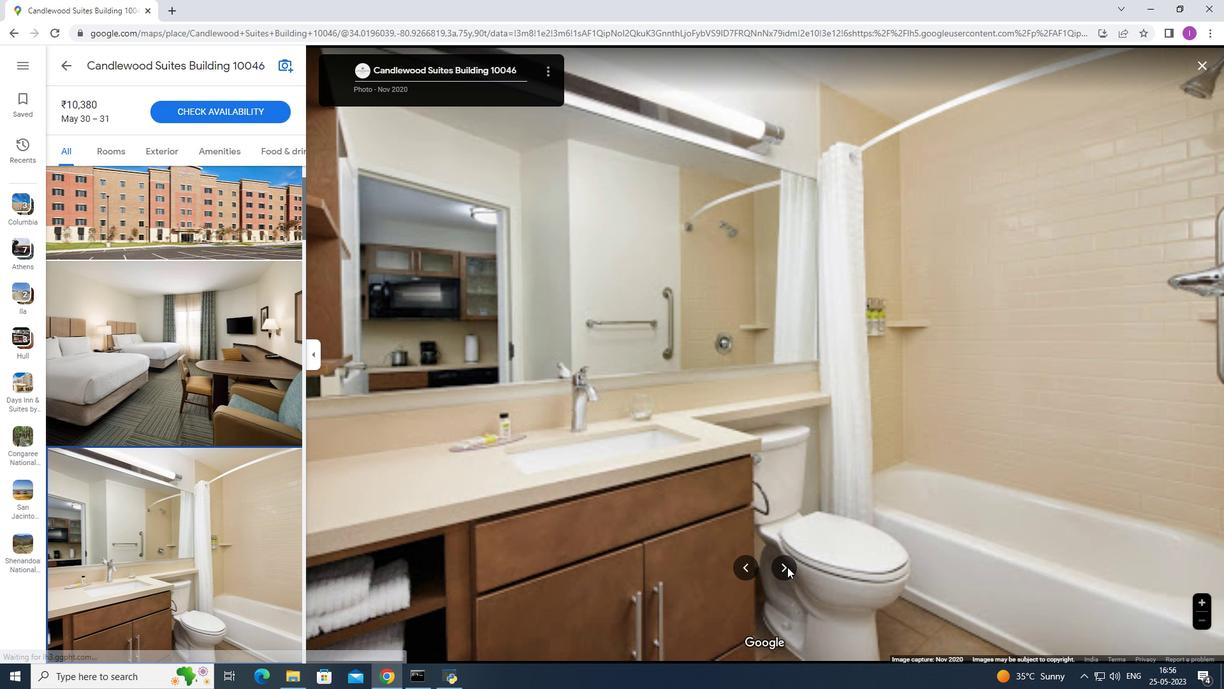 
Action: Mouse moved to (789, 567)
Screenshot: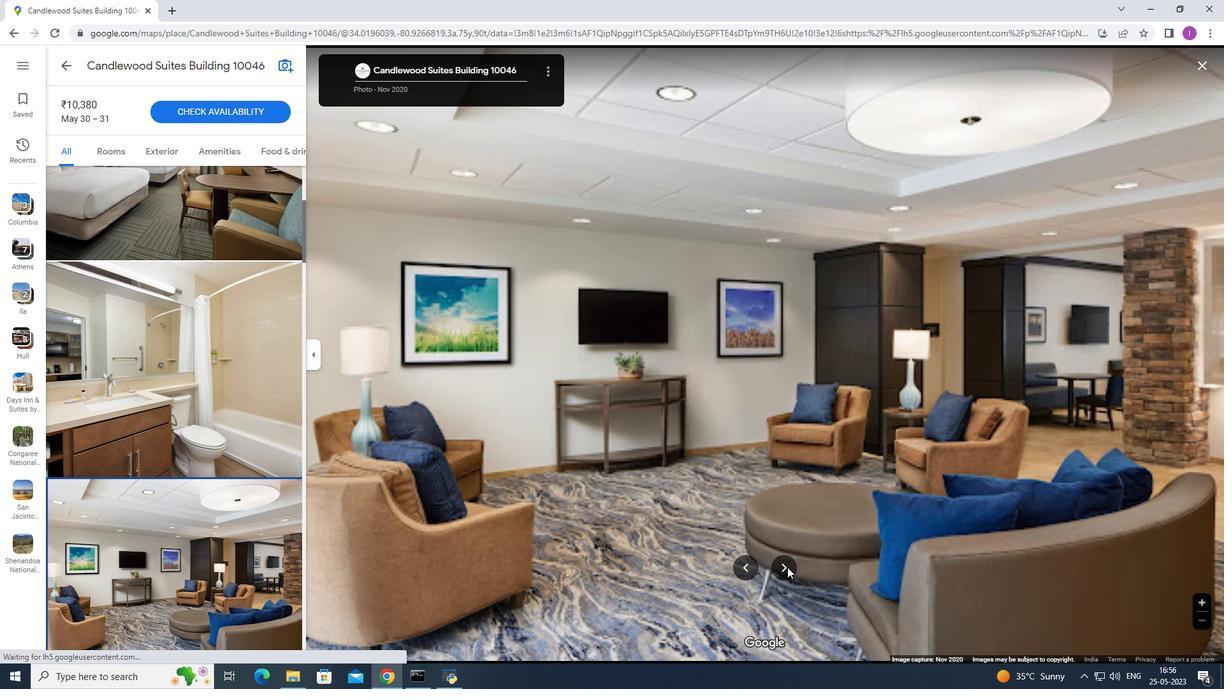 
Action: Mouse pressed left at (789, 567)
Screenshot: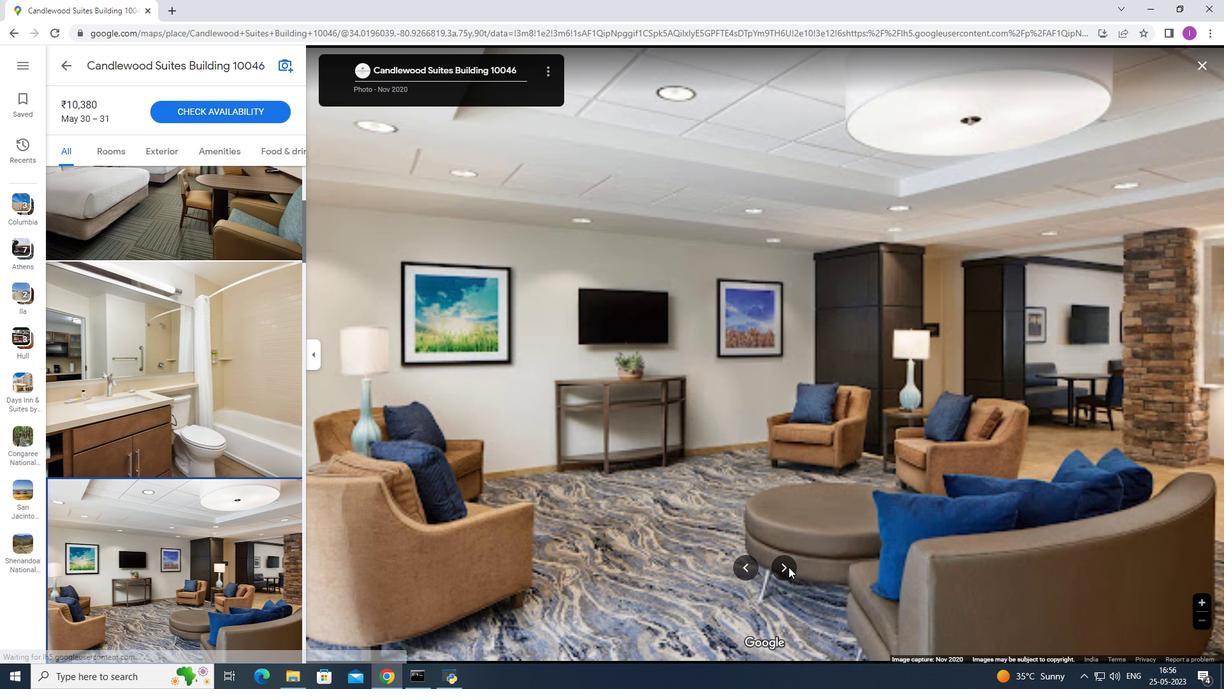 
Action: Mouse pressed left at (789, 567)
Screenshot: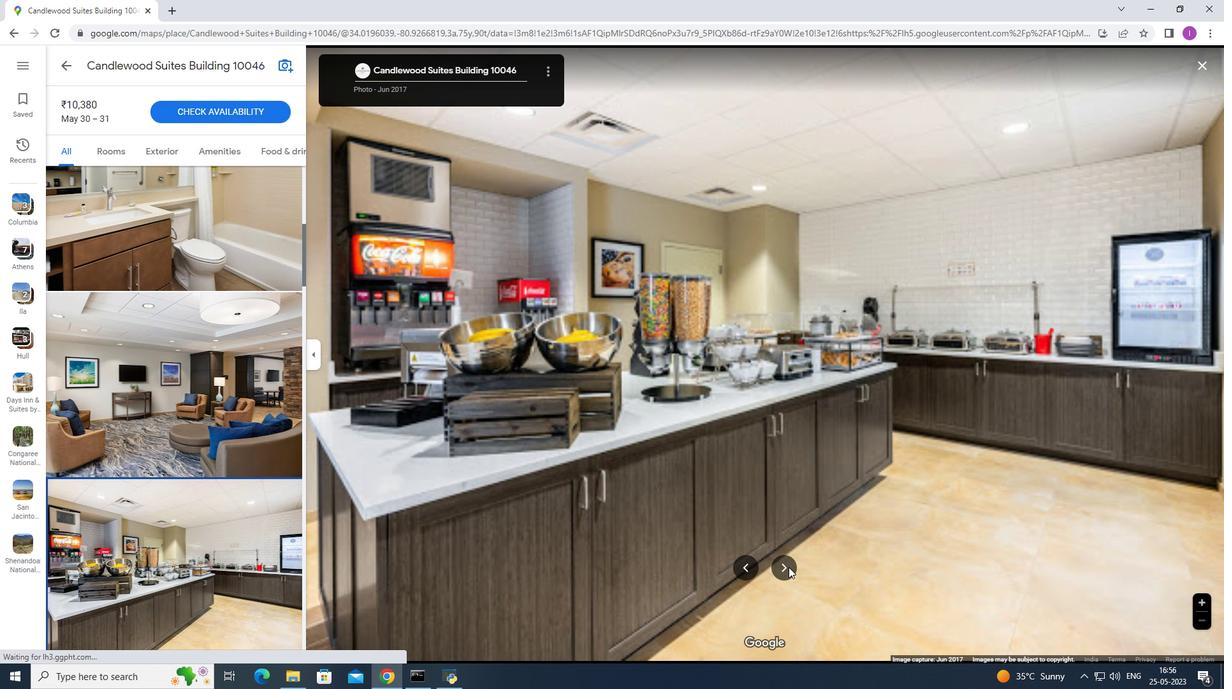 
Action: Mouse moved to (789, 566)
Screenshot: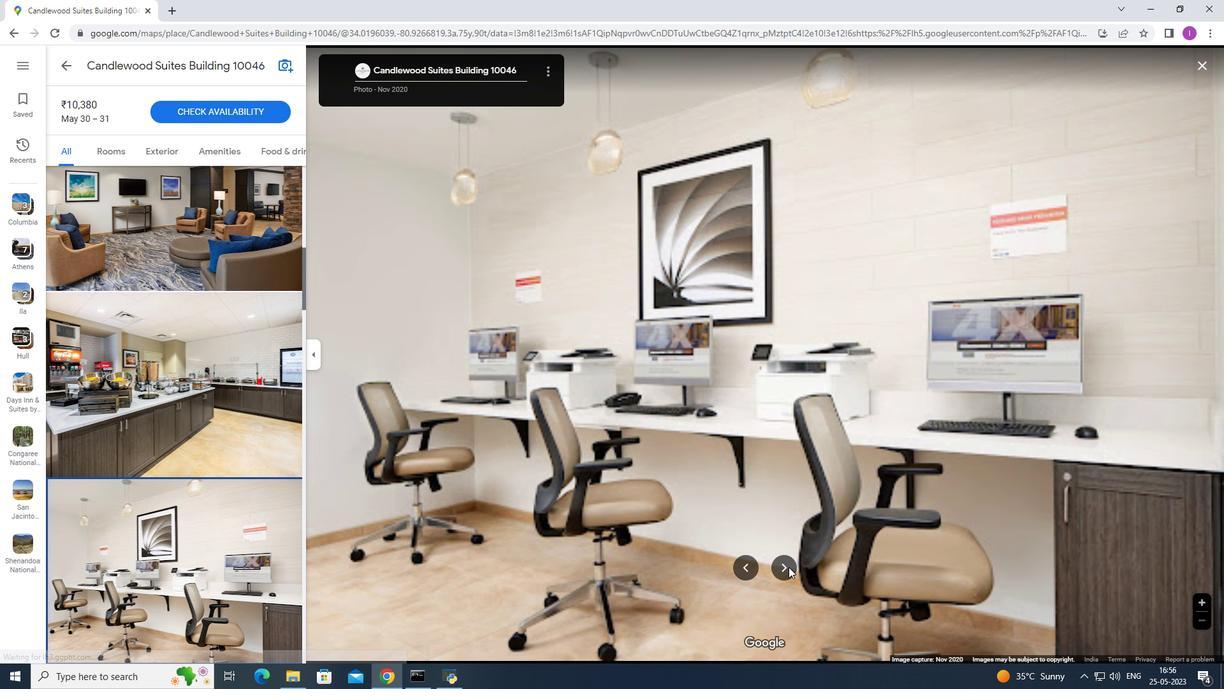 
Action: Mouse pressed left at (789, 566)
Screenshot: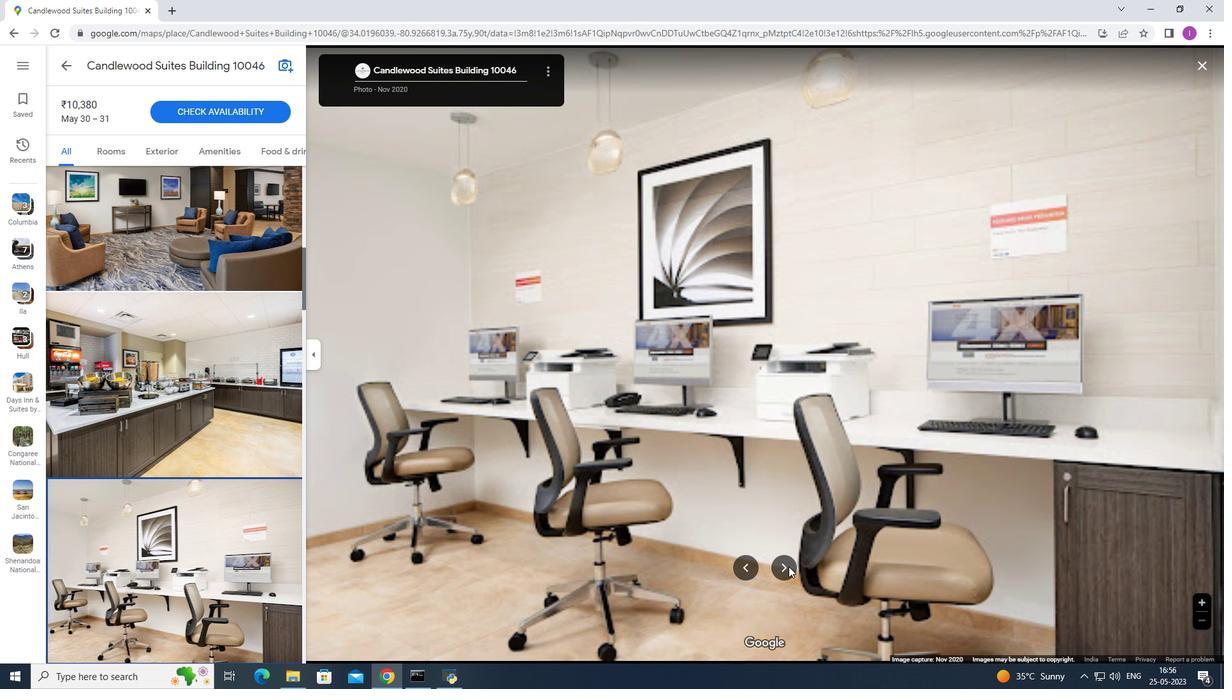 
Action: Mouse pressed left at (789, 566)
Screenshot: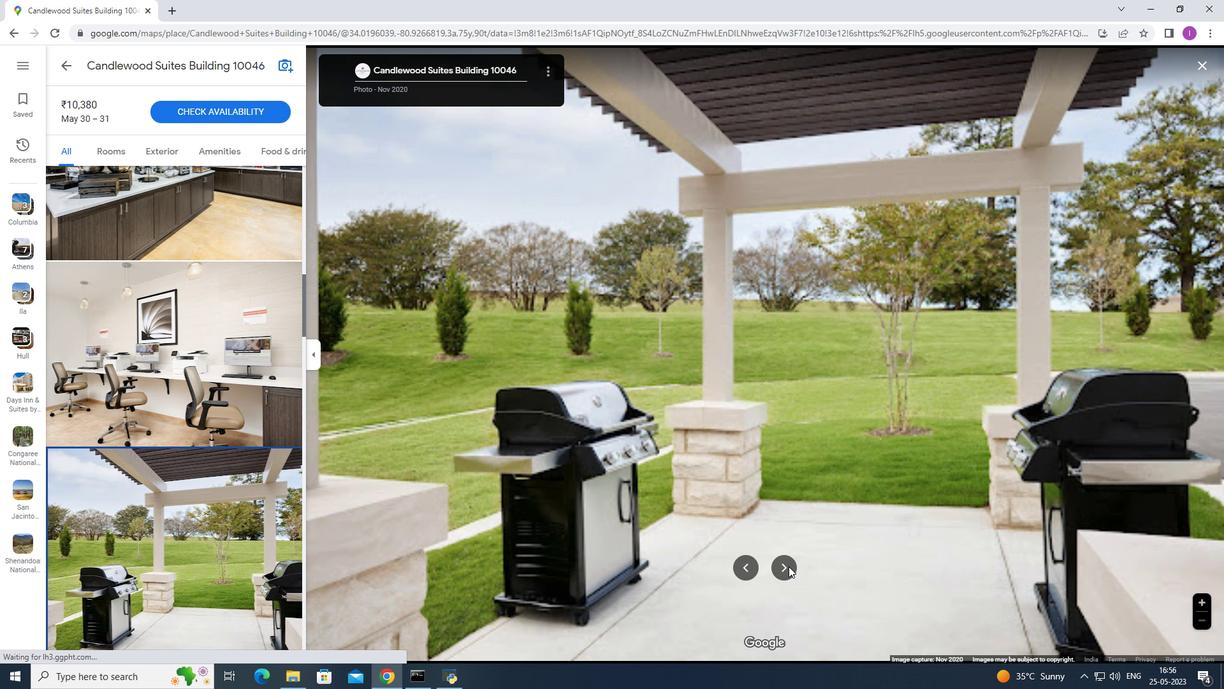 
Action: Mouse pressed left at (789, 566)
Screenshot: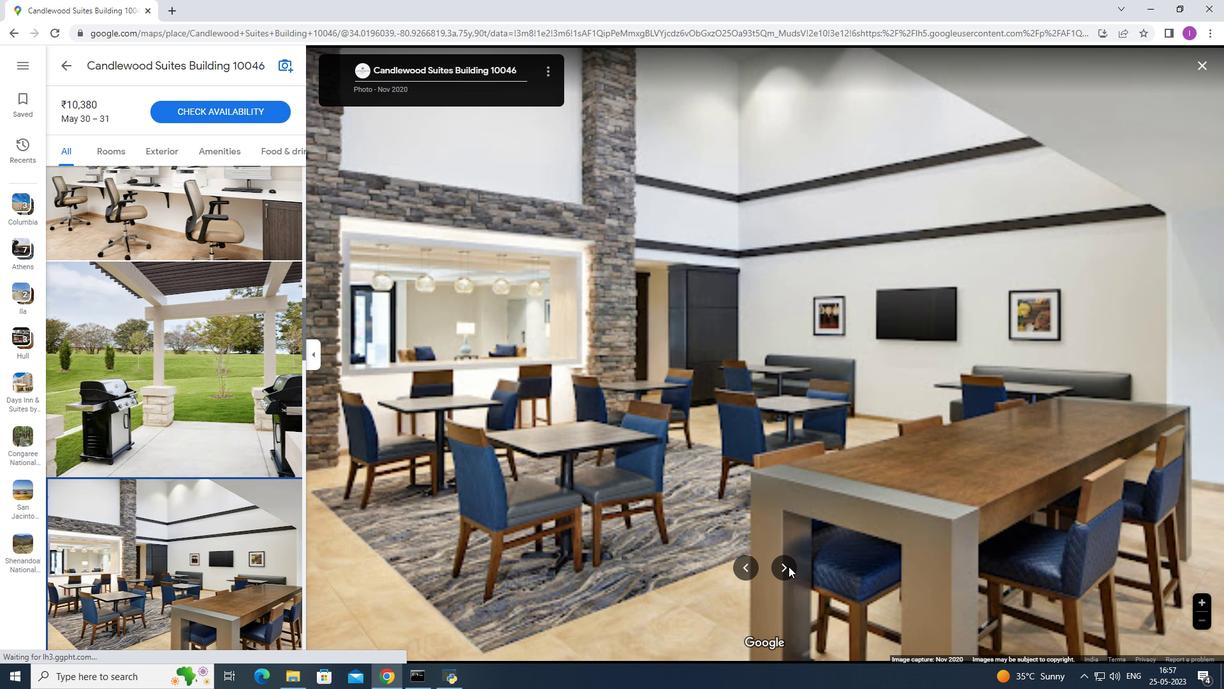 
Action: Mouse pressed left at (789, 566)
Screenshot: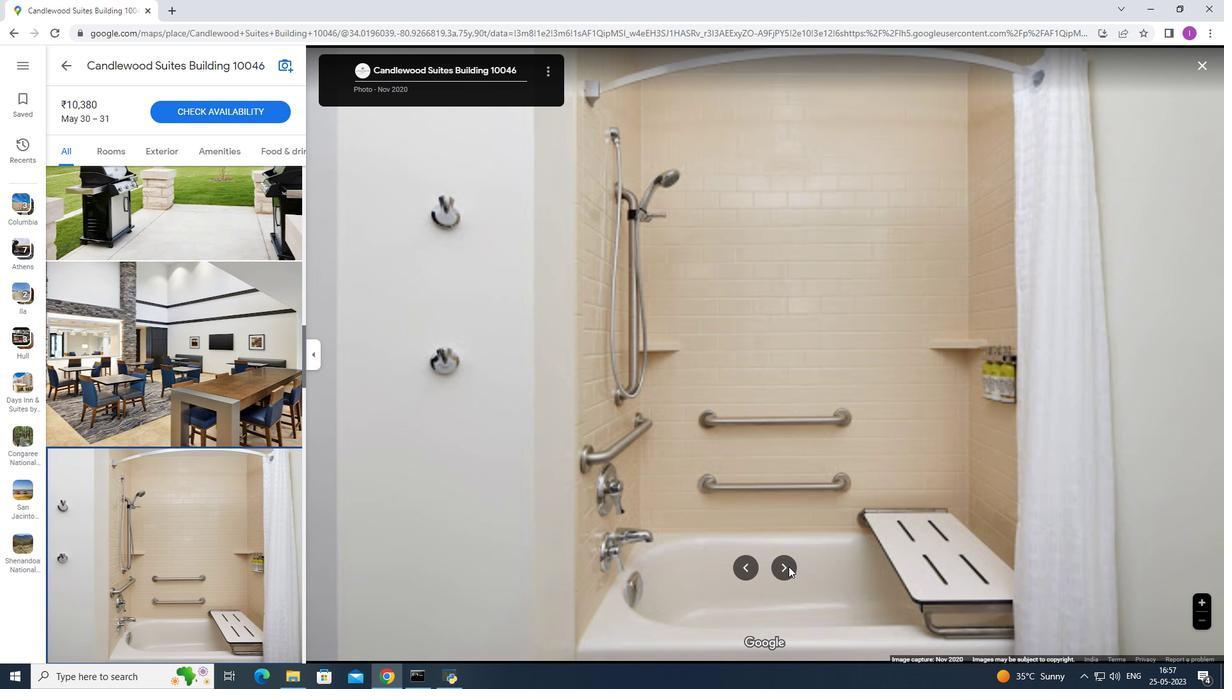 
Action: Mouse pressed left at (789, 566)
Screenshot: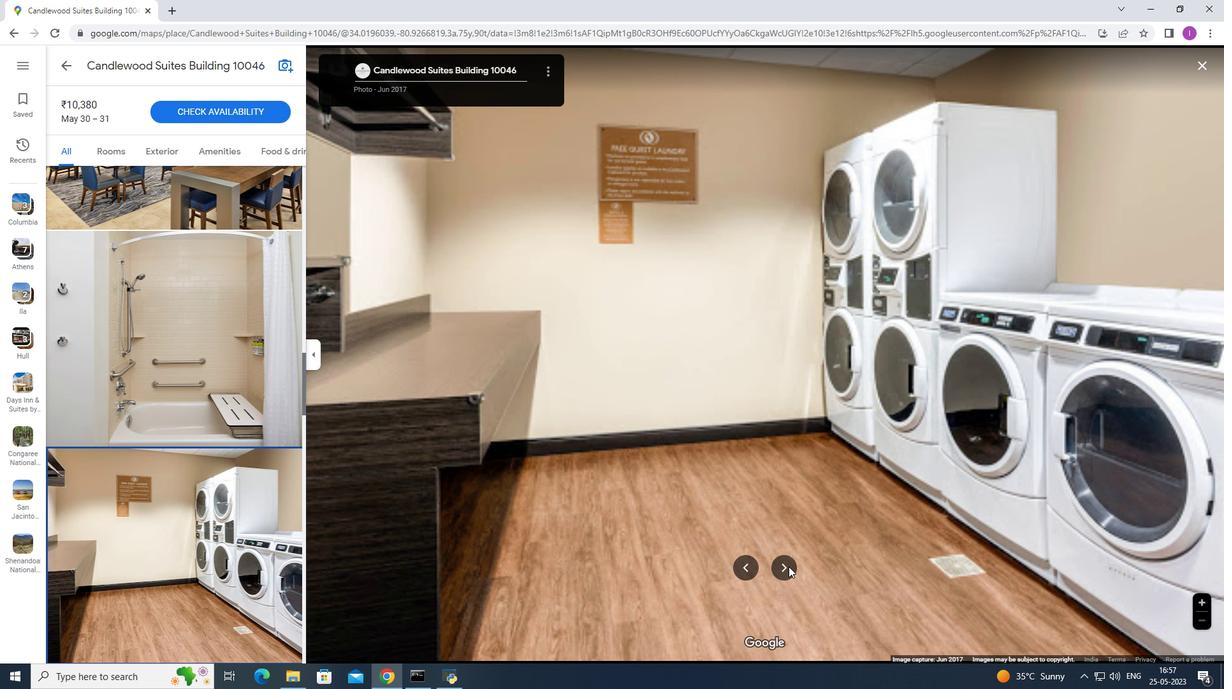 
Action: Mouse moved to (788, 566)
Screenshot: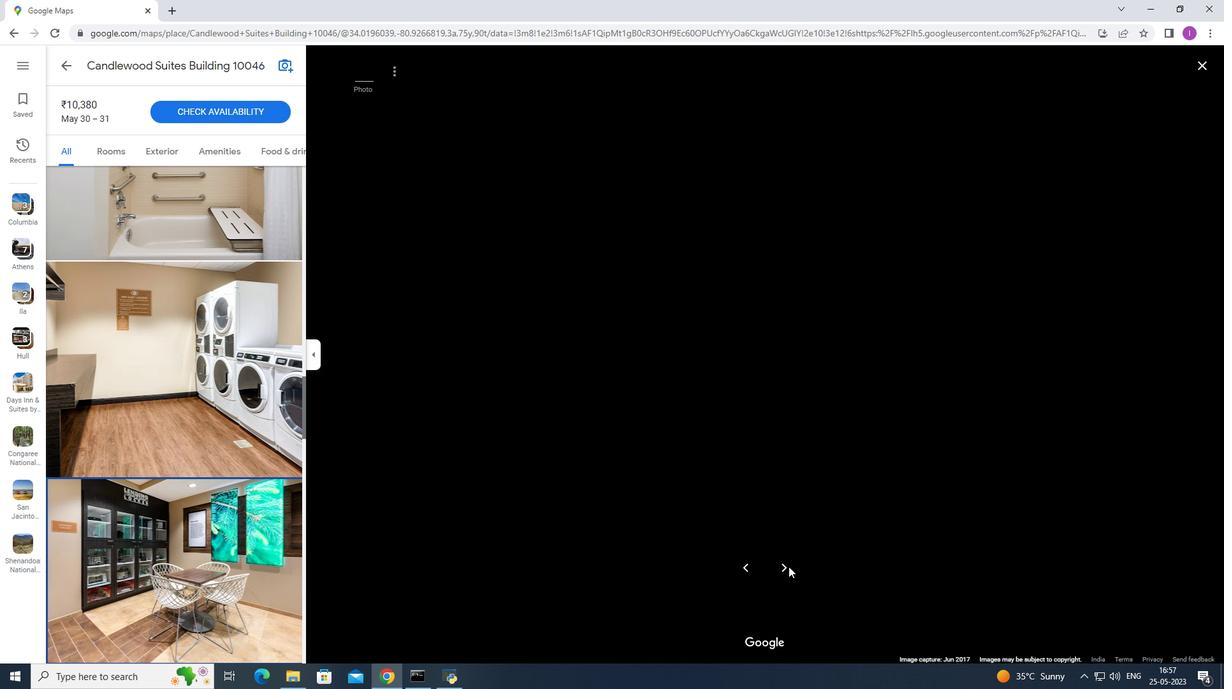 
Action: Mouse pressed left at (788, 566)
Screenshot: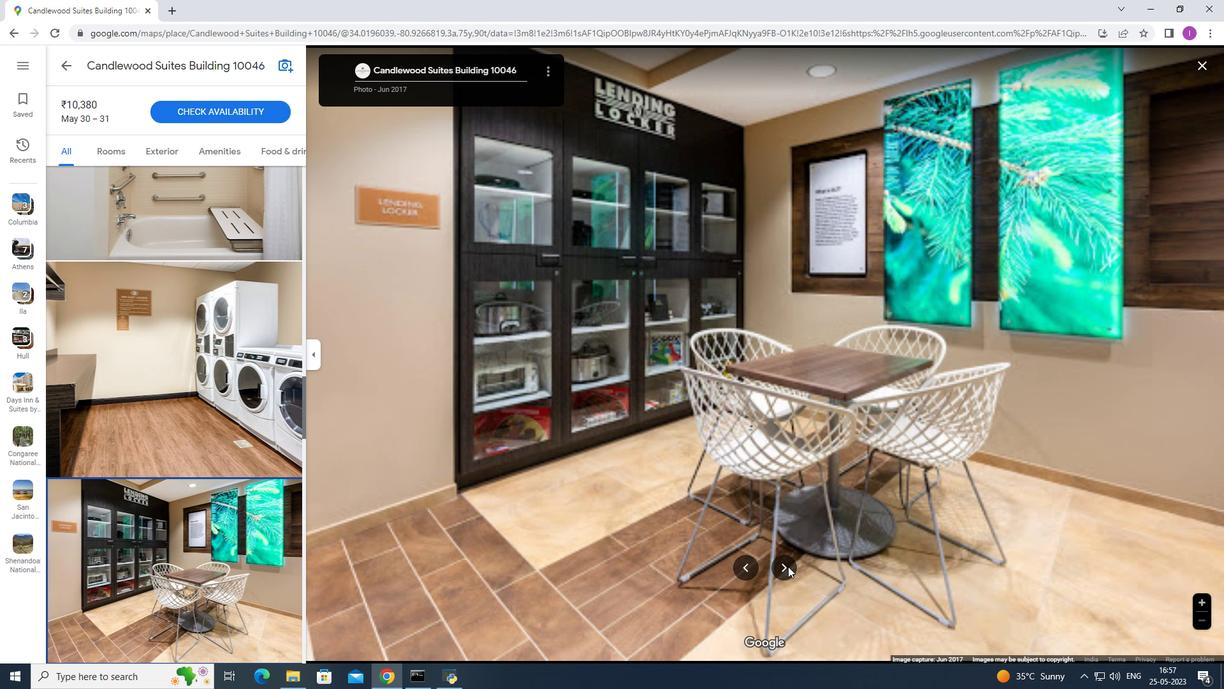 
Action: Mouse moved to (785, 567)
Screenshot: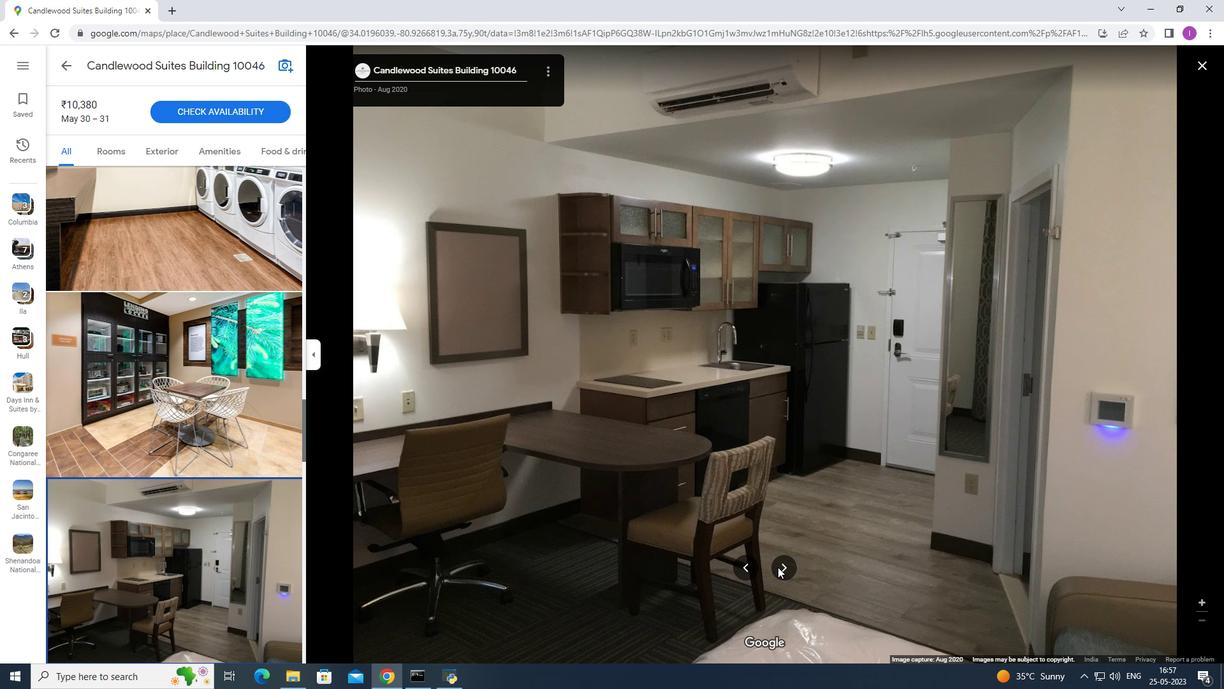 
Action: Mouse pressed left at (785, 567)
Screenshot: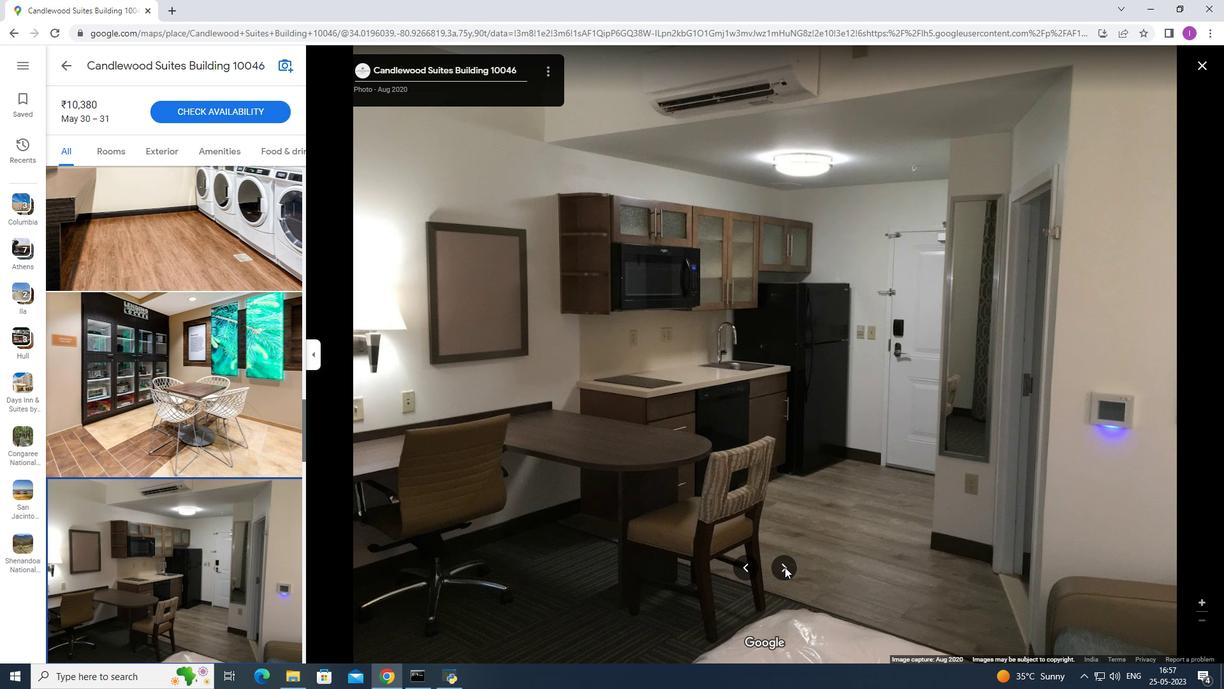 
Action: Mouse moved to (779, 560)
Screenshot: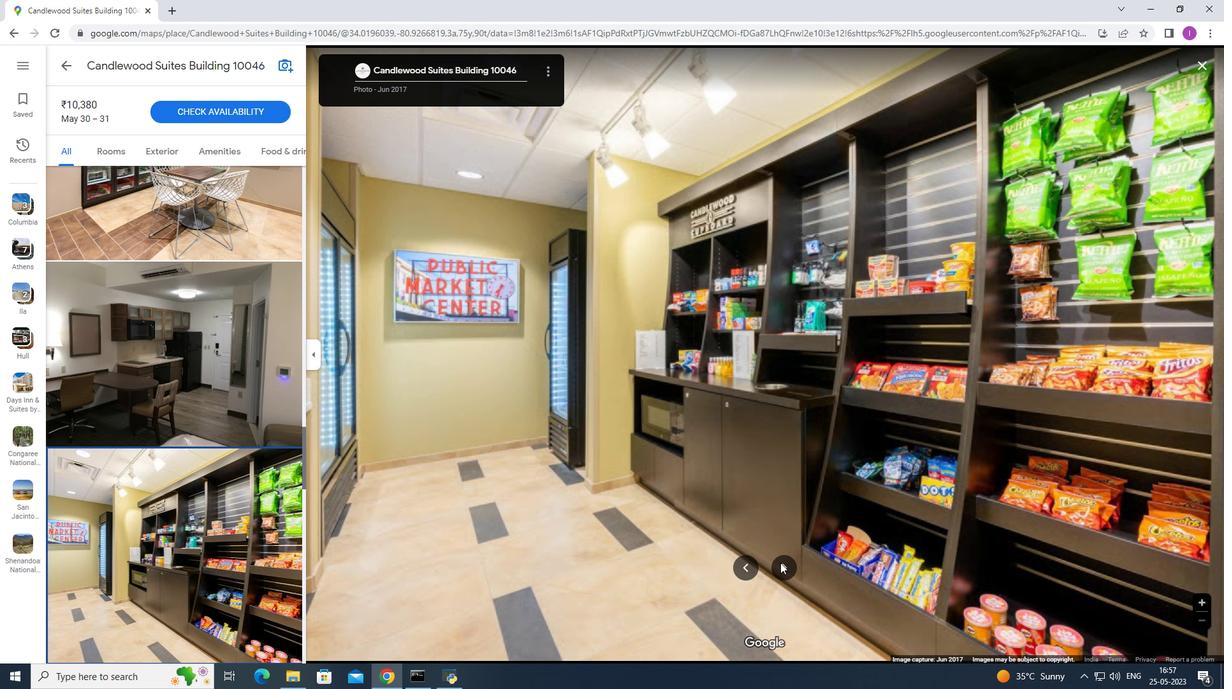 
Action: Mouse pressed left at (780, 561)
Screenshot: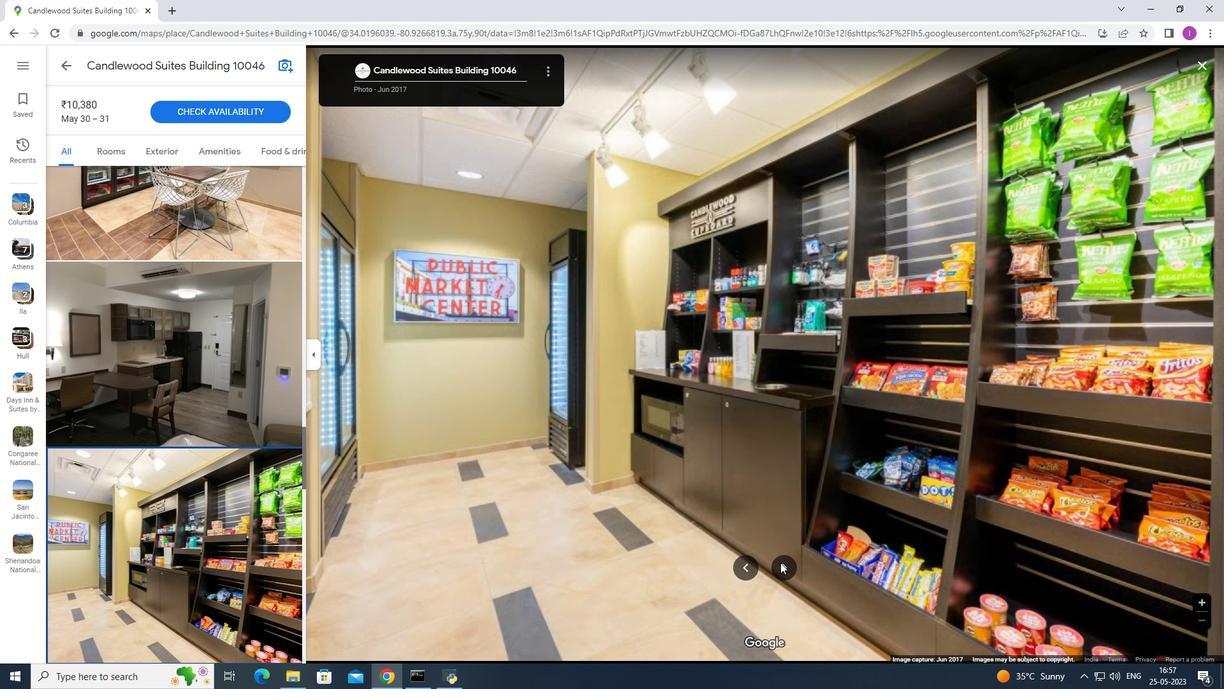 
Action: Mouse moved to (786, 559)
Screenshot: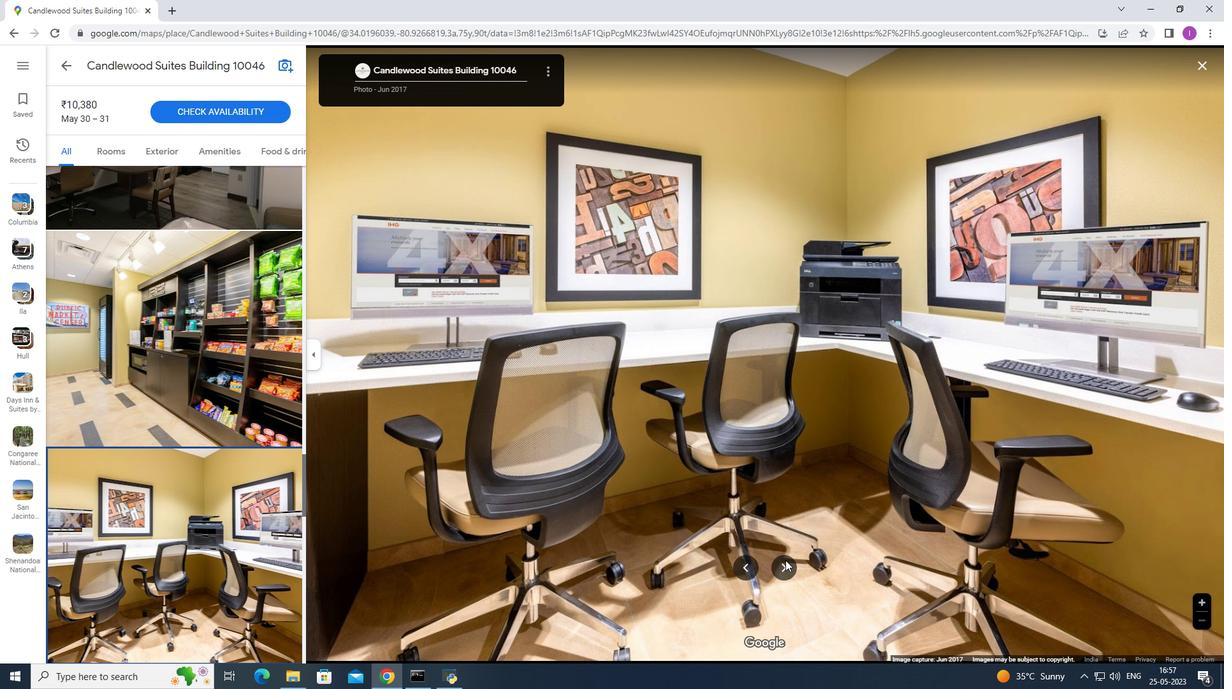 
Action: Mouse pressed left at (786, 559)
Screenshot: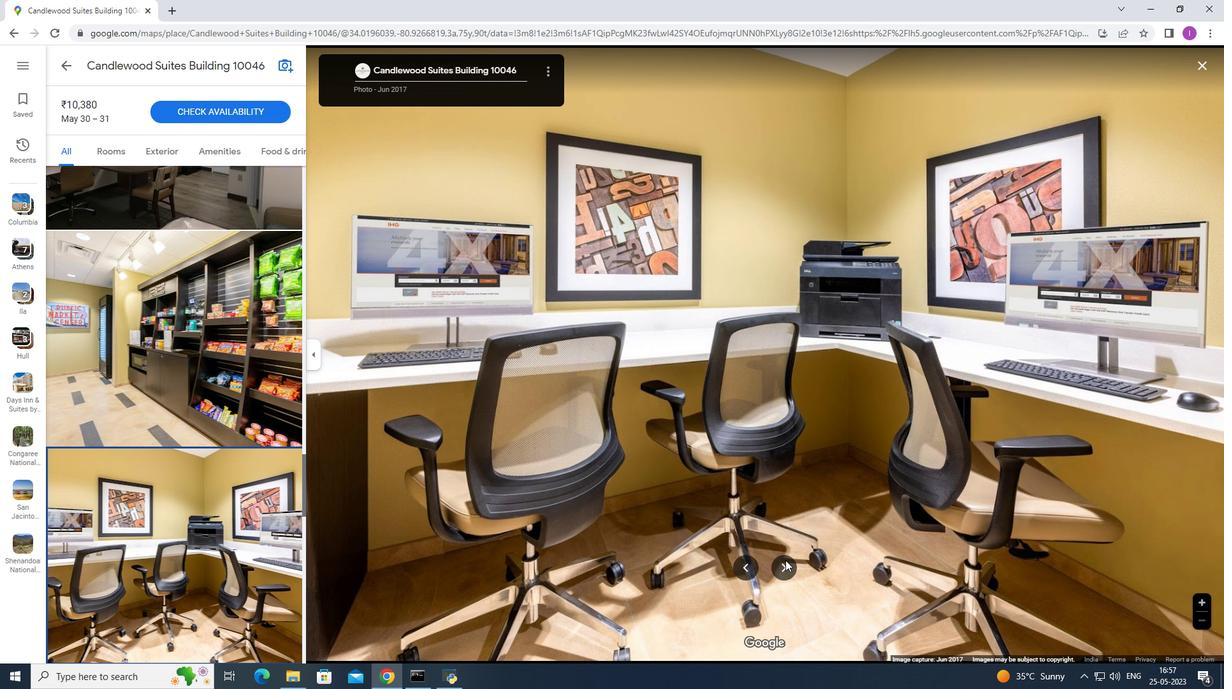 
Action: Mouse moved to (789, 569)
Screenshot: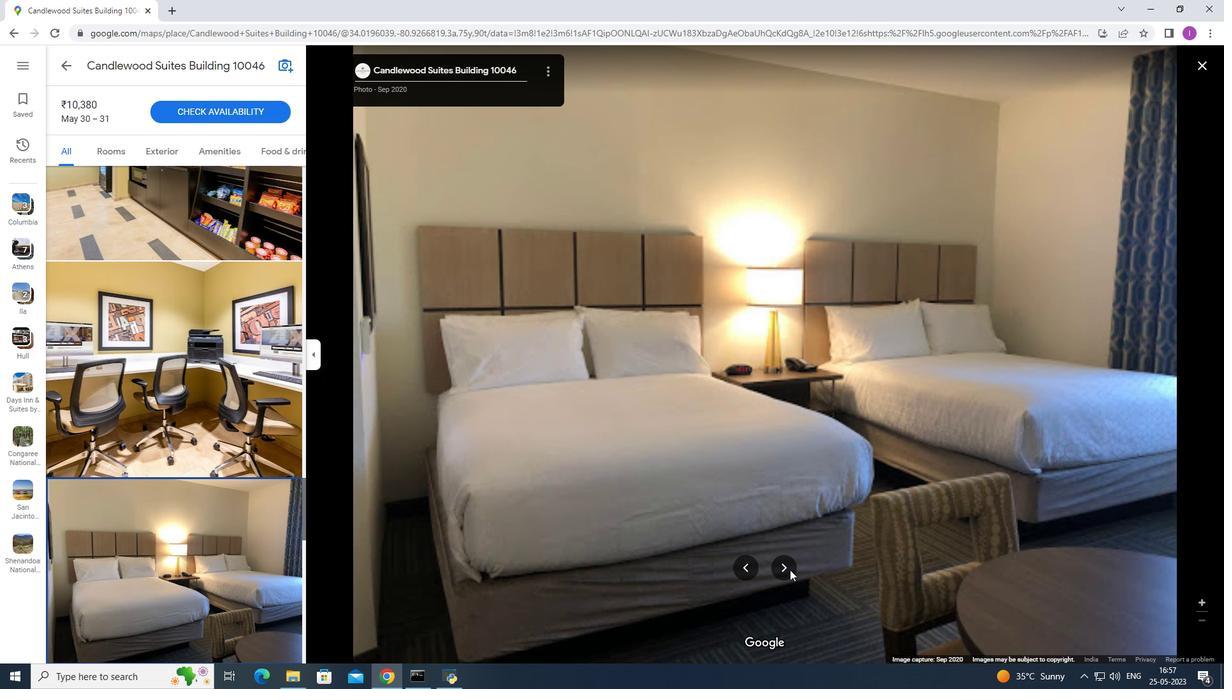 
Action: Mouse pressed left at (789, 569)
Screenshot: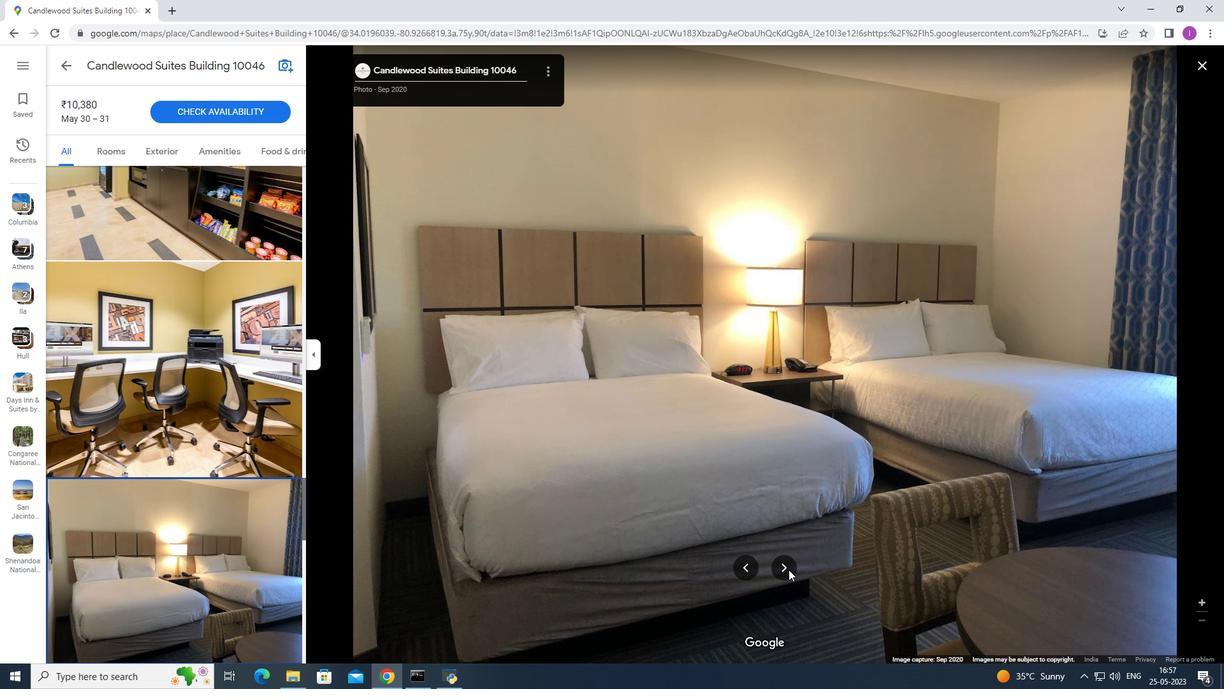
Action: Mouse moved to (793, 569)
Screenshot: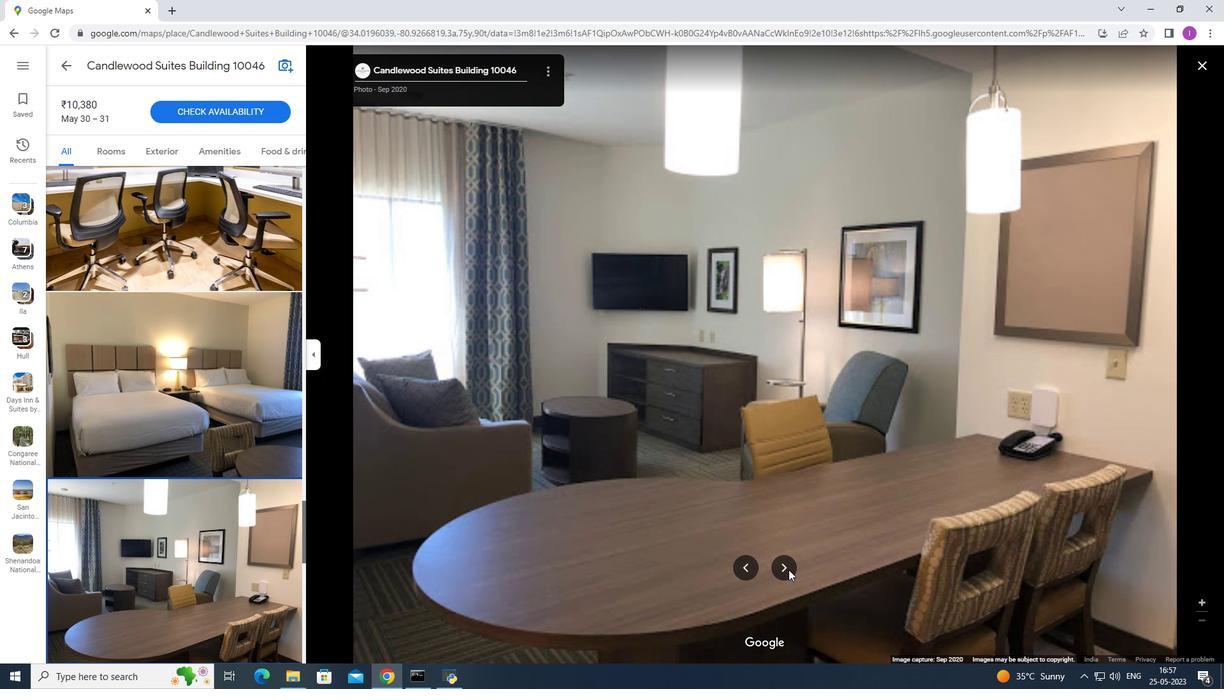 
Action: Mouse pressed left at (793, 569)
Screenshot: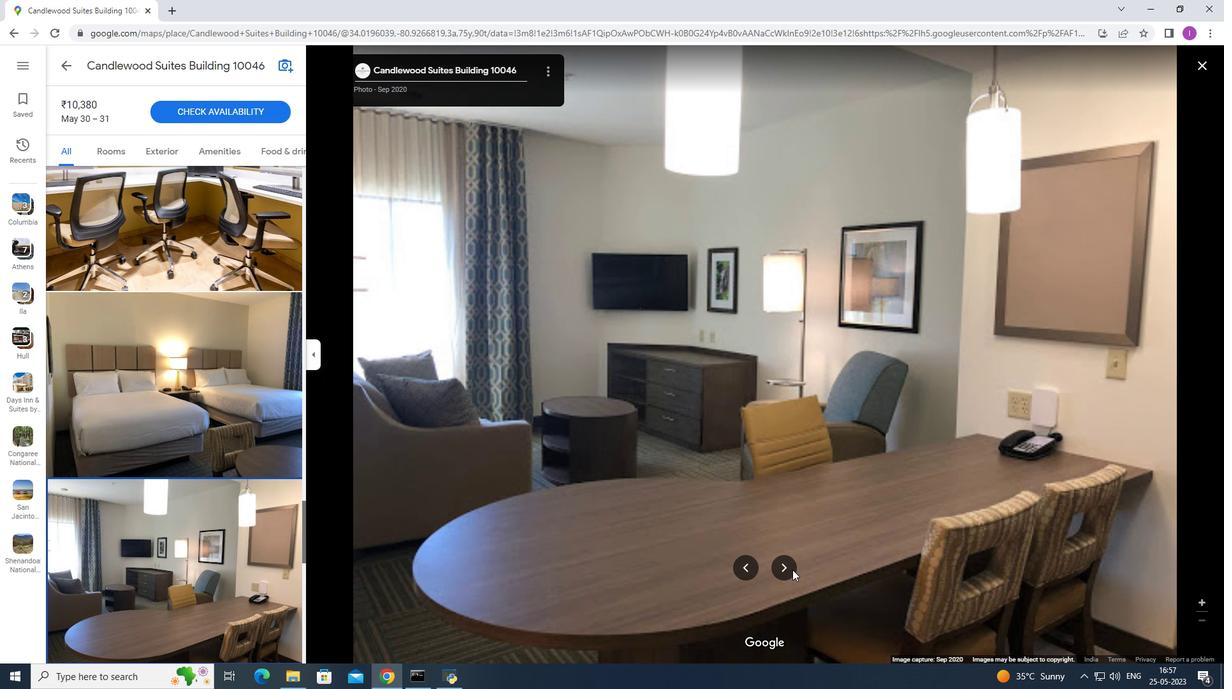 
Action: Mouse moved to (785, 569)
Screenshot: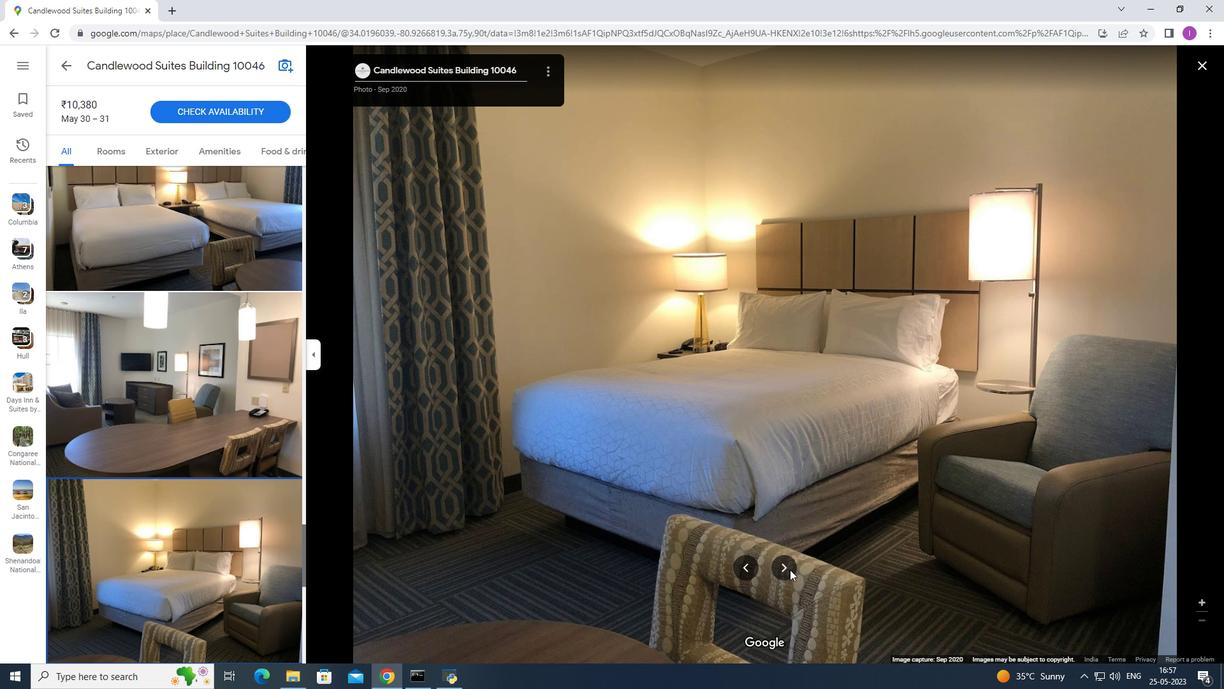 
Action: Mouse pressed left at (785, 569)
Screenshot: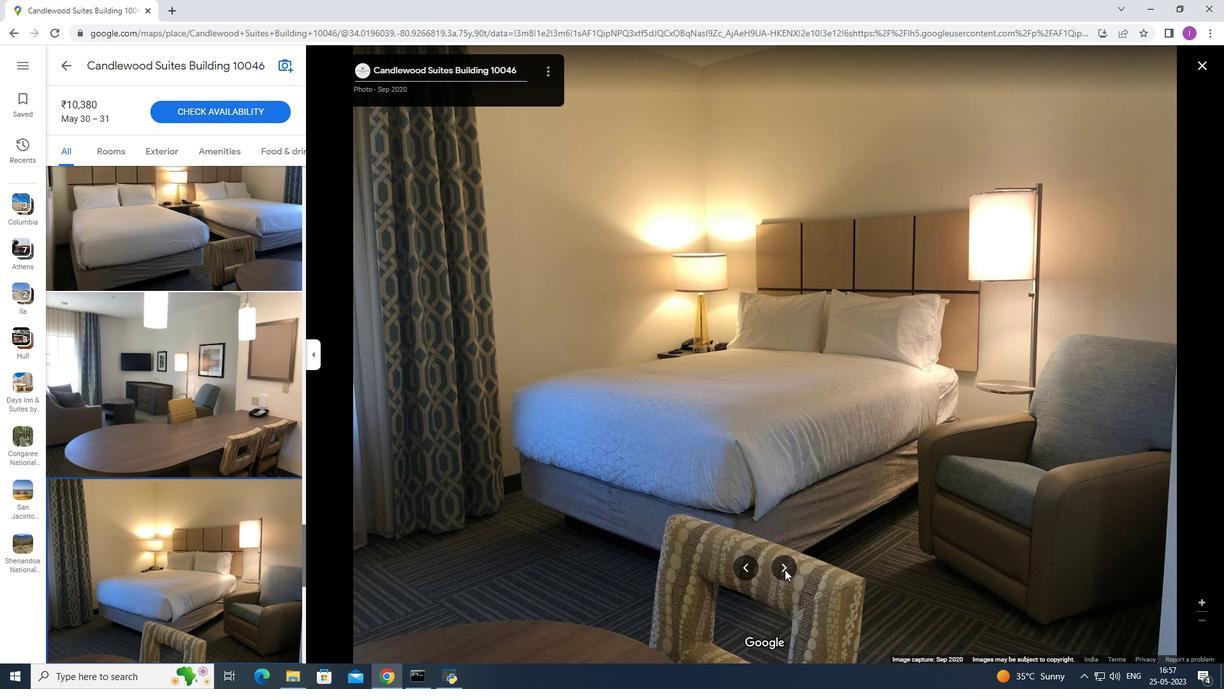 
Action: Mouse pressed left at (785, 569)
Screenshot: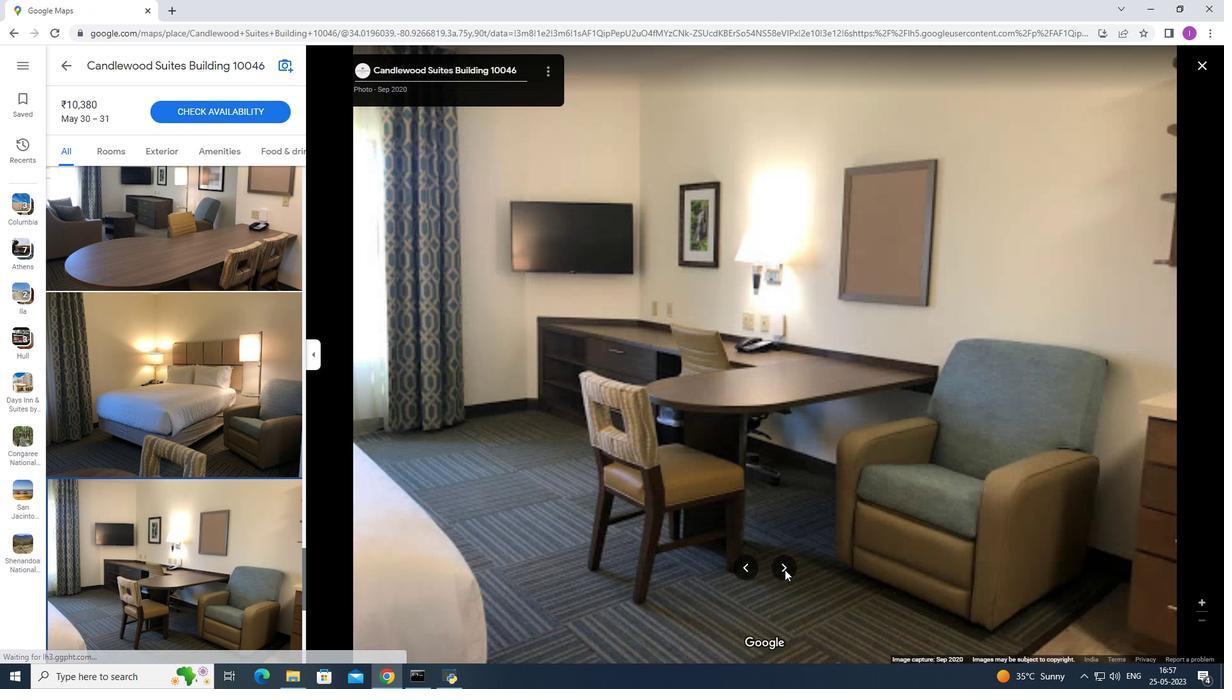 
Action: Mouse moved to (796, 570)
Screenshot: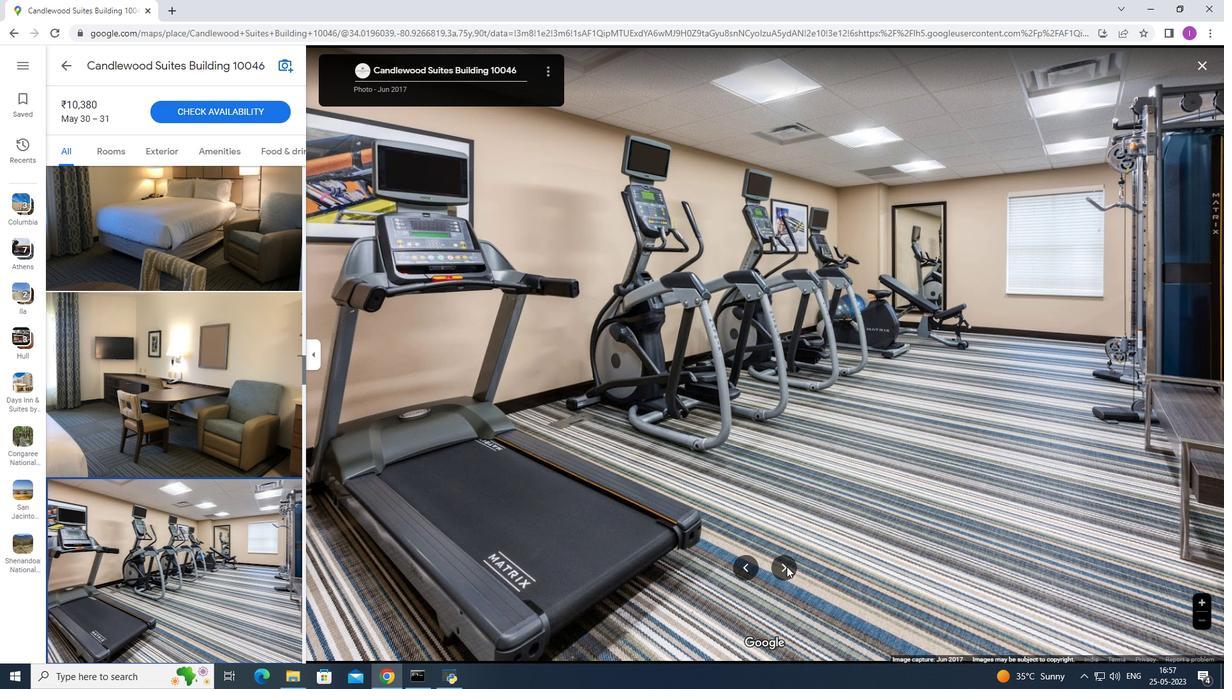 
Action: Mouse pressed left at (796, 570)
Screenshot: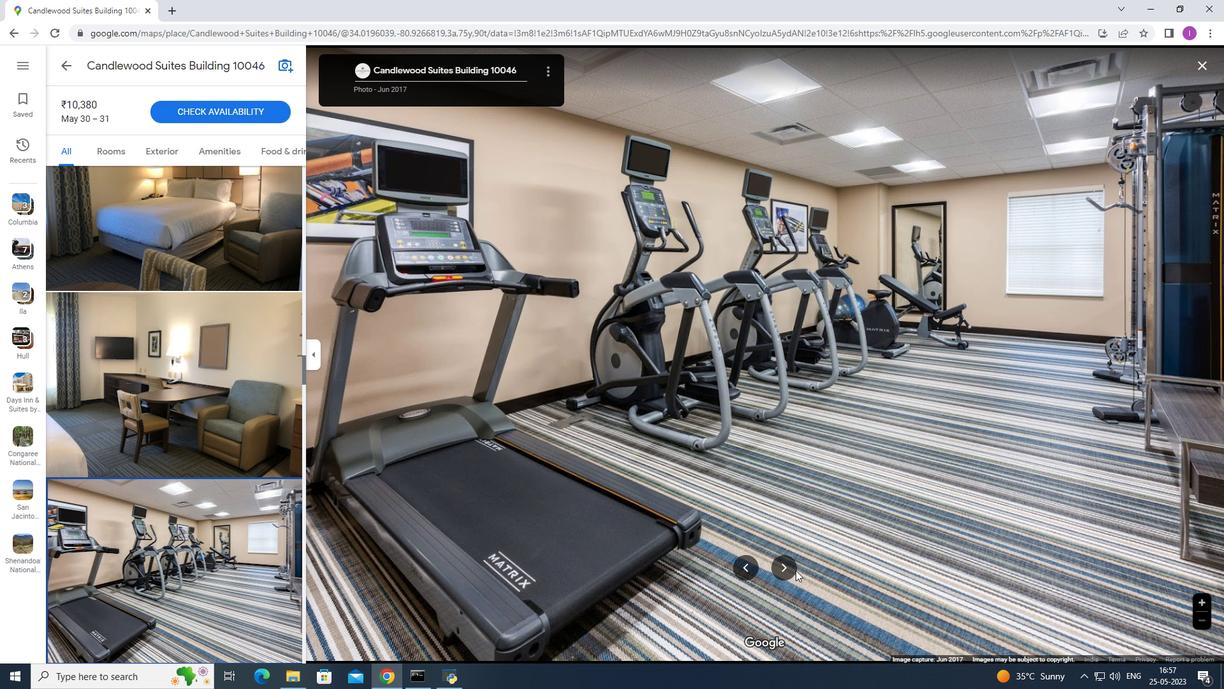 
Action: Mouse moved to (781, 570)
Screenshot: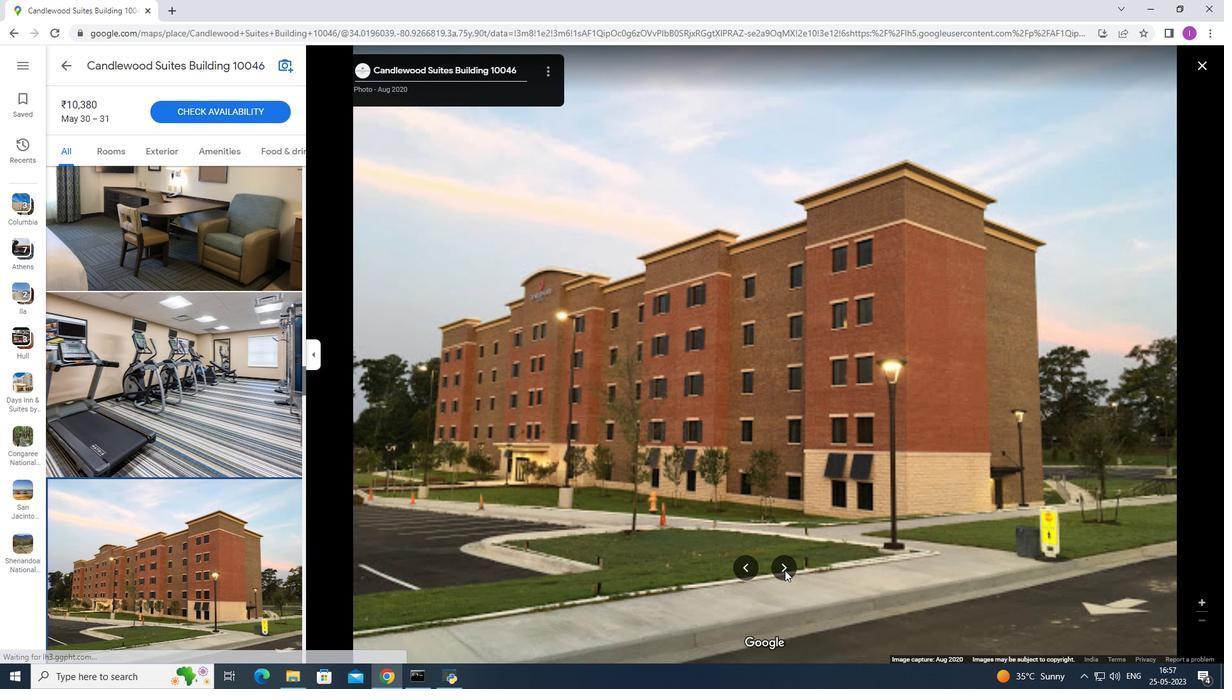 
Action: Mouse pressed left at (781, 570)
Screenshot: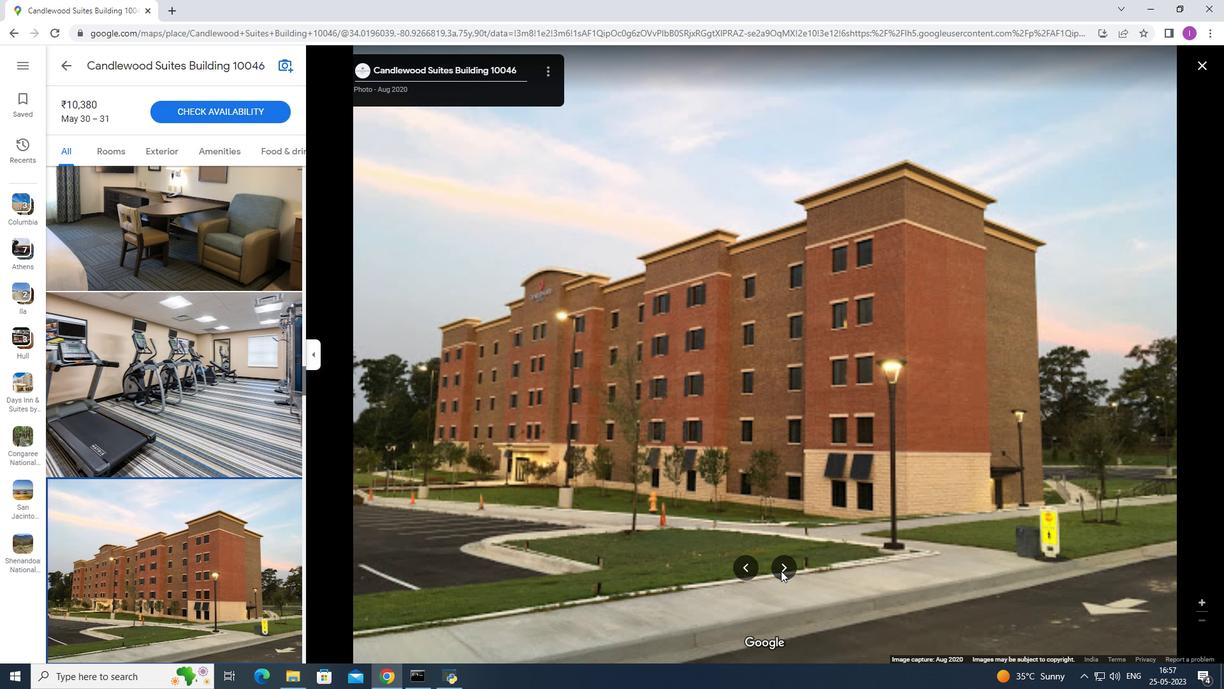 
Action: Mouse moved to (788, 570)
Screenshot: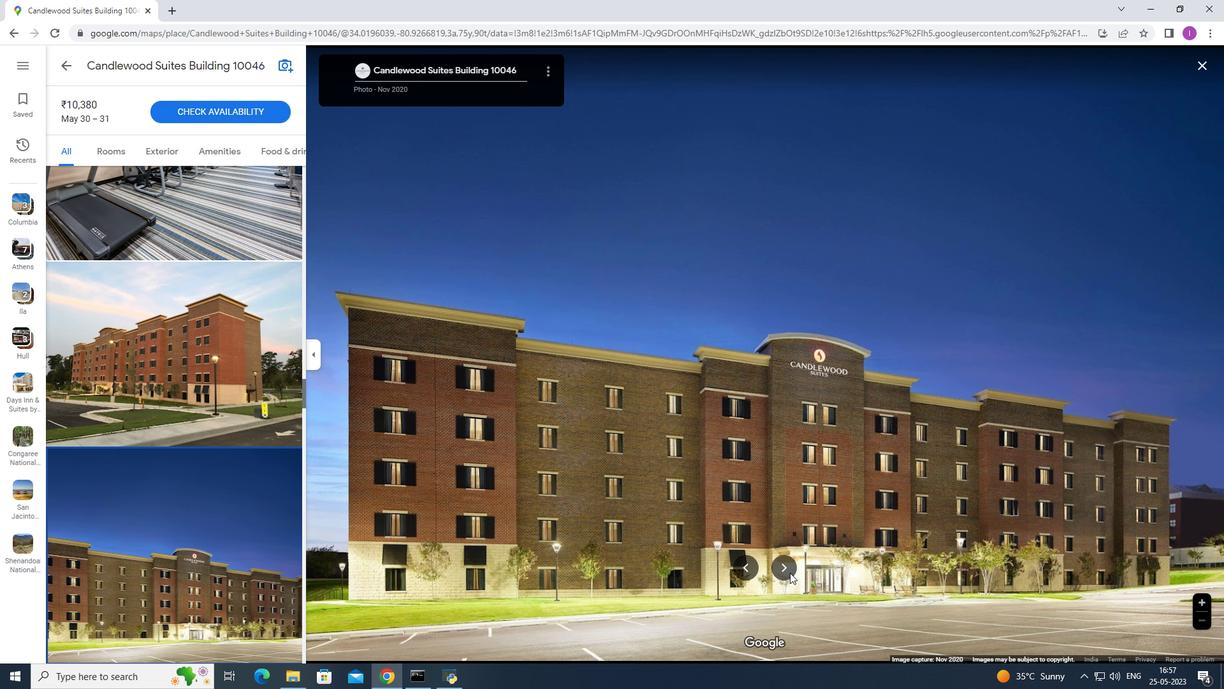 
Action: Mouse pressed left at (788, 570)
Screenshot: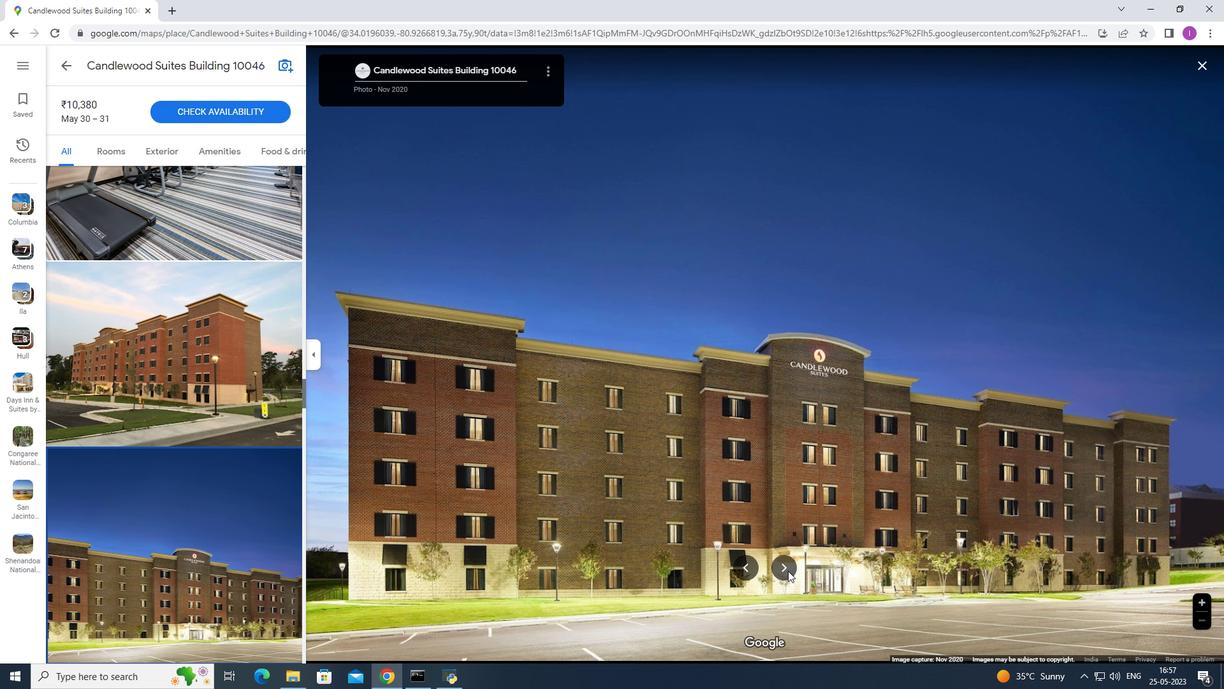 
Action: Mouse pressed left at (788, 570)
Screenshot: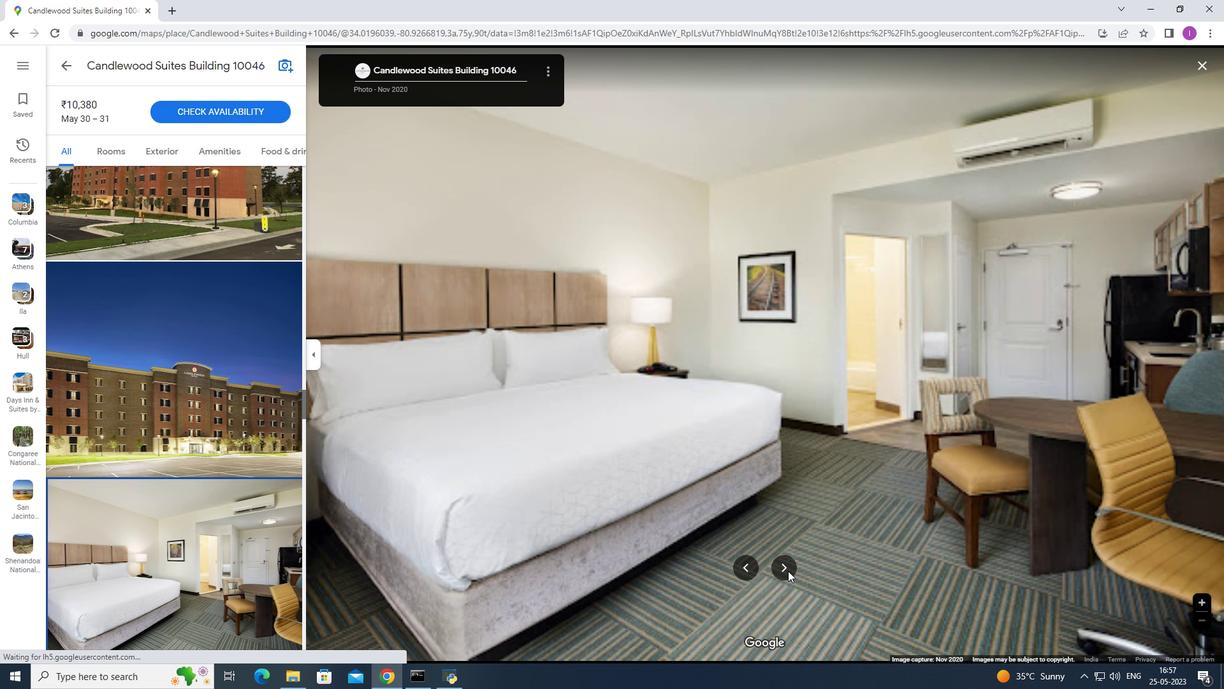 
Action: Mouse pressed left at (788, 570)
Screenshot: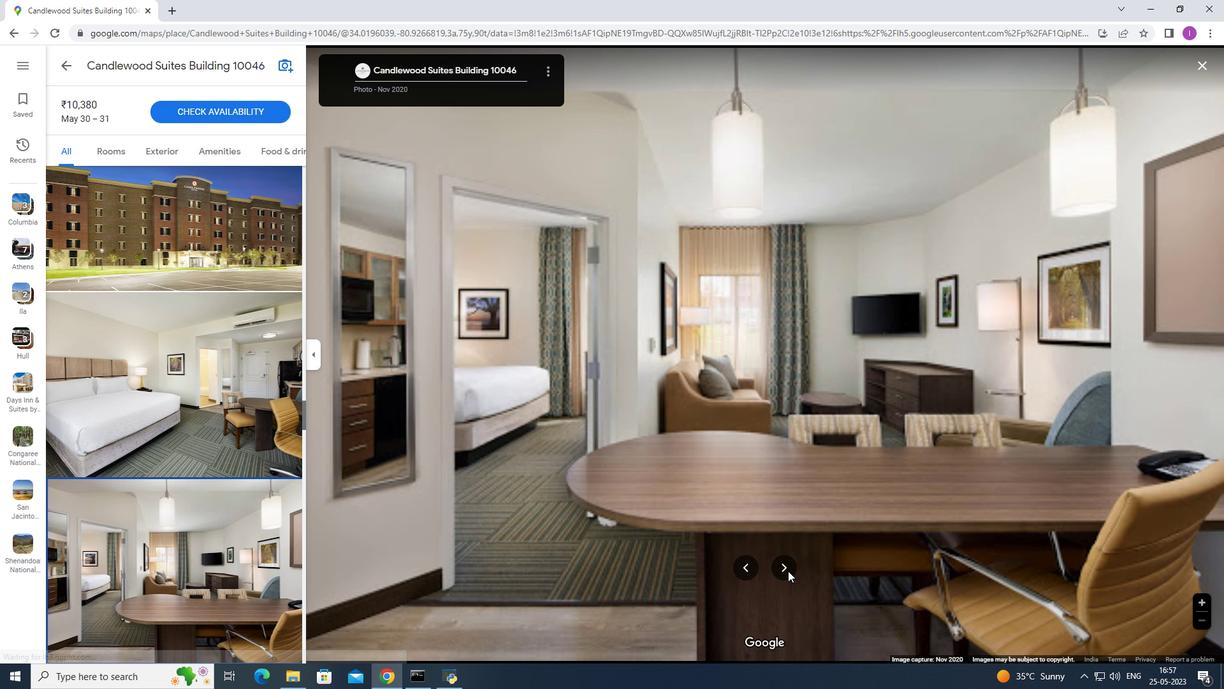 
Action: Mouse pressed left at (788, 570)
Screenshot: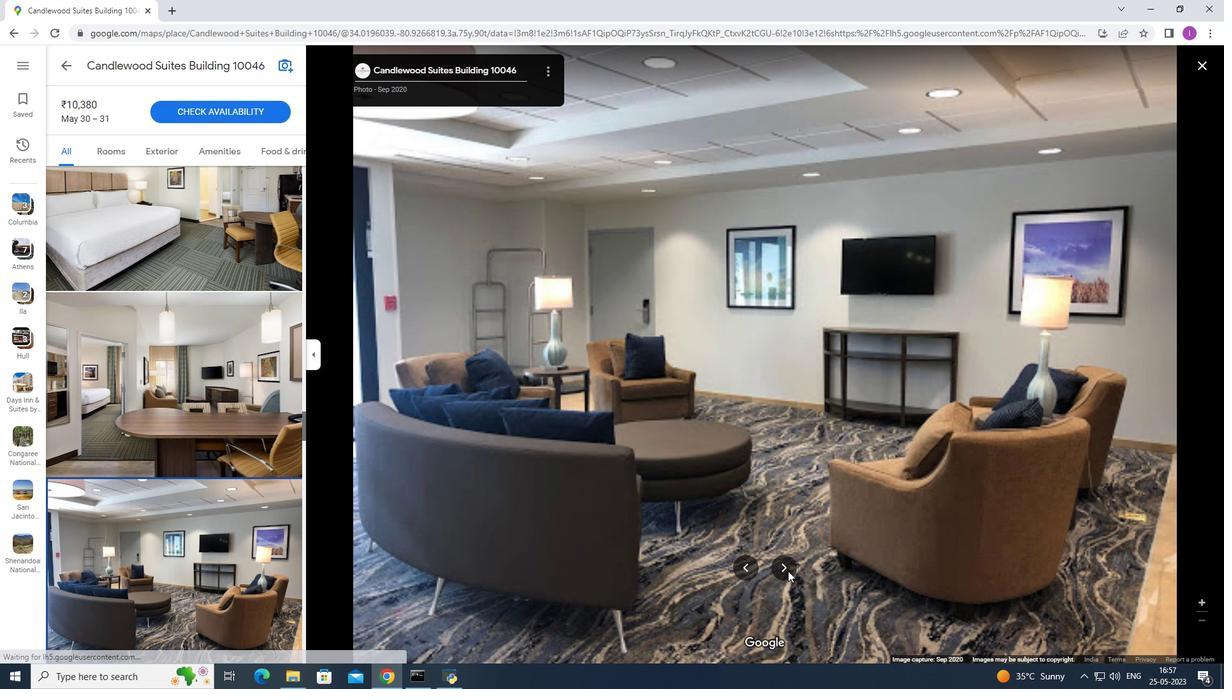 
Action: Mouse moved to (783, 568)
Screenshot: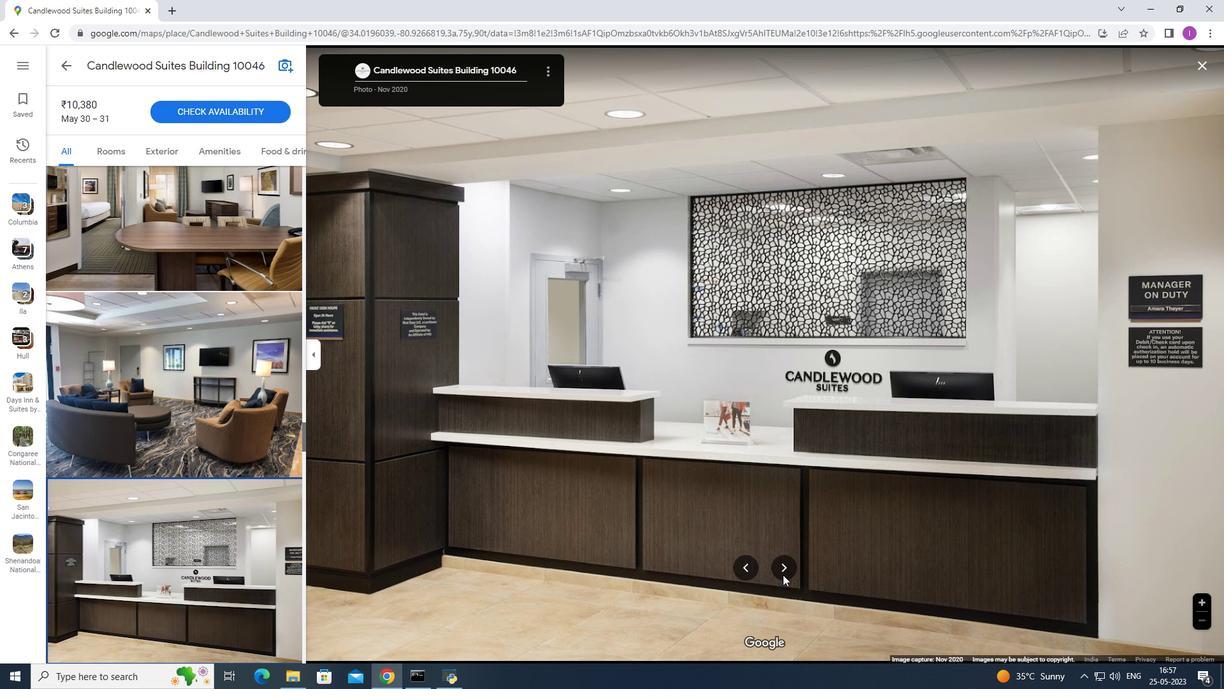 
Action: Mouse pressed left at (783, 568)
Screenshot: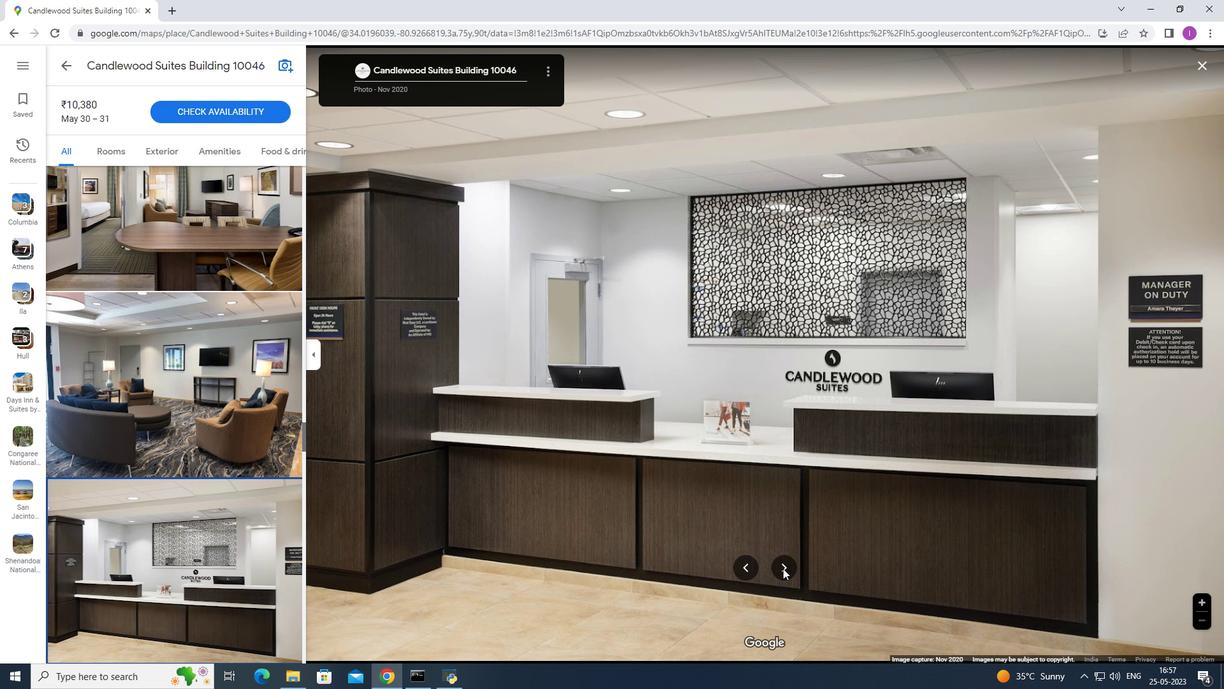 
Action: Mouse moved to (782, 567)
Screenshot: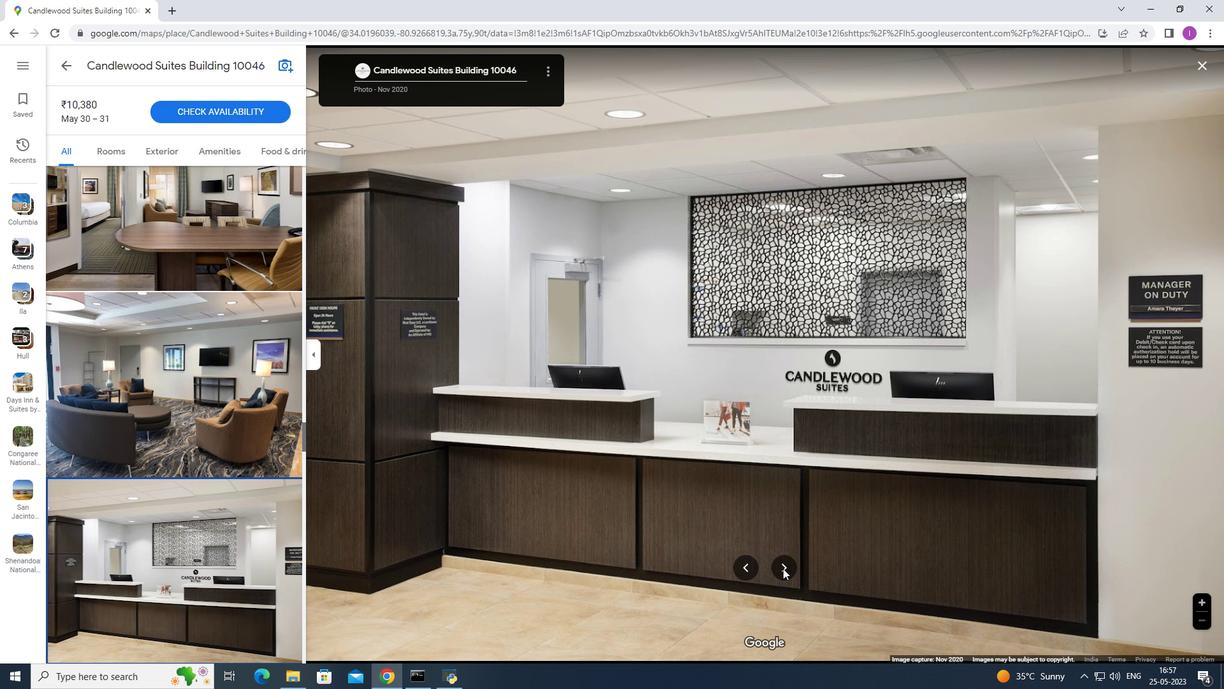 
Action: Mouse pressed left at (782, 567)
Screenshot: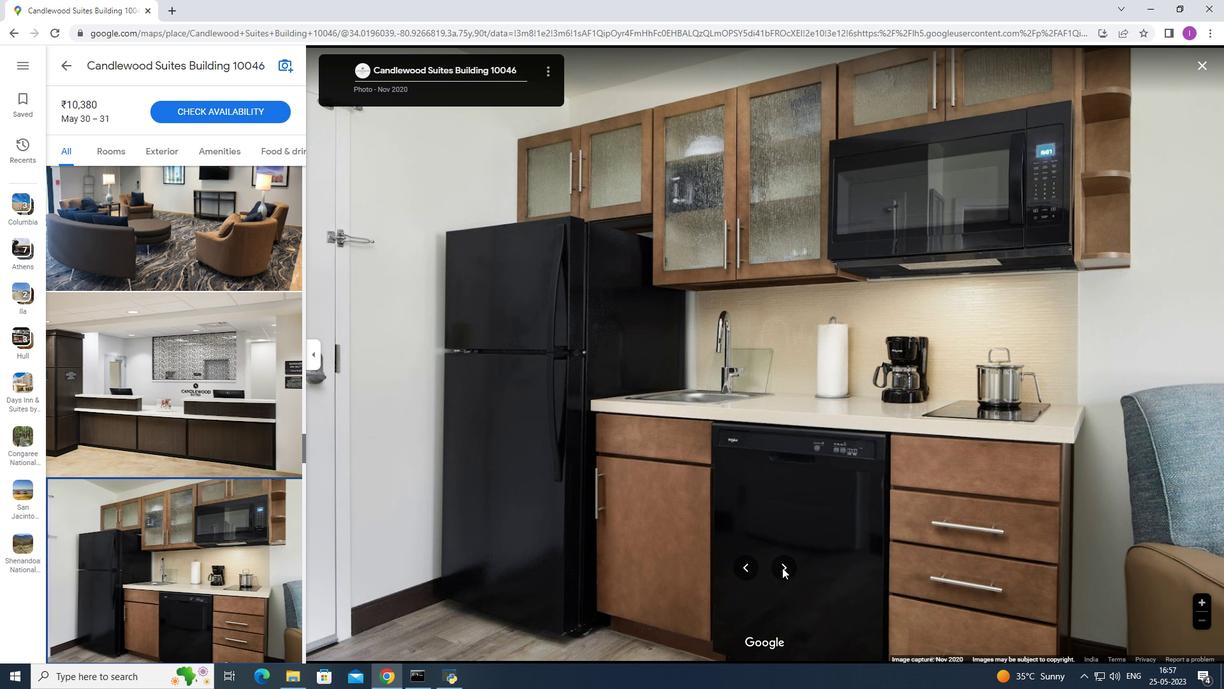 
Action: Mouse pressed left at (782, 567)
Screenshot: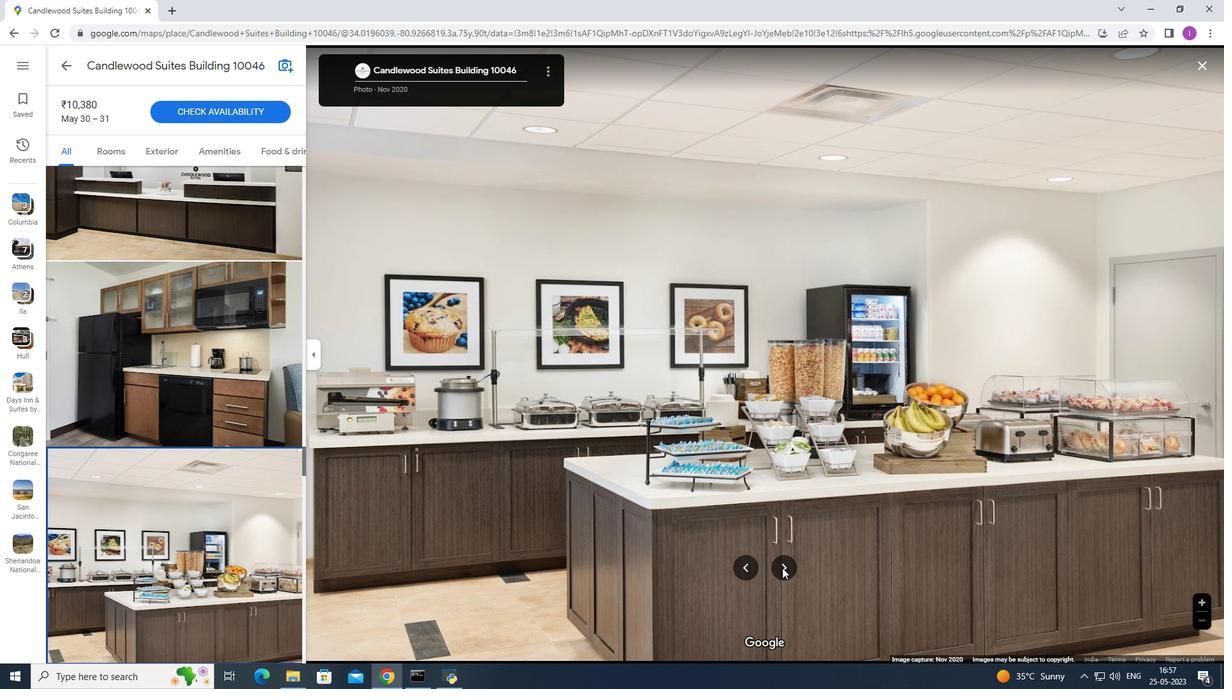 
Action: Mouse moved to (783, 566)
Screenshot: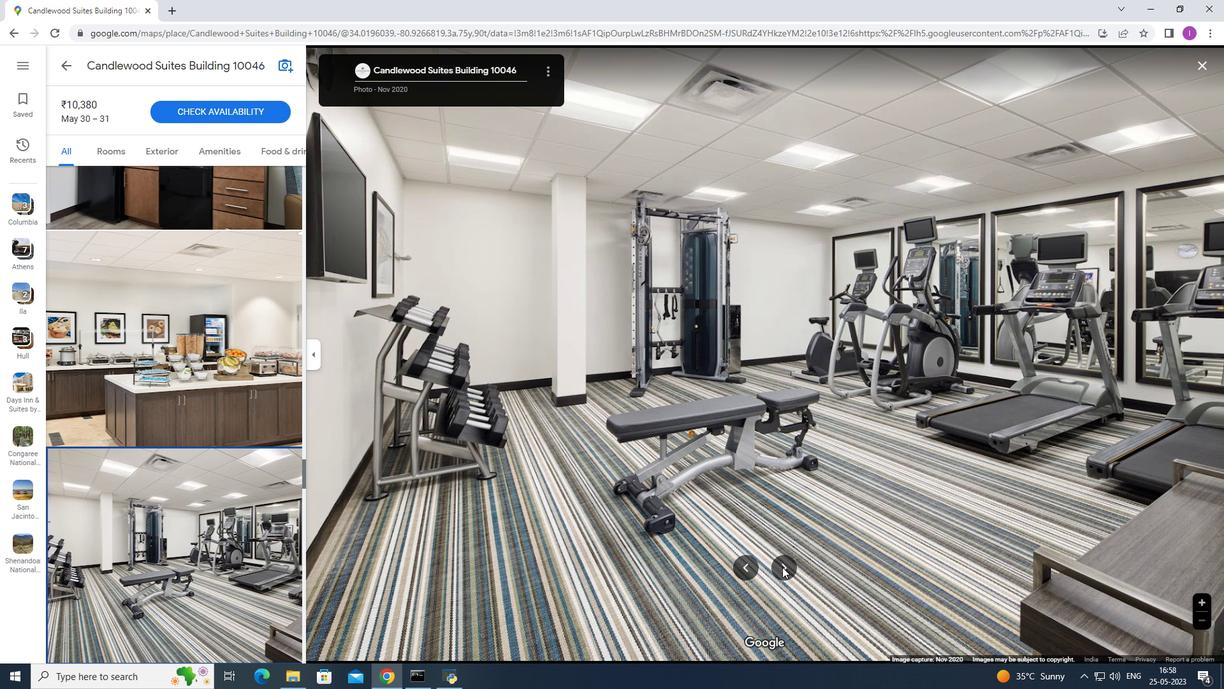 
Action: Mouse pressed left at (783, 566)
Screenshot: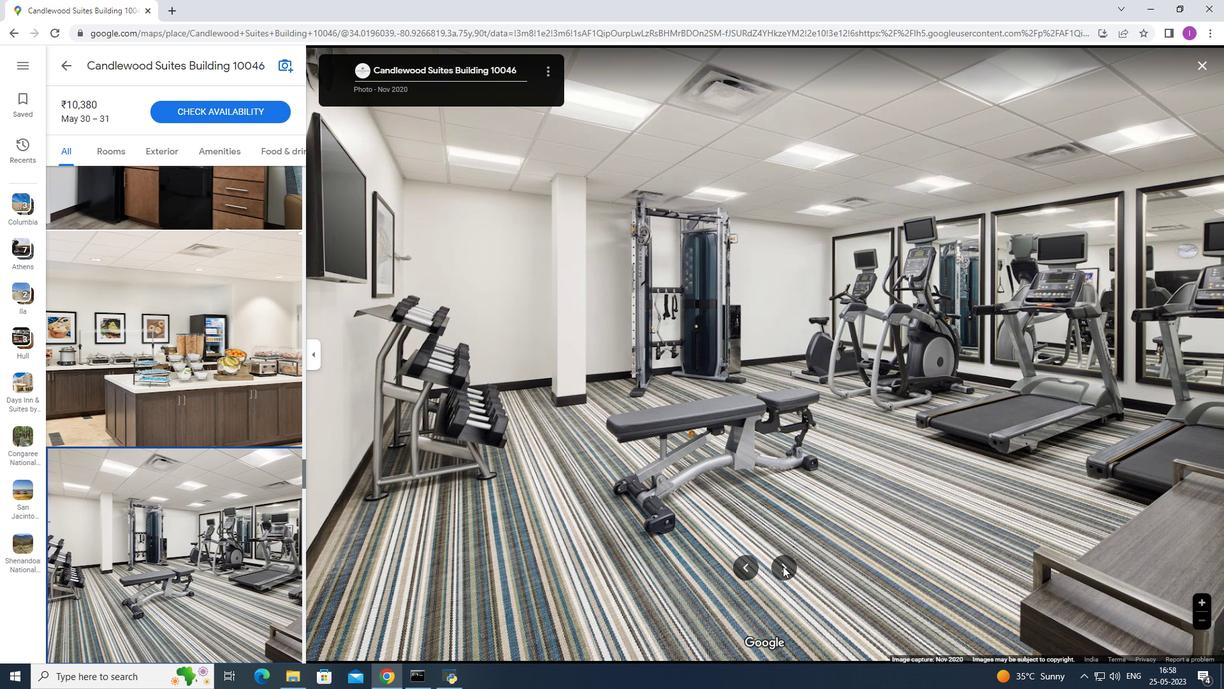 
Action: Mouse moved to (793, 562)
Screenshot: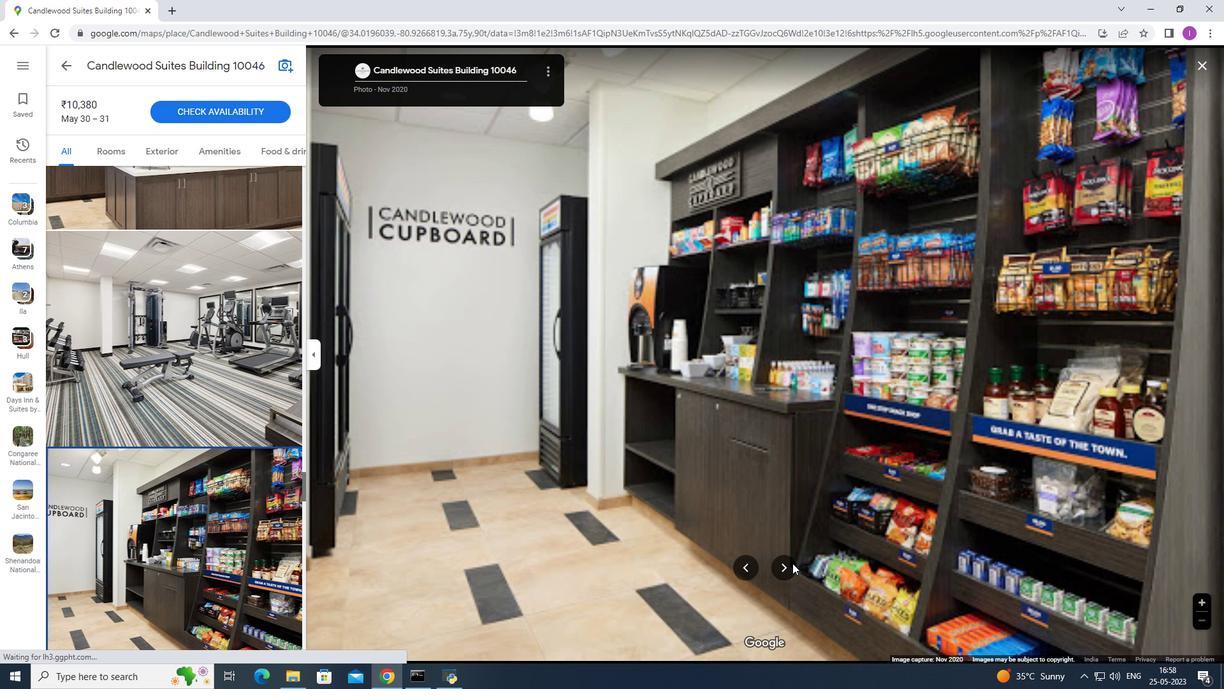 
Action: Mouse pressed left at (793, 562)
Screenshot: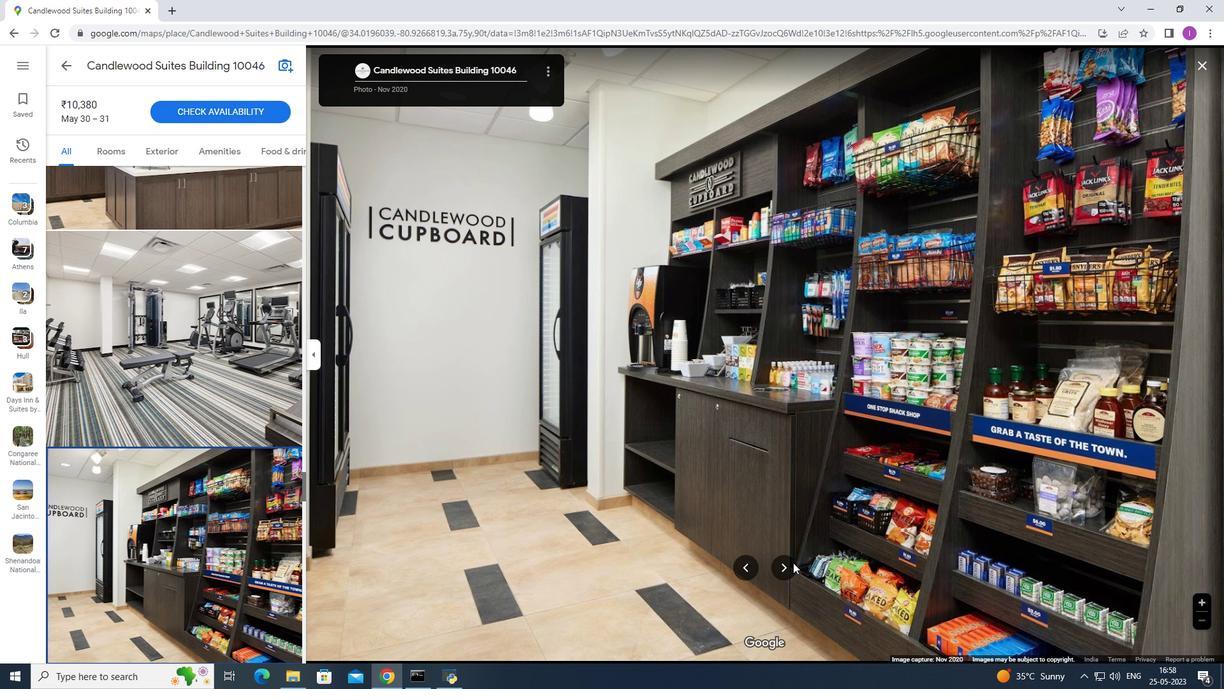 
Action: Mouse moved to (793, 562)
Screenshot: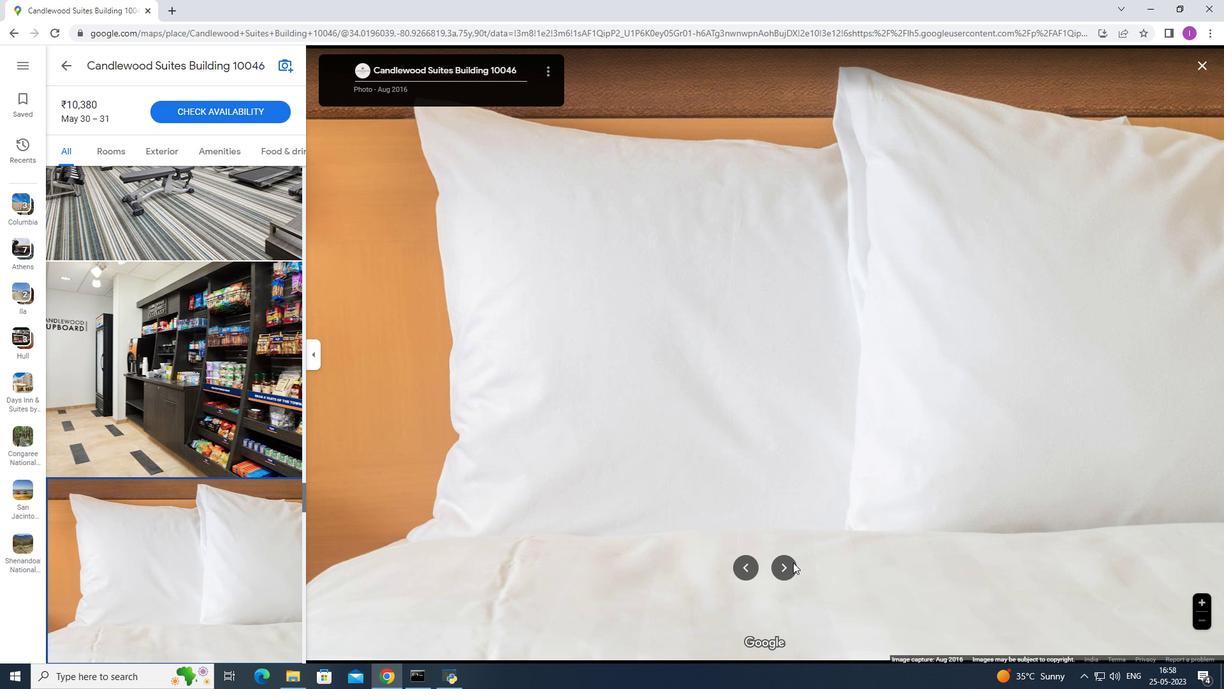 
Action: Mouse pressed left at (793, 562)
Screenshot: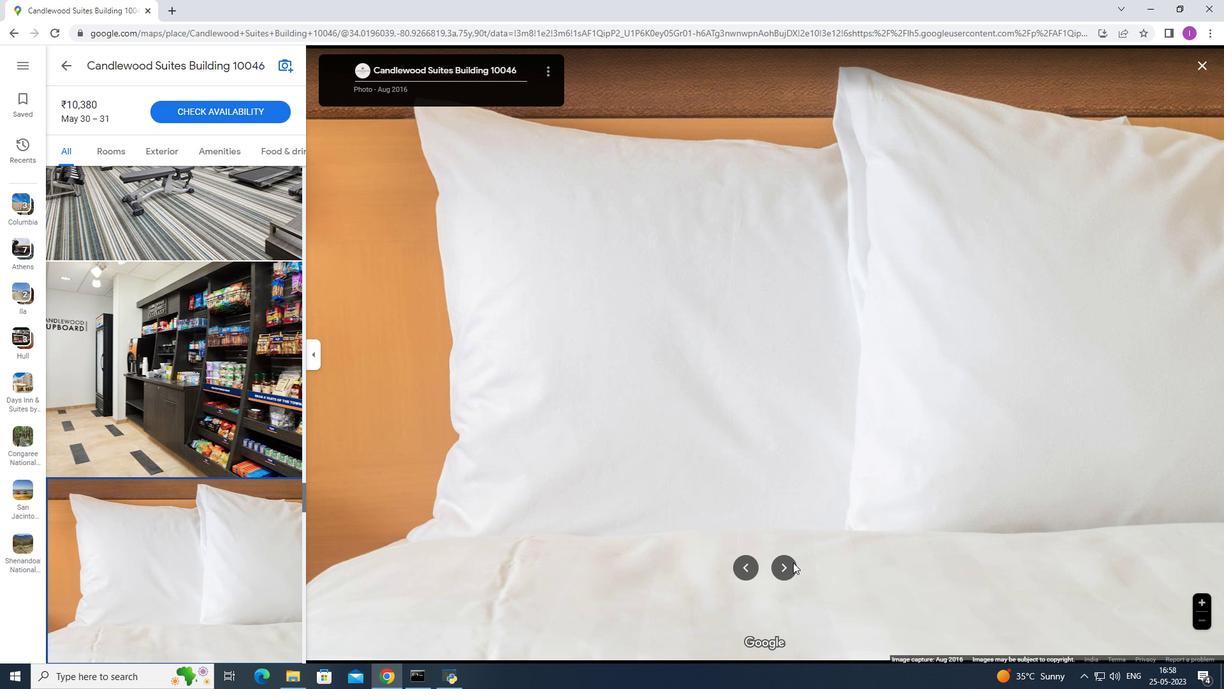 
Action: Mouse moved to (782, 565)
Screenshot: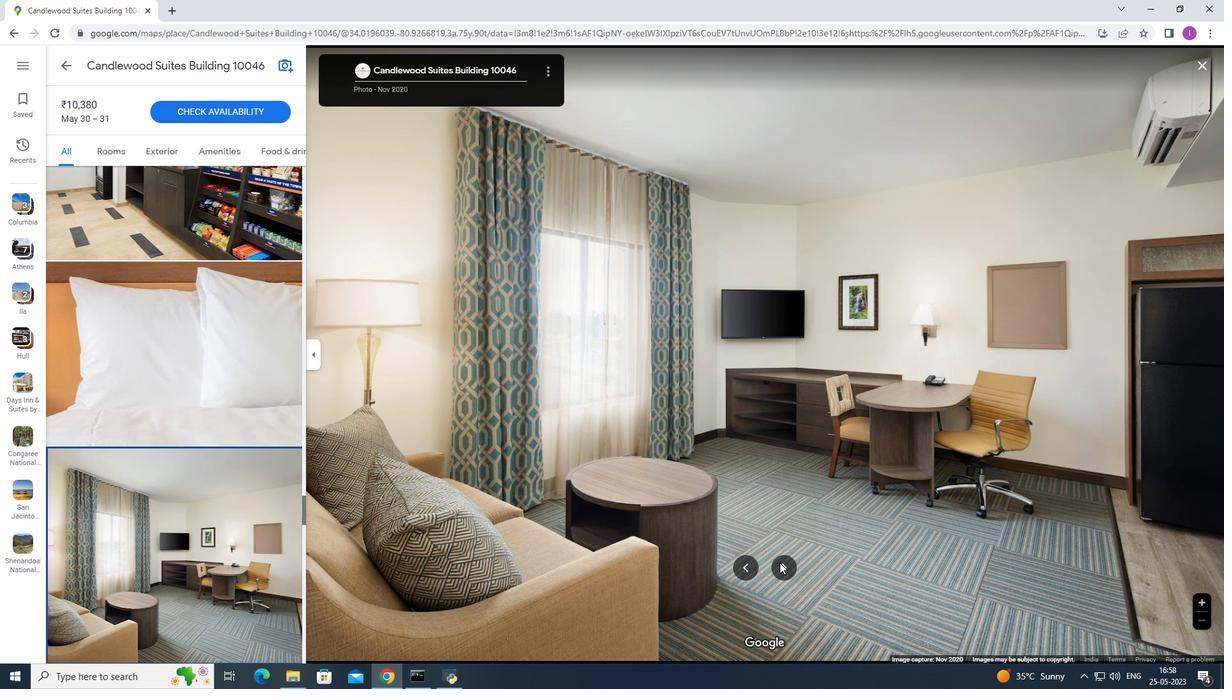 
Action: Mouse pressed left at (782, 565)
Screenshot: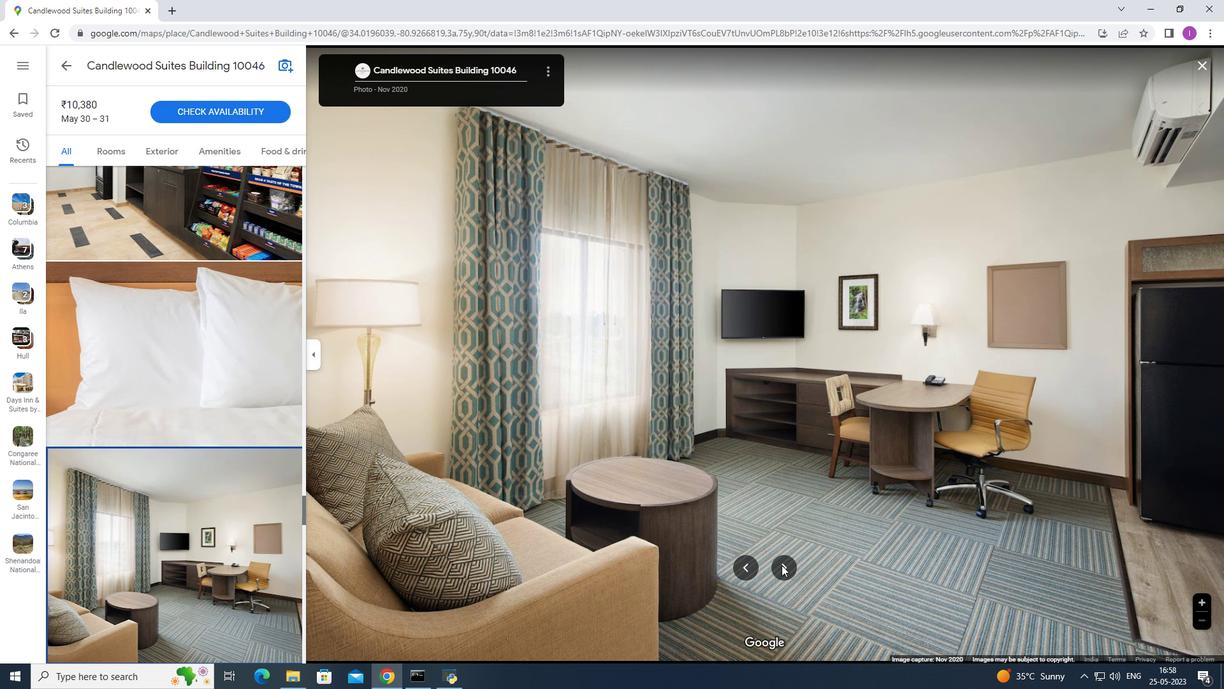 
Action: Mouse pressed left at (782, 565)
Screenshot: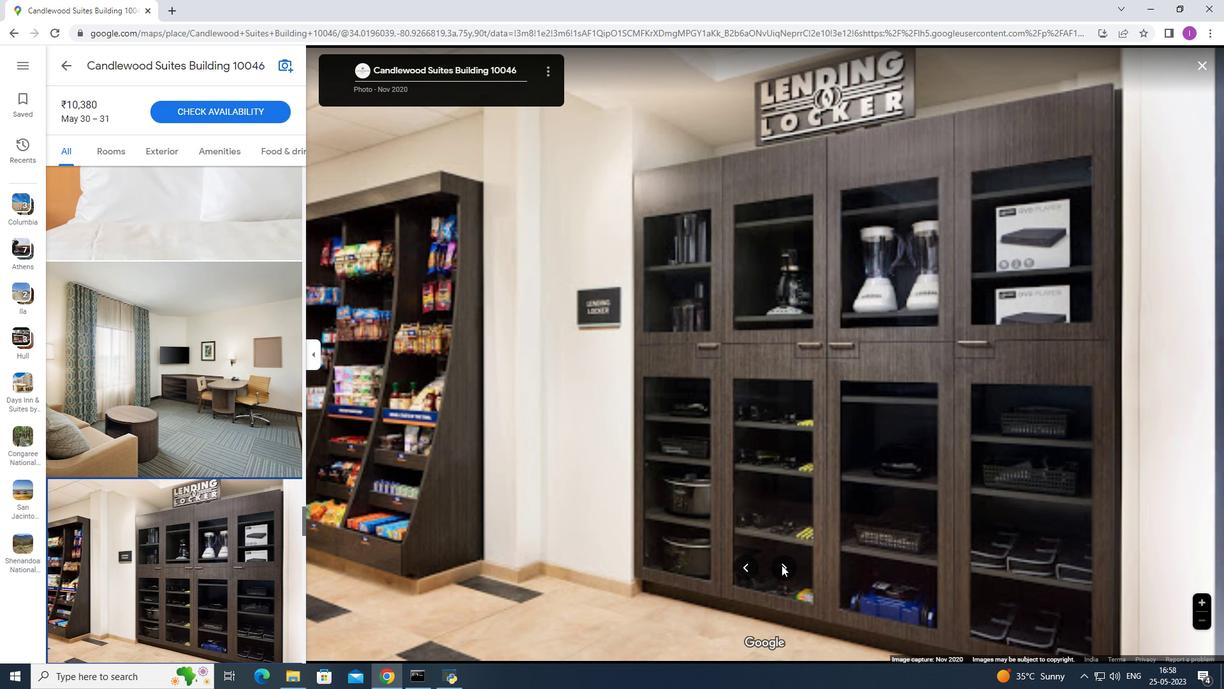 
Action: Mouse pressed left at (782, 565)
Screenshot: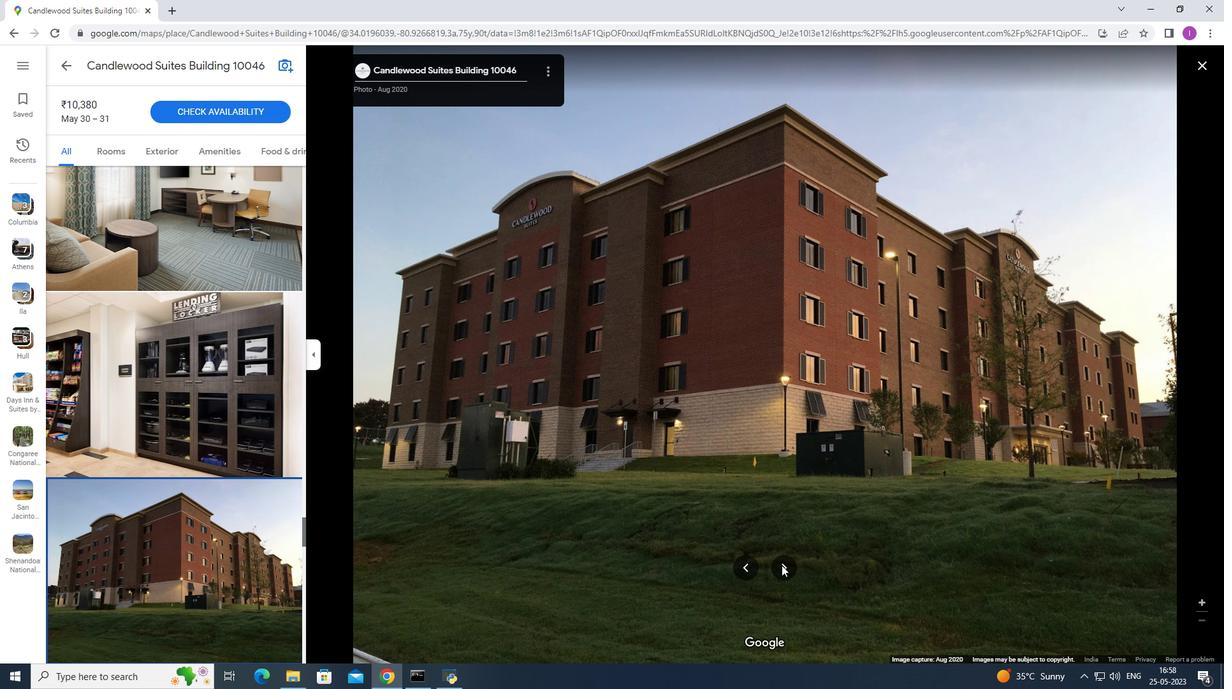 
Action: Mouse pressed left at (782, 565)
Screenshot: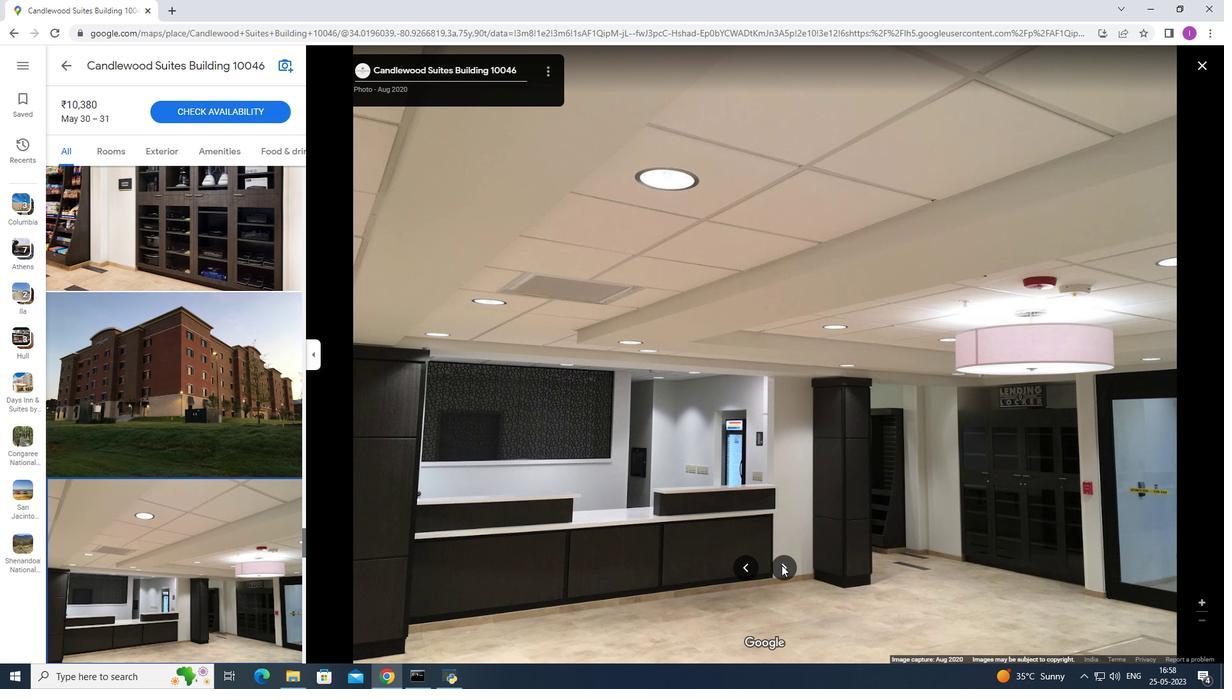 
Action: Mouse pressed left at (782, 565)
Screenshot: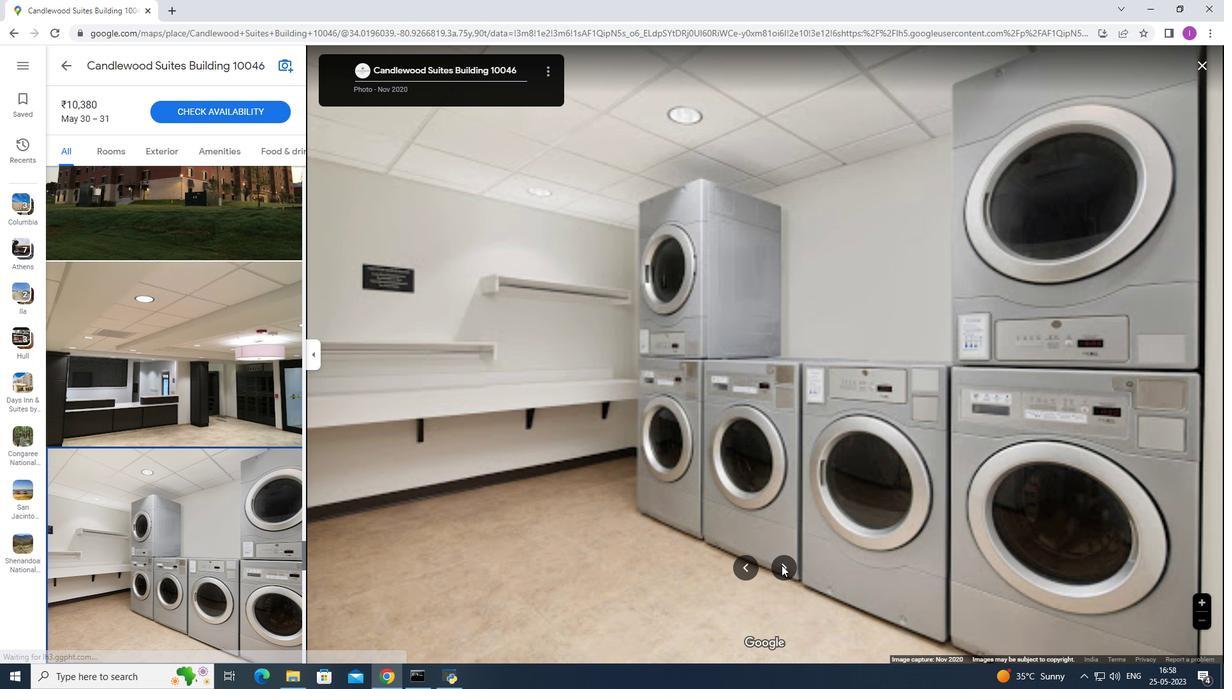
Action: Mouse moved to (787, 567)
Screenshot: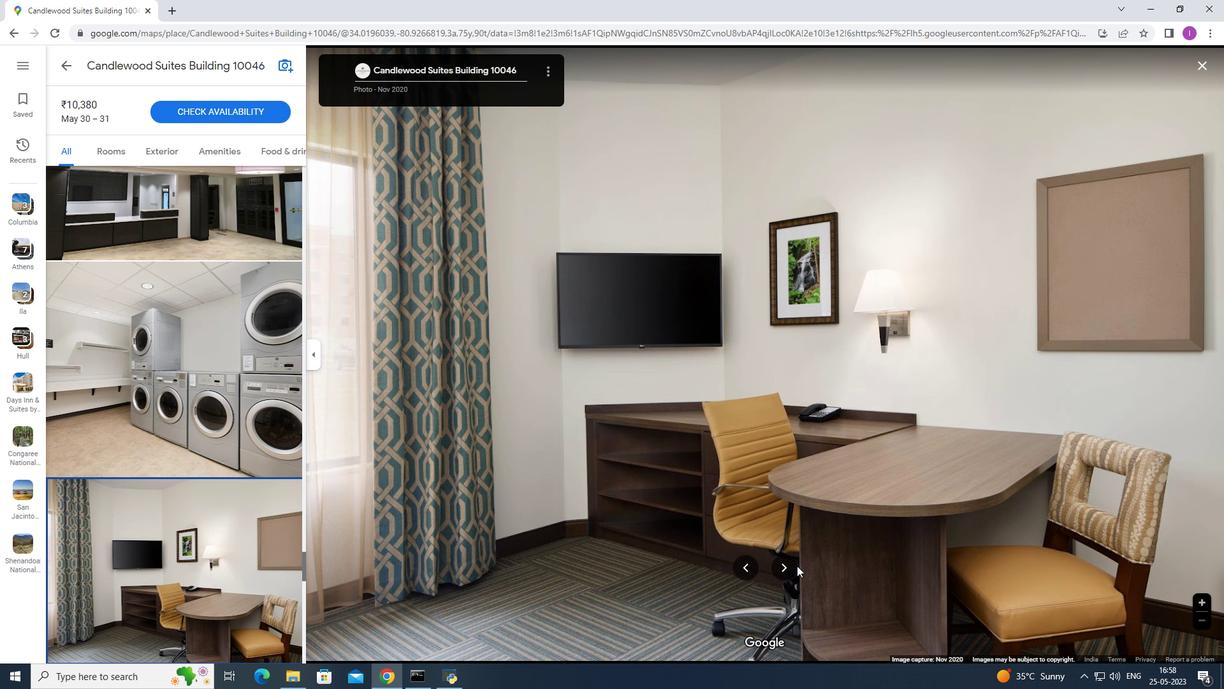 
Action: Mouse pressed left at (787, 567)
Screenshot: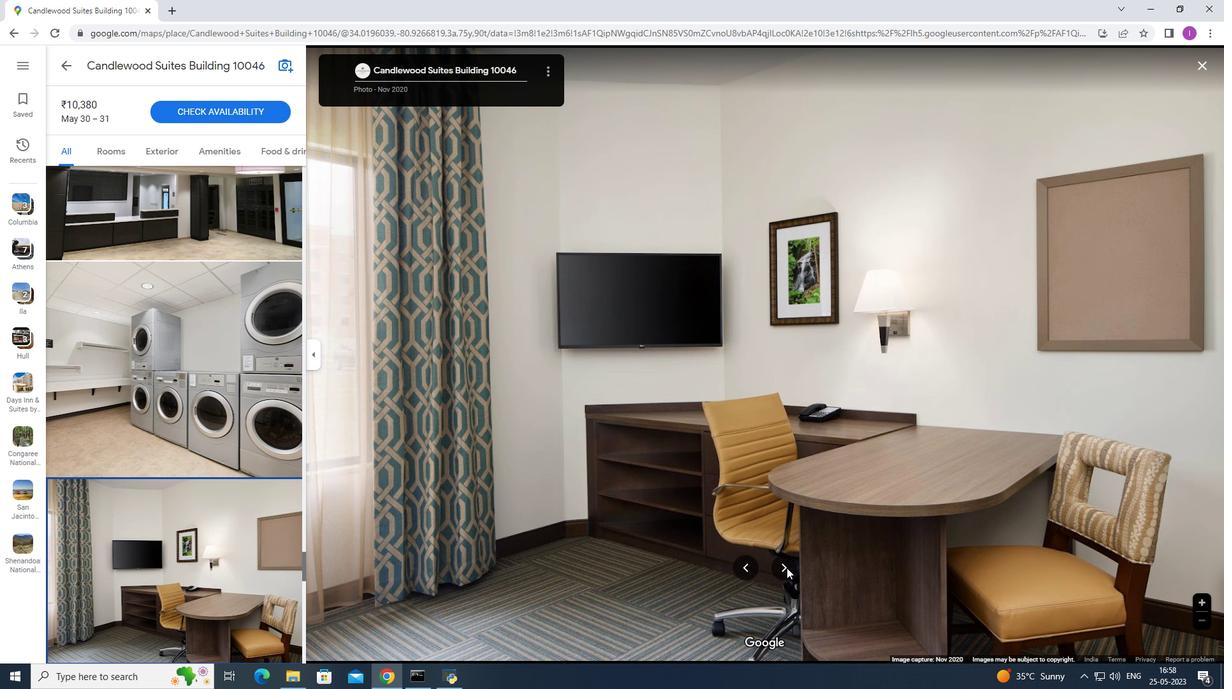 
Action: Mouse pressed left at (787, 567)
Screenshot: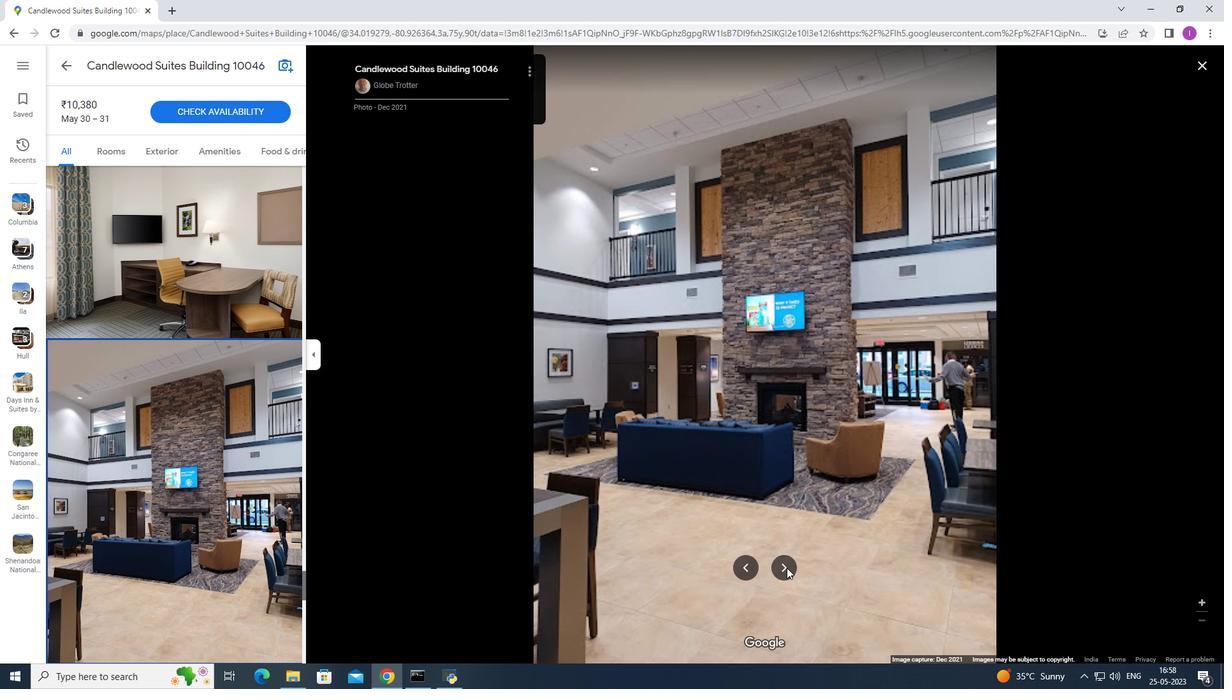 
Action: Mouse pressed left at (787, 567)
Screenshot: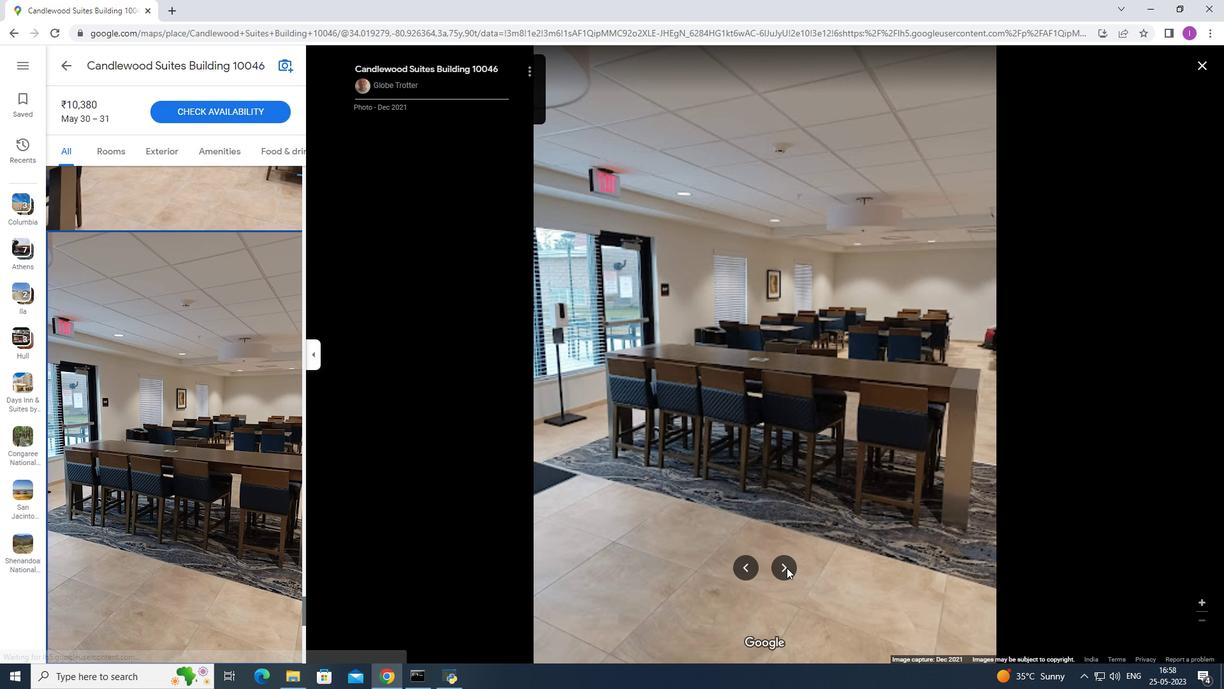 
Action: Mouse moved to (785, 574)
Screenshot: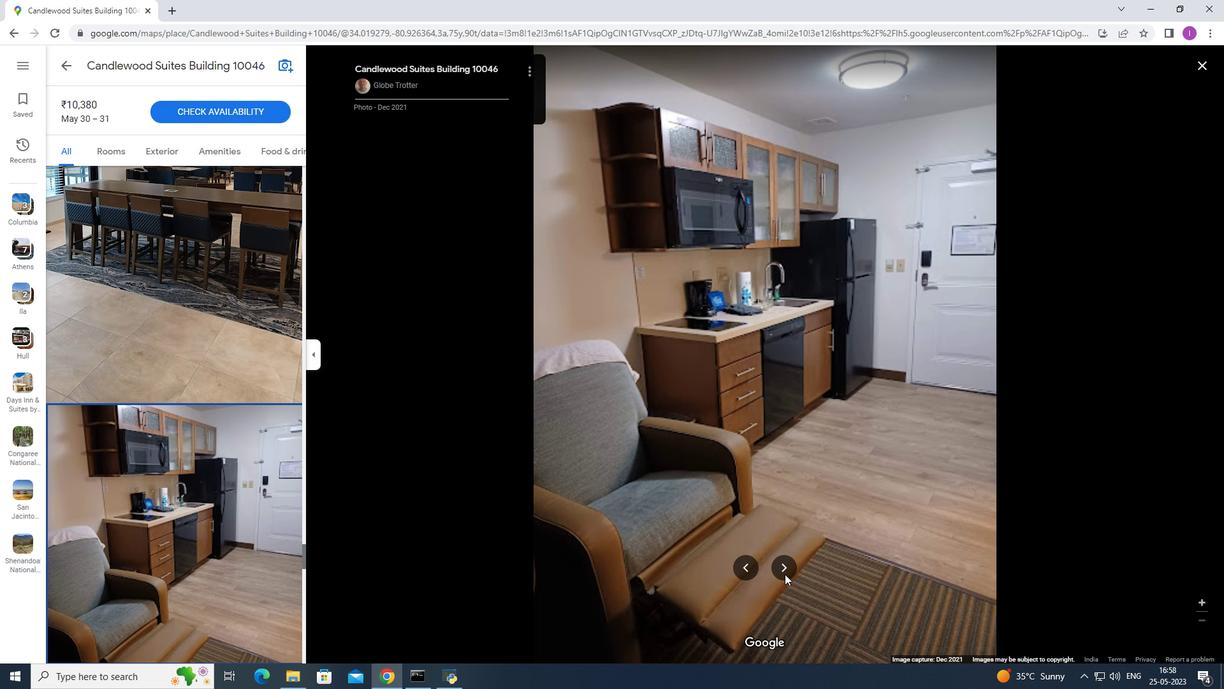 
Action: Mouse pressed left at (785, 574)
Screenshot: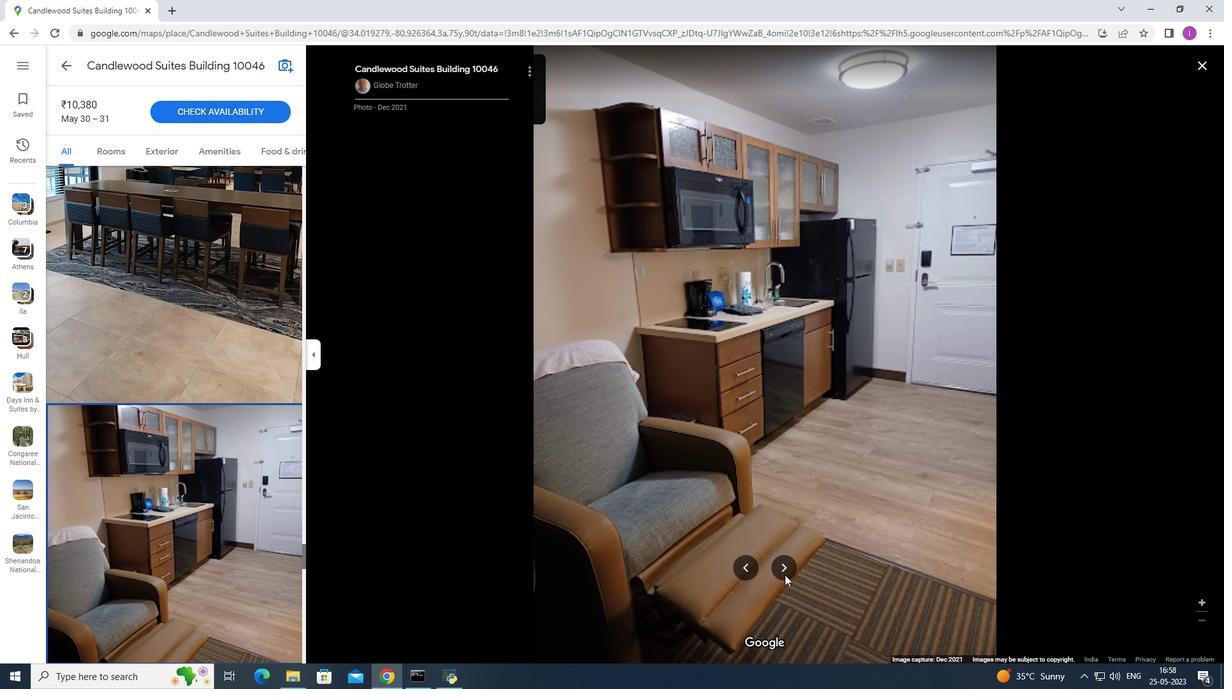 
Action: Mouse pressed left at (785, 574)
Screenshot: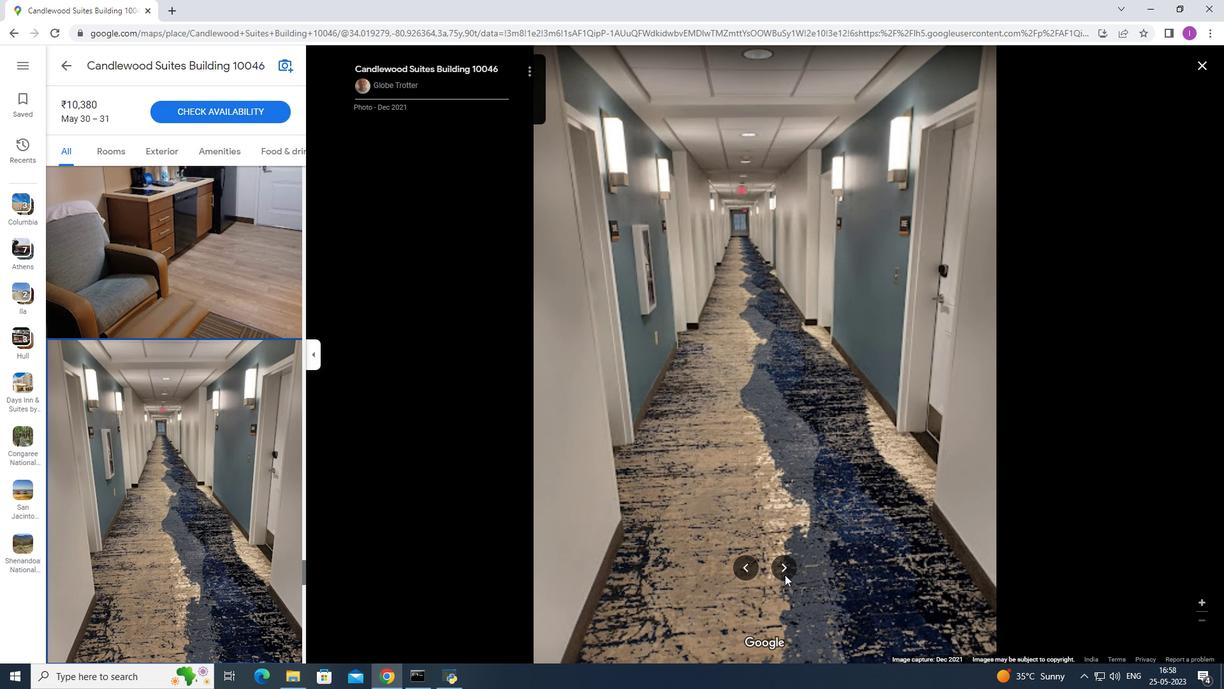 
Action: Mouse moved to (780, 569)
Screenshot: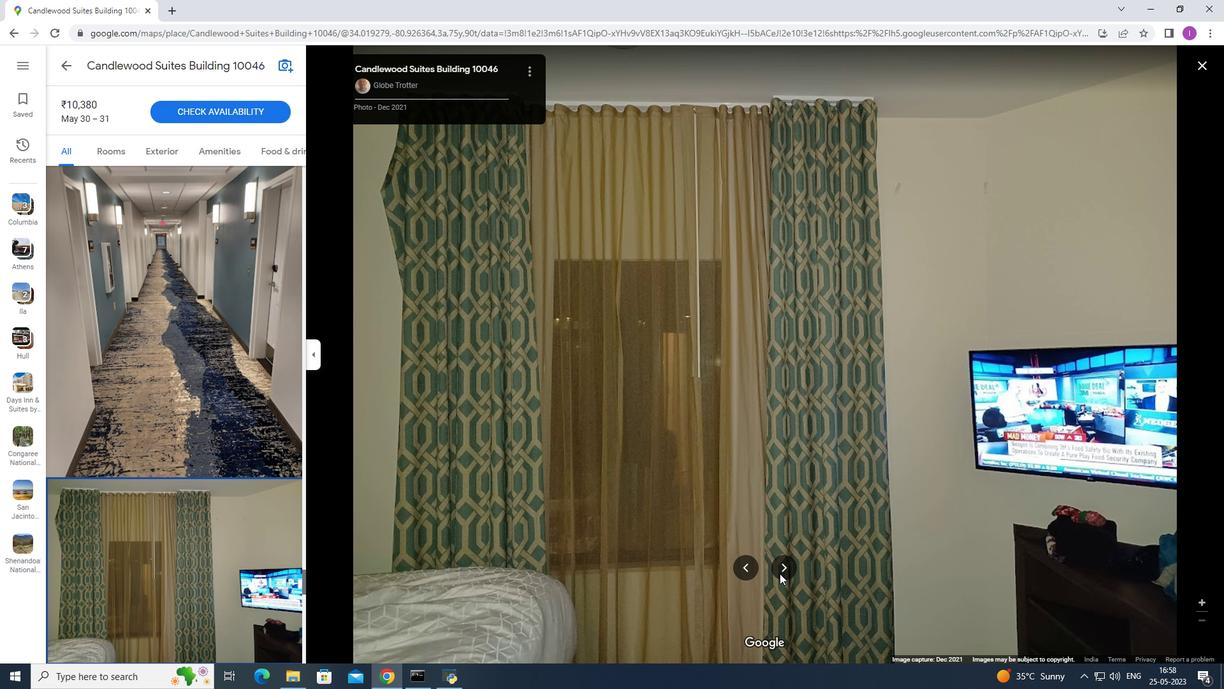 
Action: Mouse pressed left at (780, 569)
Screenshot: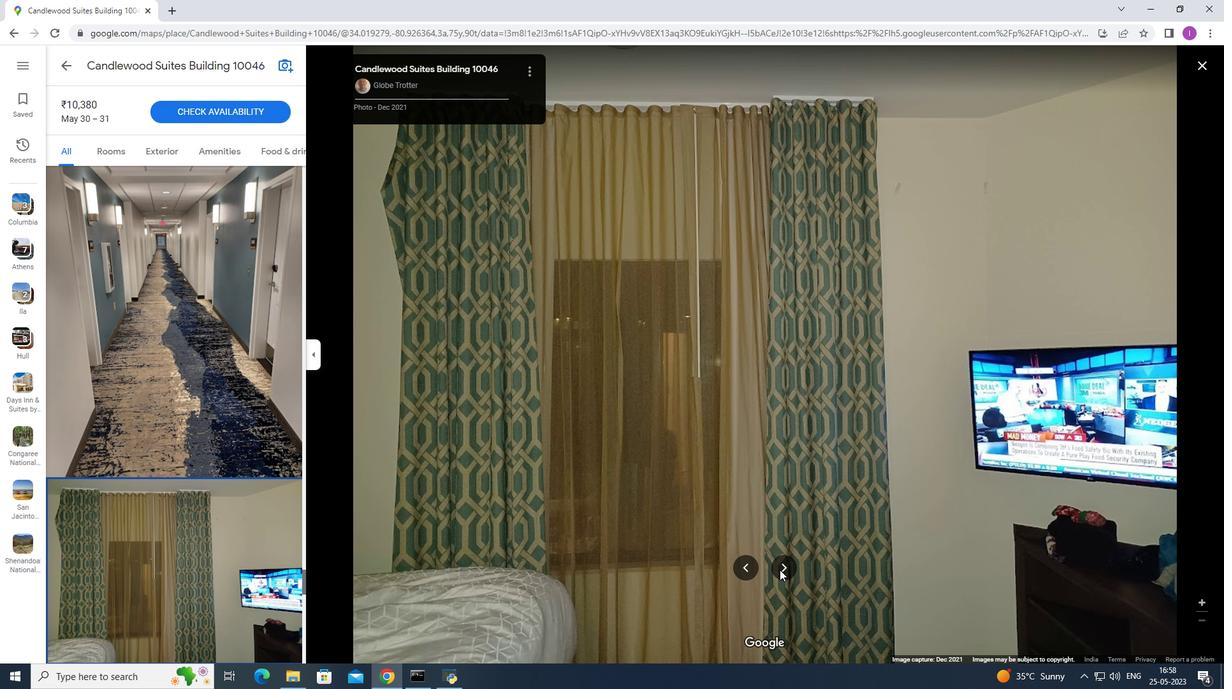 
Action: Mouse moved to (788, 568)
Screenshot: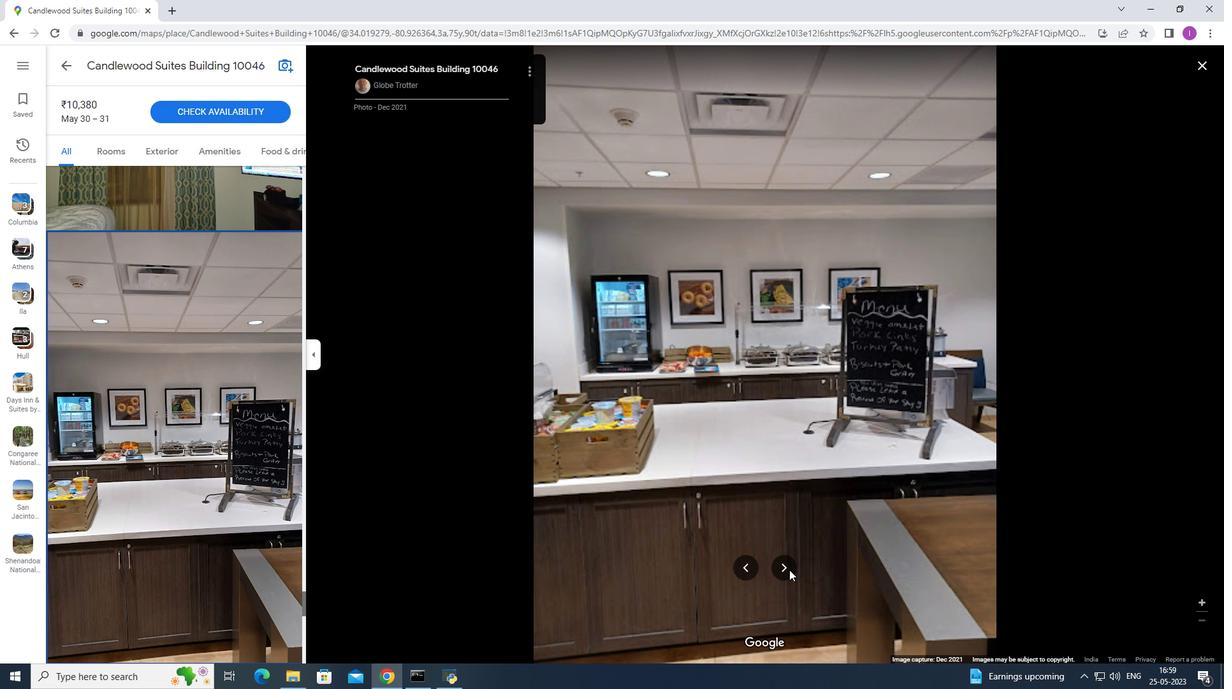 
Action: Mouse pressed left at (788, 568)
Screenshot: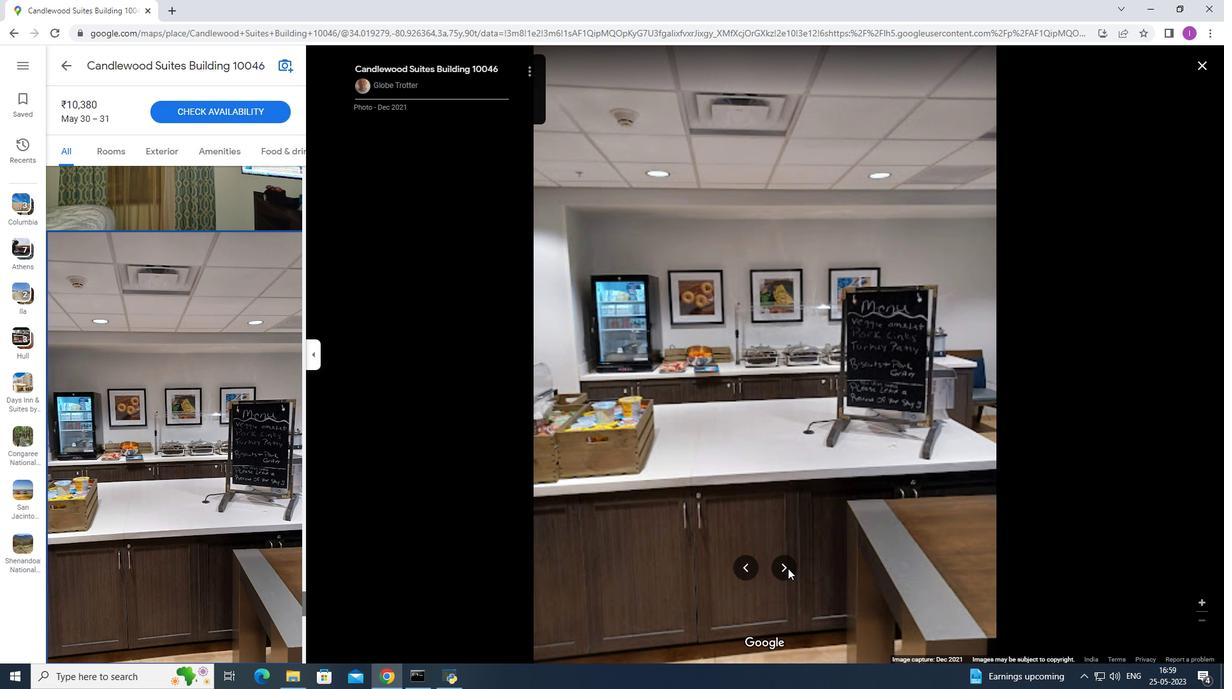 
Action: Mouse pressed left at (788, 568)
Screenshot: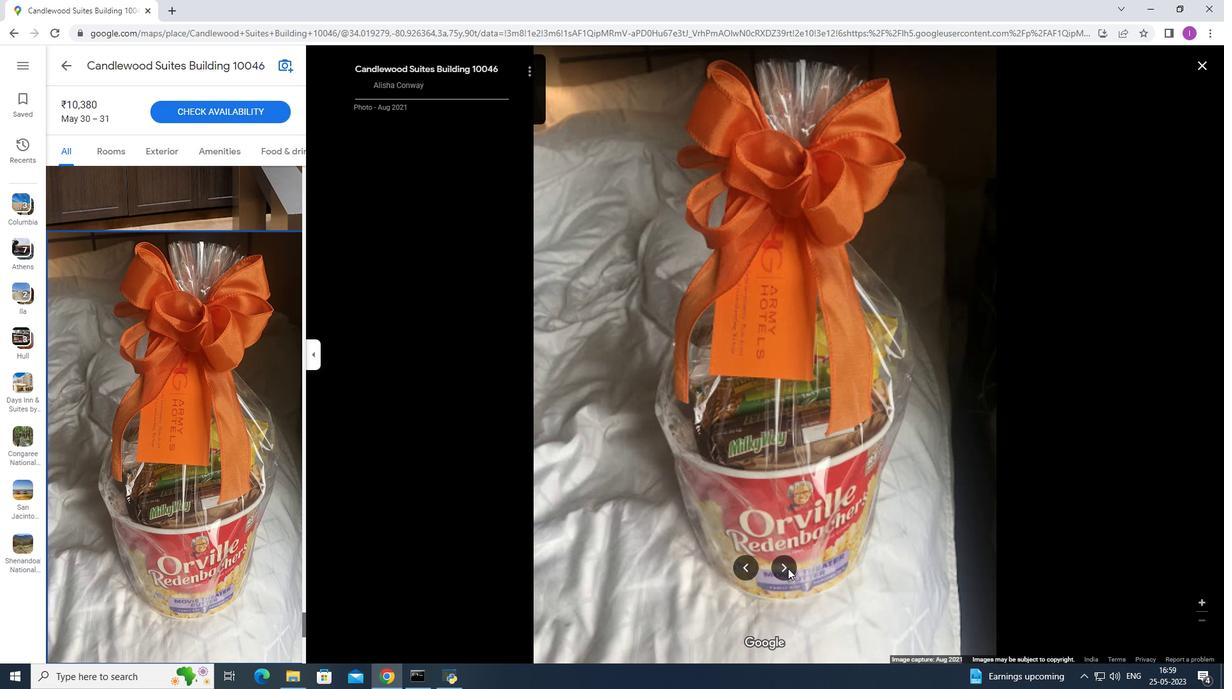 
Action: Mouse pressed left at (788, 568)
Screenshot: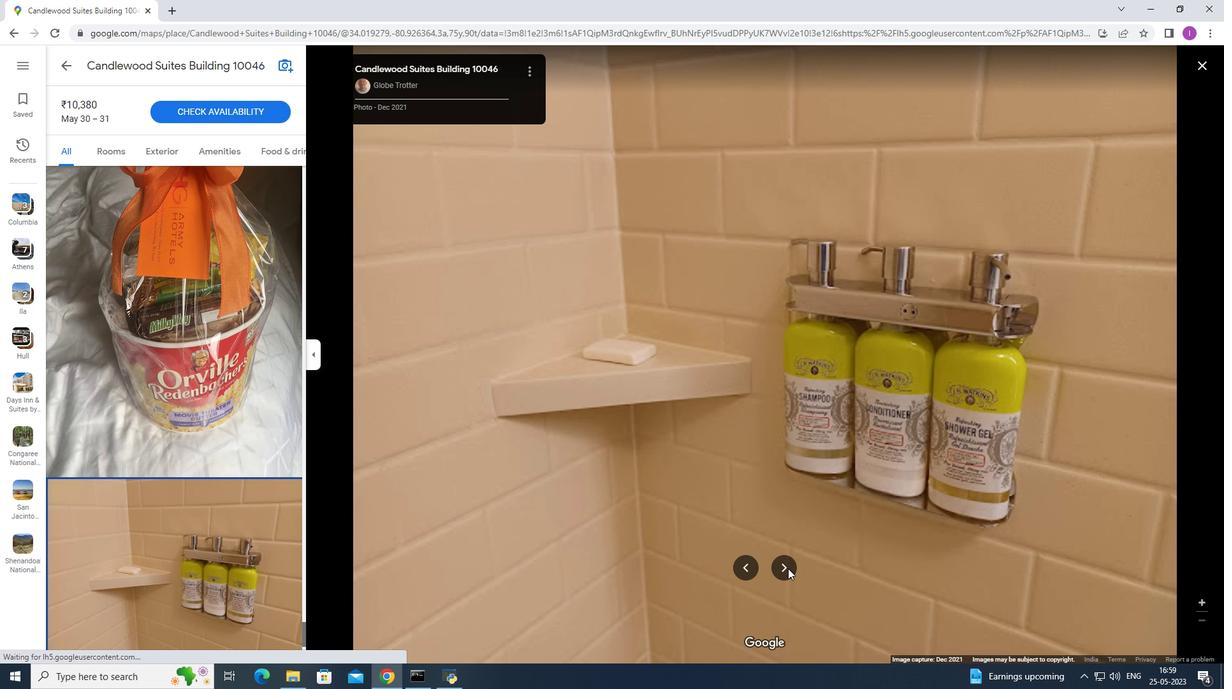 
Action: Mouse pressed left at (788, 568)
Screenshot: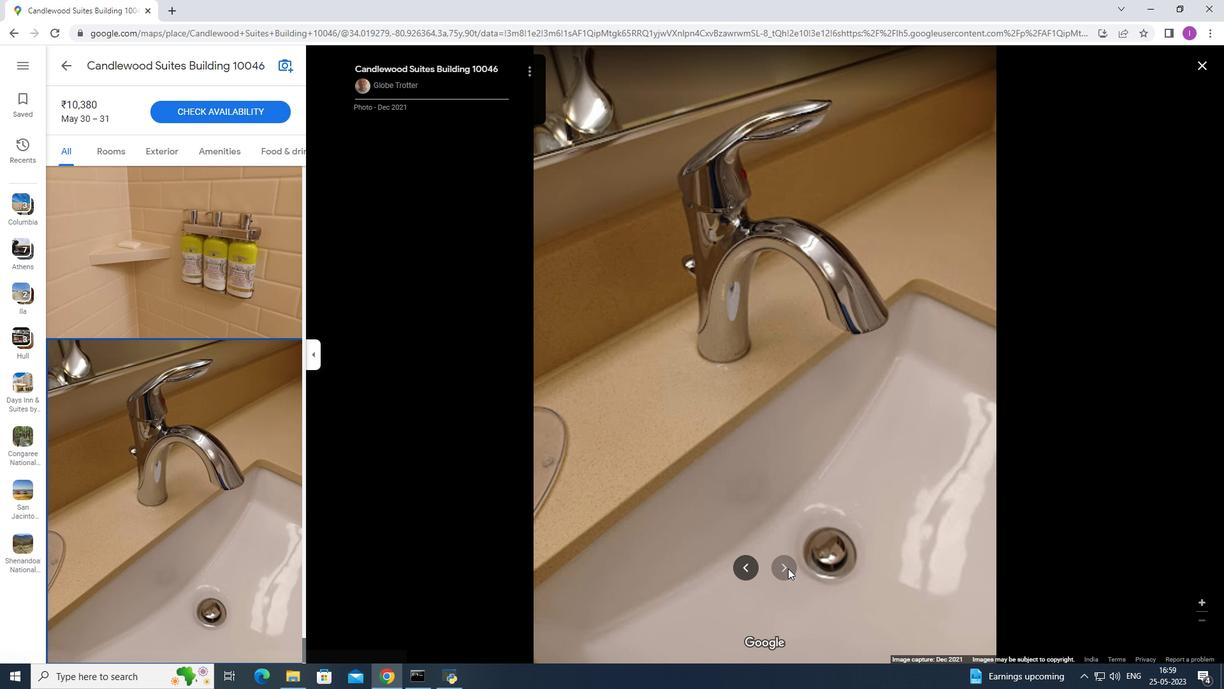 
Action: Mouse pressed left at (788, 568)
Screenshot: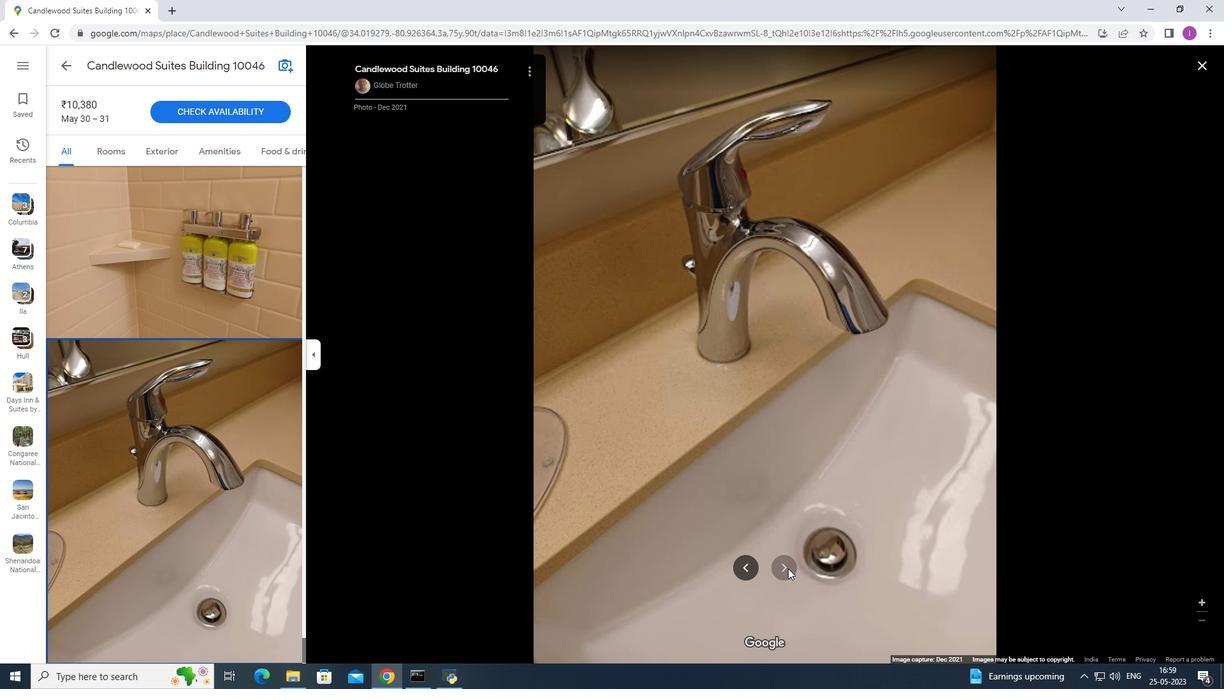 
Action: Mouse moved to (785, 571)
Screenshot: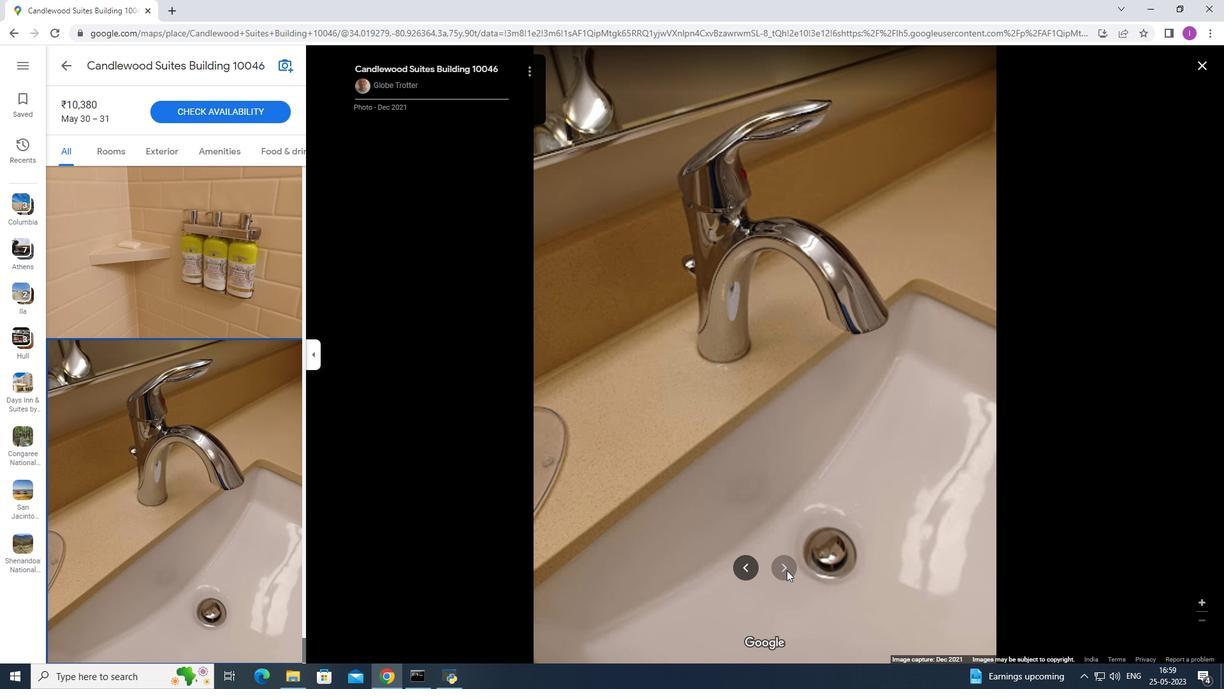 
Action: Mouse pressed left at (785, 571)
Screenshot: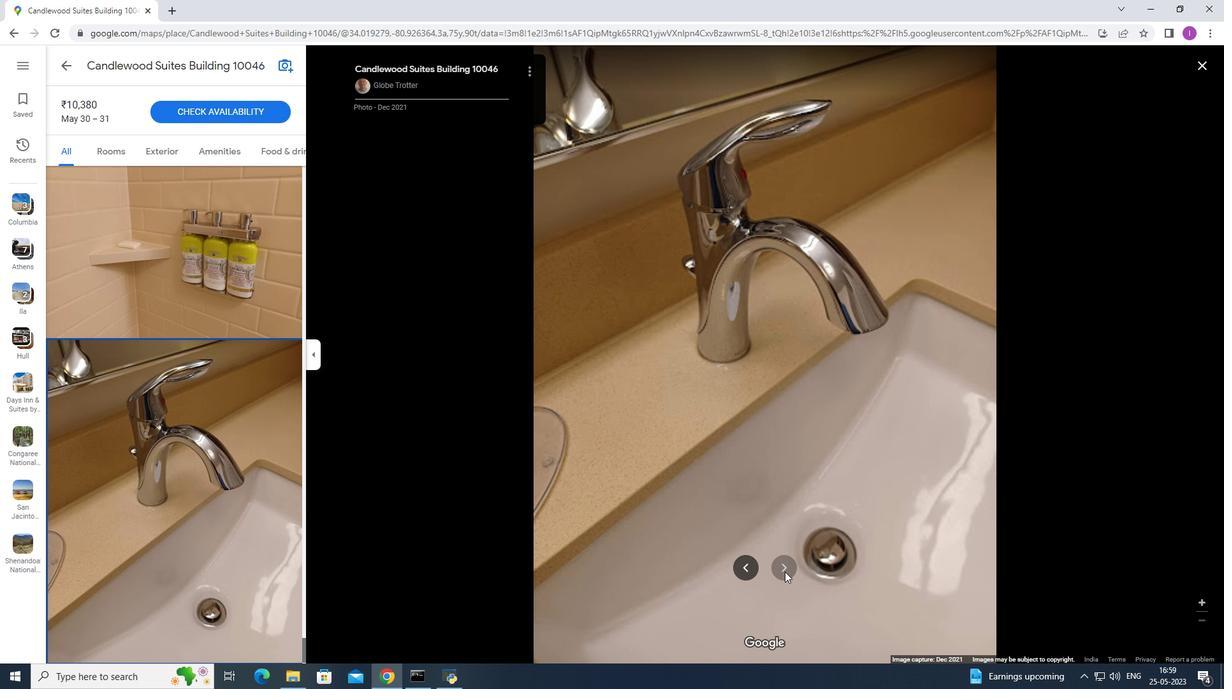 
Action: Mouse moved to (8, 35)
Screenshot: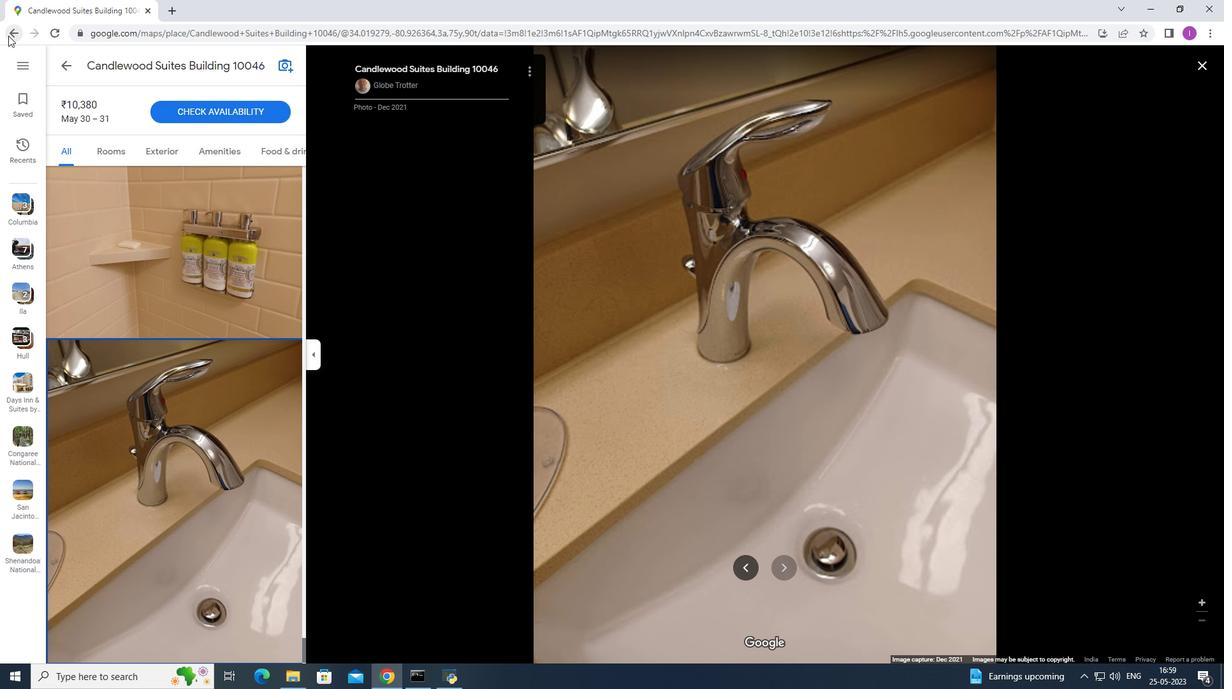 
Action: Mouse pressed left at (8, 35)
Screenshot: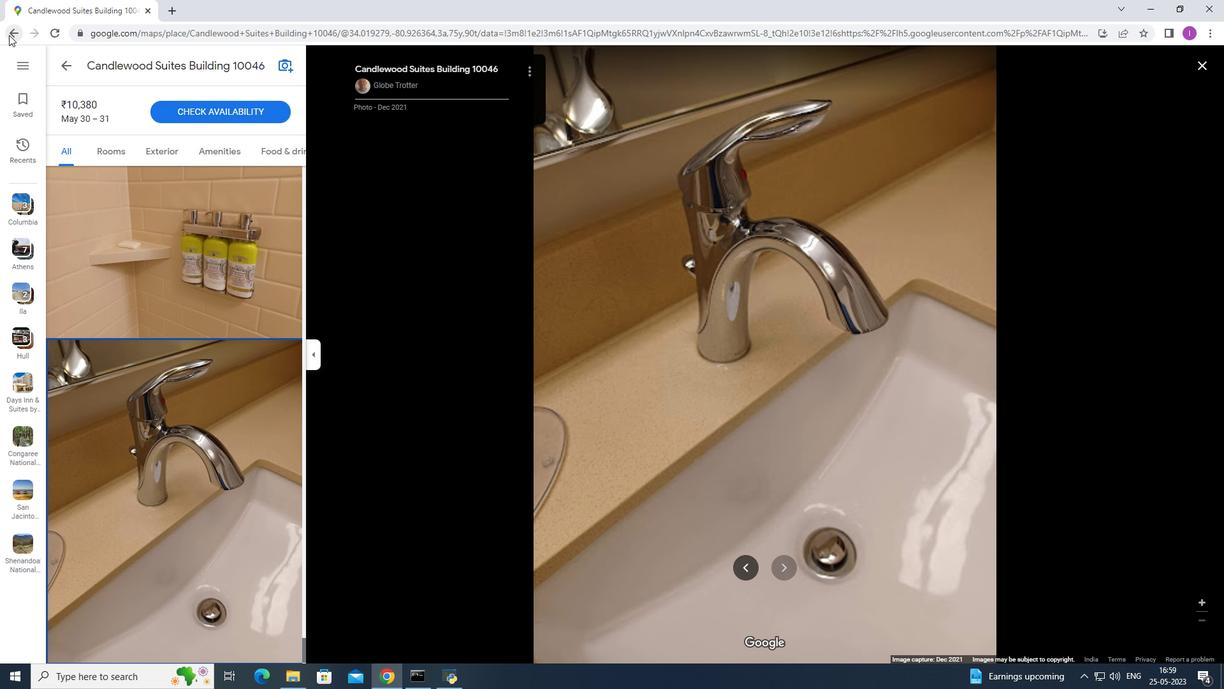 
Action: Mouse moved to (20, 31)
Screenshot: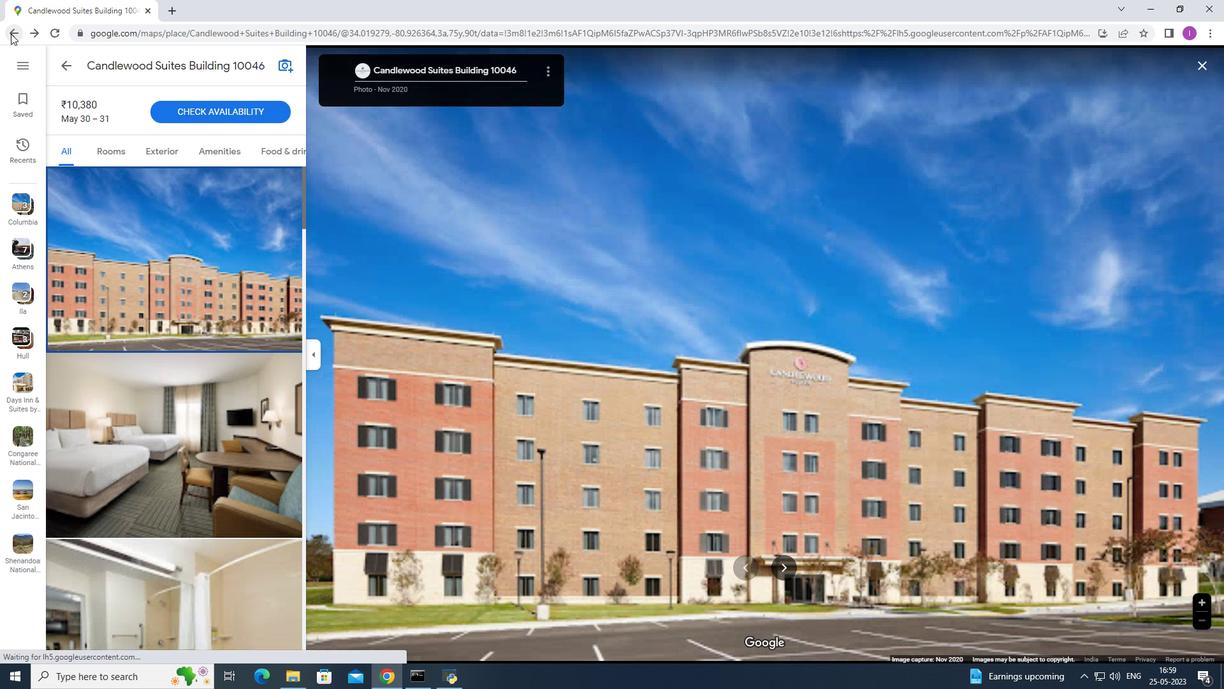 
Action: Mouse pressed left at (20, 31)
Screenshot: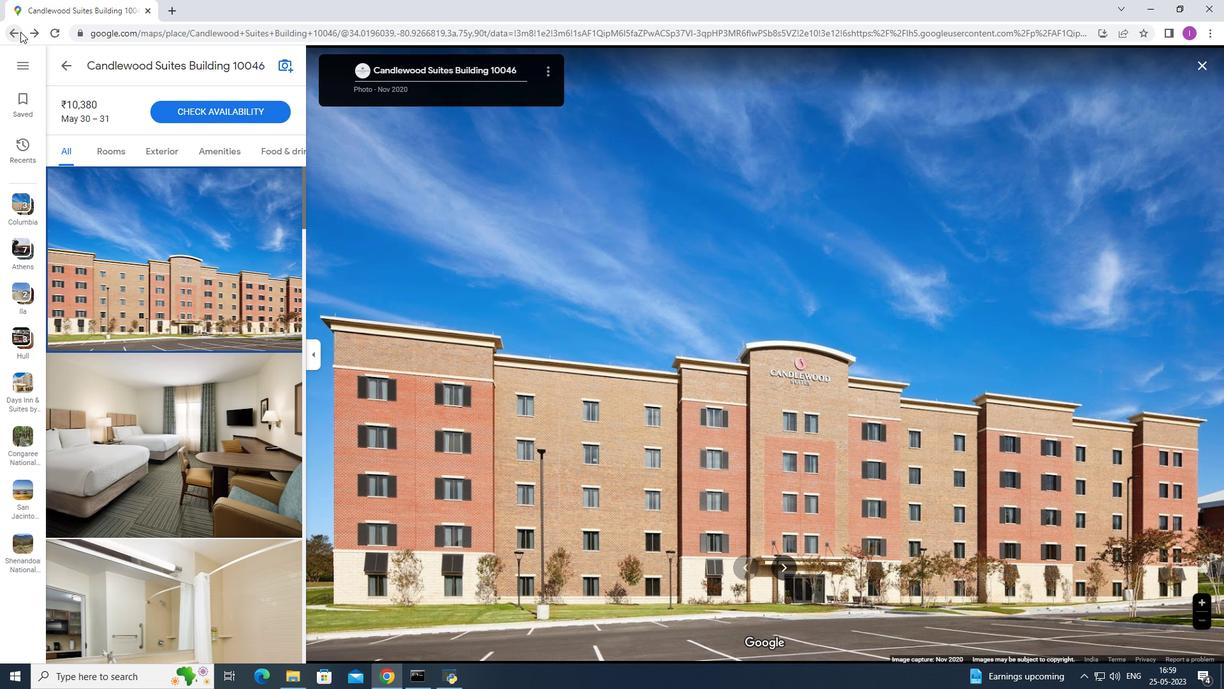 
Action: Mouse pressed left at (20, 31)
Screenshot: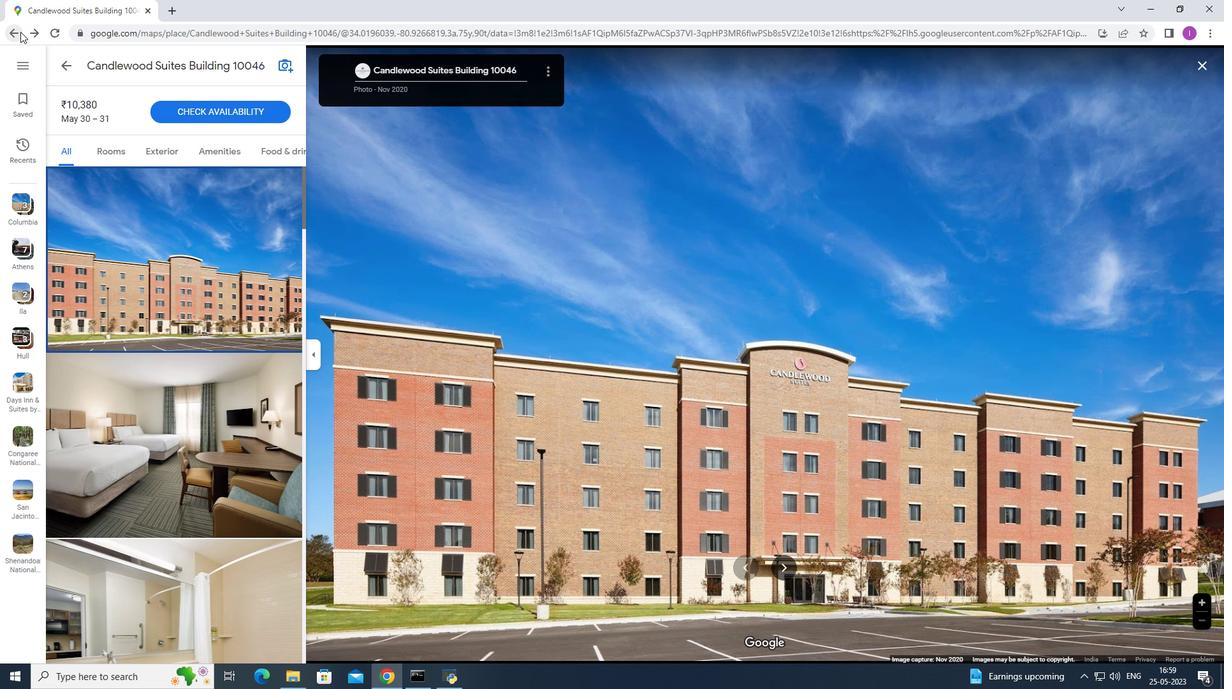 
Action: Mouse pressed left at (20, 31)
Screenshot: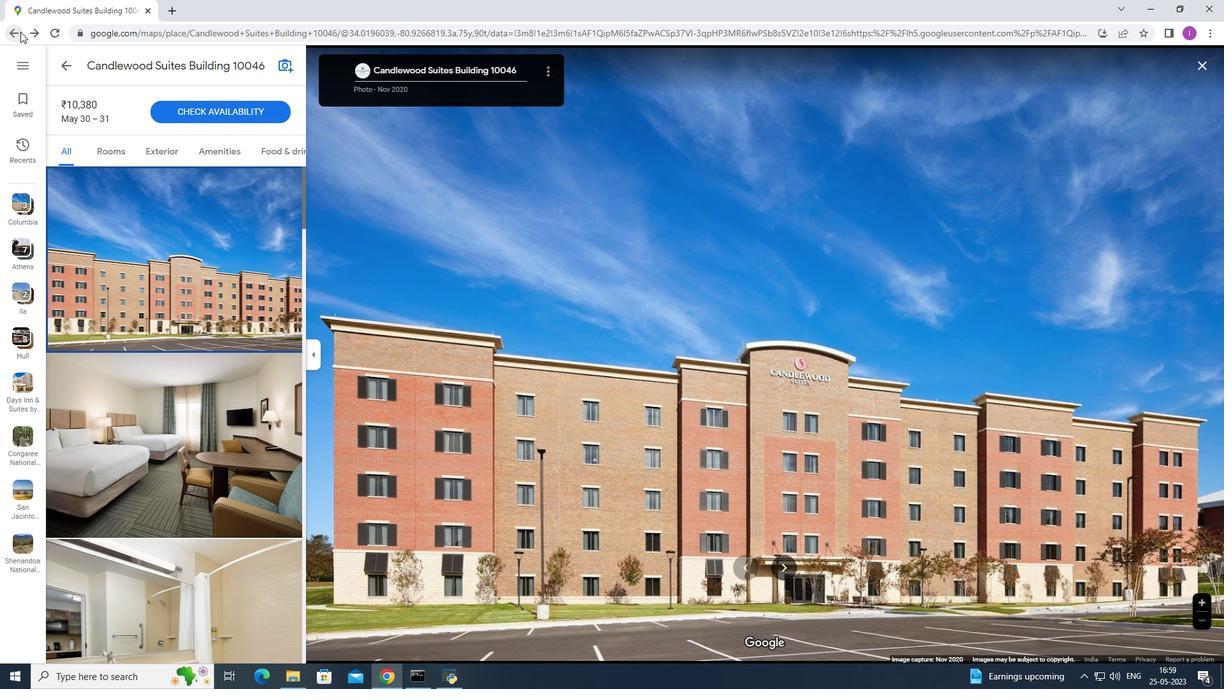 
Action: Mouse moved to (135, 468)
Screenshot: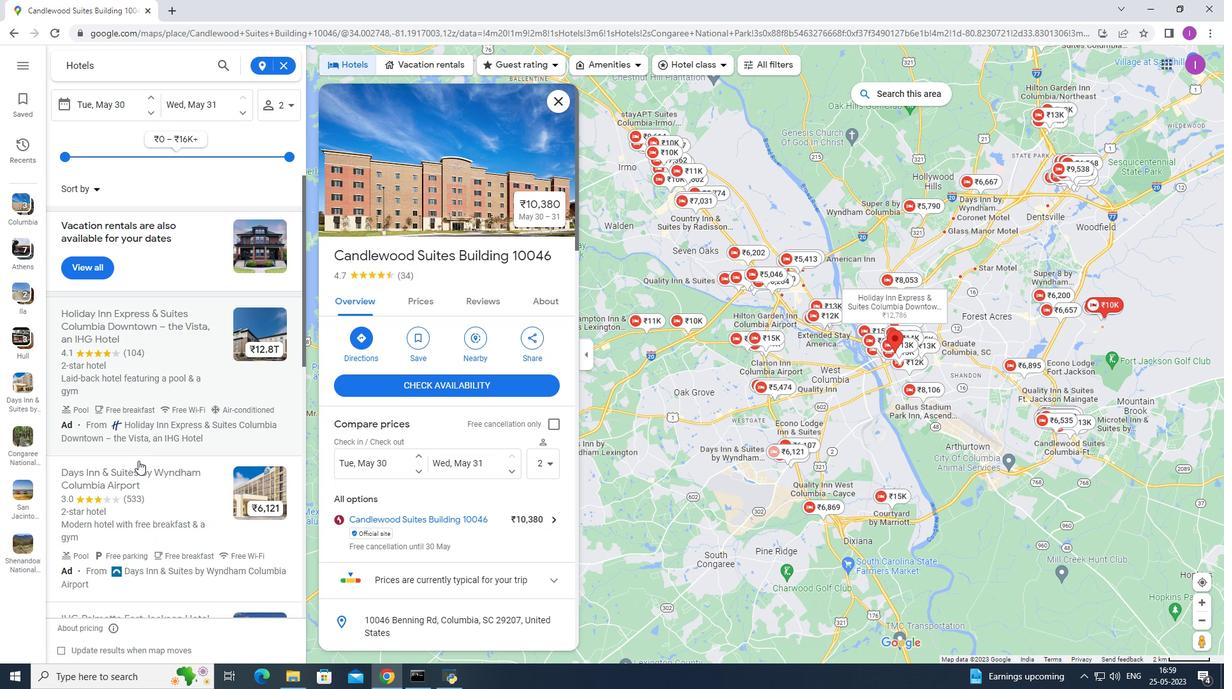 
Action: Mouse scrolled (135, 468) with delta (0, 0)
Screenshot: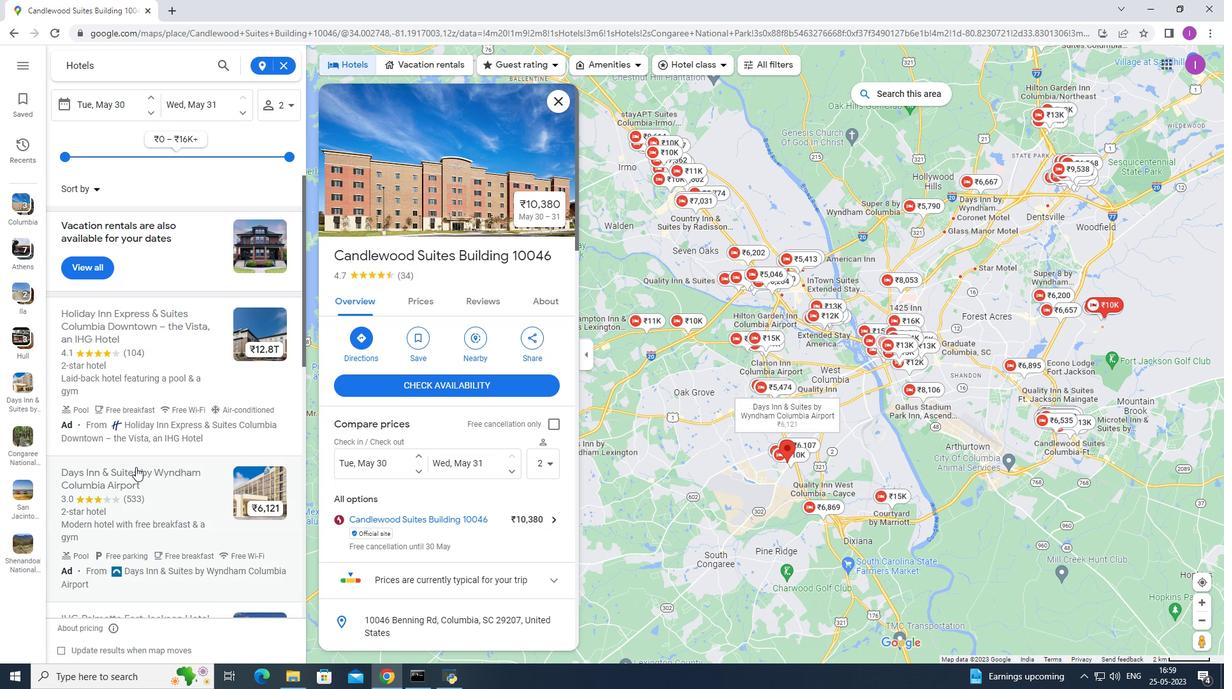 
Action: Mouse scrolled (135, 468) with delta (0, 0)
Screenshot: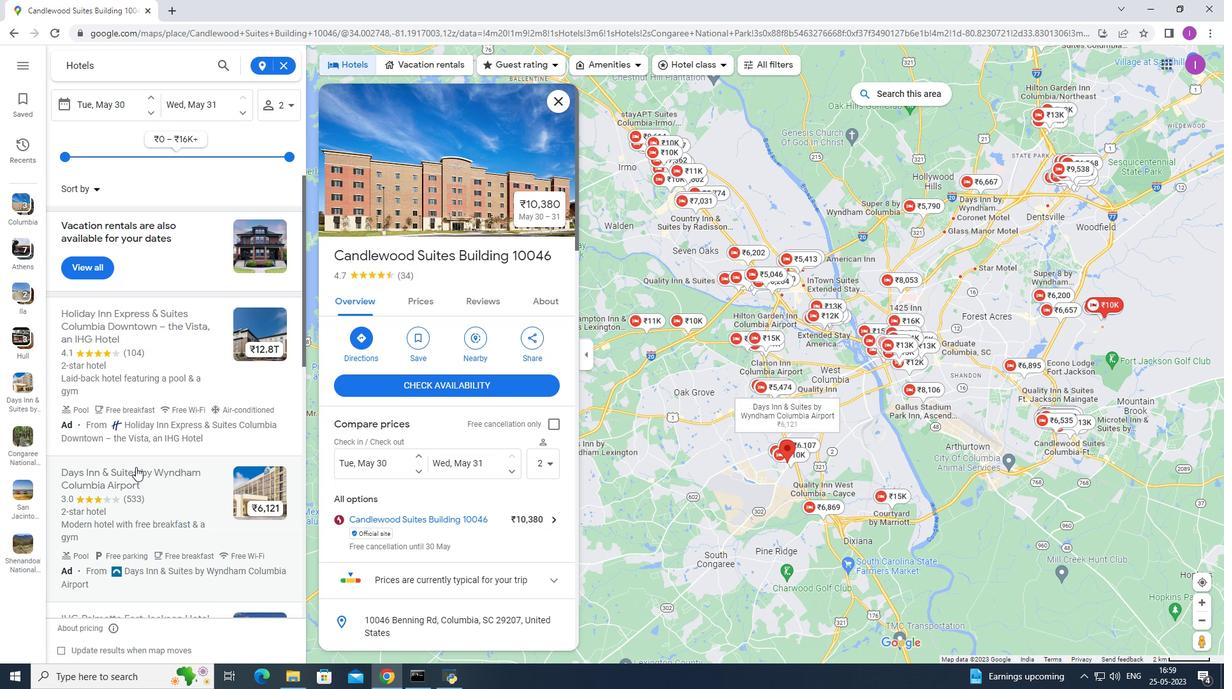 
Action: Mouse moved to (135, 468)
Screenshot: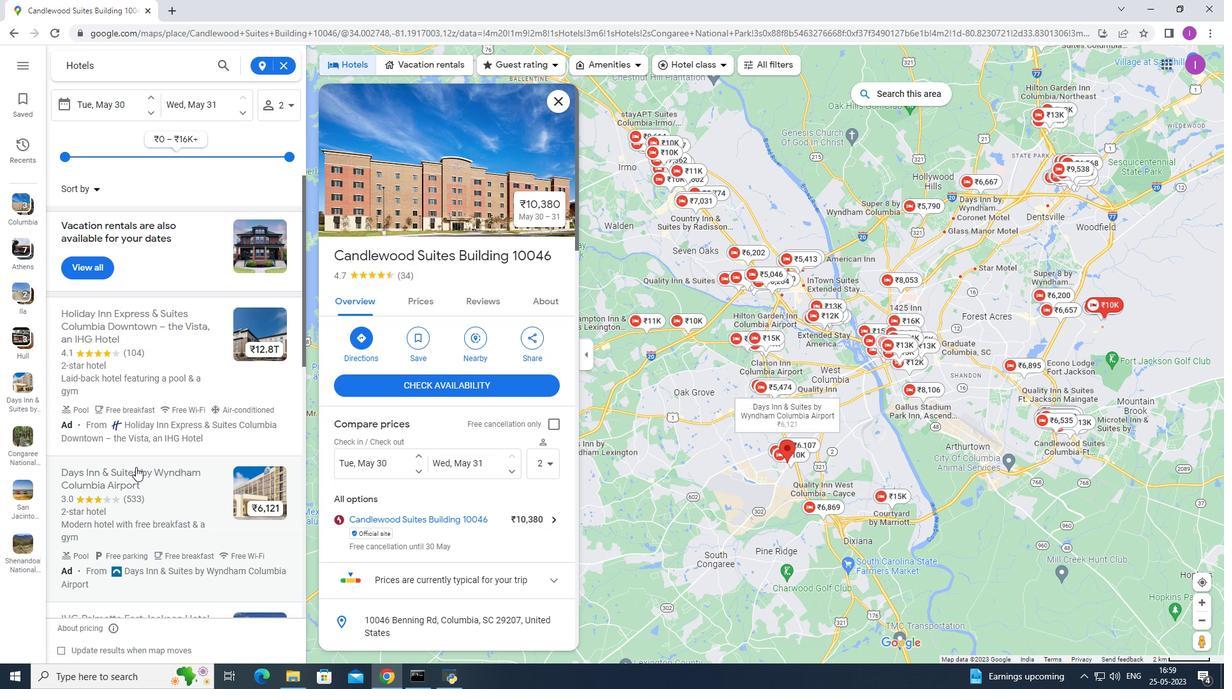 
Action: Mouse scrolled (135, 468) with delta (0, 0)
Screenshot: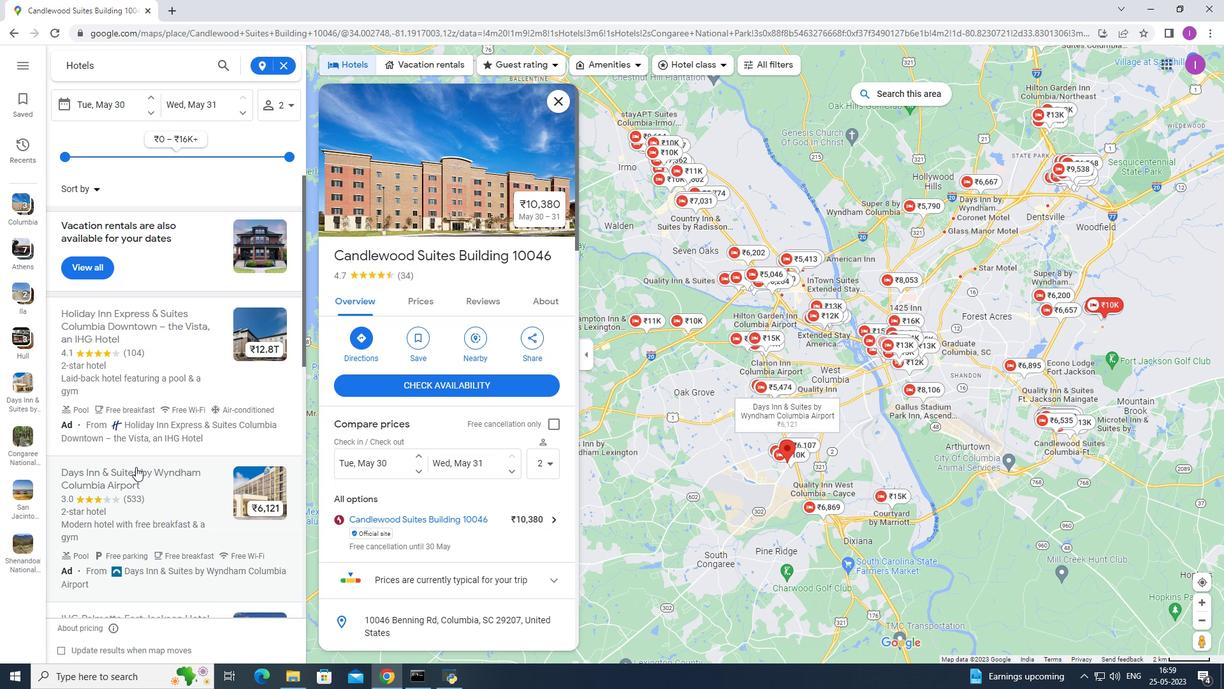 
Action: Mouse scrolled (135, 468) with delta (0, 0)
Screenshot: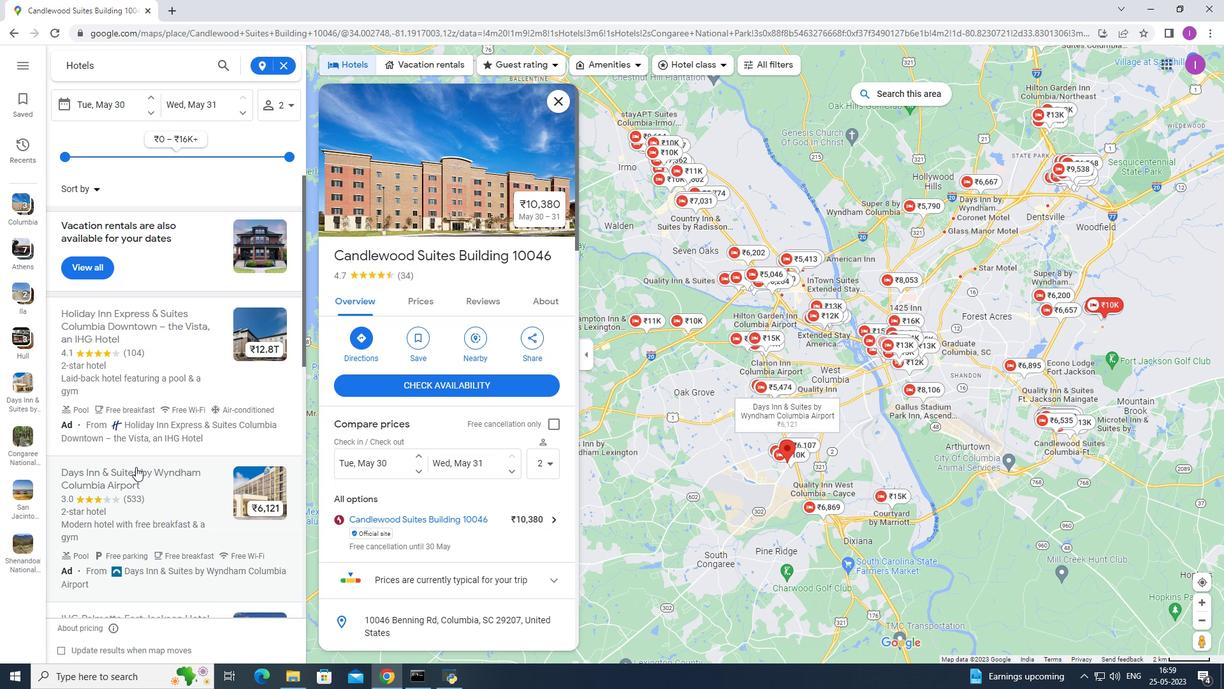 
Action: Mouse moved to (133, 469)
Screenshot: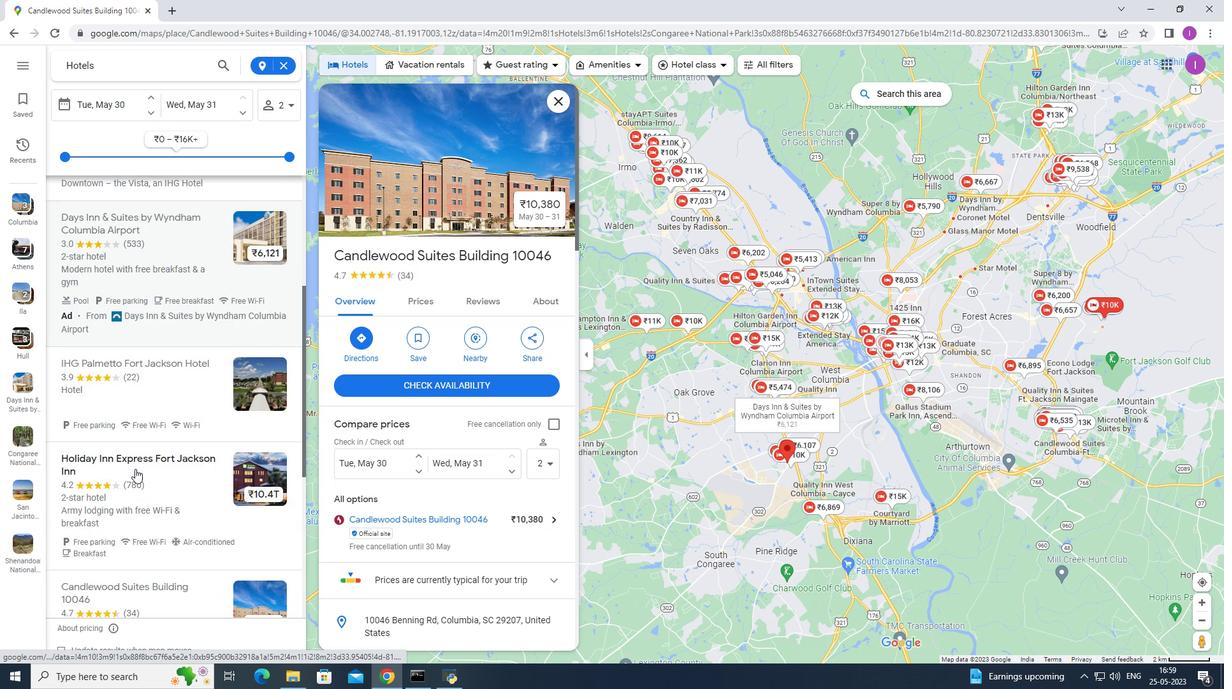 
Action: Mouse scrolled (133, 468) with delta (0, 0)
Screenshot: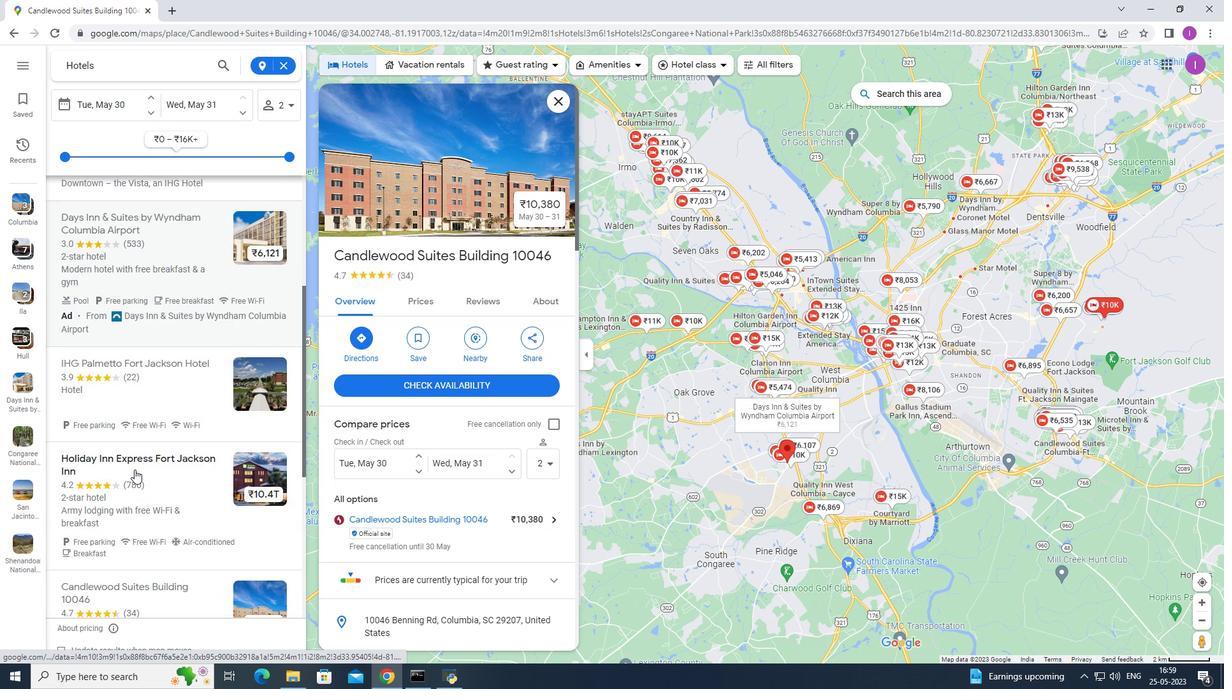 
Action: Mouse scrolled (133, 468) with delta (0, 0)
Screenshot: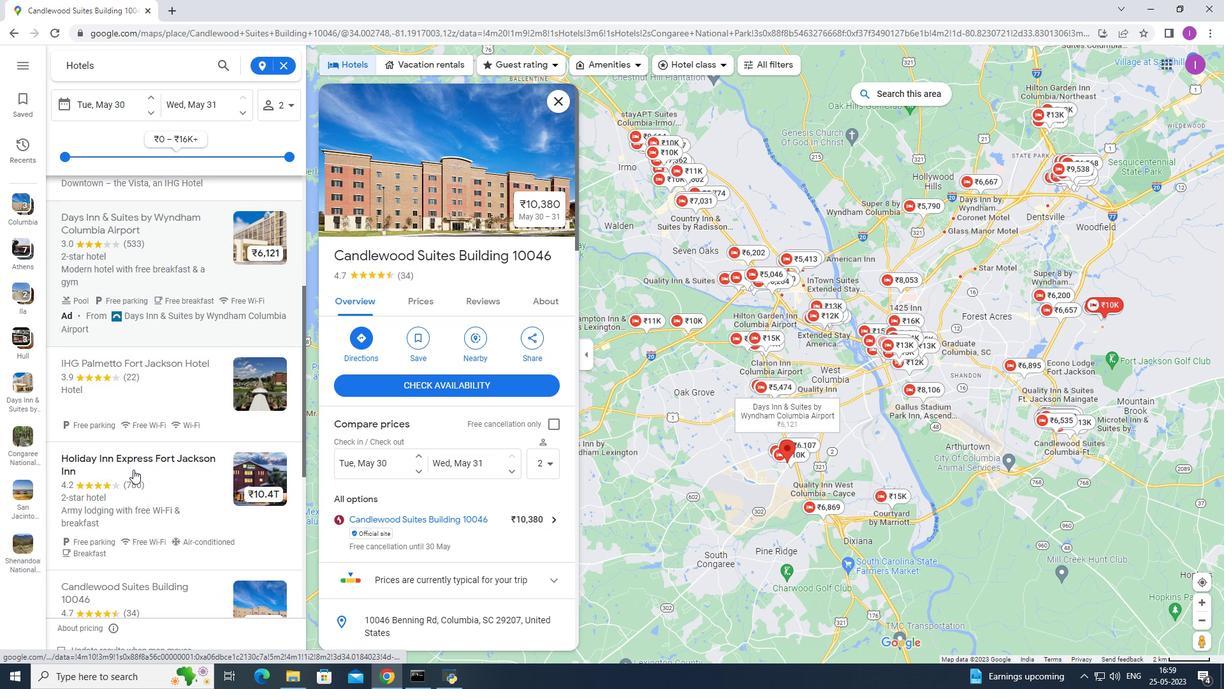
Action: Mouse scrolled (133, 468) with delta (0, 0)
Screenshot: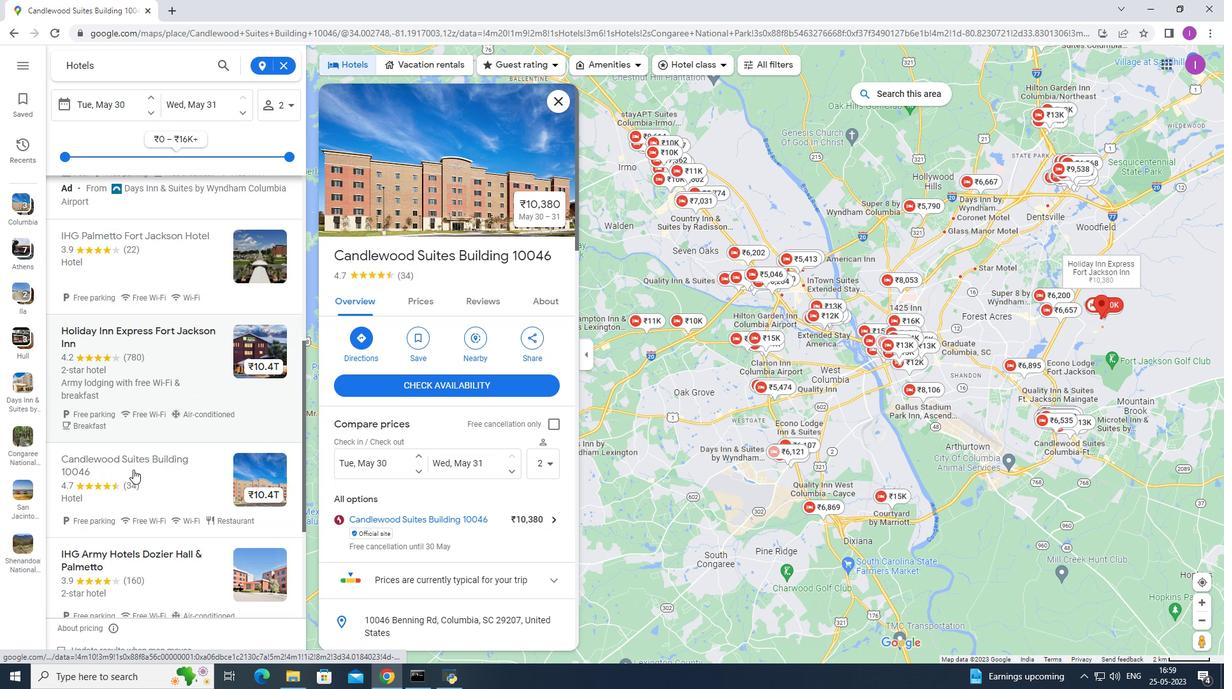 
Action: Mouse scrolled (133, 468) with delta (0, 0)
Screenshot: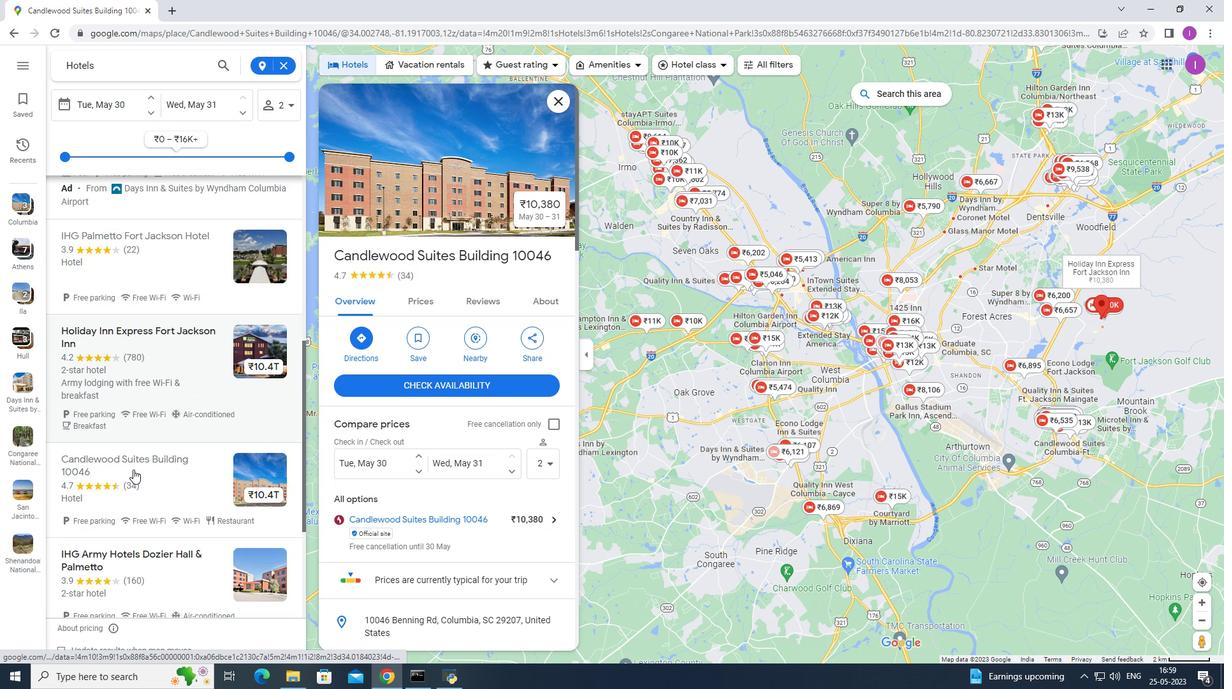 
Action: Mouse scrolled (133, 468) with delta (0, 0)
Screenshot: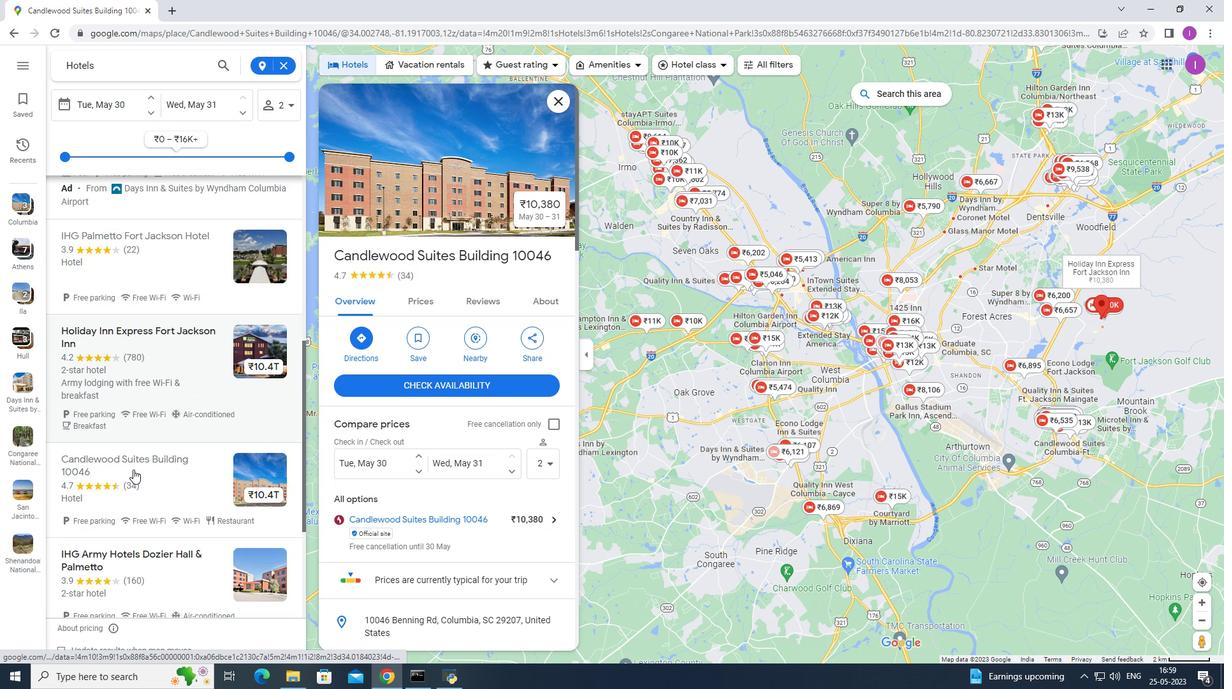 
Action: Mouse scrolled (133, 468) with delta (0, 0)
